 Task: Update your LinkedIn profile with your latest job experience and a new profile photo.
Action: Mouse moved to (174, 12)
Screenshot: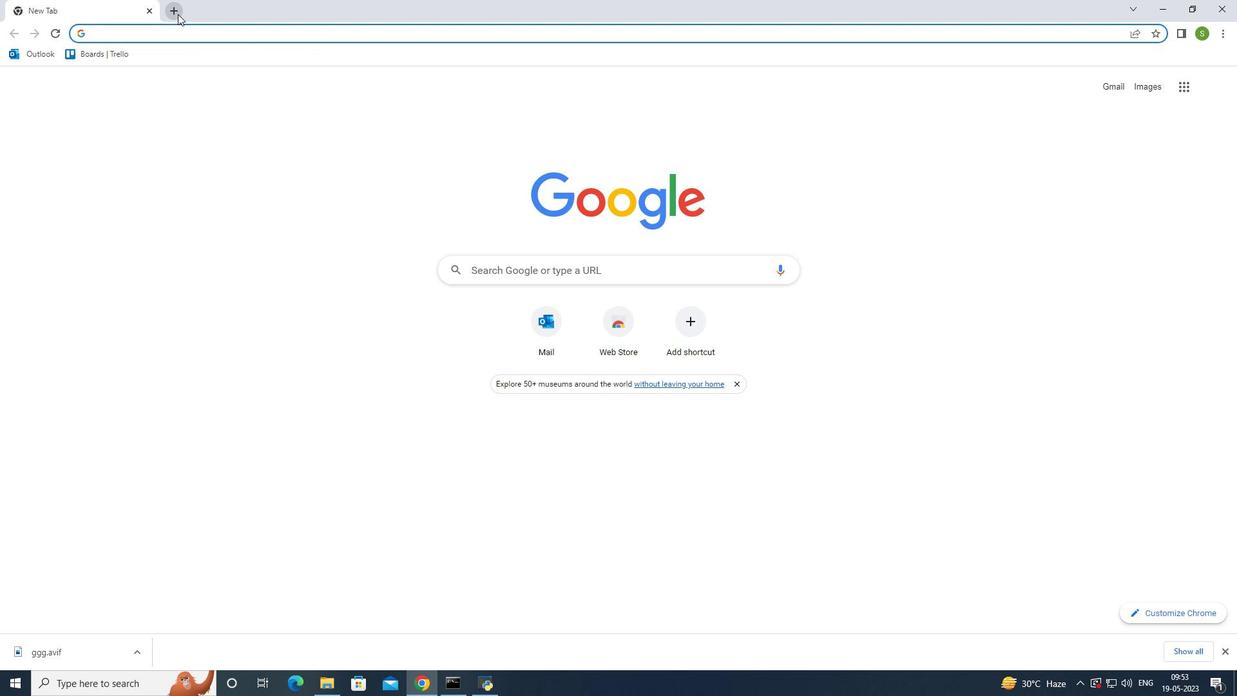 
Action: Mouse pressed left at (174, 12)
Screenshot: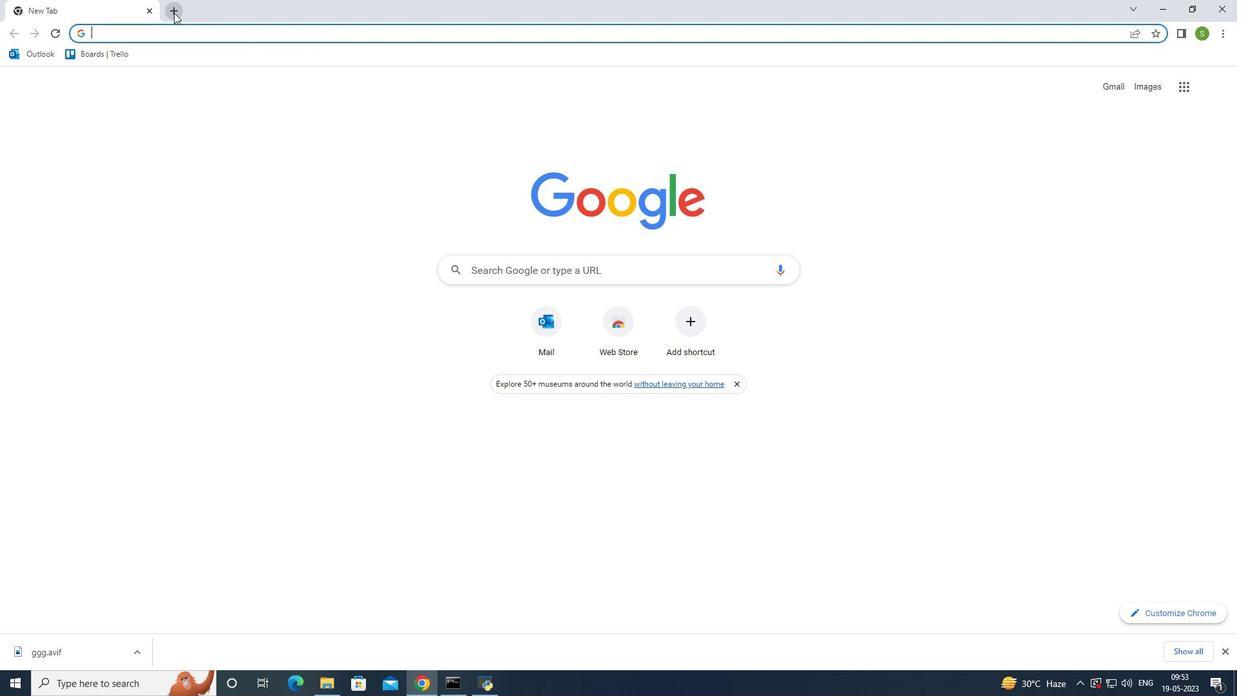 
Action: Mouse moved to (253, 34)
Screenshot: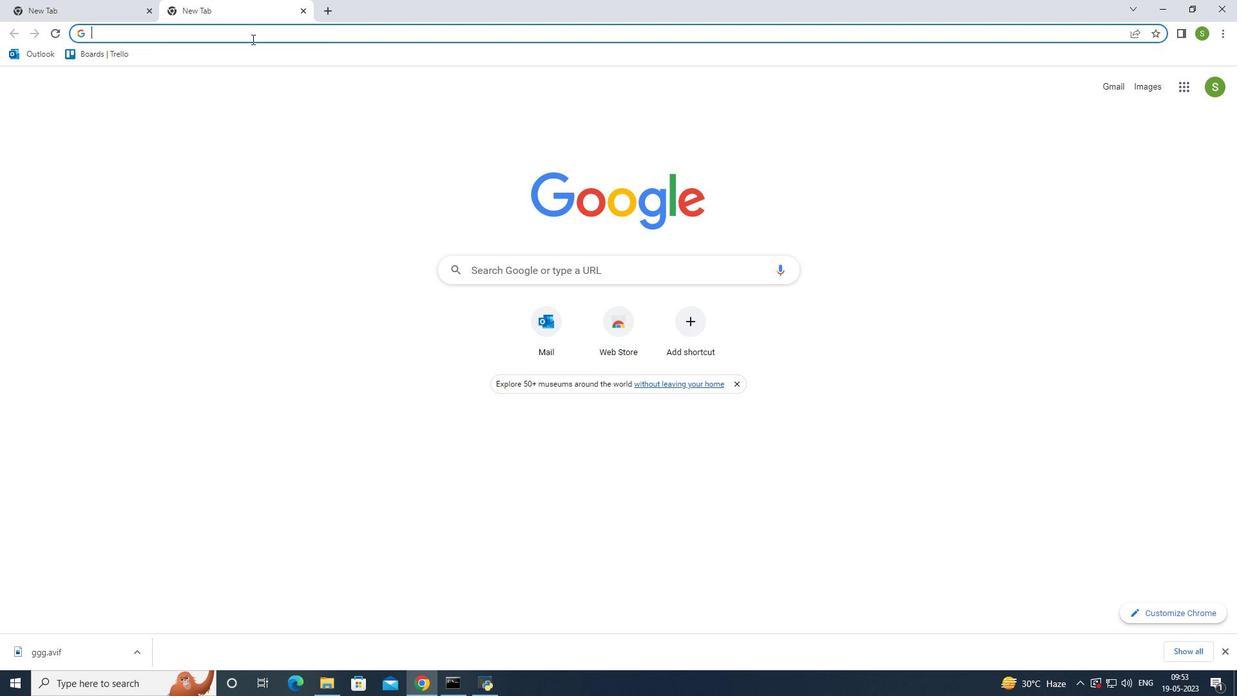 
Action: Mouse pressed left at (253, 34)
Screenshot: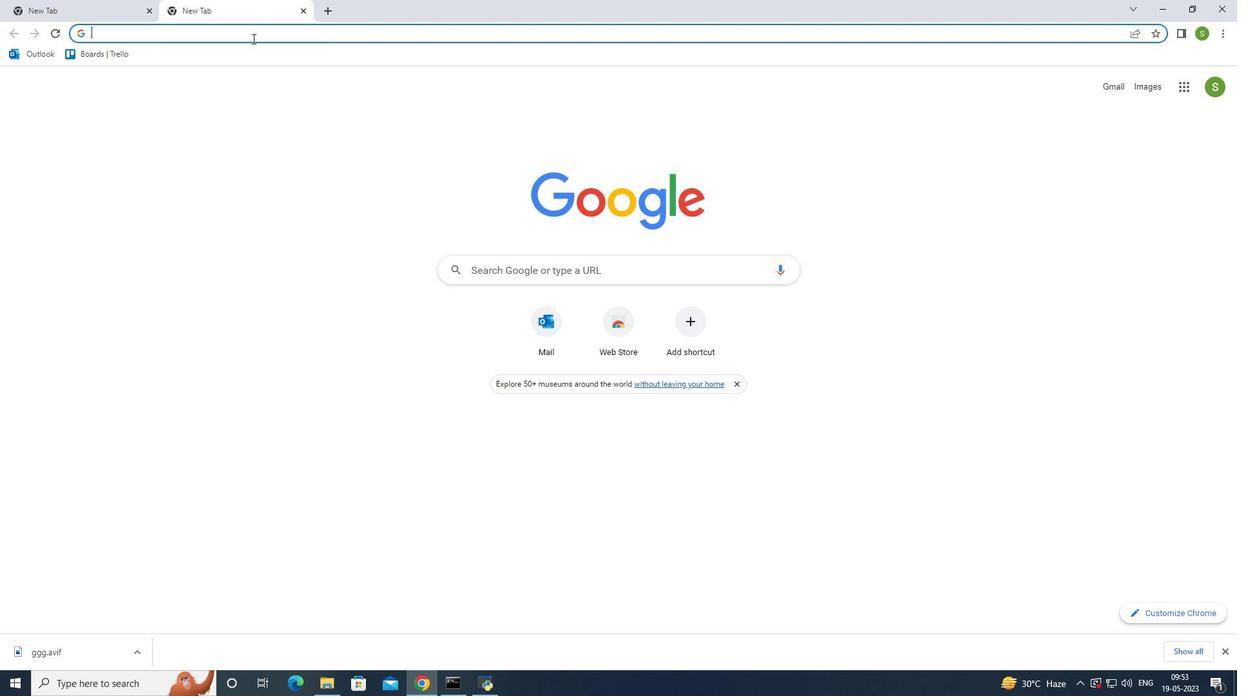 
Action: Key pressed linkedin<Key.enter>
Screenshot: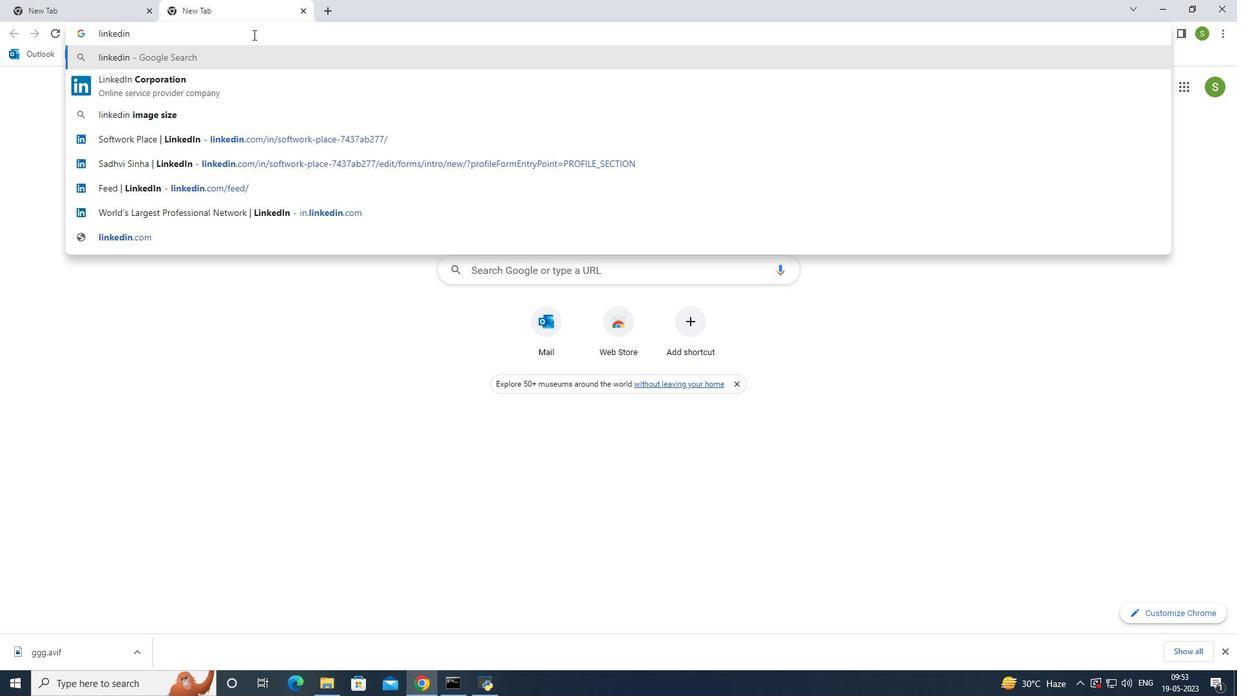 
Action: Mouse moved to (220, 200)
Screenshot: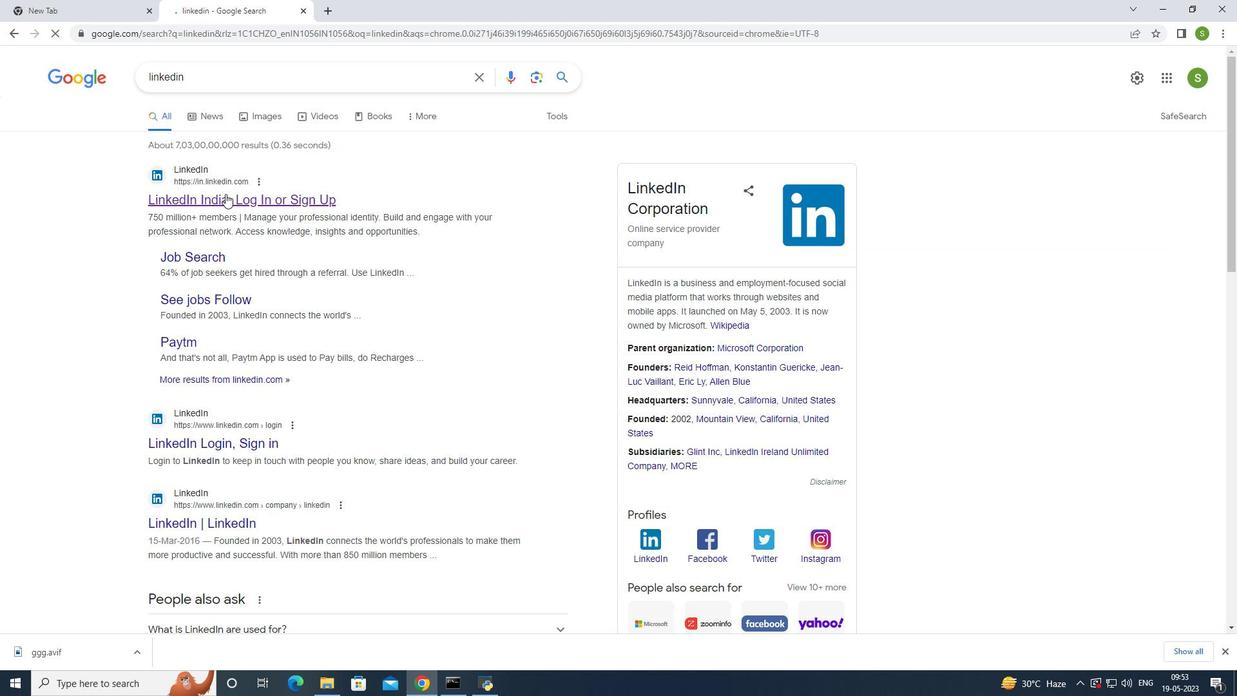 
Action: Mouse pressed left at (220, 200)
Screenshot: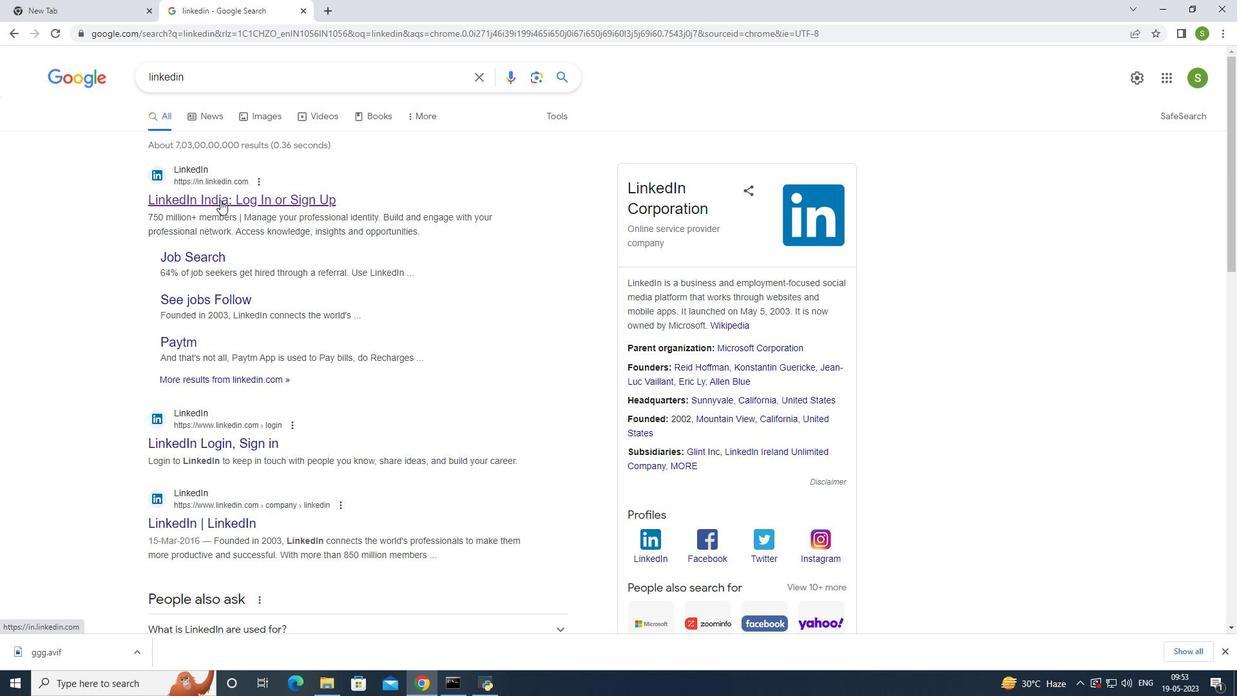 
Action: Mouse moved to (832, 63)
Screenshot: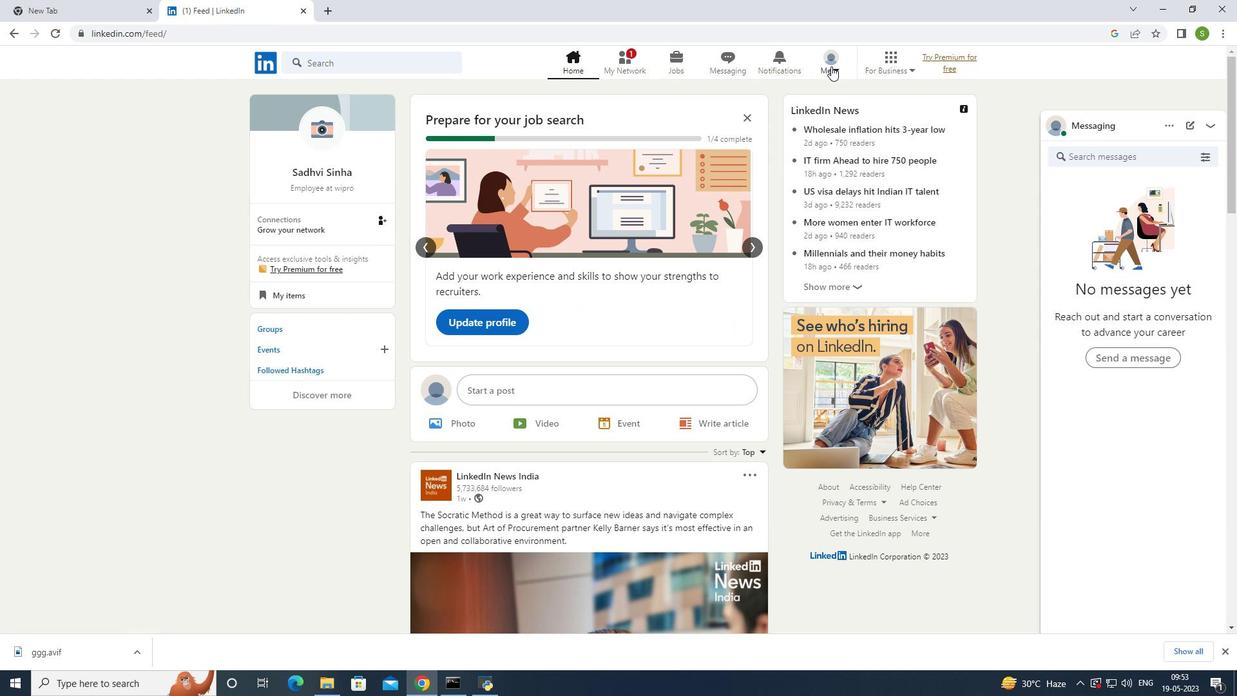 
Action: Mouse pressed left at (832, 63)
Screenshot: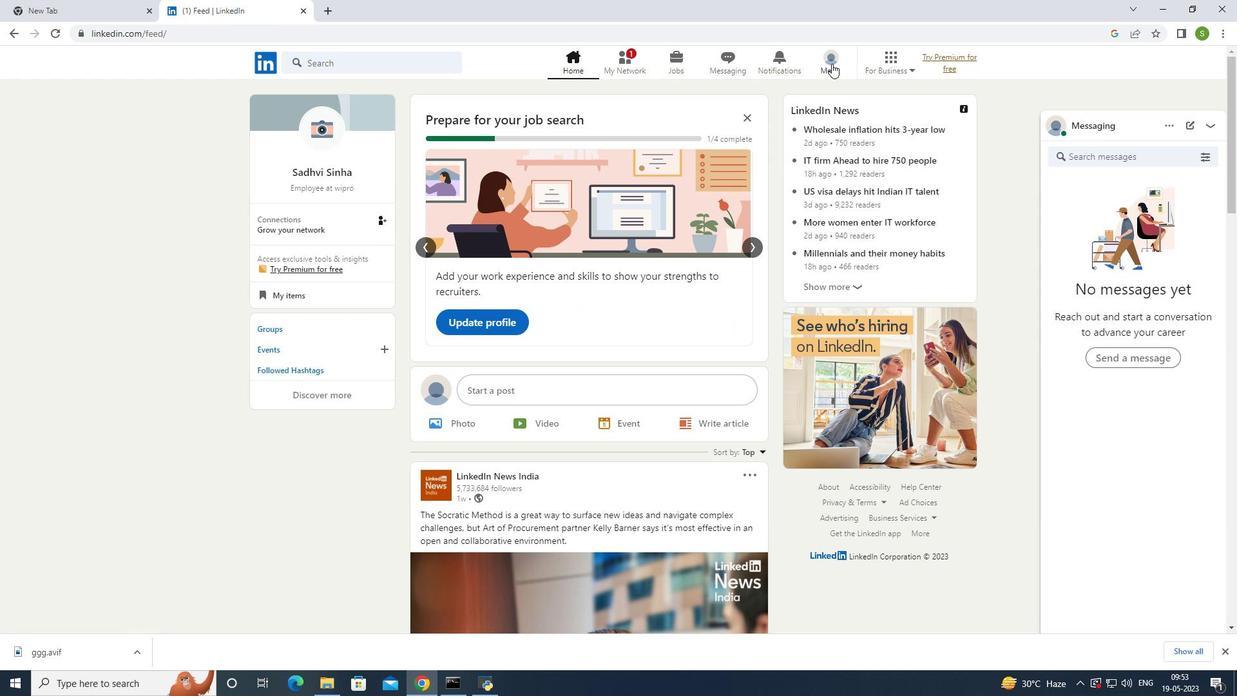 
Action: Mouse moved to (748, 136)
Screenshot: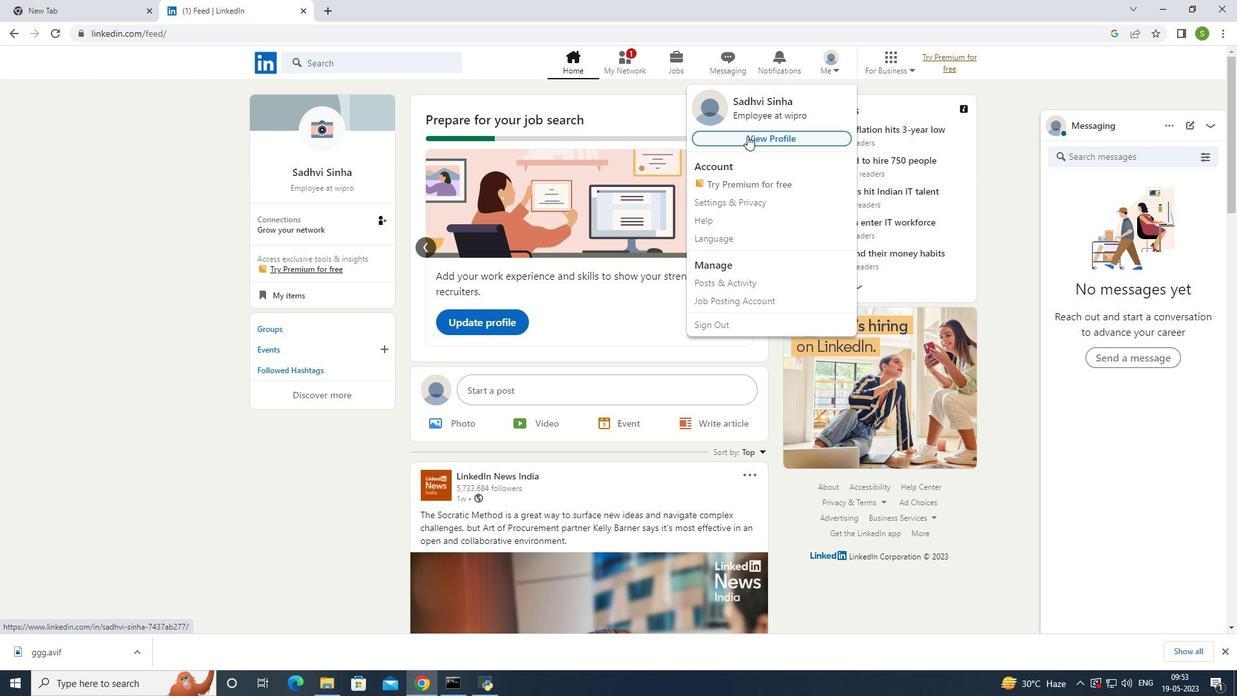 
Action: Mouse pressed left at (748, 136)
Screenshot: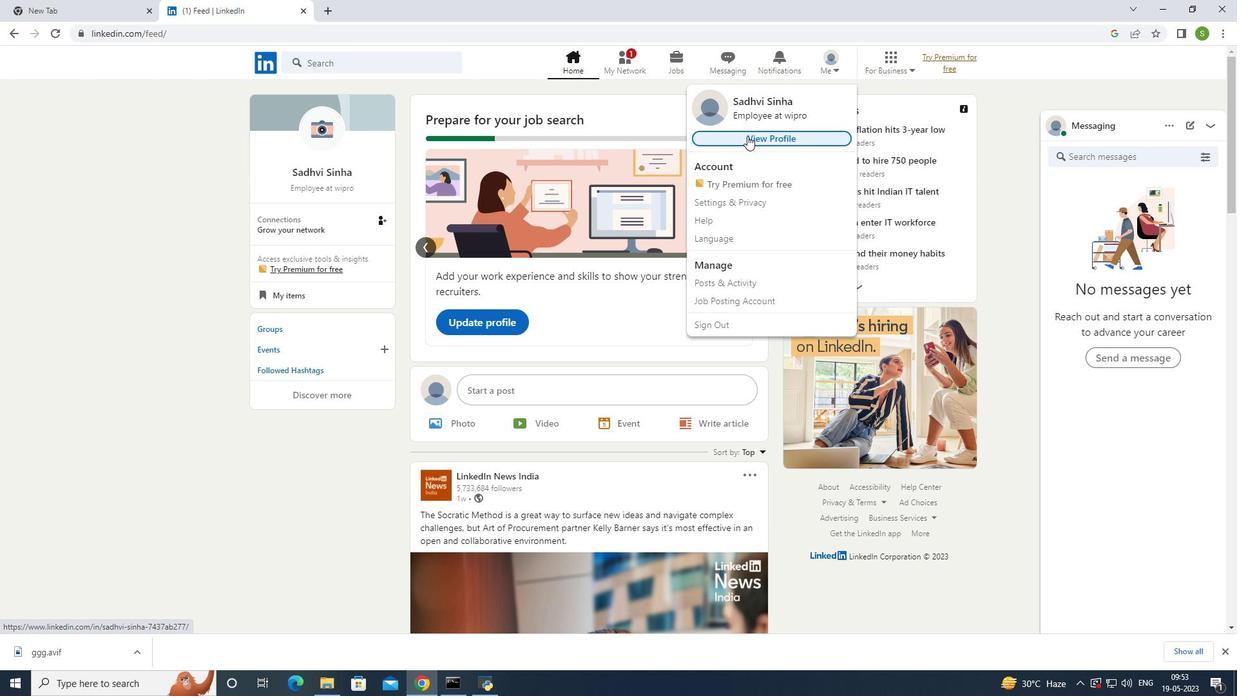
Action: Mouse moved to (319, 224)
Screenshot: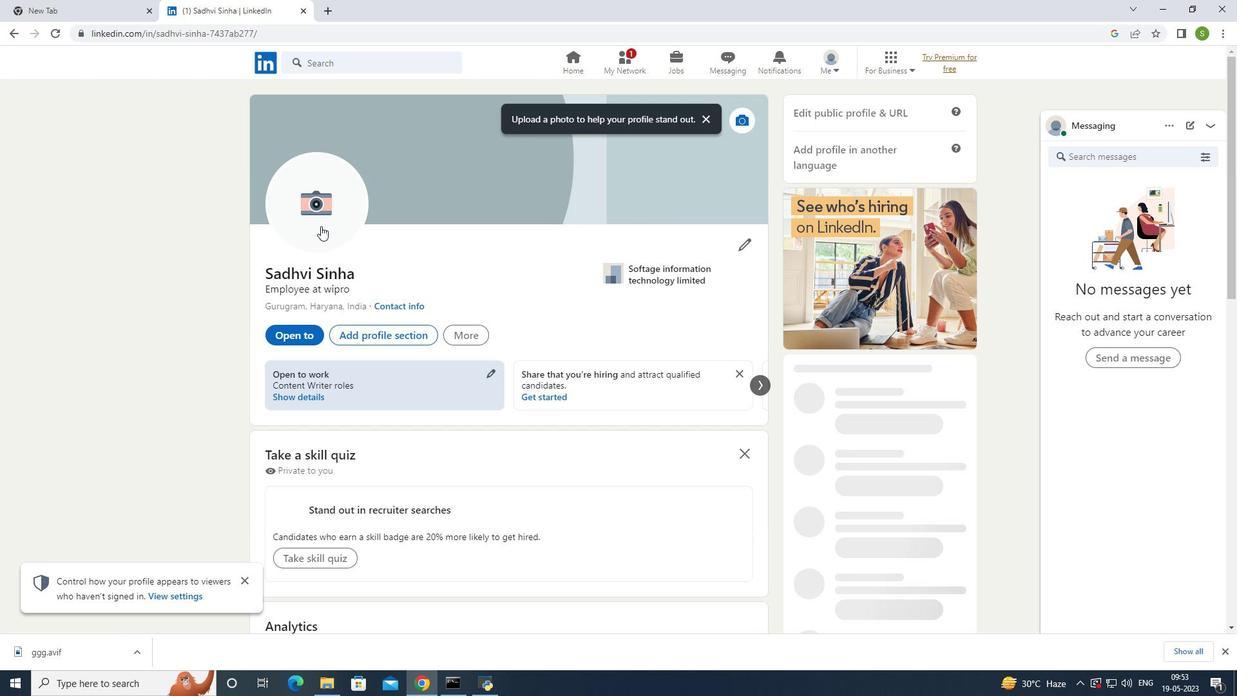 
Action: Mouse pressed left at (319, 224)
Screenshot: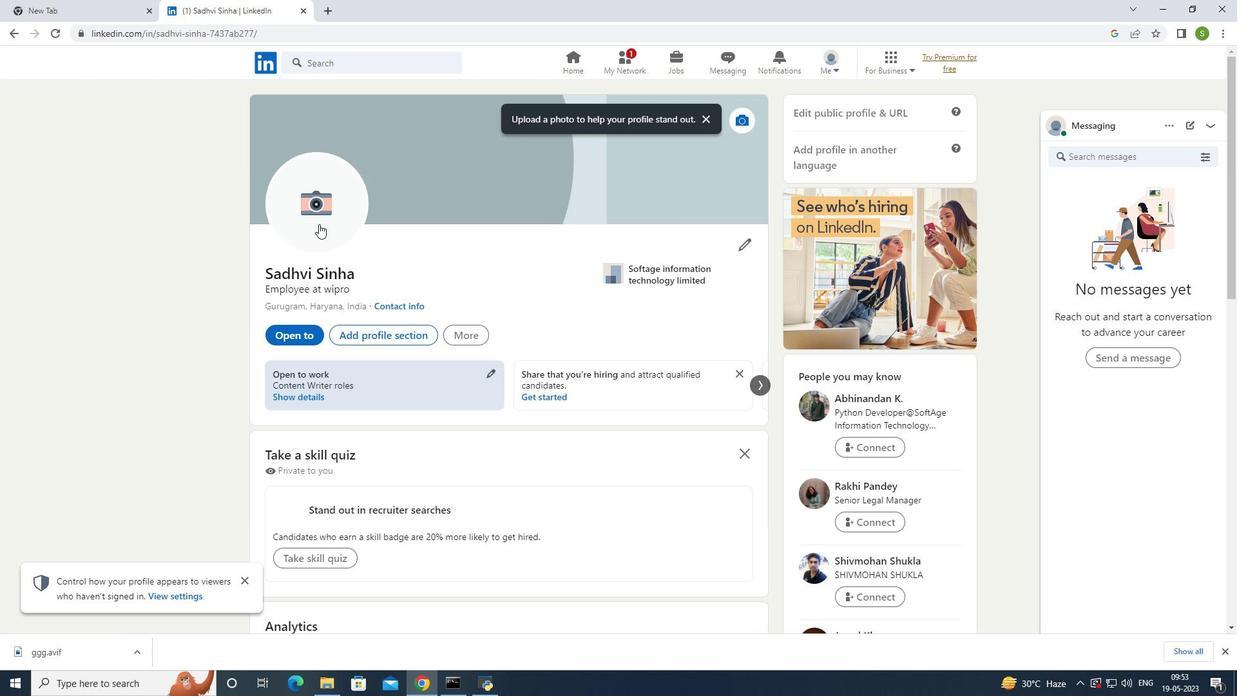 
Action: Mouse moved to (792, 361)
Screenshot: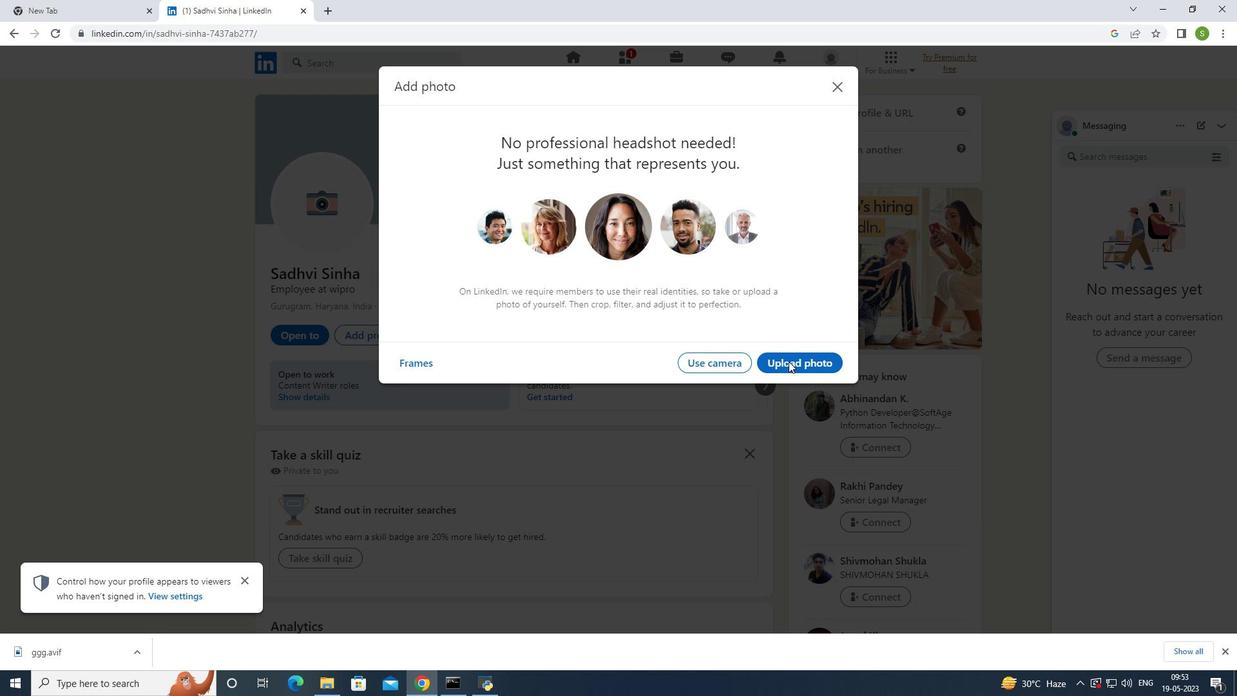 
Action: Mouse pressed left at (791, 361)
Screenshot: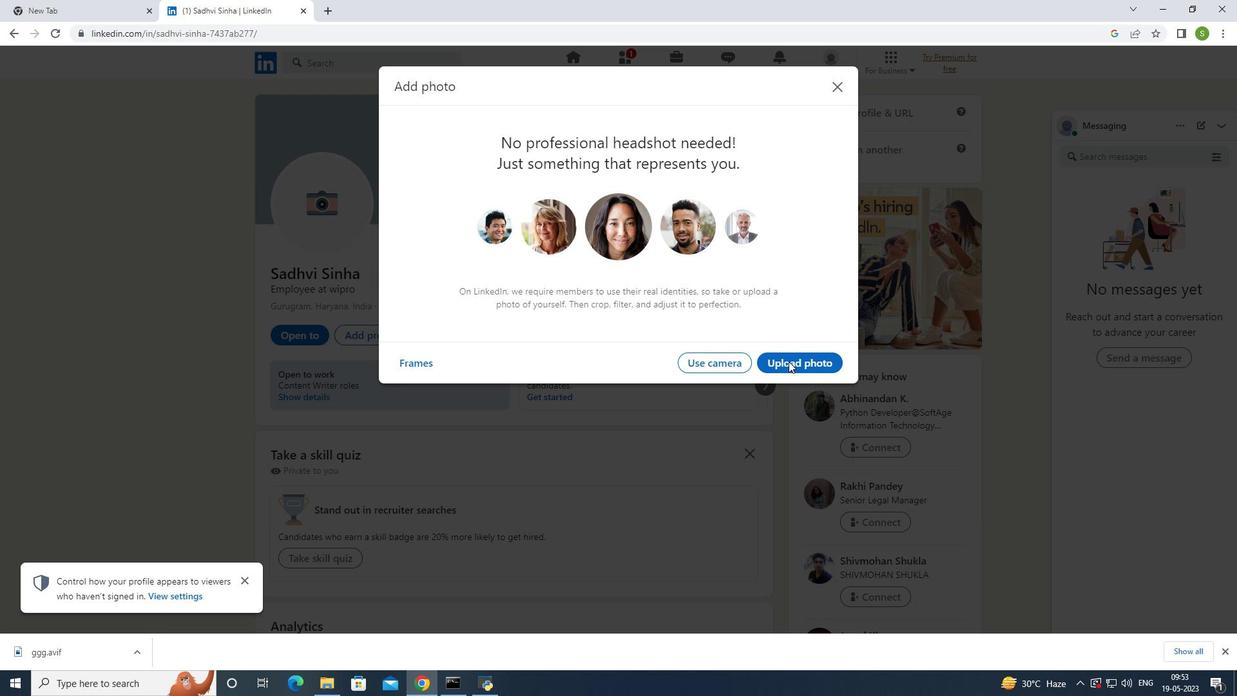 
Action: Mouse moved to (165, 117)
Screenshot: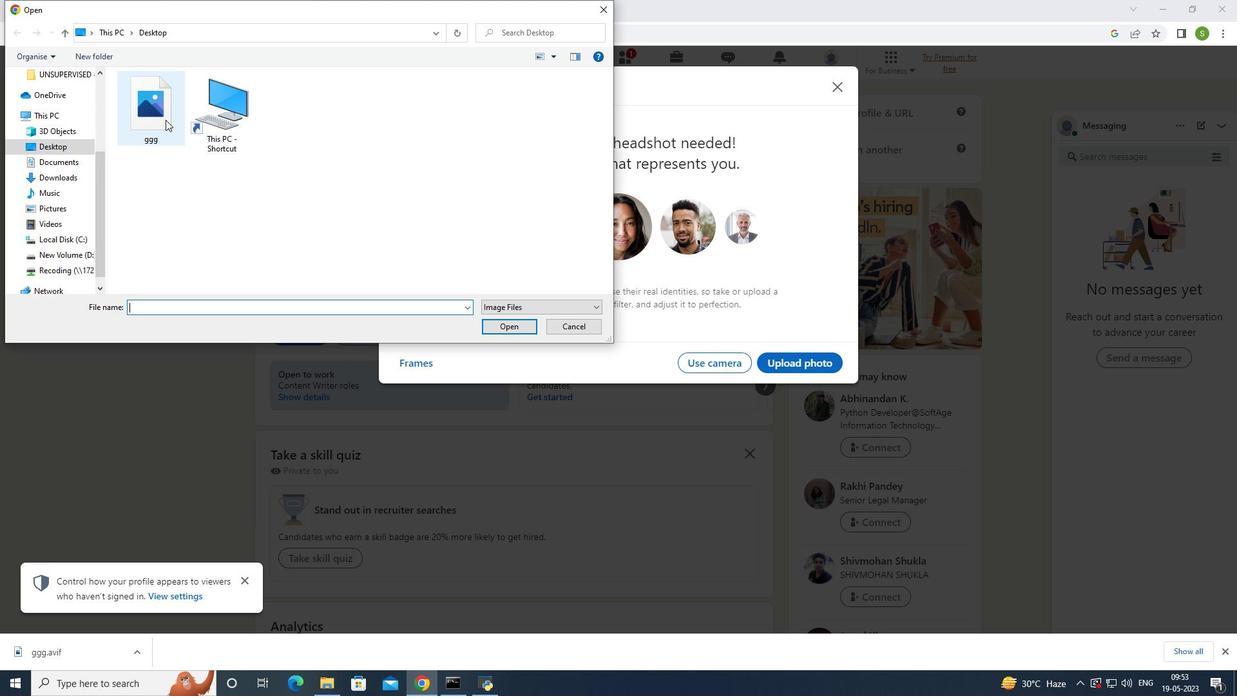 
Action: Mouse pressed left at (165, 117)
Screenshot: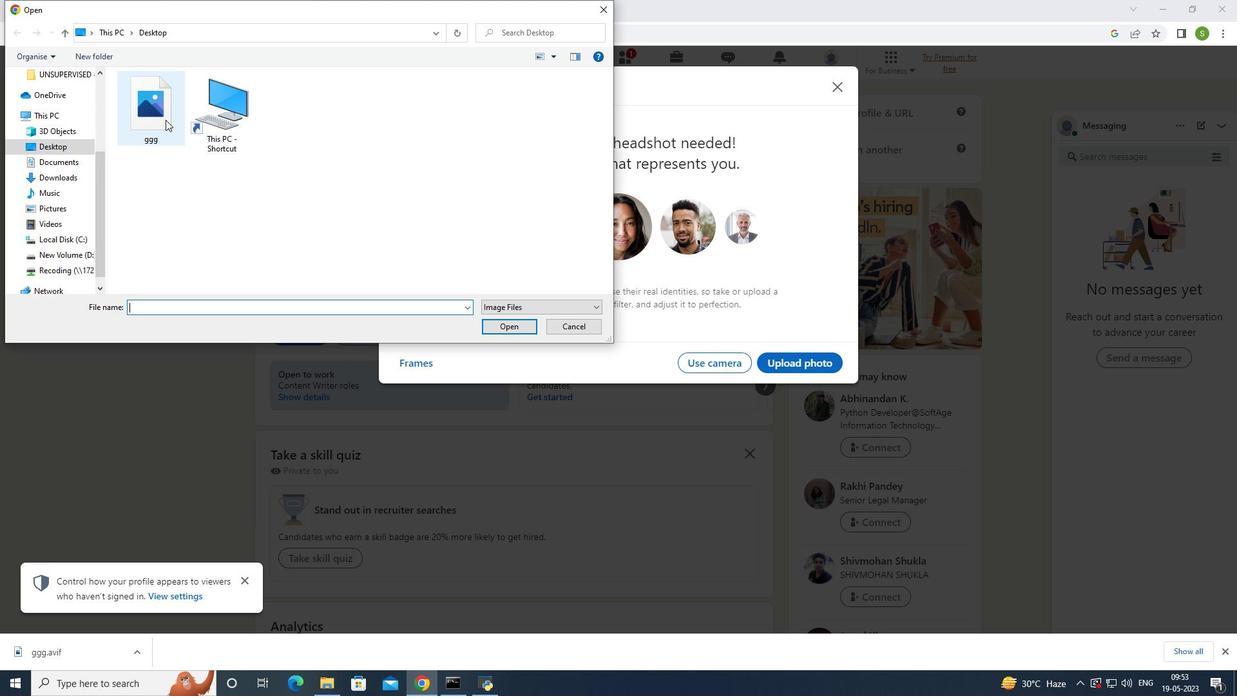 
Action: Mouse moved to (513, 331)
Screenshot: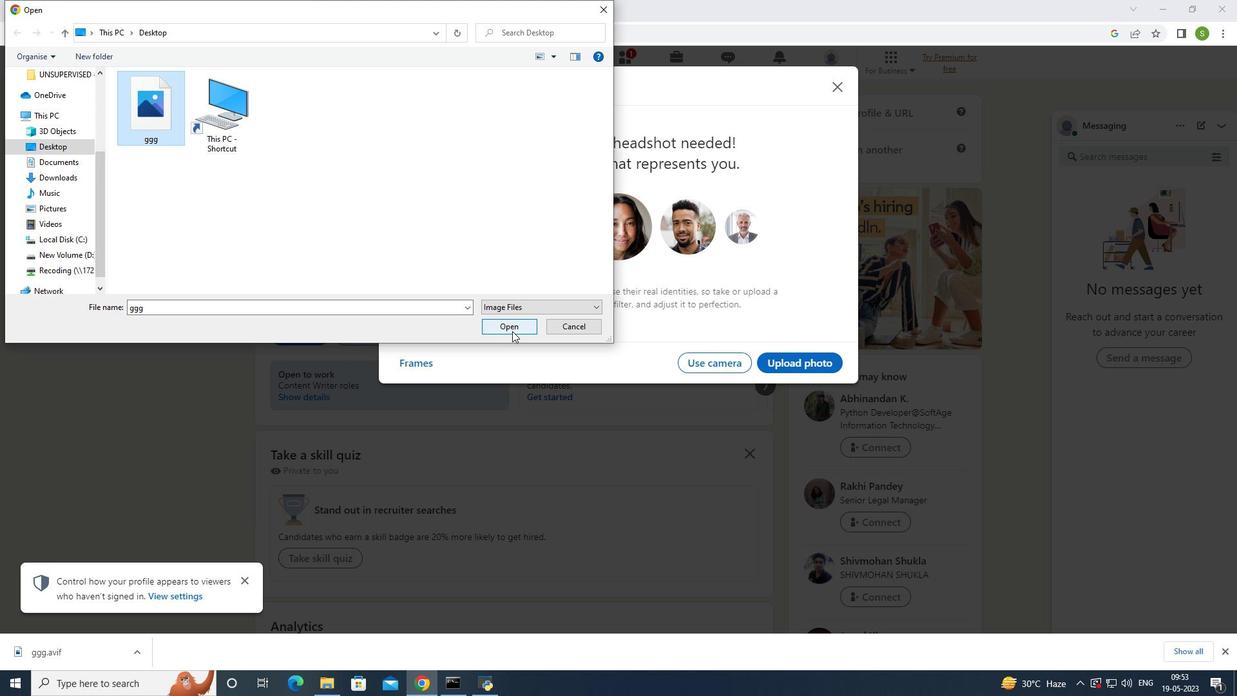 
Action: Mouse pressed left at (513, 331)
Screenshot: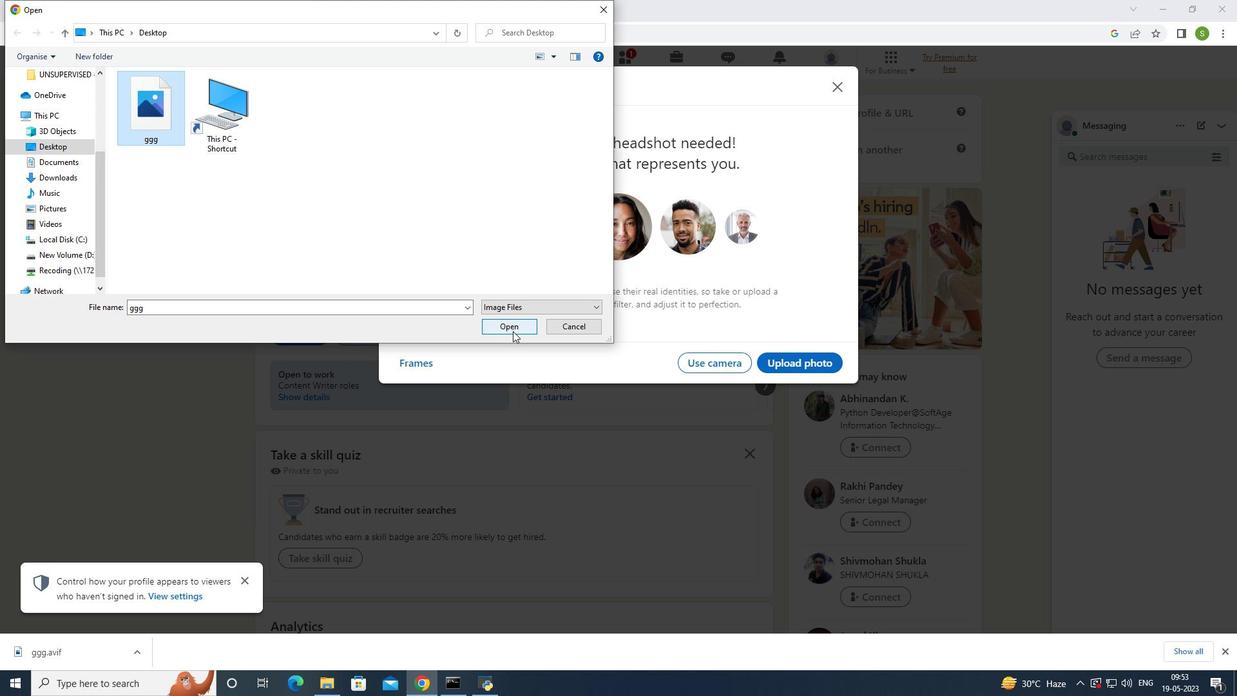 
Action: Mouse moved to (801, 495)
Screenshot: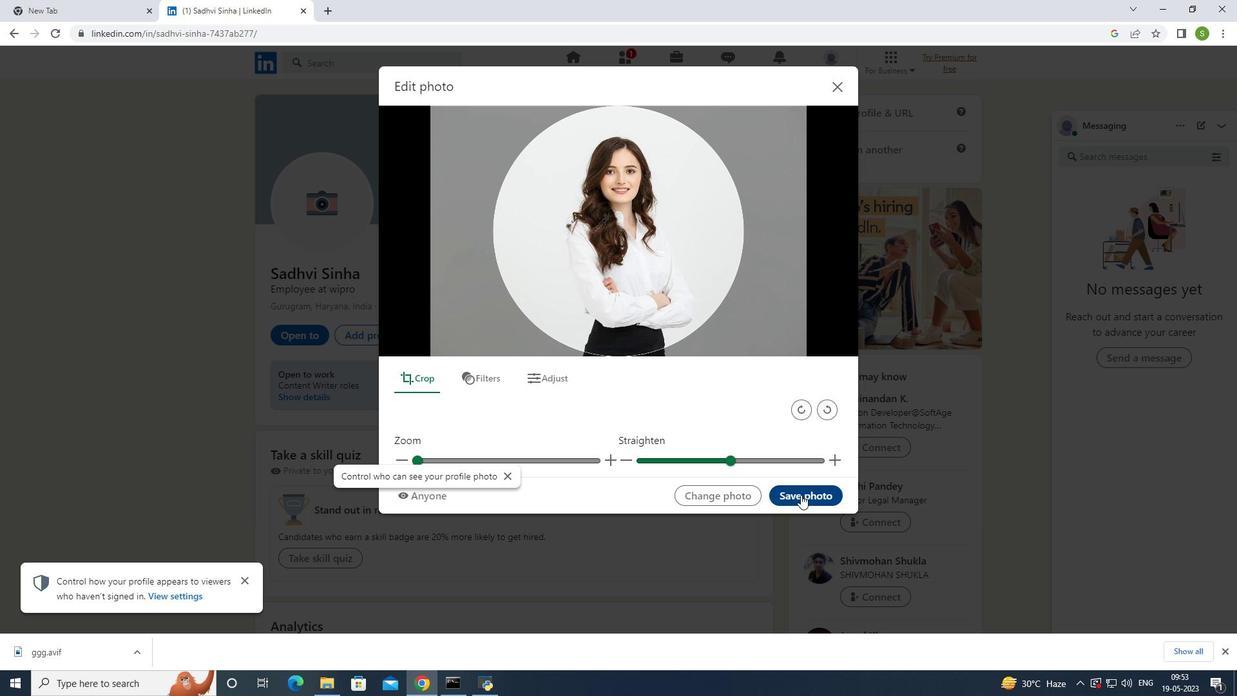 
Action: Mouse pressed left at (801, 495)
Screenshot: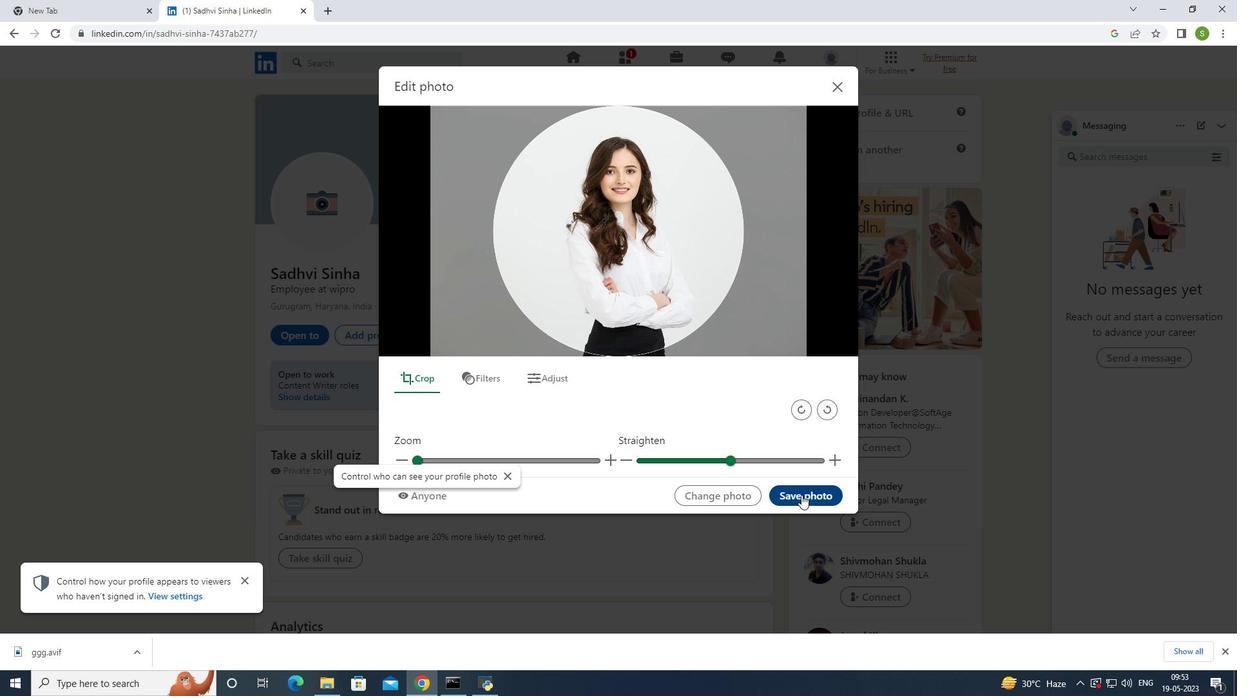 
Action: Mouse moved to (804, 491)
Screenshot: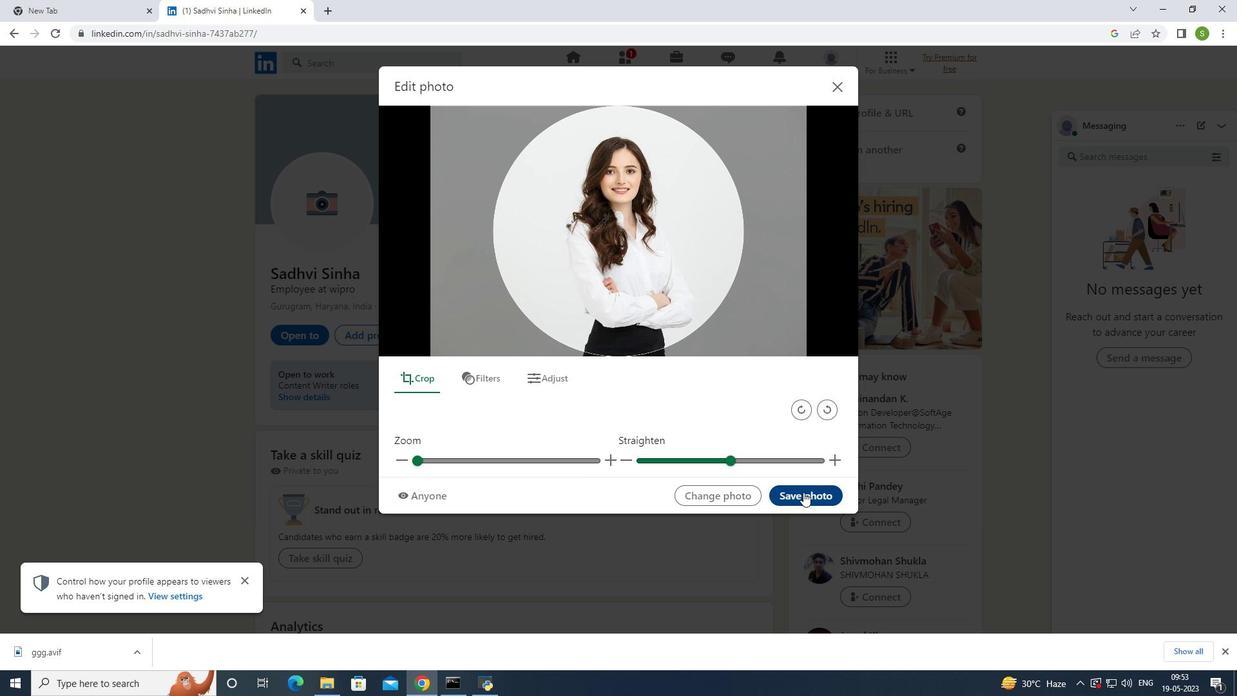 
Action: Mouse pressed left at (804, 491)
Screenshot: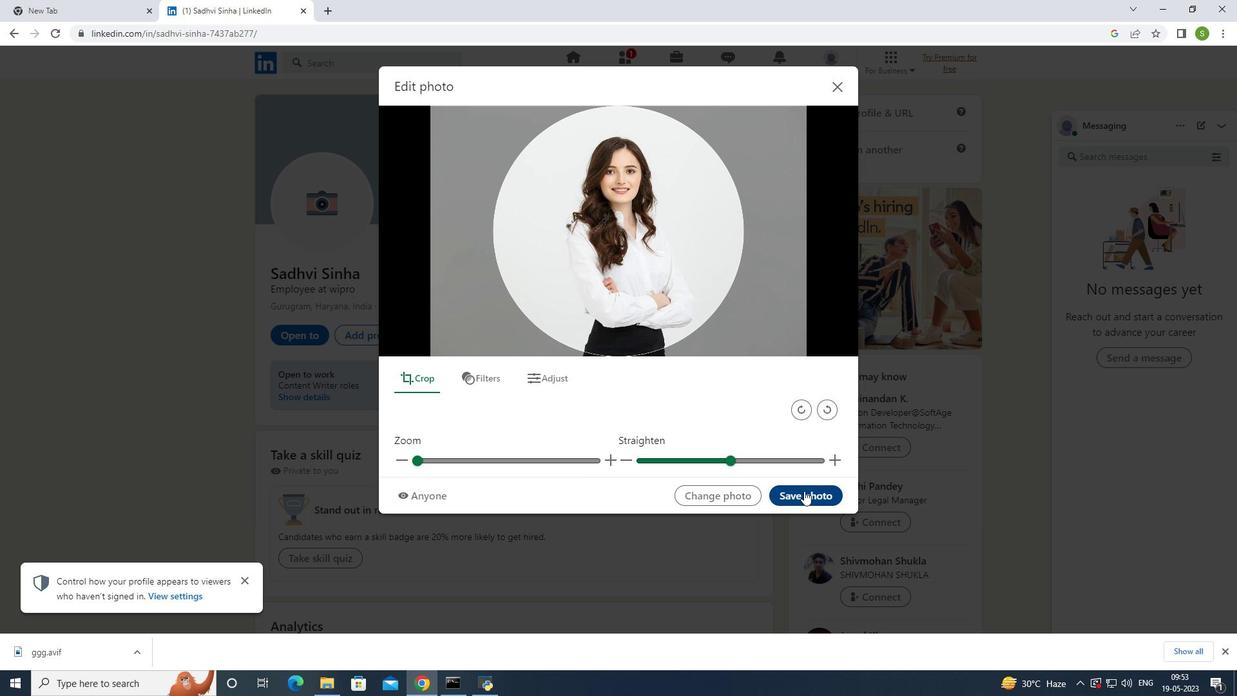 
Action: Mouse moved to (804, 497)
Screenshot: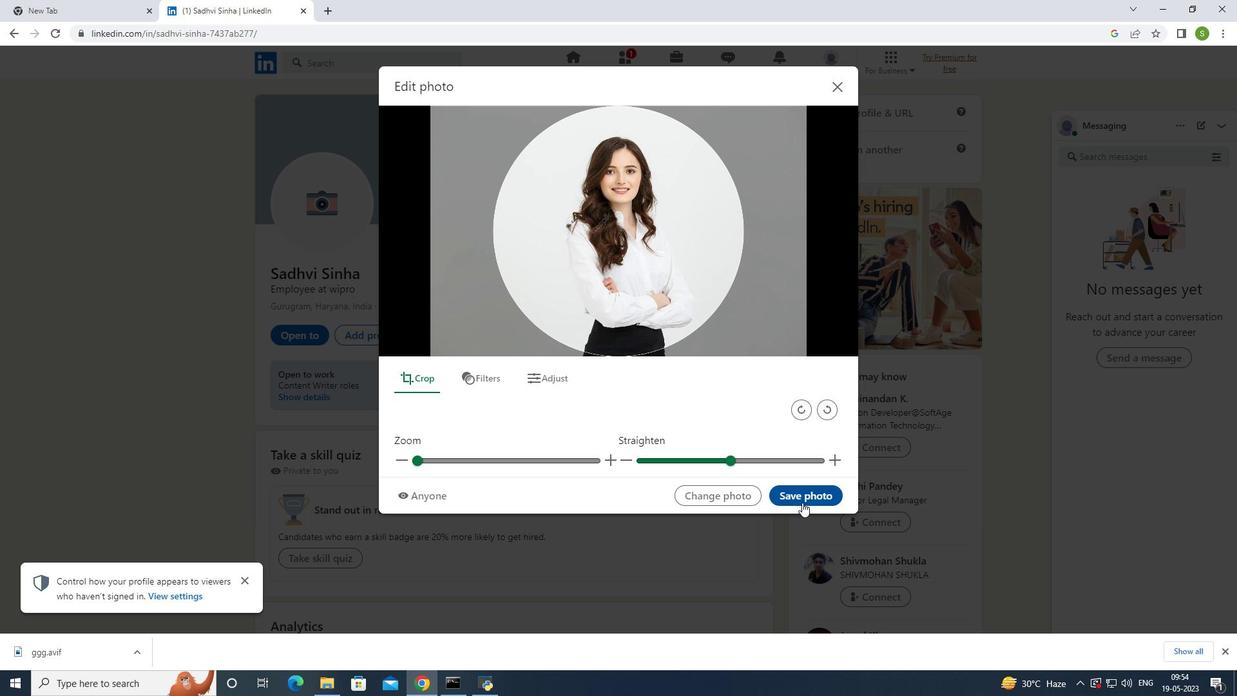 
Action: Mouse pressed left at (804, 497)
Screenshot: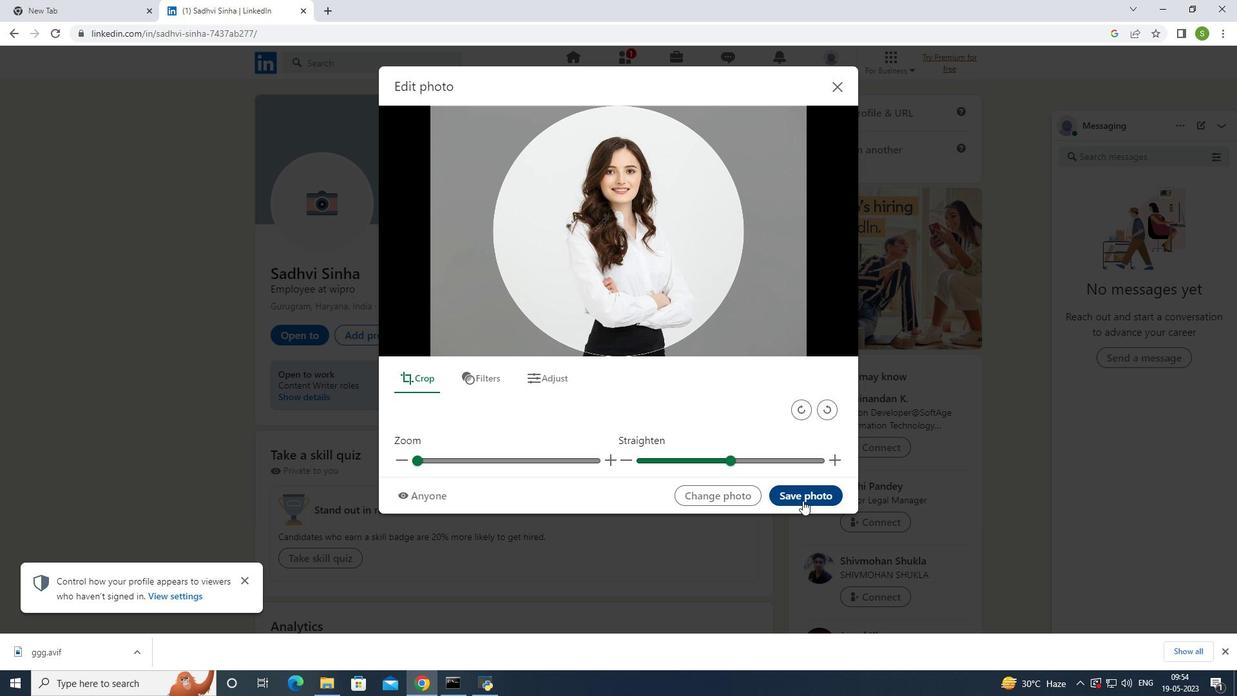 
Action: Mouse moved to (804, 495)
Screenshot: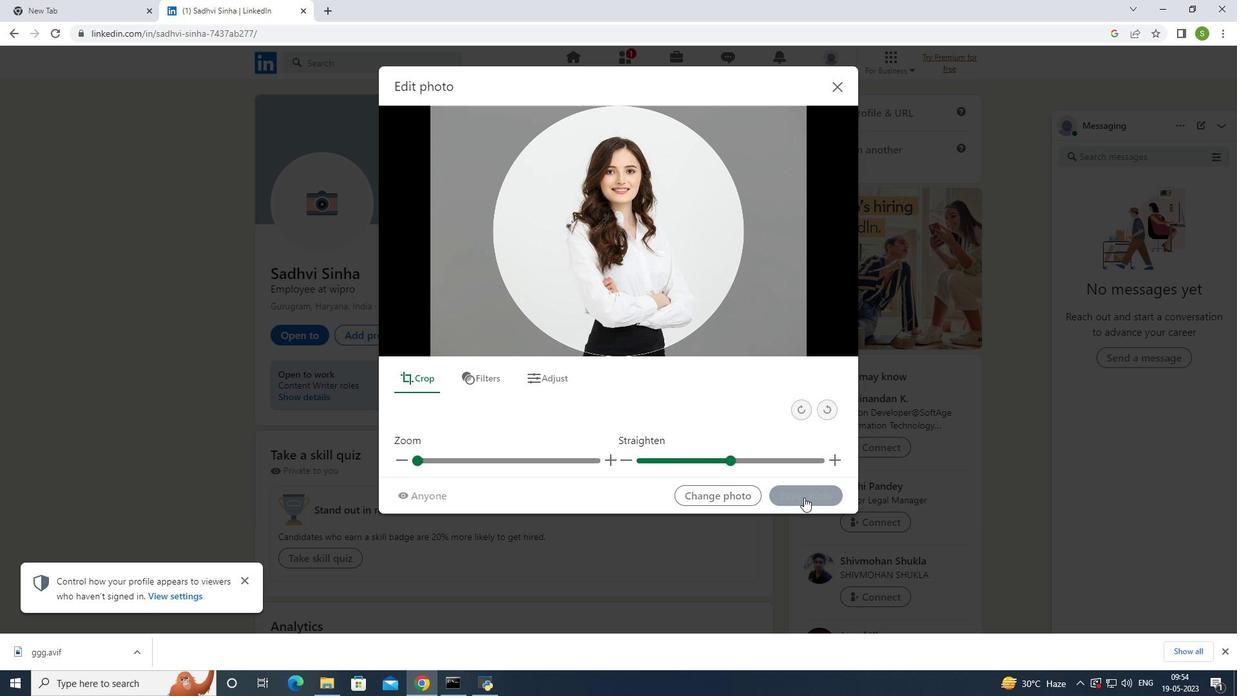 
Action: Mouse pressed left at (804, 495)
Screenshot: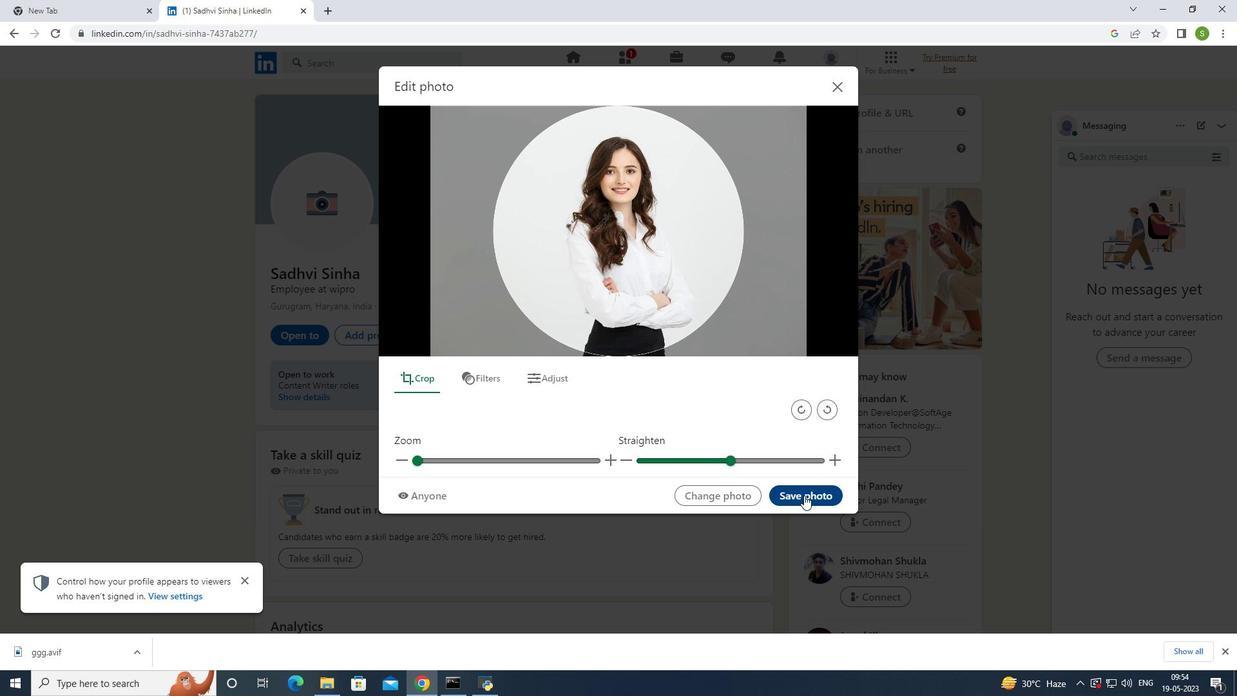 
Action: Mouse pressed left at (804, 495)
Screenshot: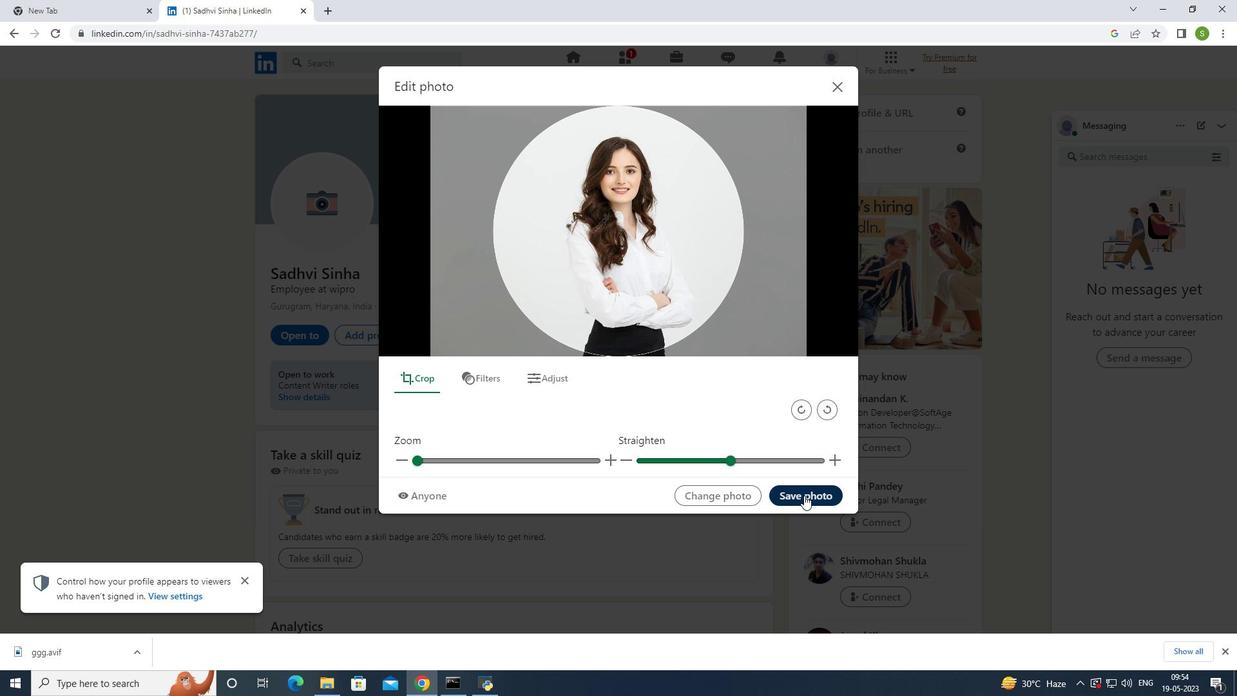 
Action: Mouse pressed left at (804, 495)
Screenshot: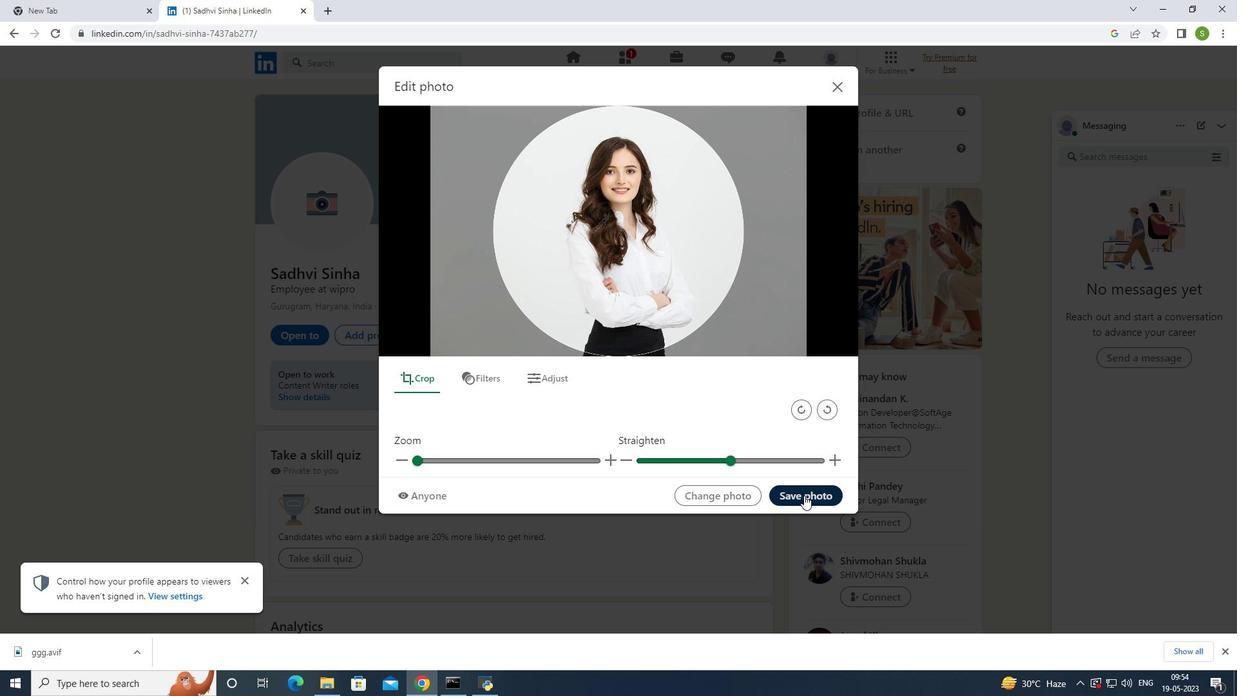 
Action: Mouse moved to (731, 462)
Screenshot: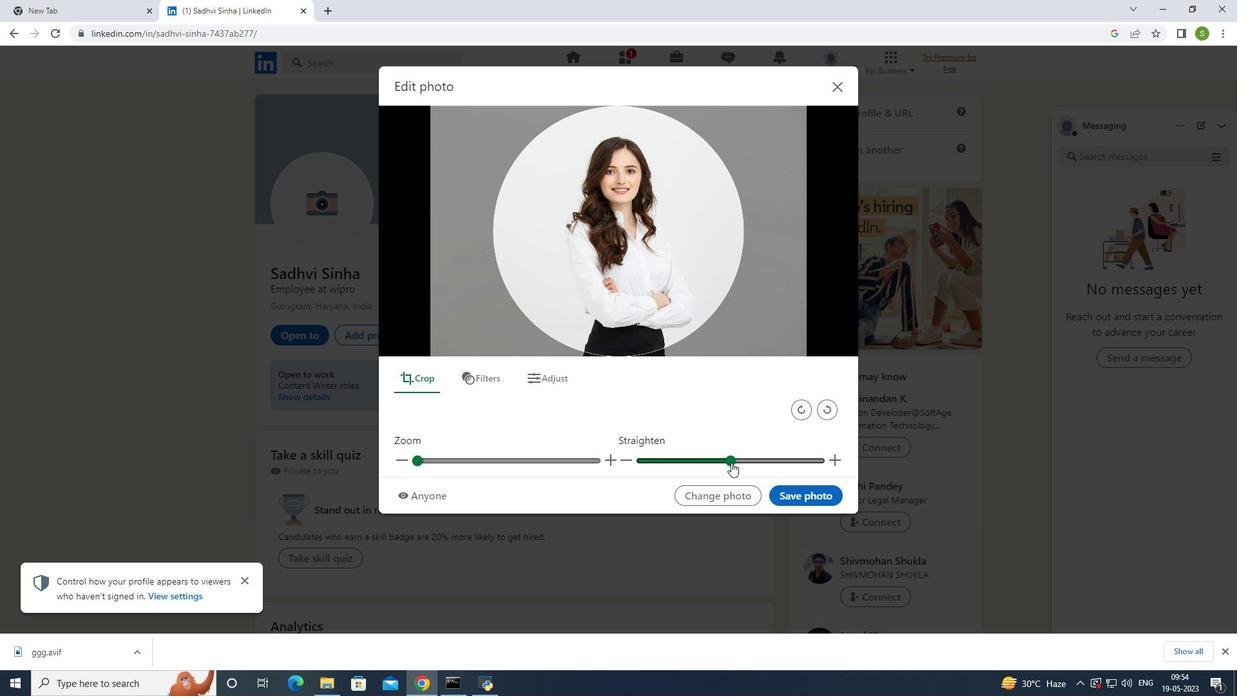 
Action: Mouse pressed left at (731, 462)
Screenshot: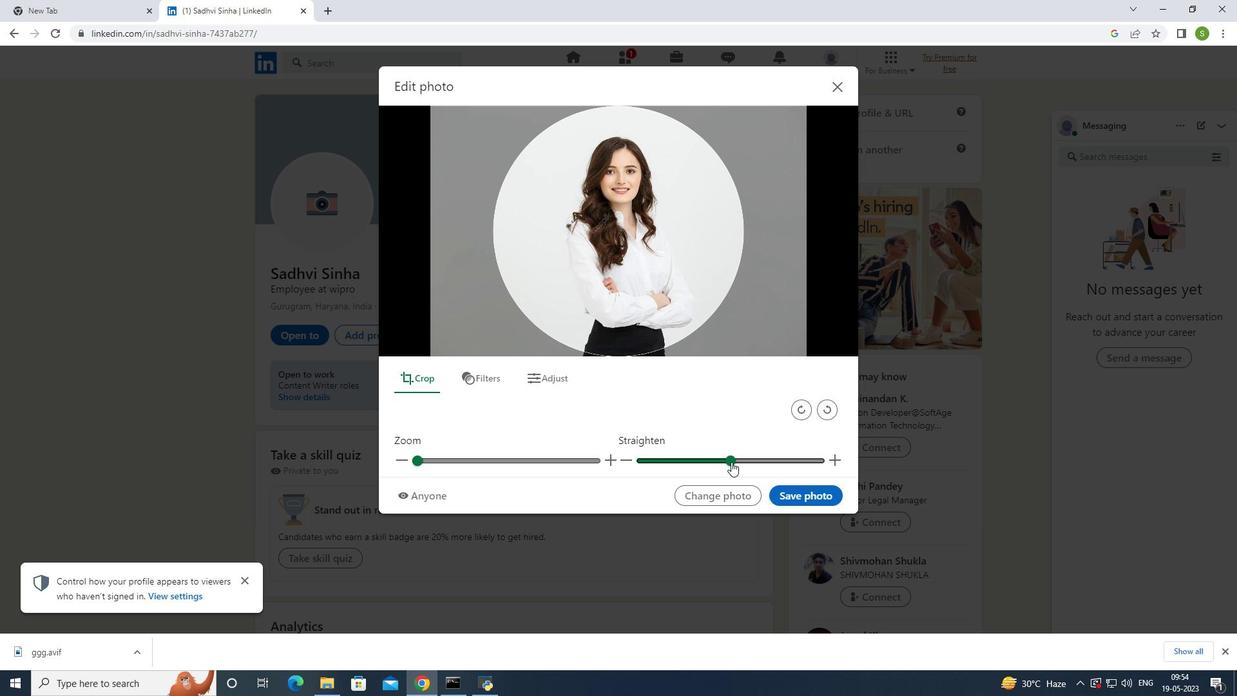 
Action: Mouse moved to (728, 457)
Screenshot: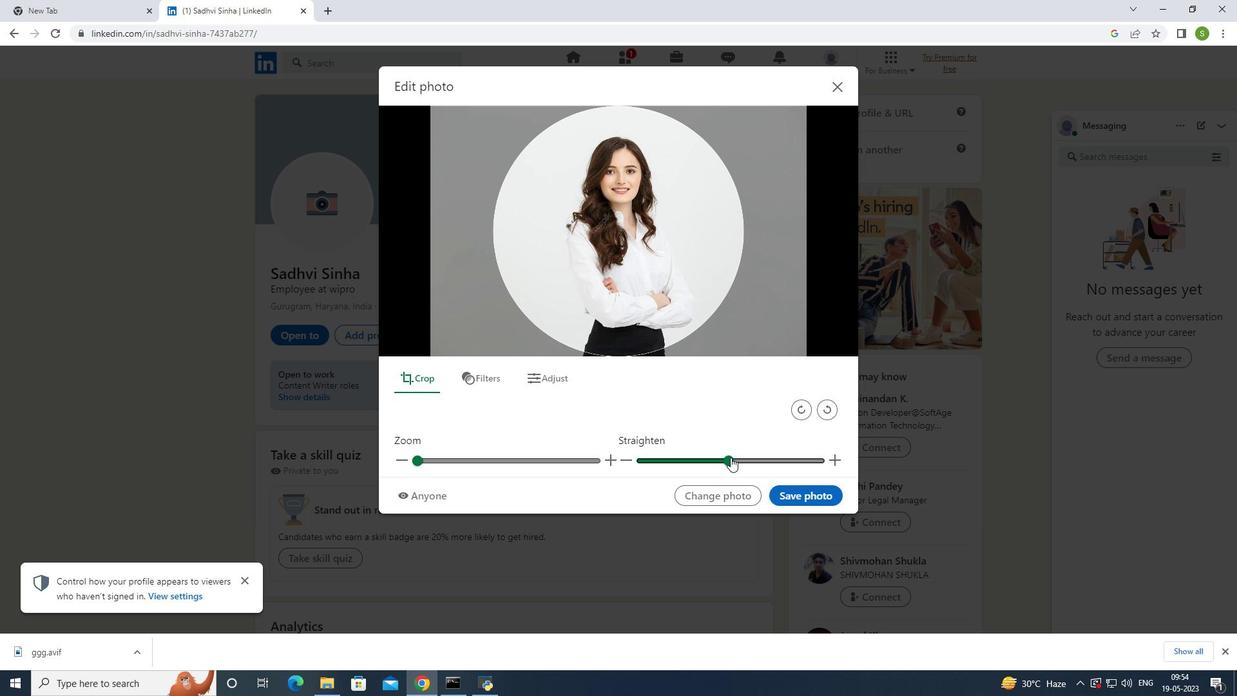 
Action: Mouse pressed left at (728, 457)
Screenshot: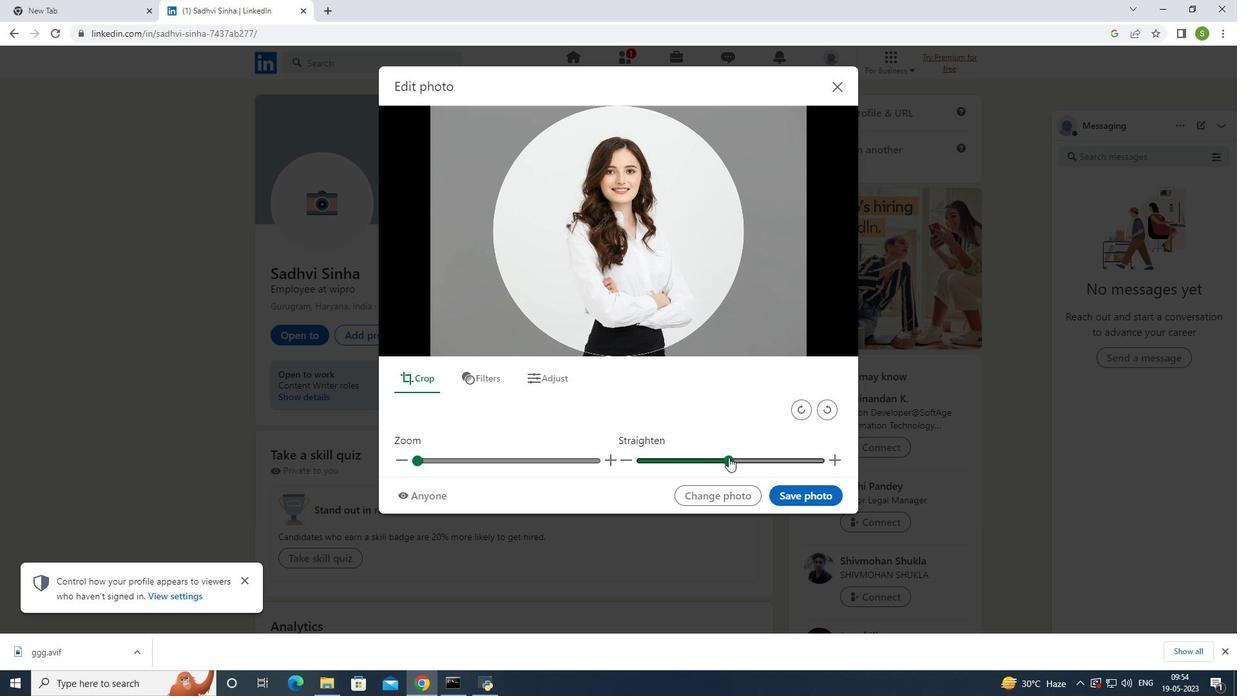 
Action: Mouse moved to (794, 493)
Screenshot: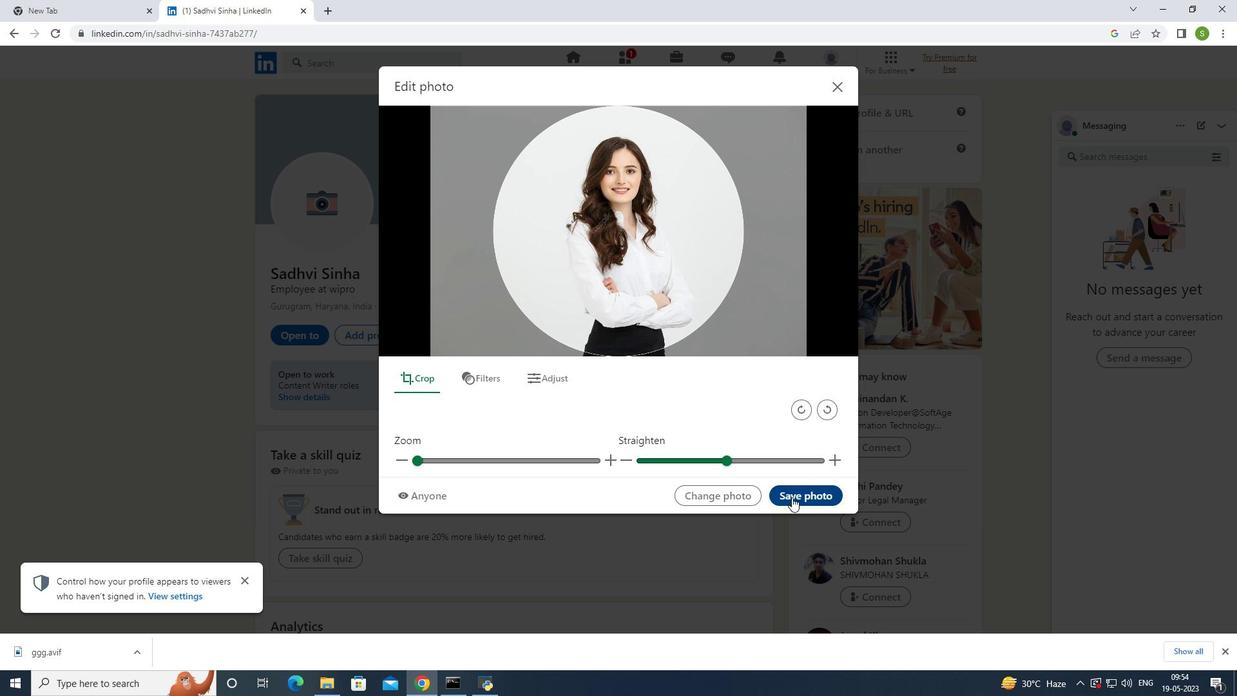 
Action: Mouse pressed left at (794, 493)
Screenshot: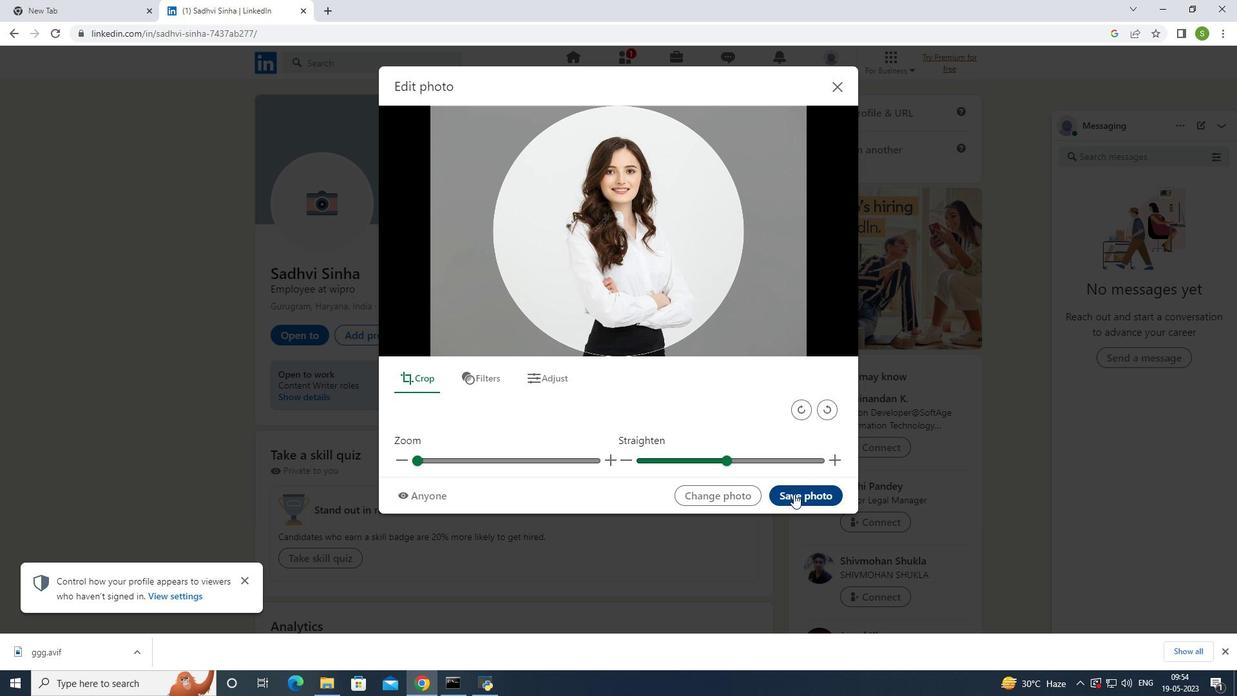 
Action: Mouse moved to (499, 377)
Screenshot: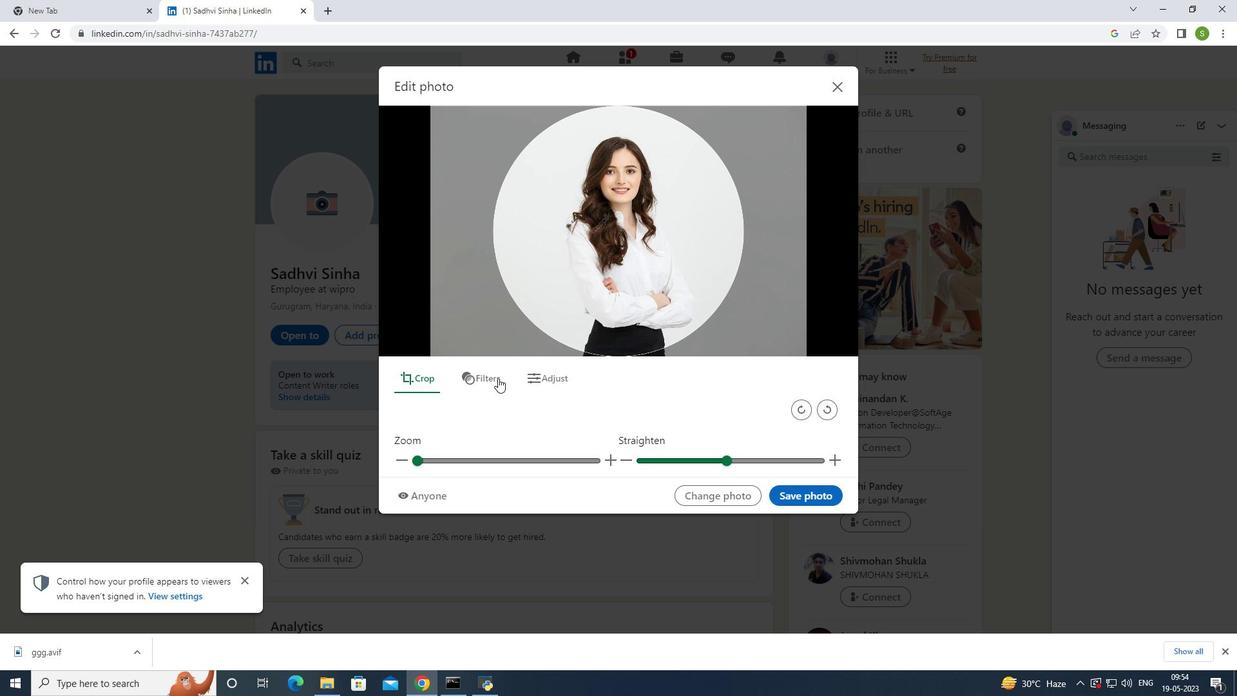 
Action: Mouse pressed left at (499, 377)
Screenshot: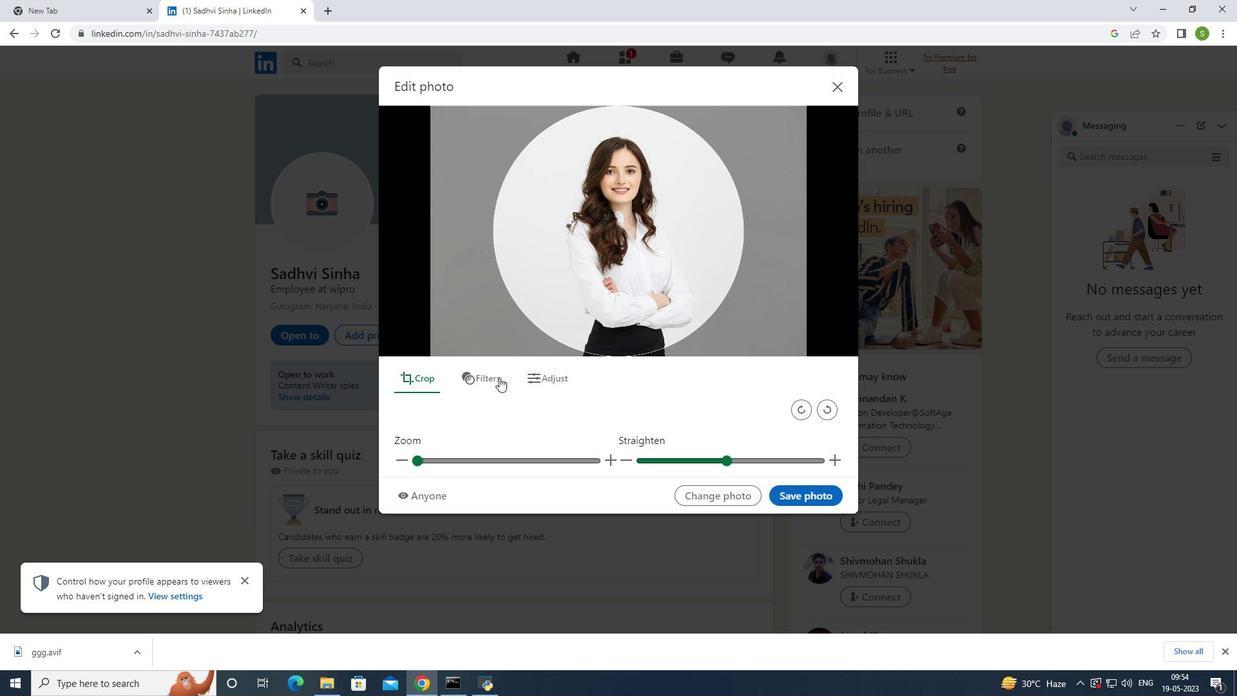 
Action: Mouse moved to (467, 415)
Screenshot: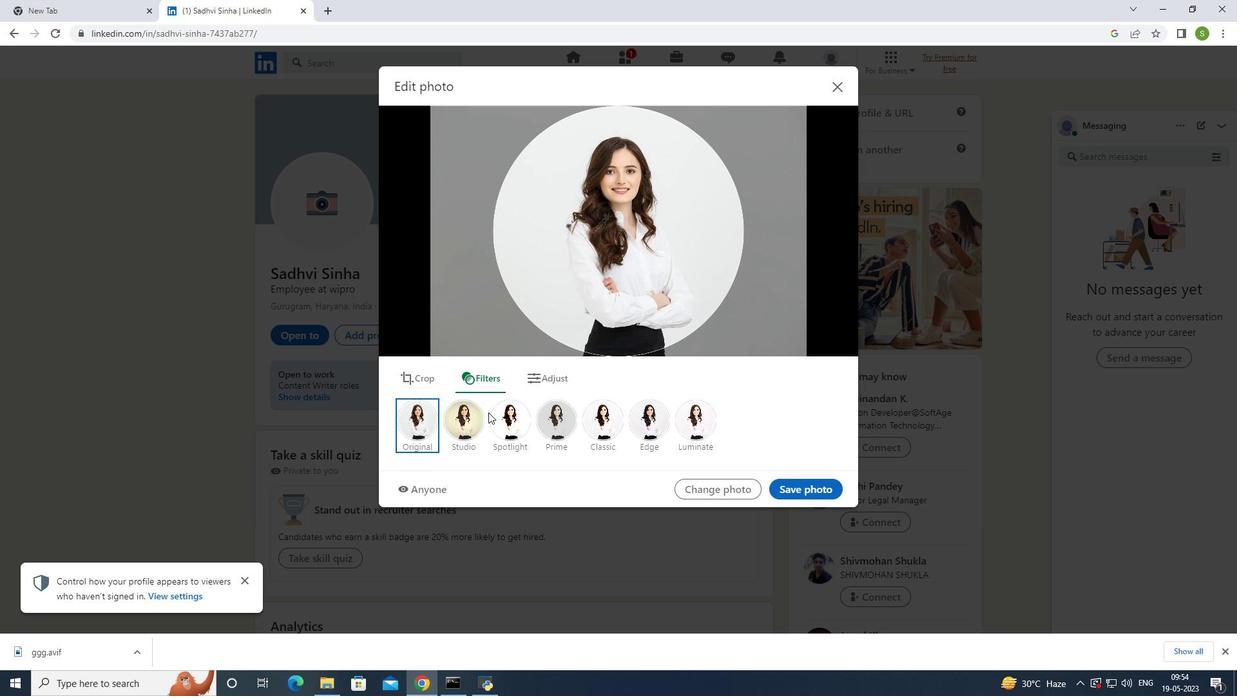 
Action: Mouse pressed left at (467, 415)
Screenshot: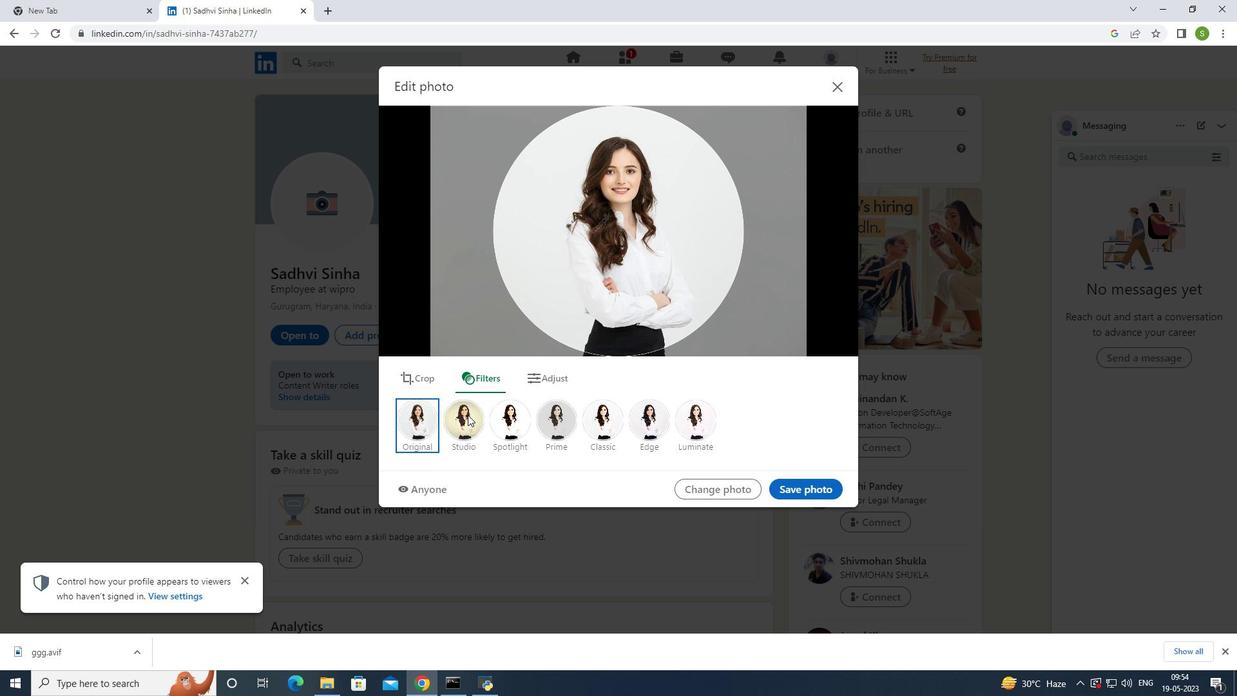 
Action: Mouse moved to (502, 420)
Screenshot: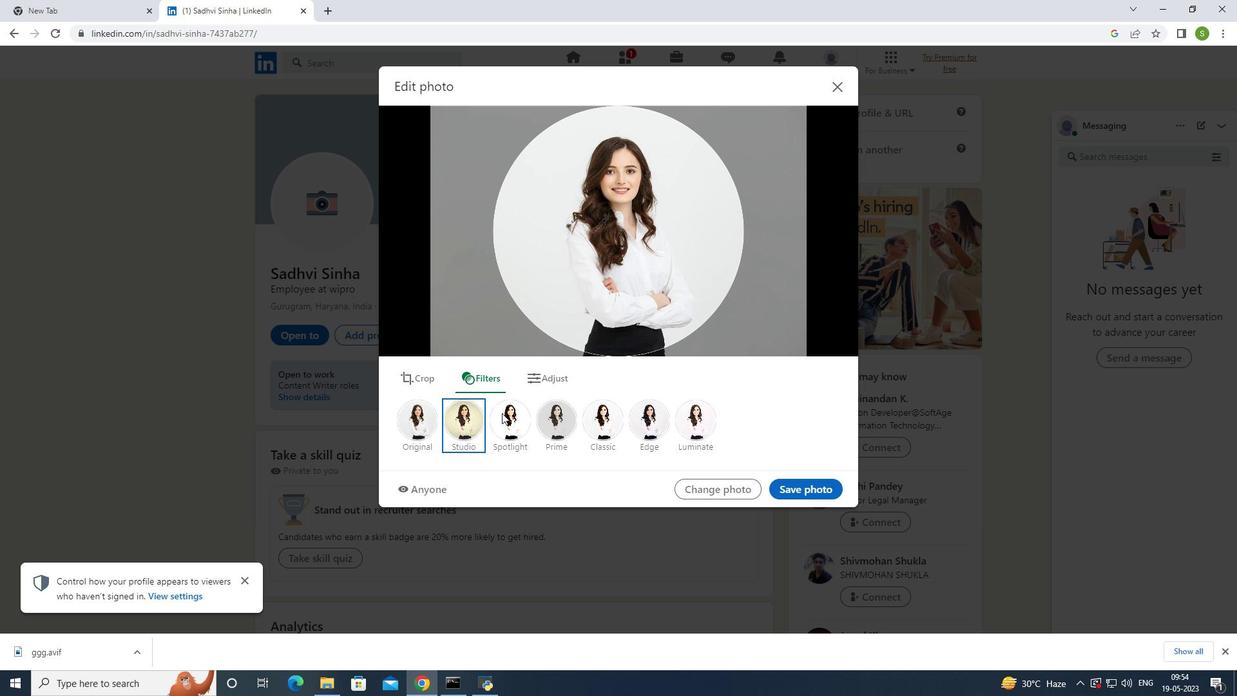 
Action: Mouse pressed left at (502, 420)
Screenshot: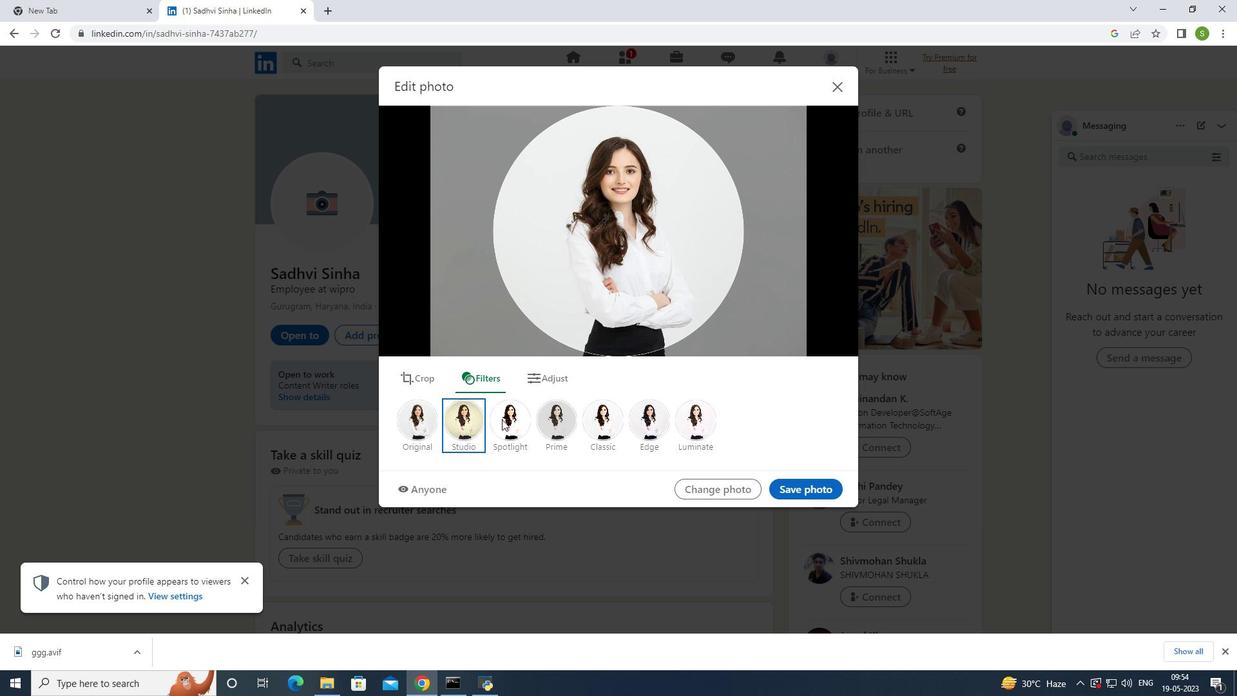 
Action: Mouse moved to (554, 422)
Screenshot: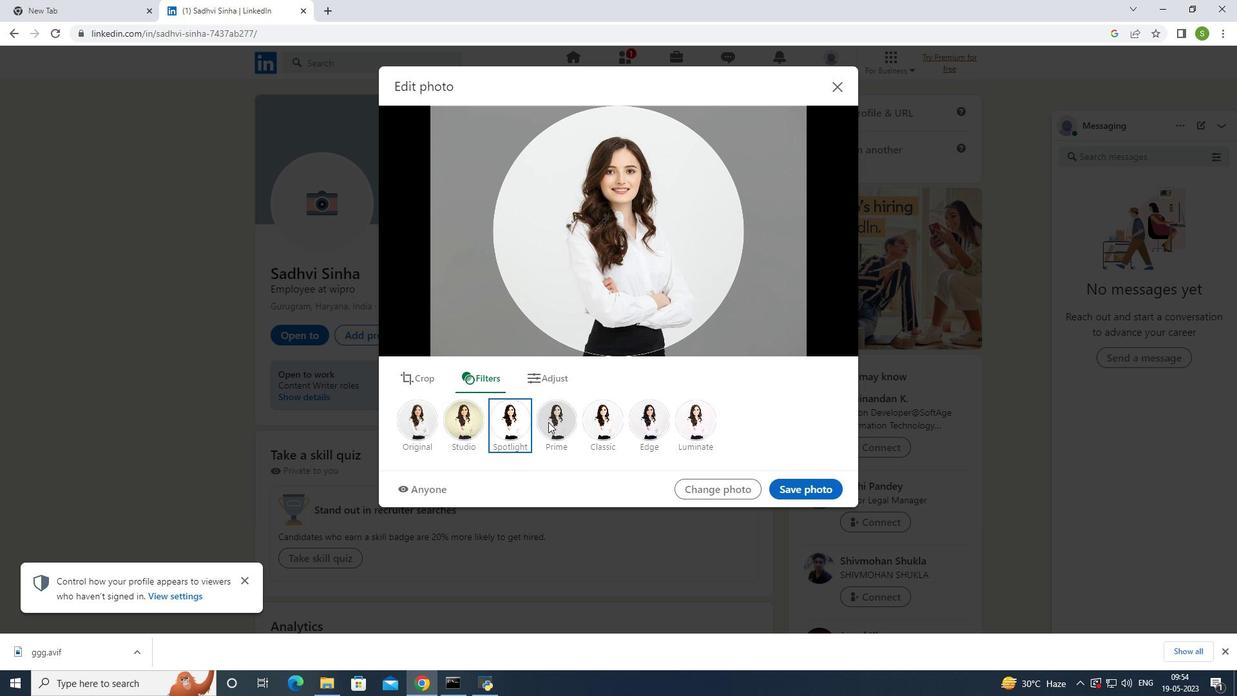 
Action: Mouse pressed left at (554, 422)
Screenshot: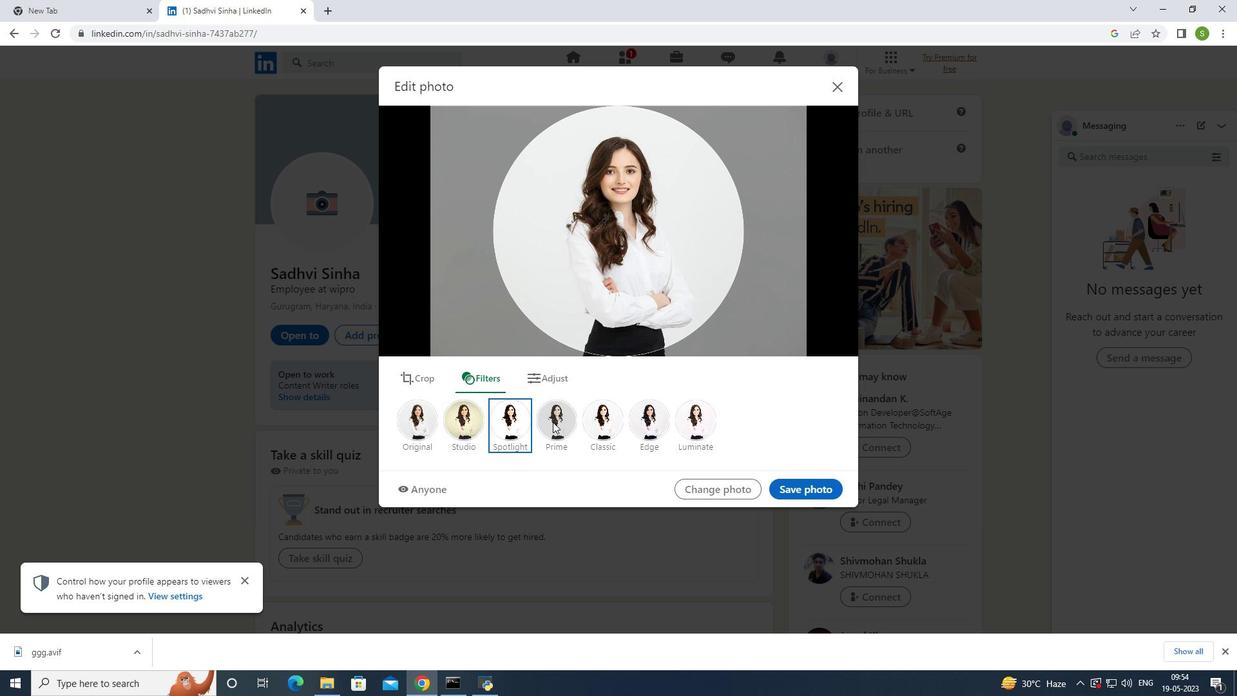 
Action: Mouse moved to (416, 424)
Screenshot: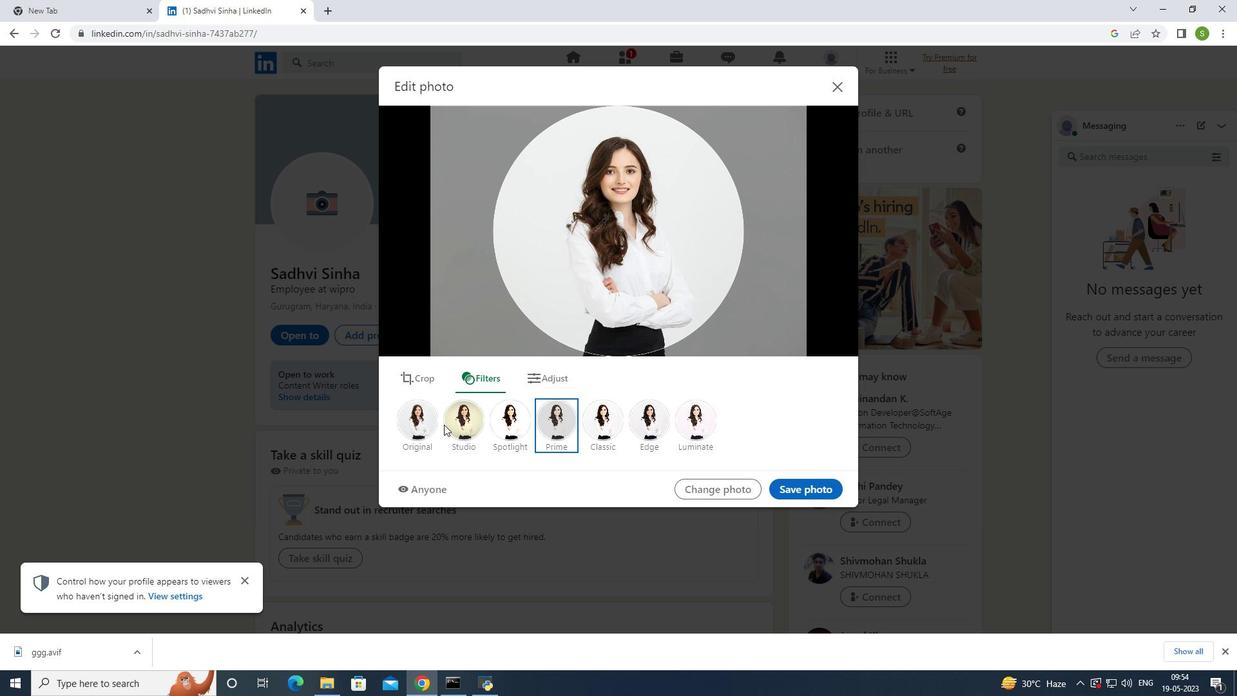 
Action: Mouse pressed left at (416, 424)
Screenshot: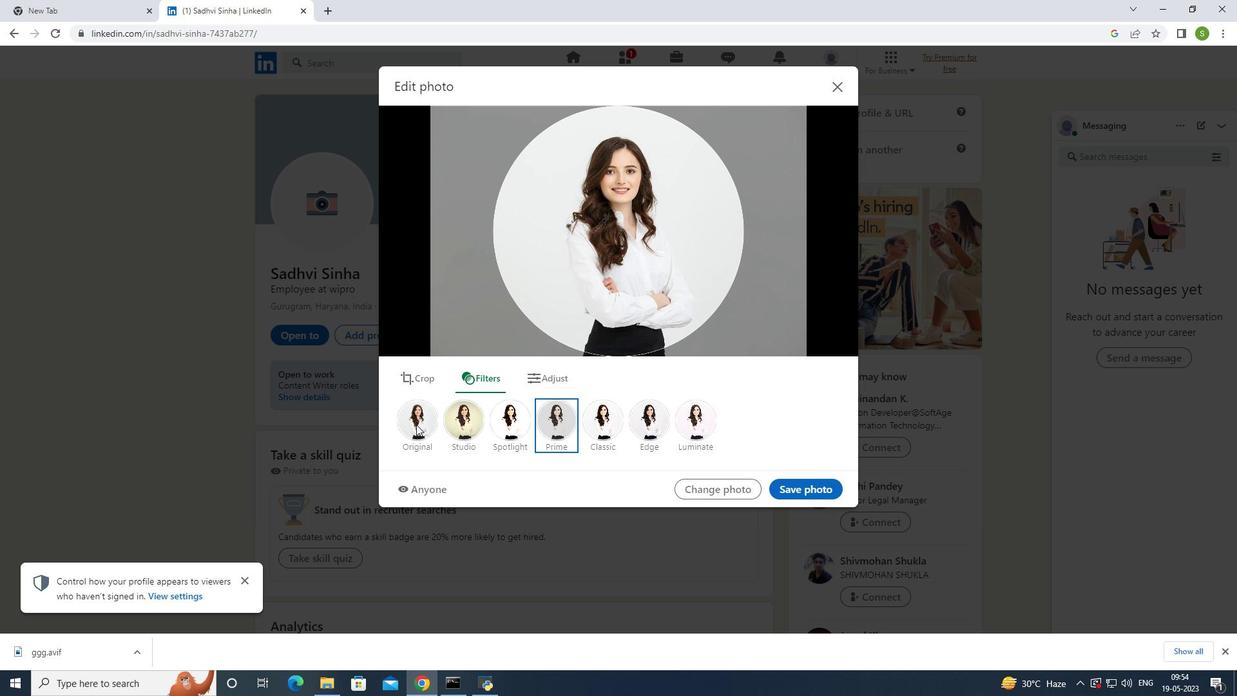 
Action: Mouse moved to (793, 491)
Screenshot: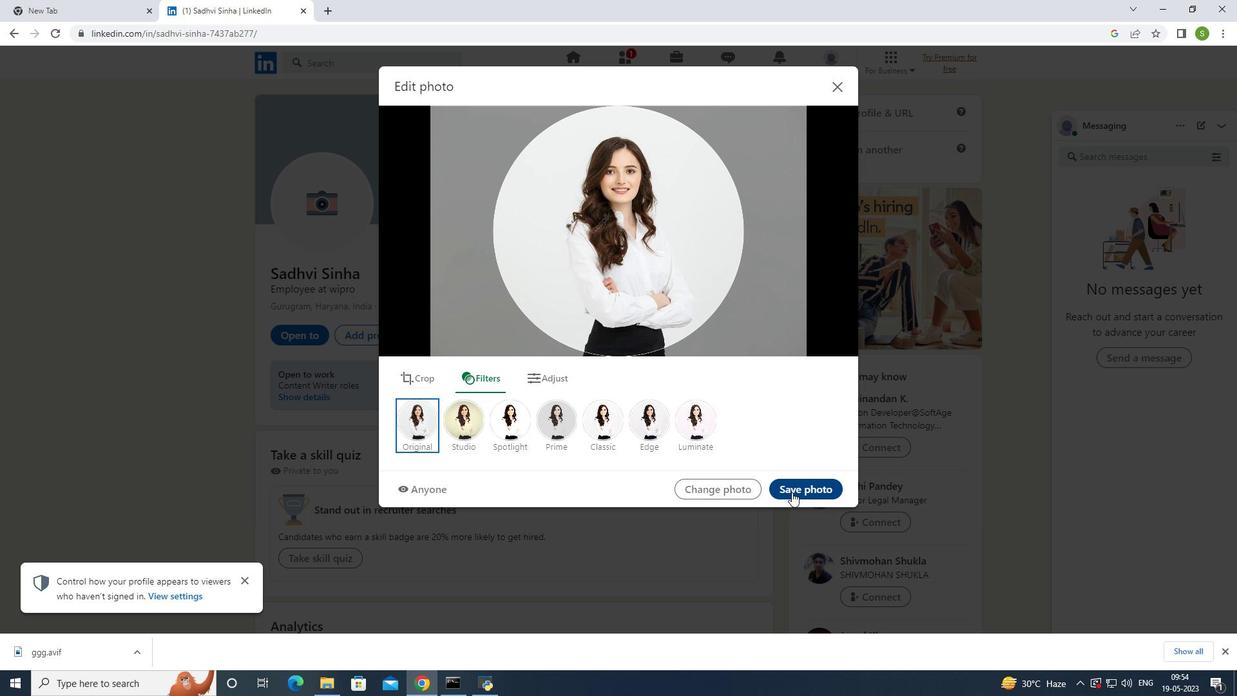 
Action: Mouse pressed left at (793, 491)
Screenshot: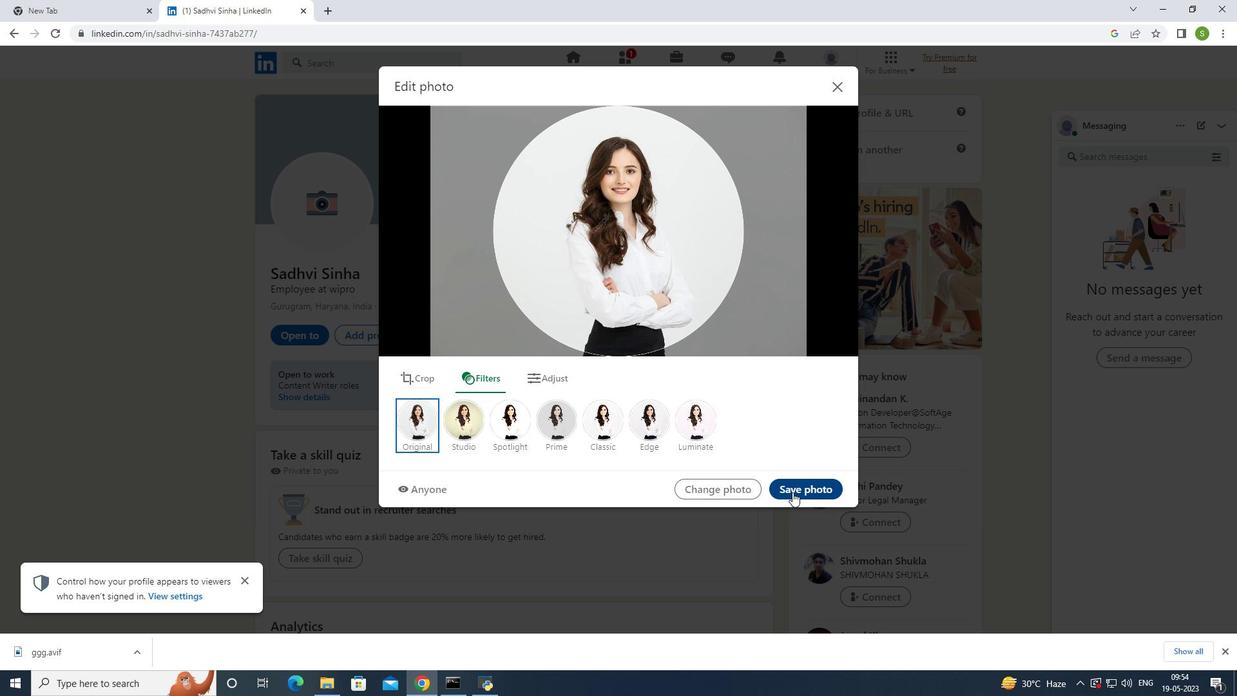 
Action: Mouse moved to (842, 85)
Screenshot: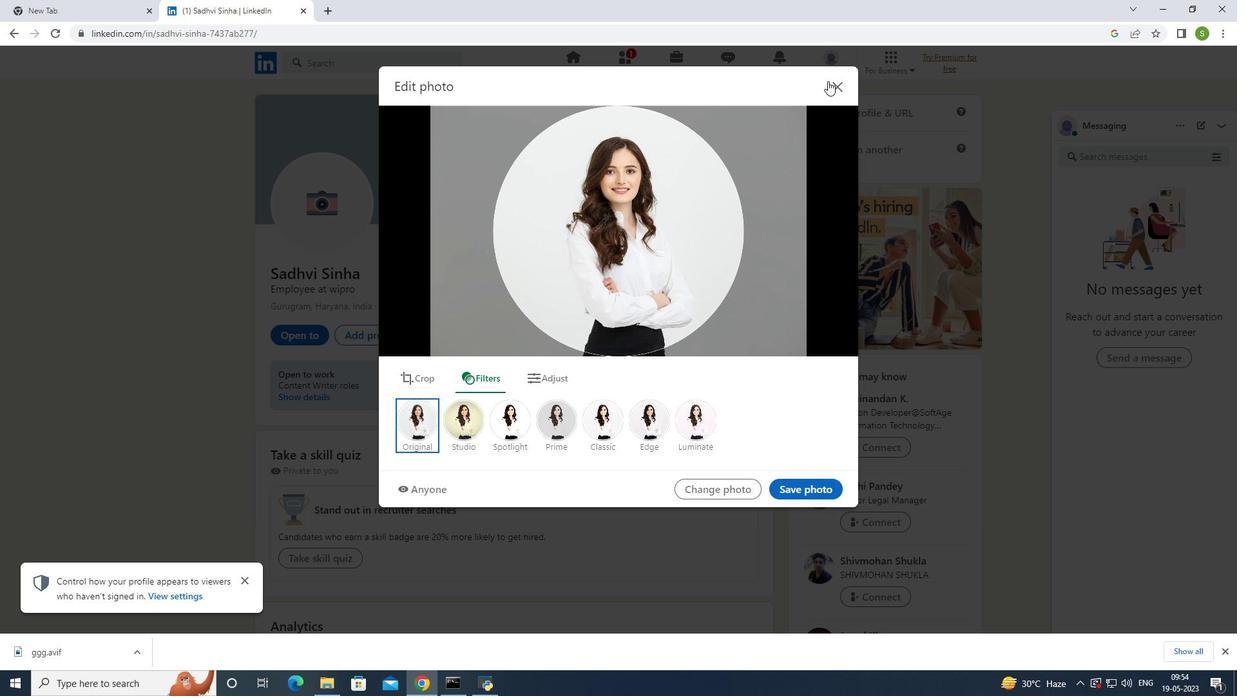 
Action: Mouse pressed left at (842, 85)
Screenshot: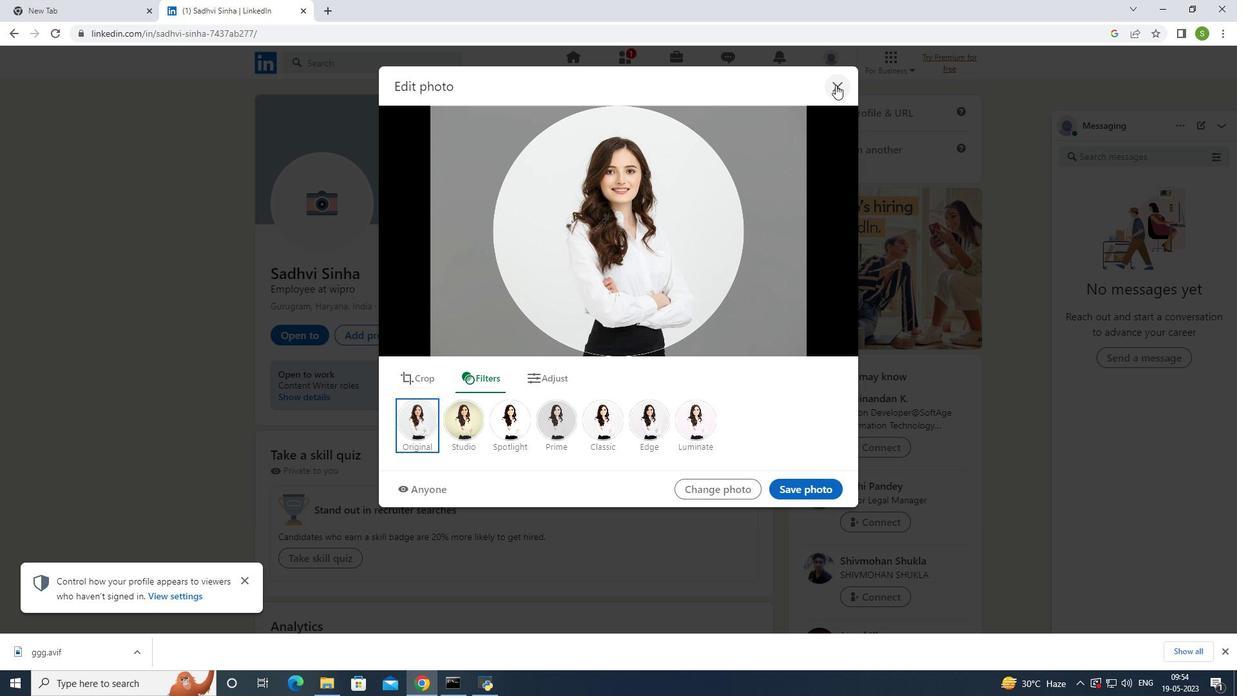 
Action: Mouse moved to (690, 264)
Screenshot: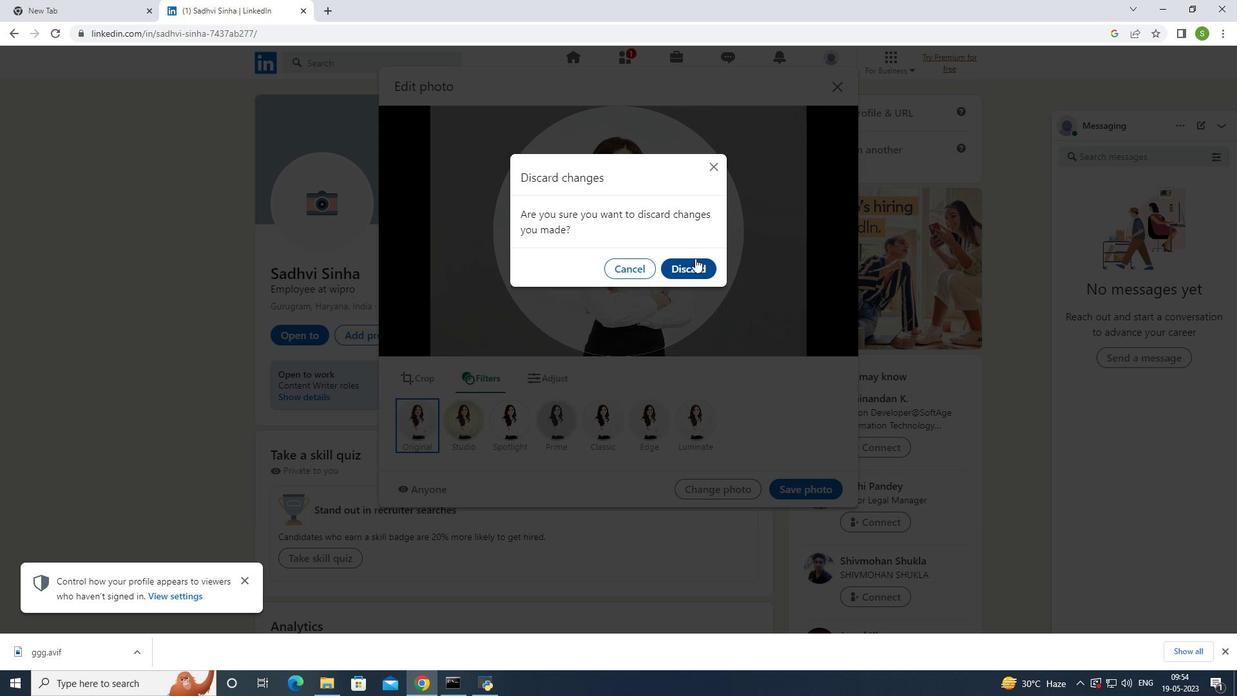 
Action: Mouse pressed left at (690, 264)
Screenshot: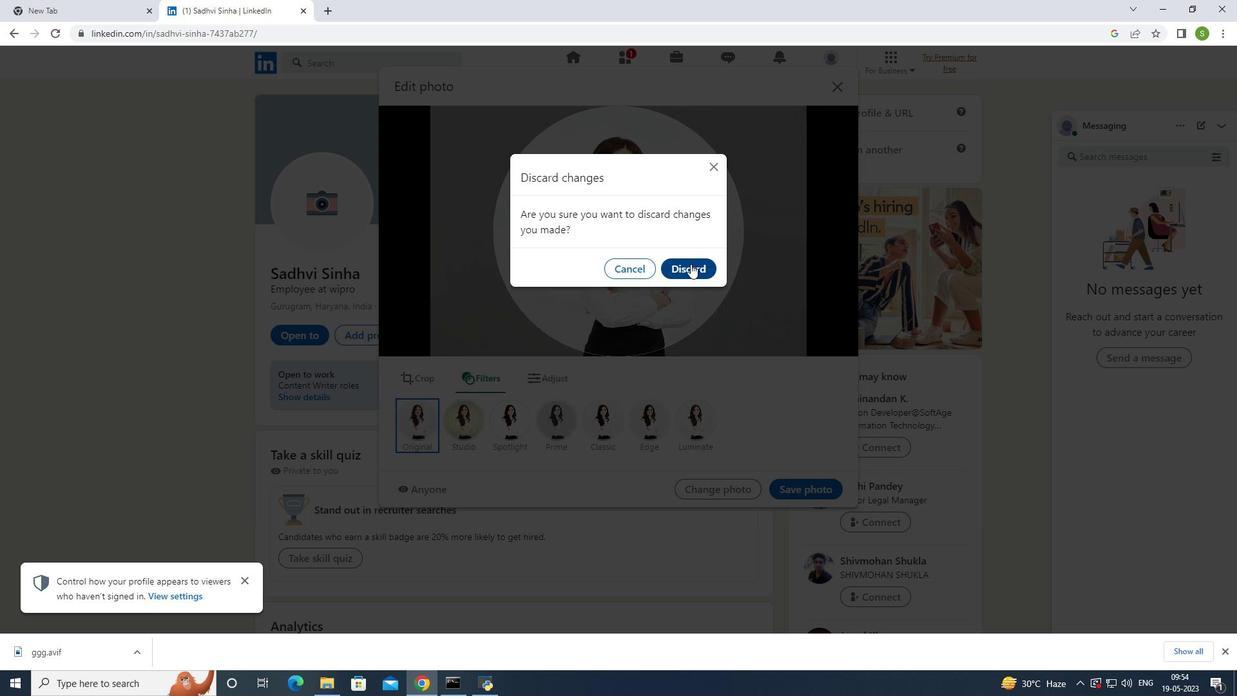 
Action: Mouse moved to (800, 360)
Screenshot: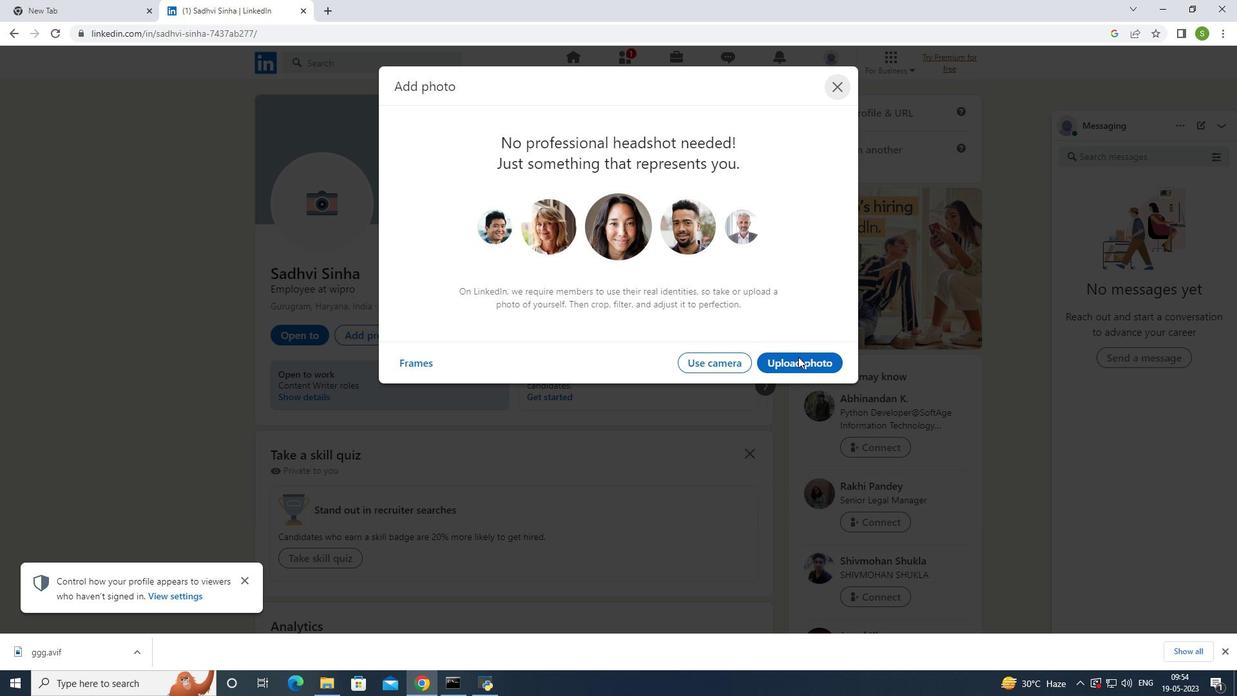
Action: Mouse pressed left at (800, 360)
Screenshot: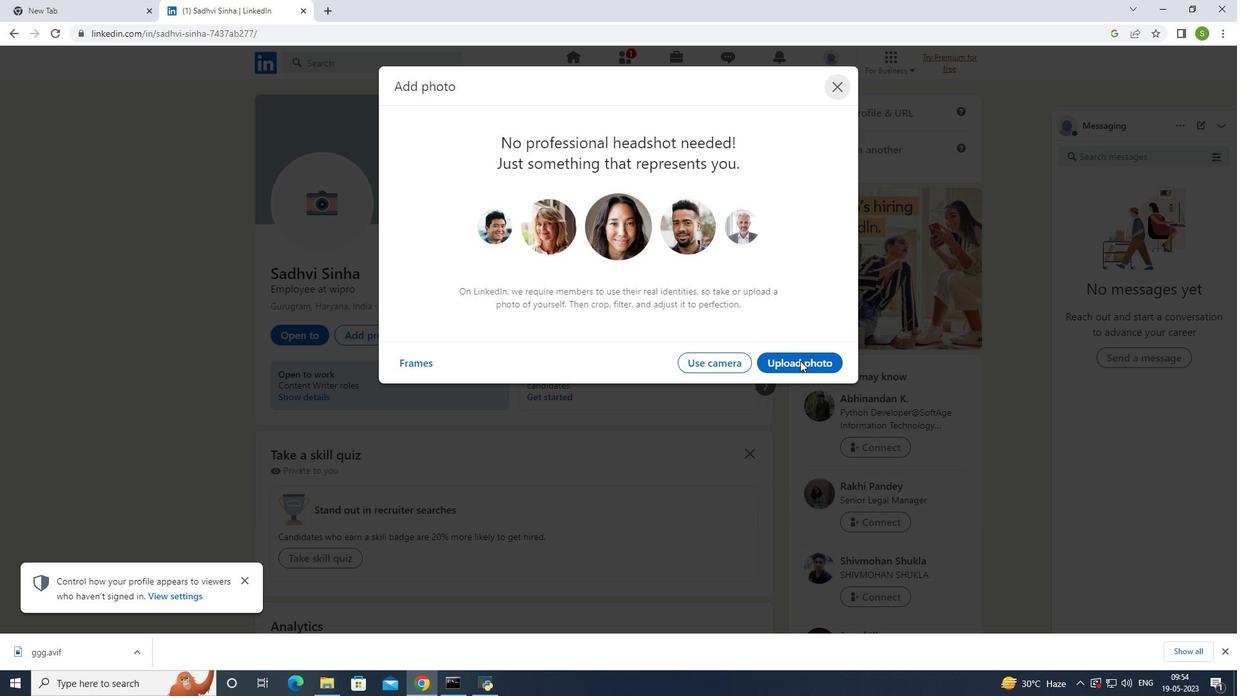
Action: Mouse moved to (143, 125)
Screenshot: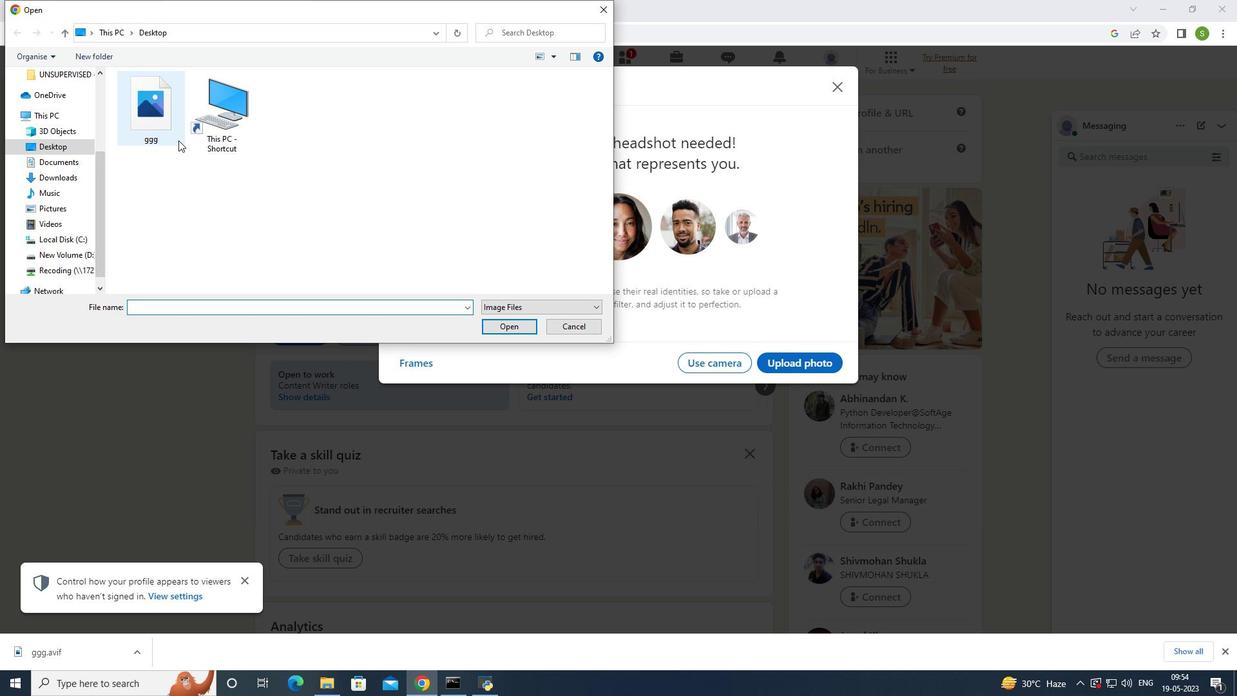
Action: Mouse pressed left at (143, 125)
Screenshot: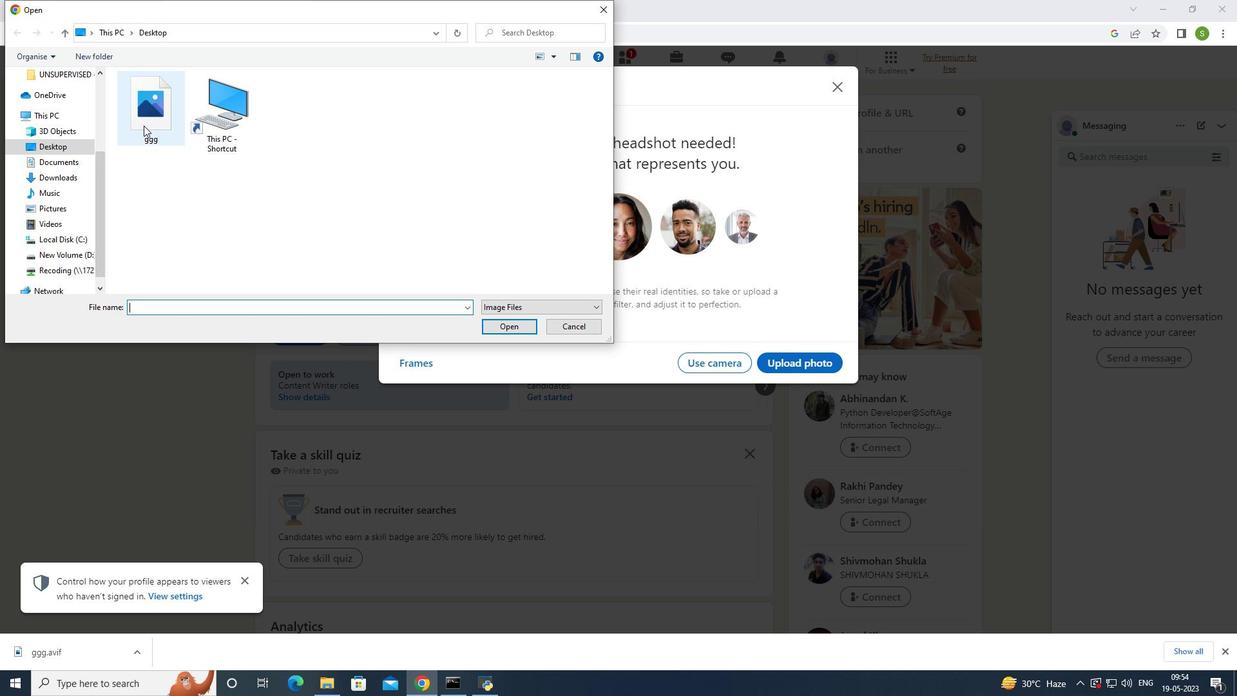
Action: Mouse moved to (514, 325)
Screenshot: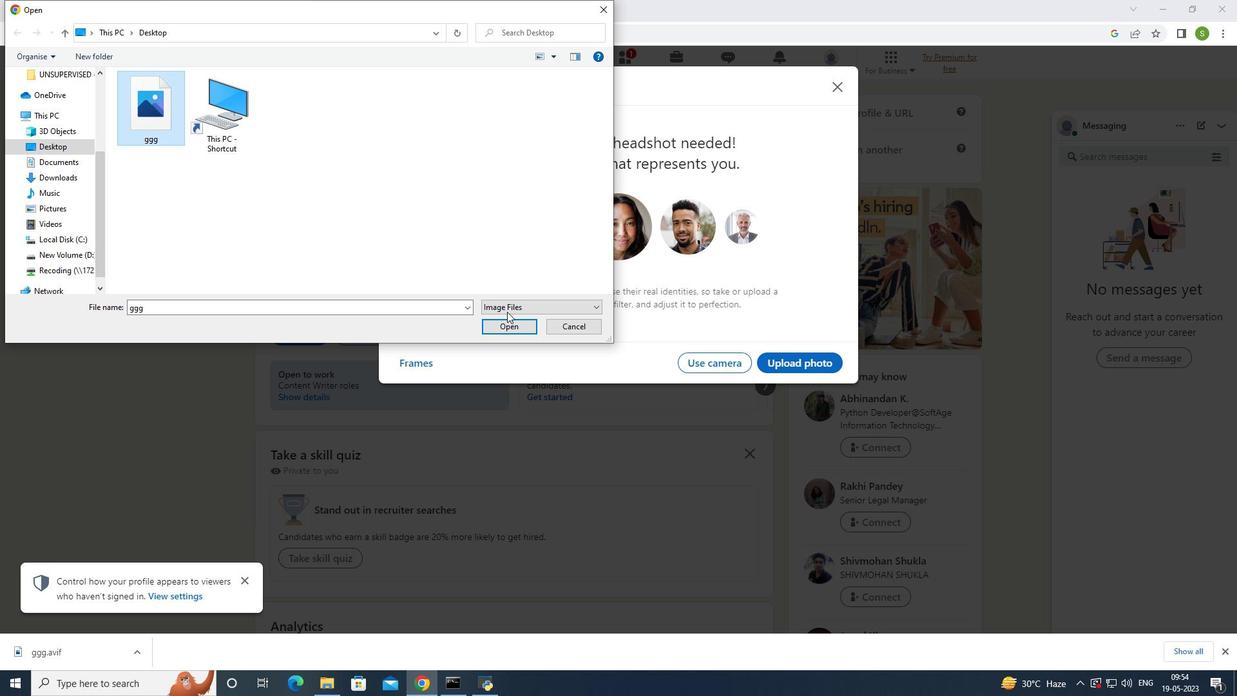 
Action: Mouse pressed left at (514, 325)
Screenshot: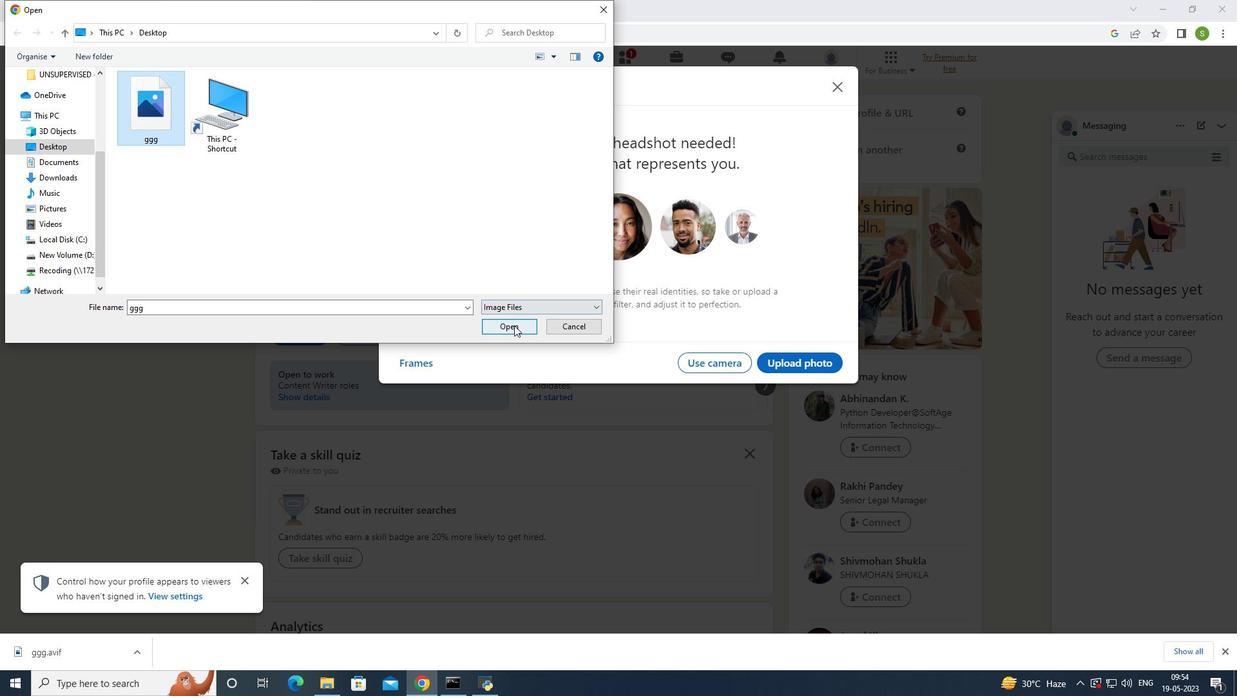 
Action: Mouse moved to (799, 491)
Screenshot: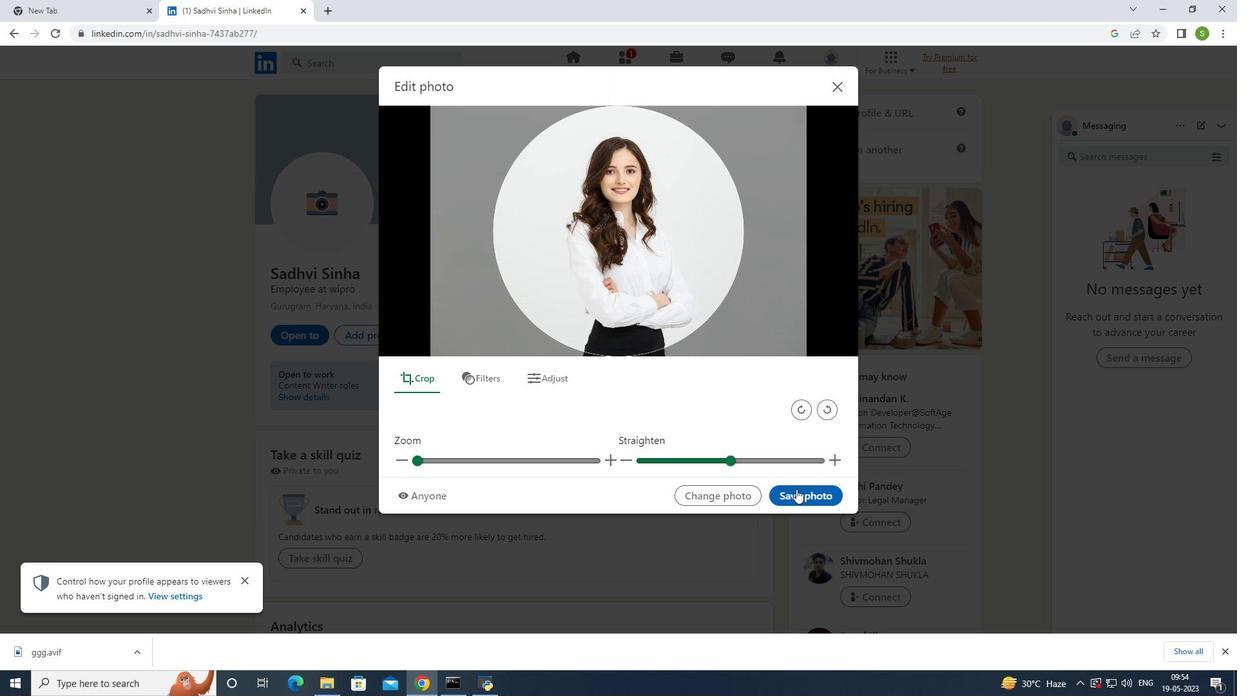 
Action: Mouse pressed left at (799, 491)
Screenshot: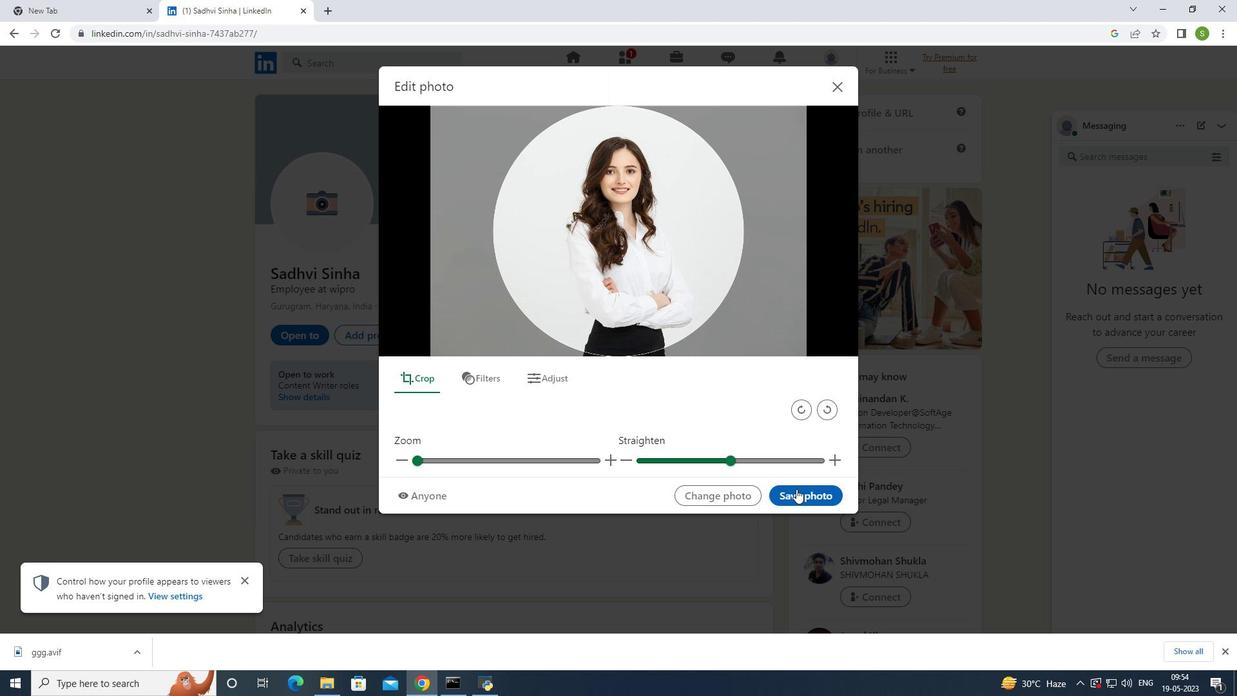 
Action: Mouse pressed left at (799, 491)
Screenshot: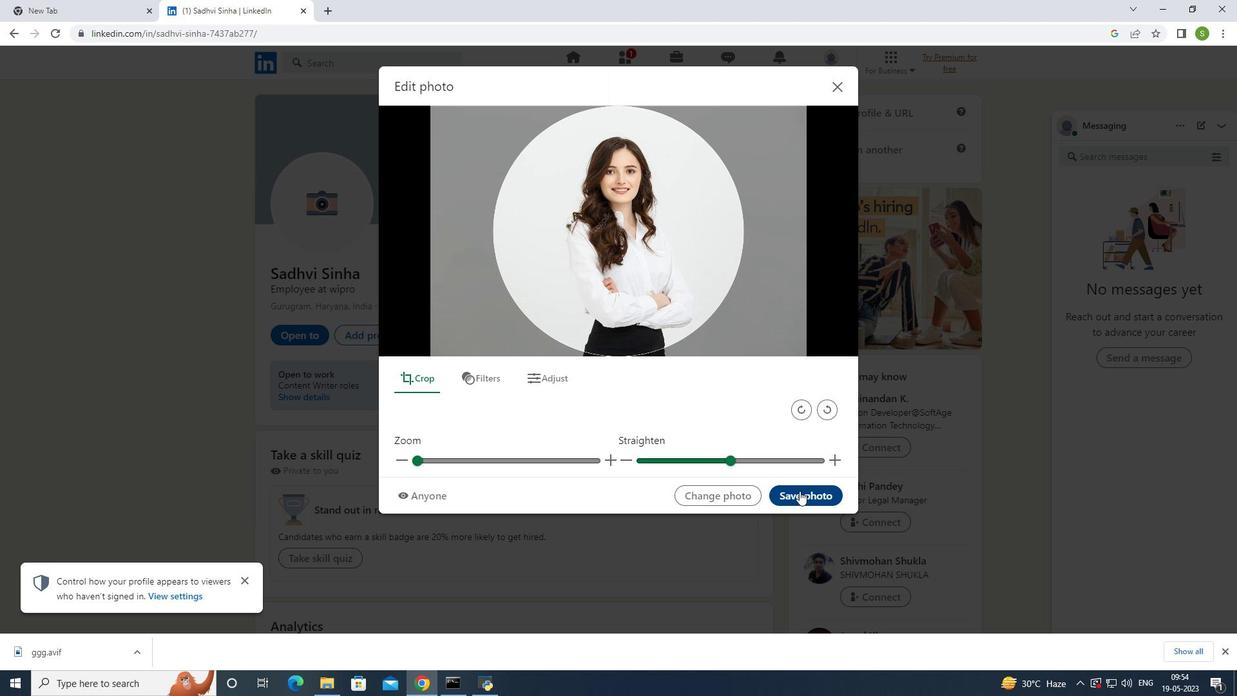 
Action: Mouse pressed left at (799, 491)
Screenshot: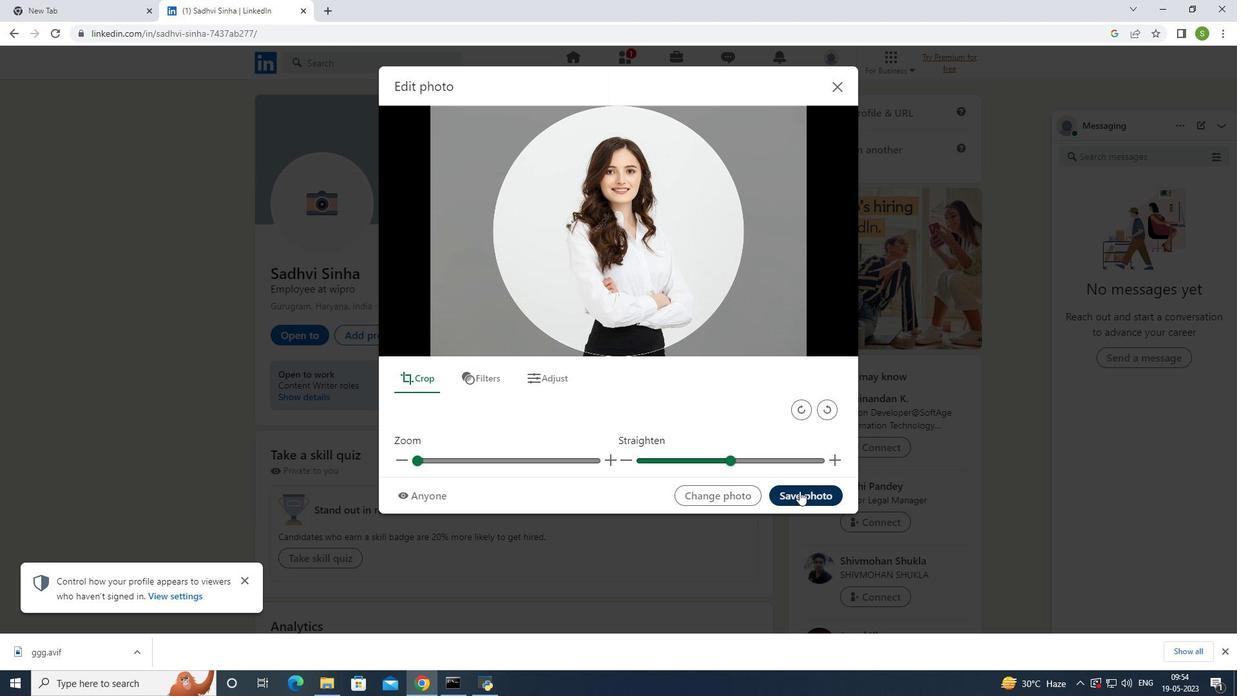 
Action: Mouse pressed left at (799, 491)
Screenshot: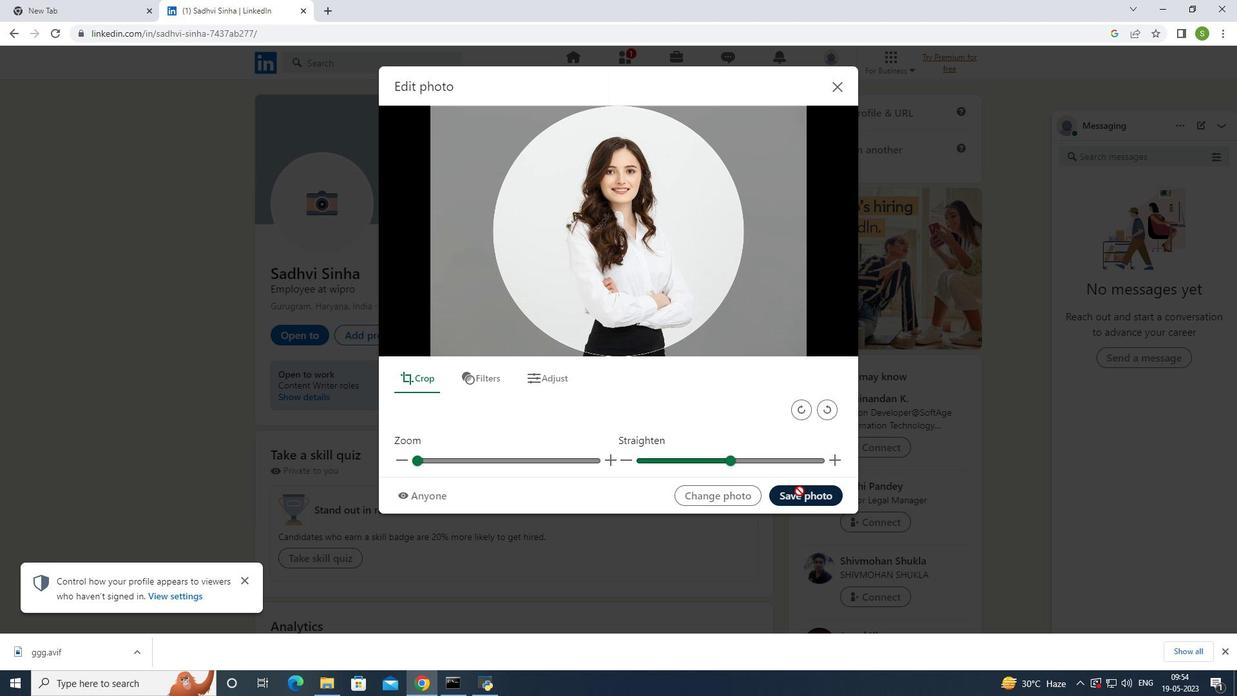 
Action: Mouse moved to (800, 491)
Screenshot: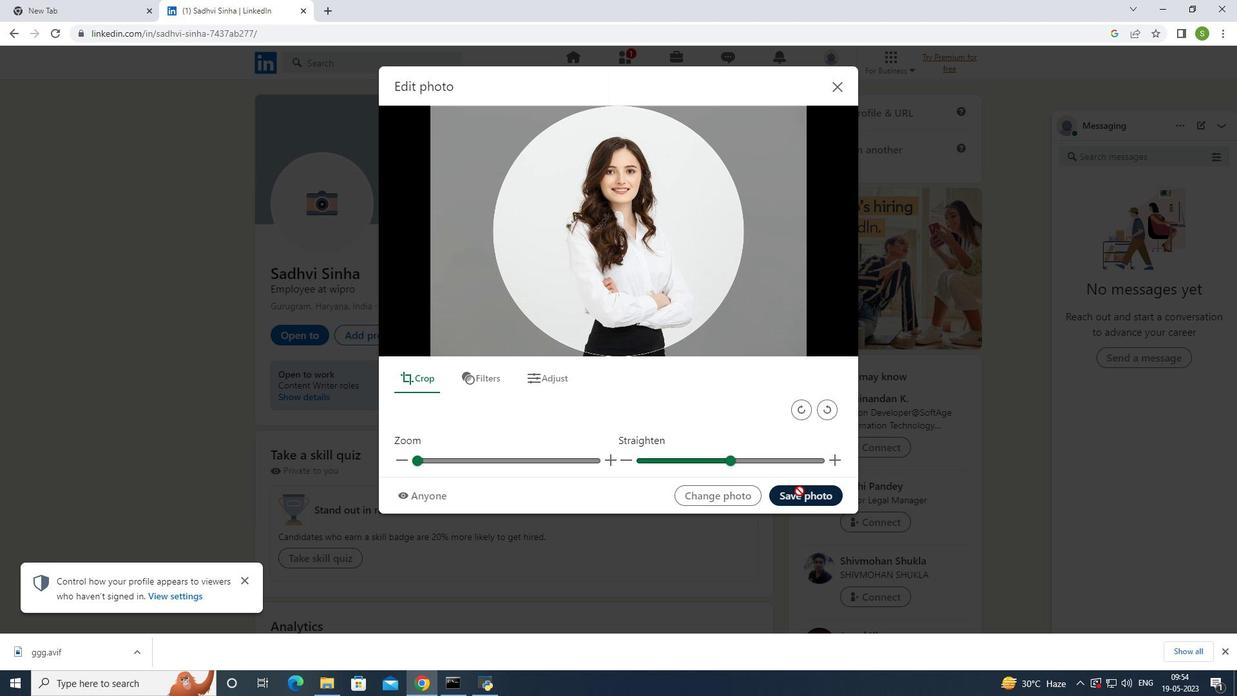 
Action: Mouse pressed left at (800, 491)
Screenshot: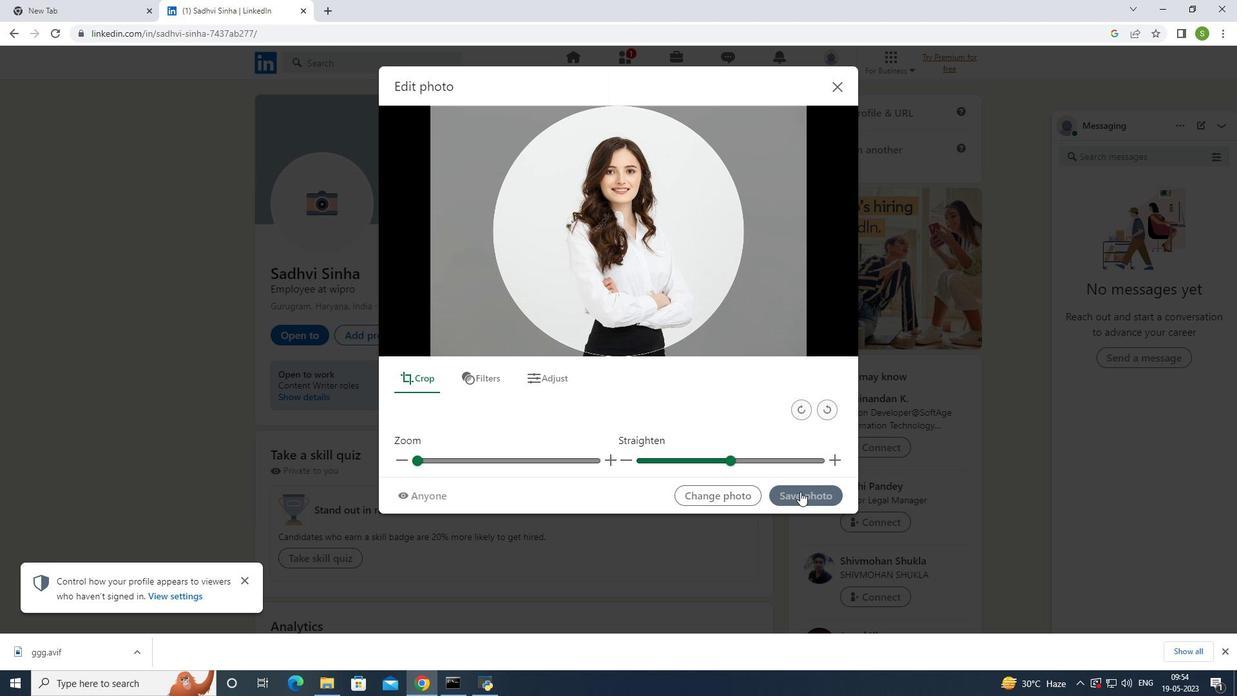 
Action: Mouse pressed left at (800, 491)
Screenshot: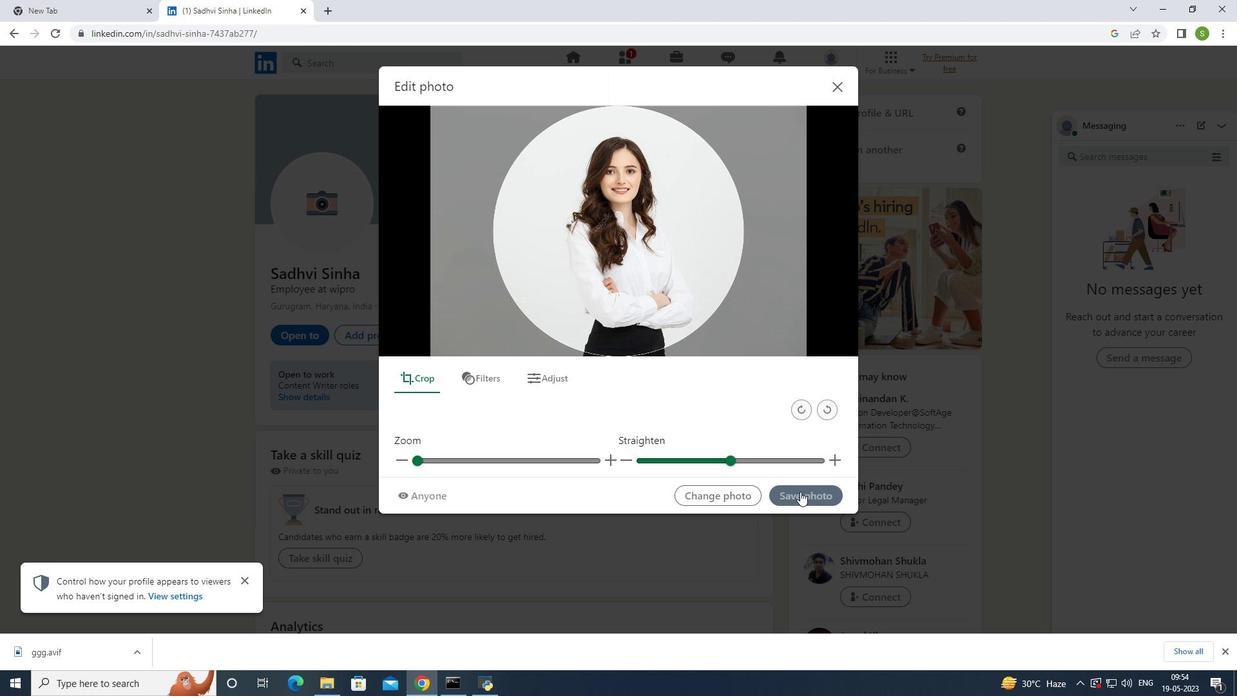 
Action: Mouse moved to (839, 74)
Screenshot: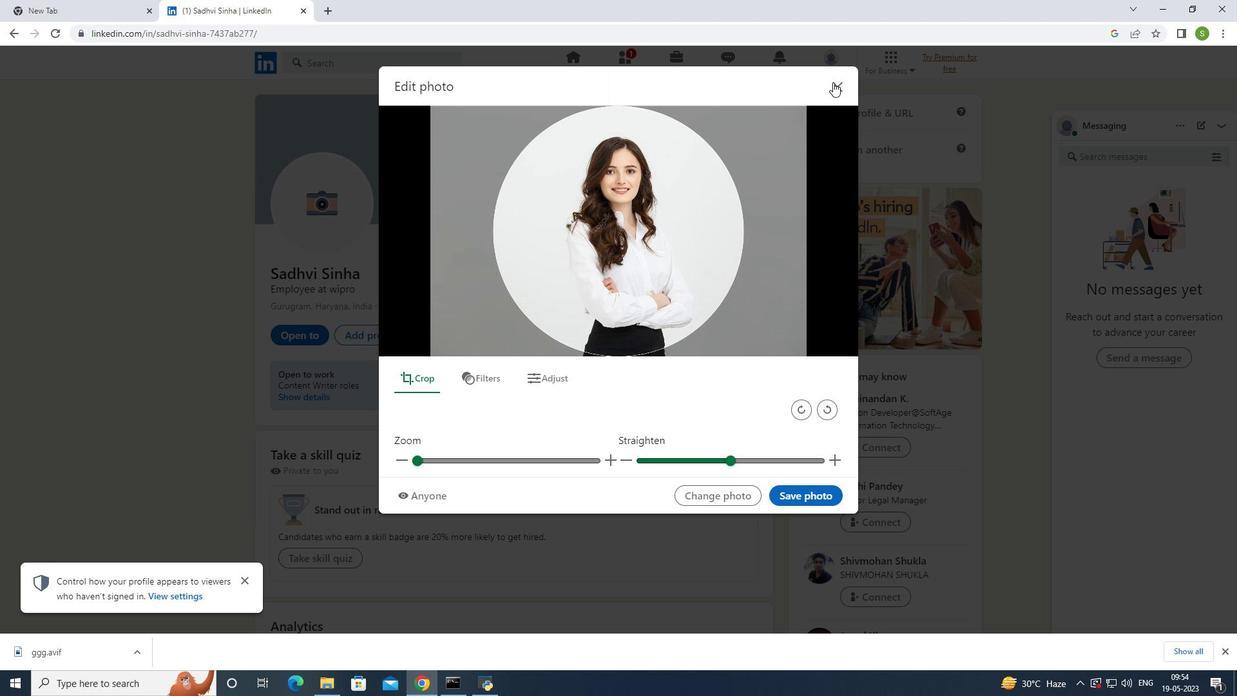 
Action: Mouse pressed left at (839, 74)
Screenshot: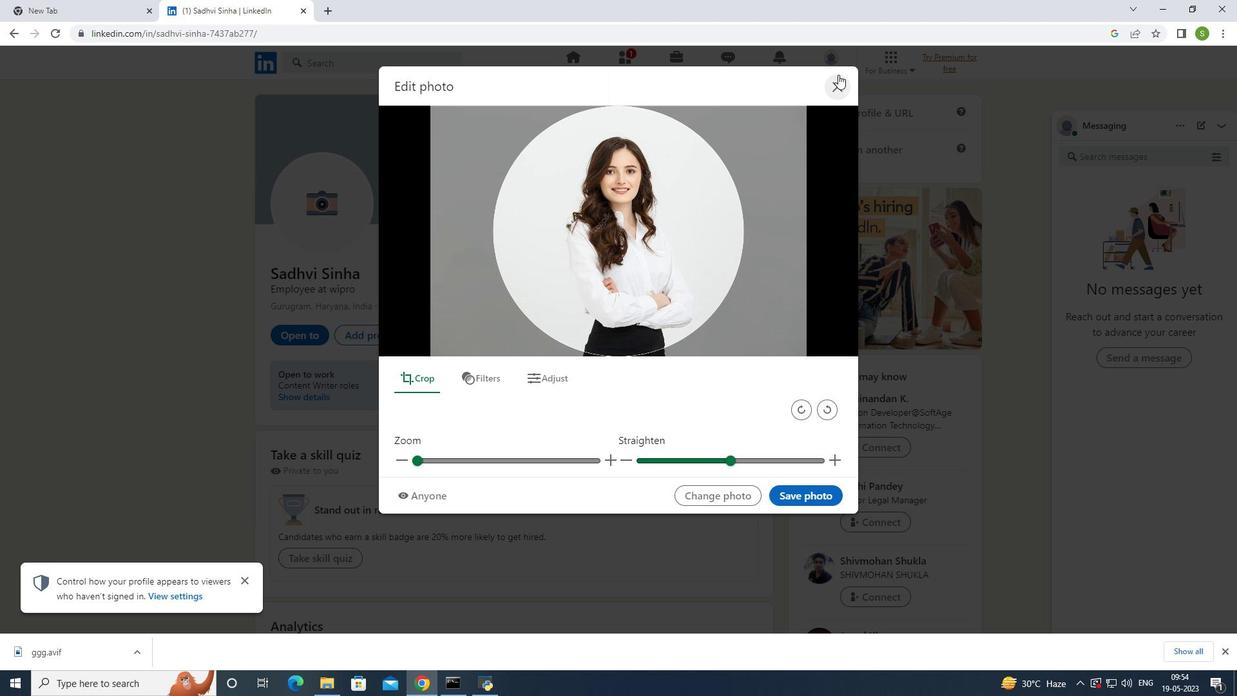 
Action: Mouse moved to (637, 268)
Screenshot: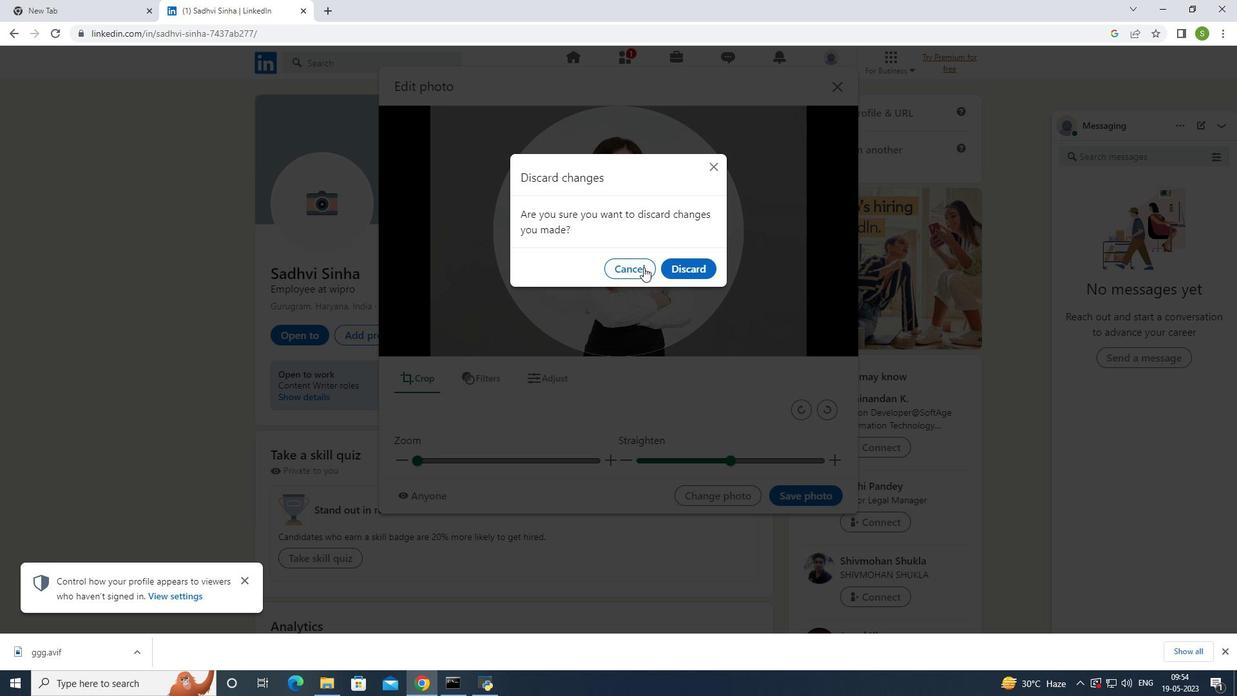 
Action: Mouse pressed left at (637, 268)
Screenshot: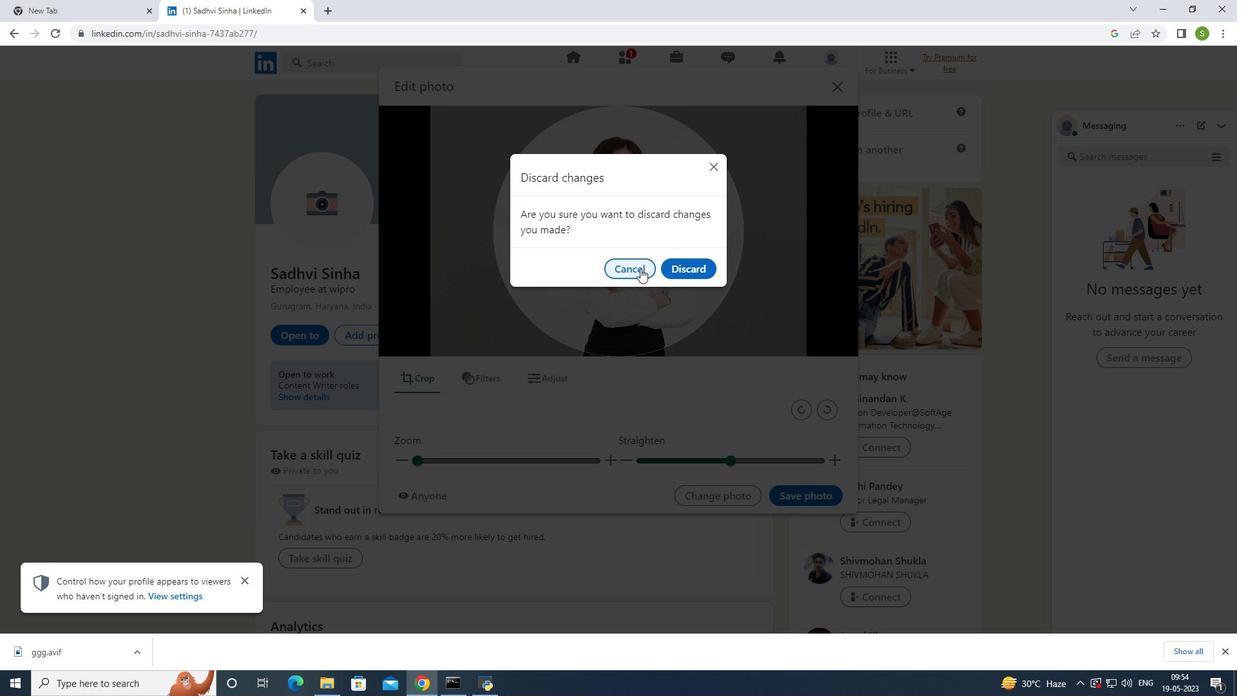 
Action: Mouse moved to (843, 81)
Screenshot: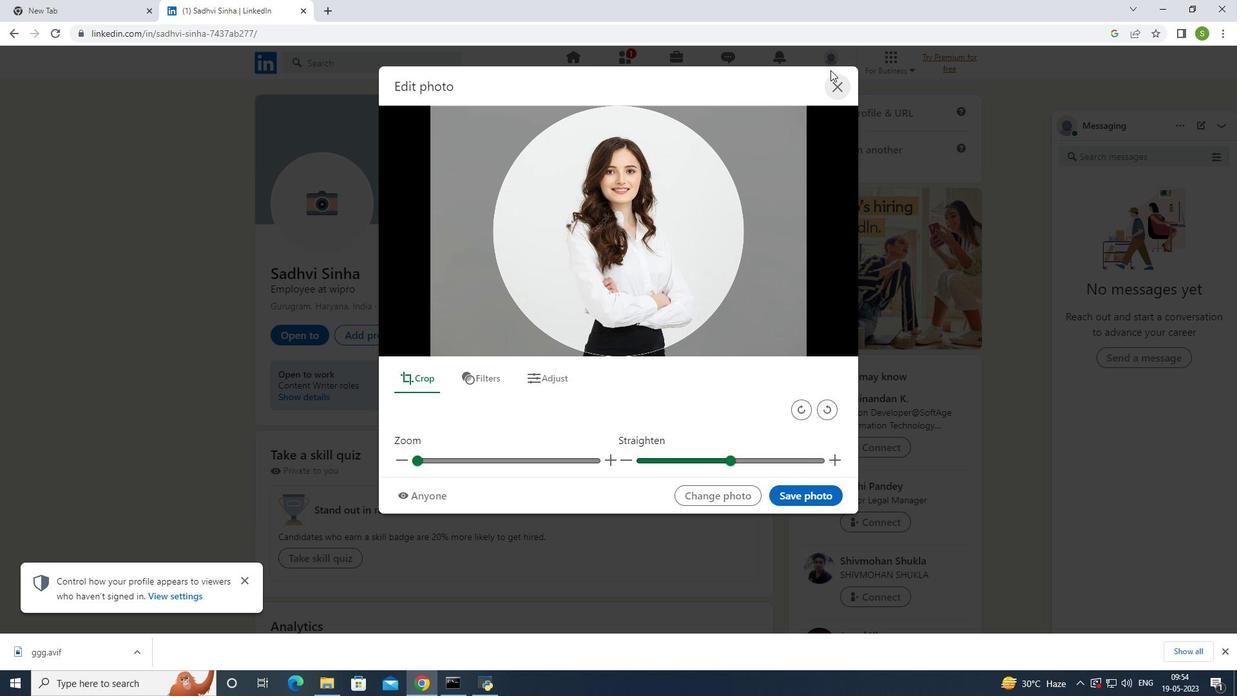 
Action: Mouse pressed left at (843, 81)
Screenshot: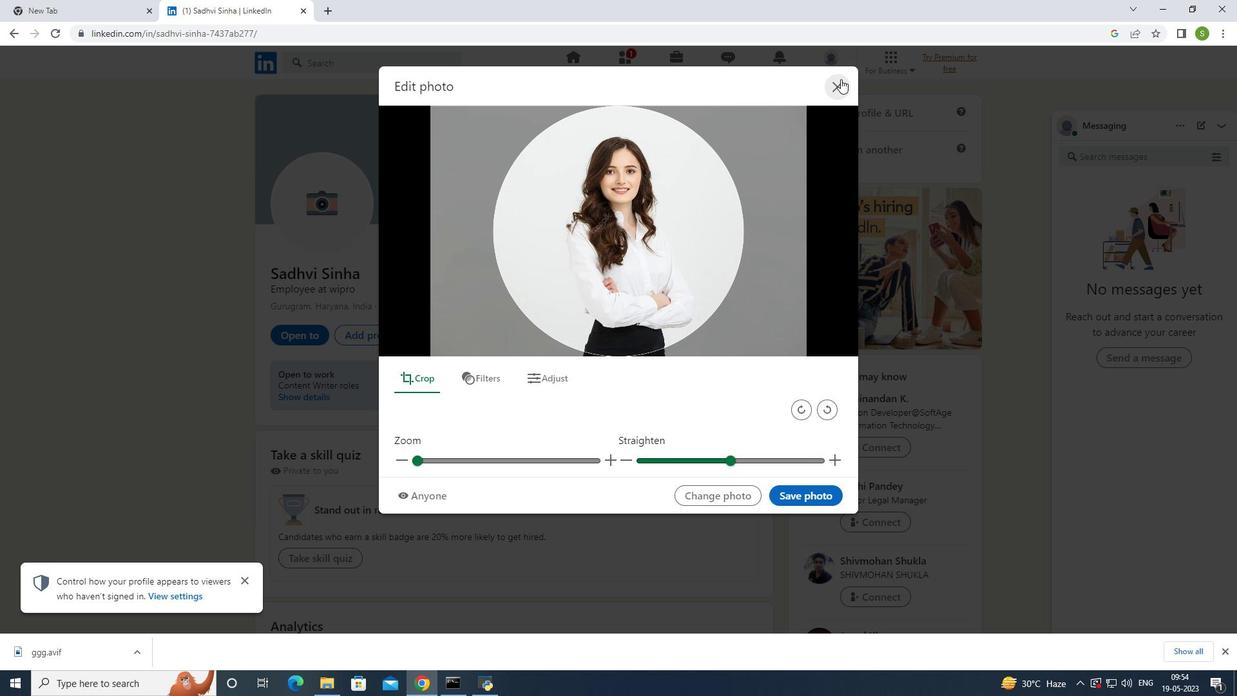 
Action: Mouse moved to (672, 271)
Screenshot: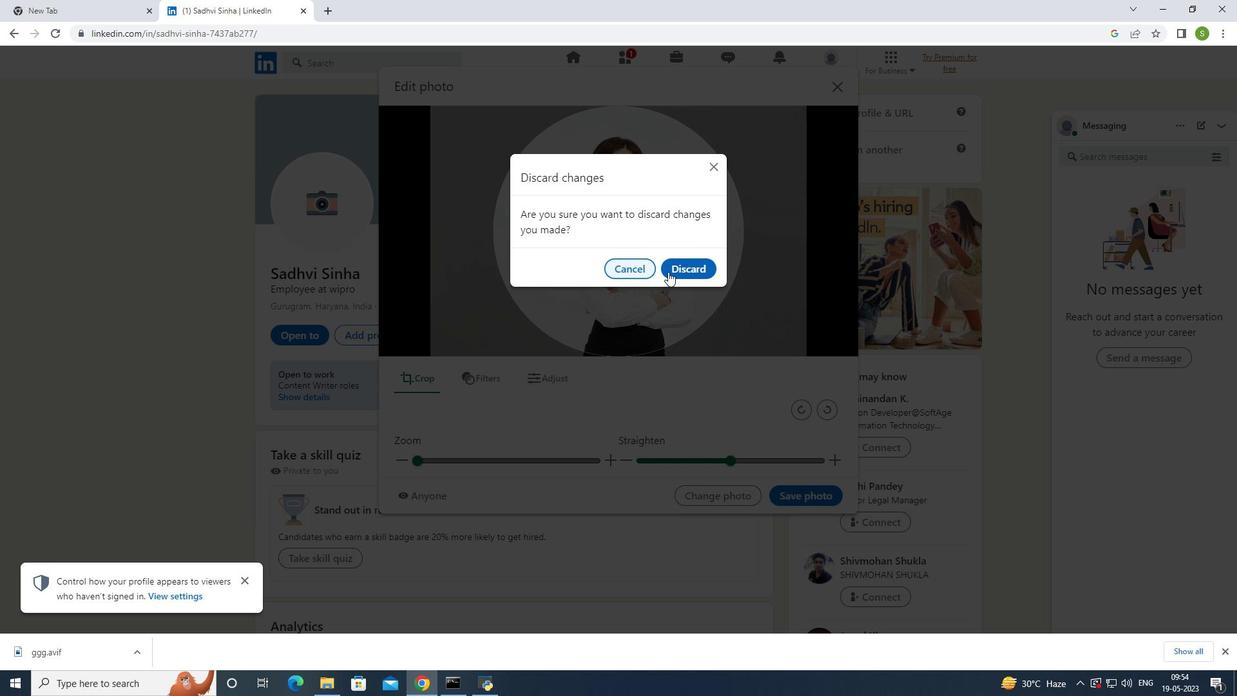 
Action: Mouse pressed left at (672, 271)
Screenshot: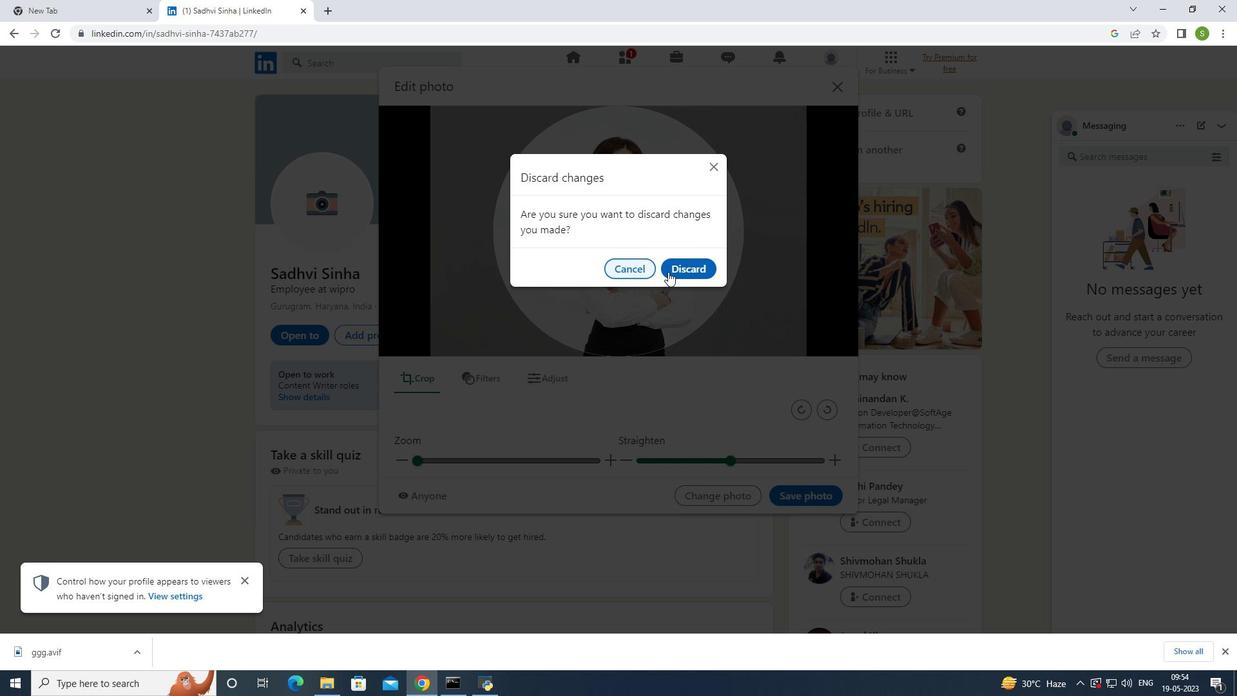 
Action: Mouse moved to (837, 89)
Screenshot: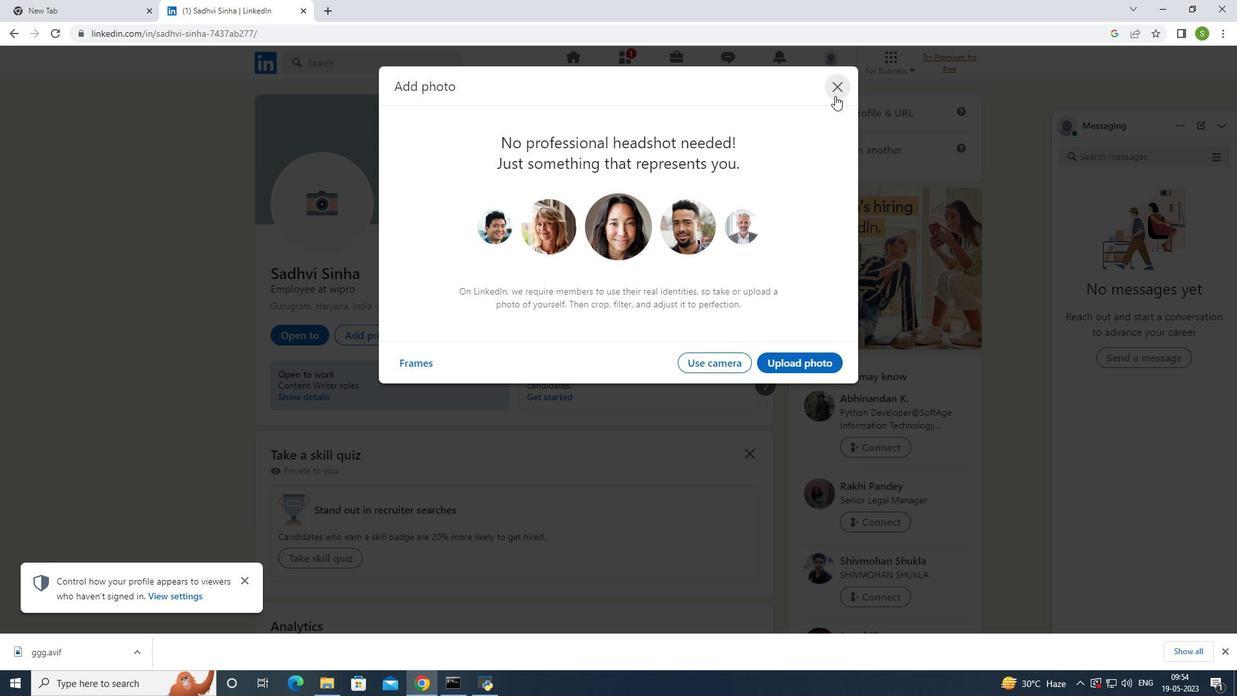 
Action: Mouse pressed left at (837, 89)
Screenshot: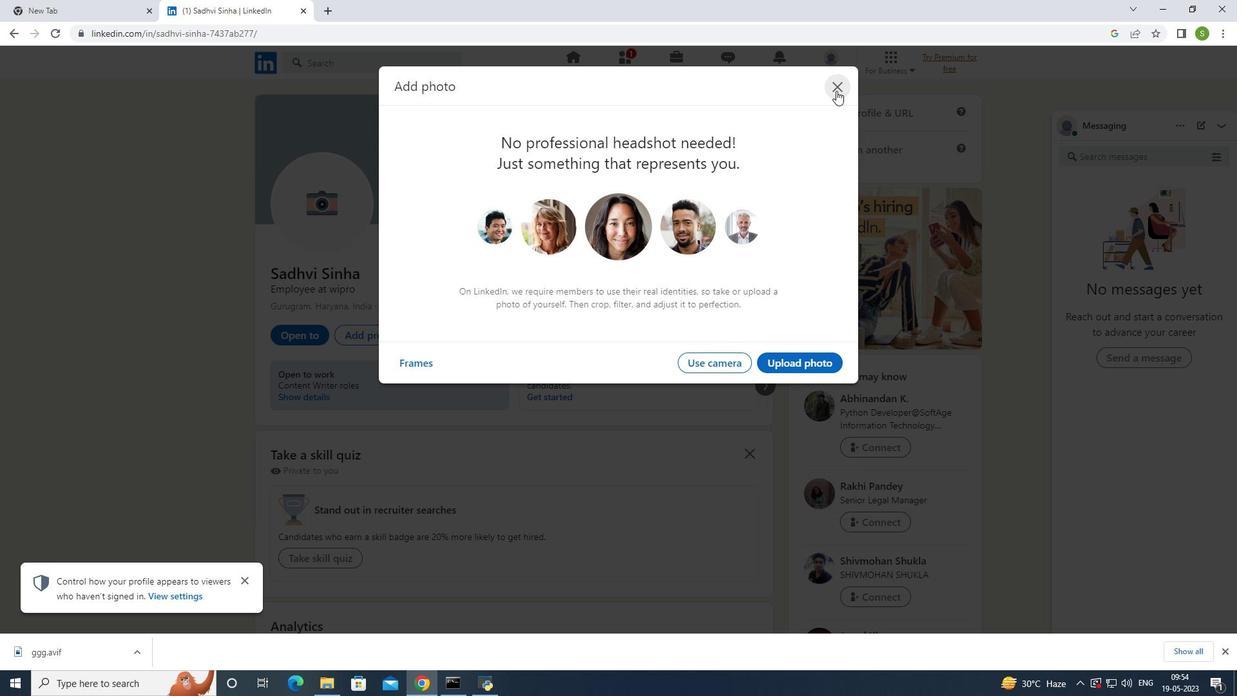 
Action: Mouse moved to (52, 32)
Screenshot: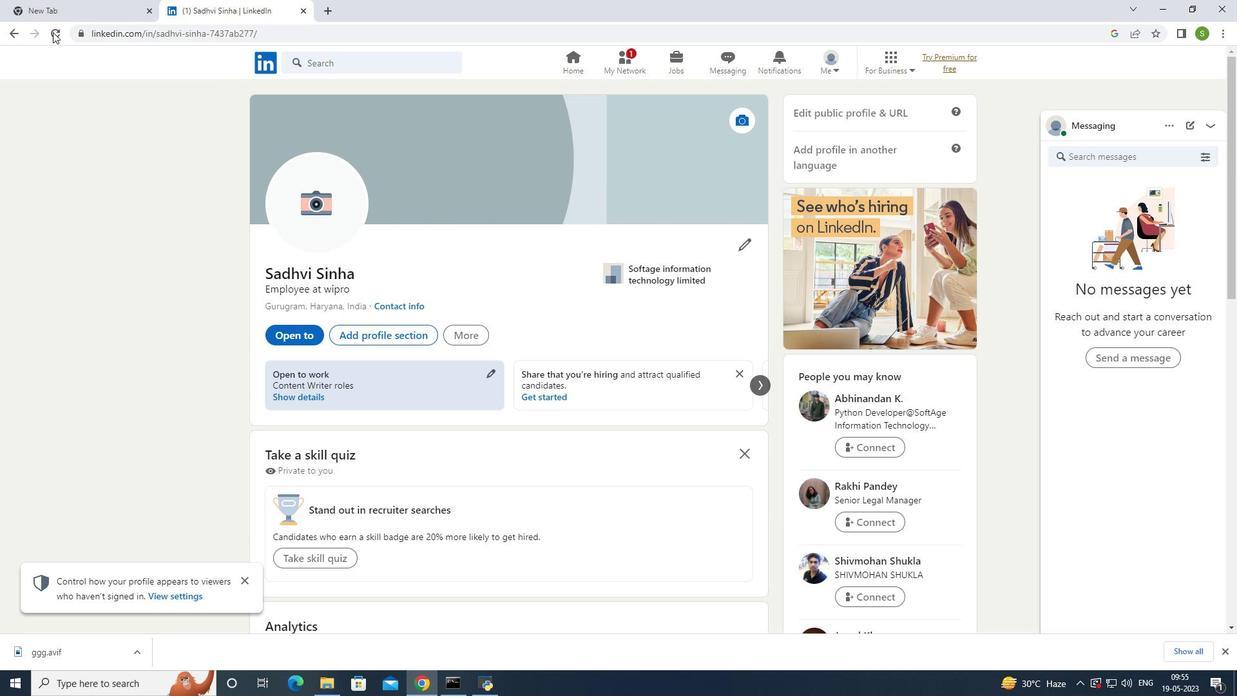 
Action: Mouse pressed left at (52, 32)
Screenshot: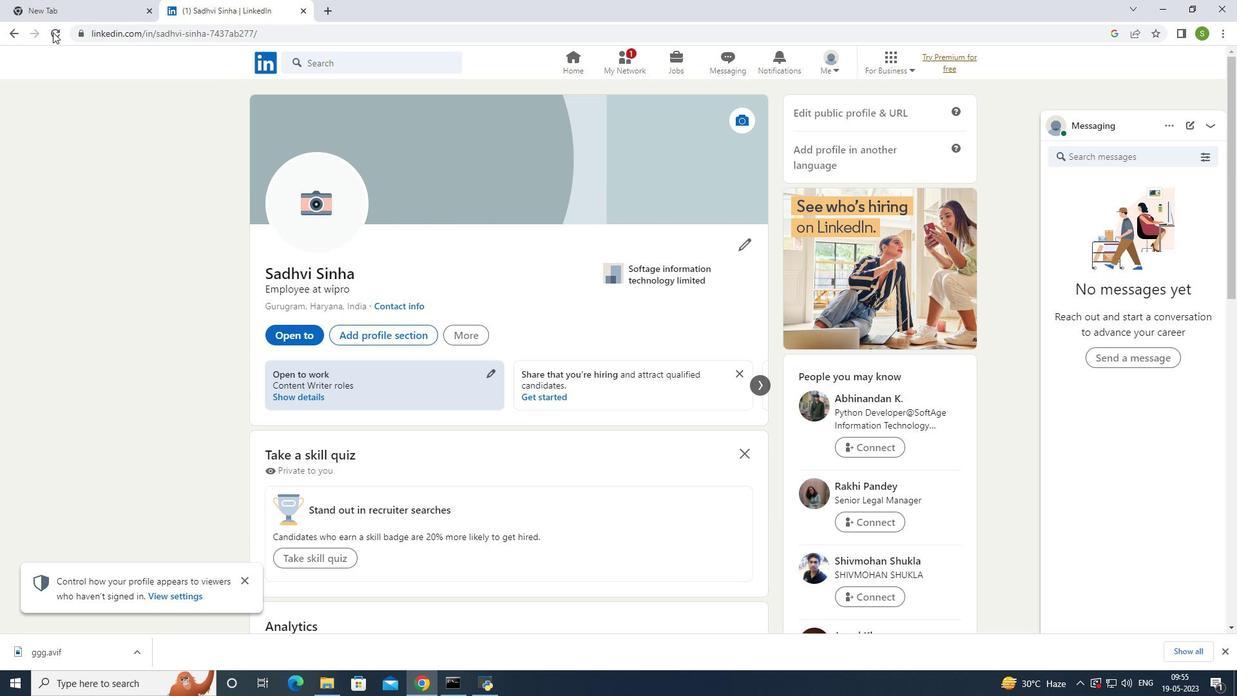 
Action: Mouse pressed left at (52, 32)
Screenshot: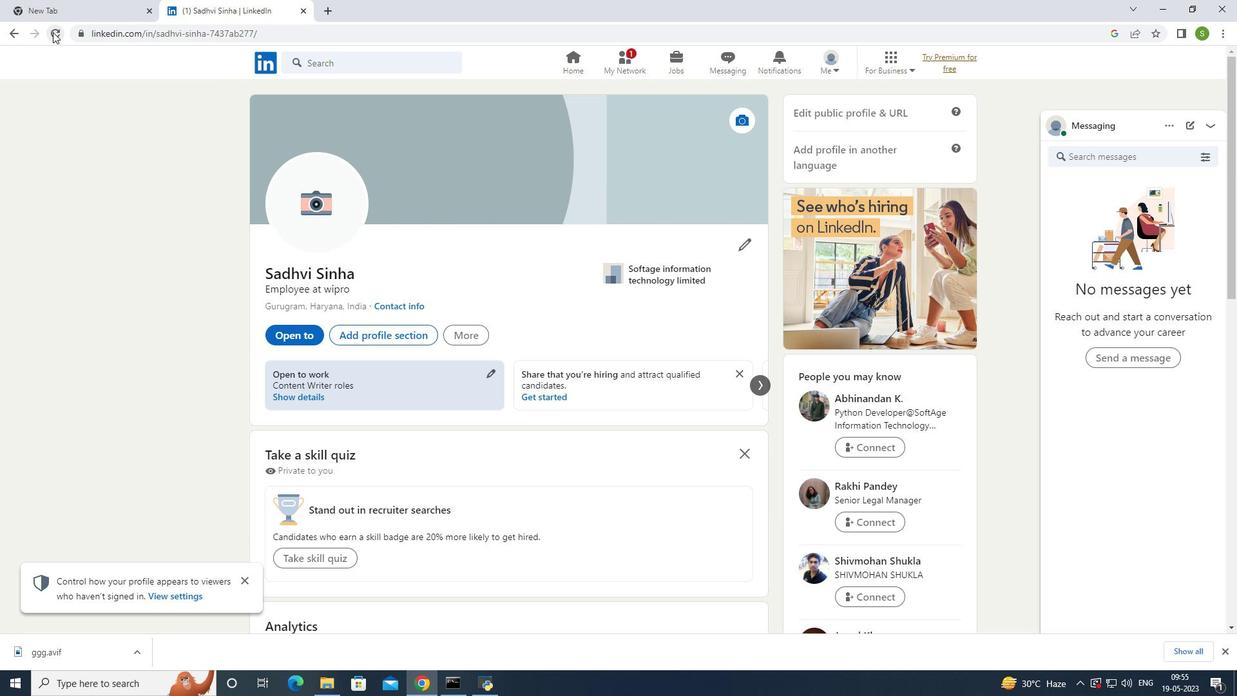 
Action: Mouse pressed left at (52, 32)
Screenshot: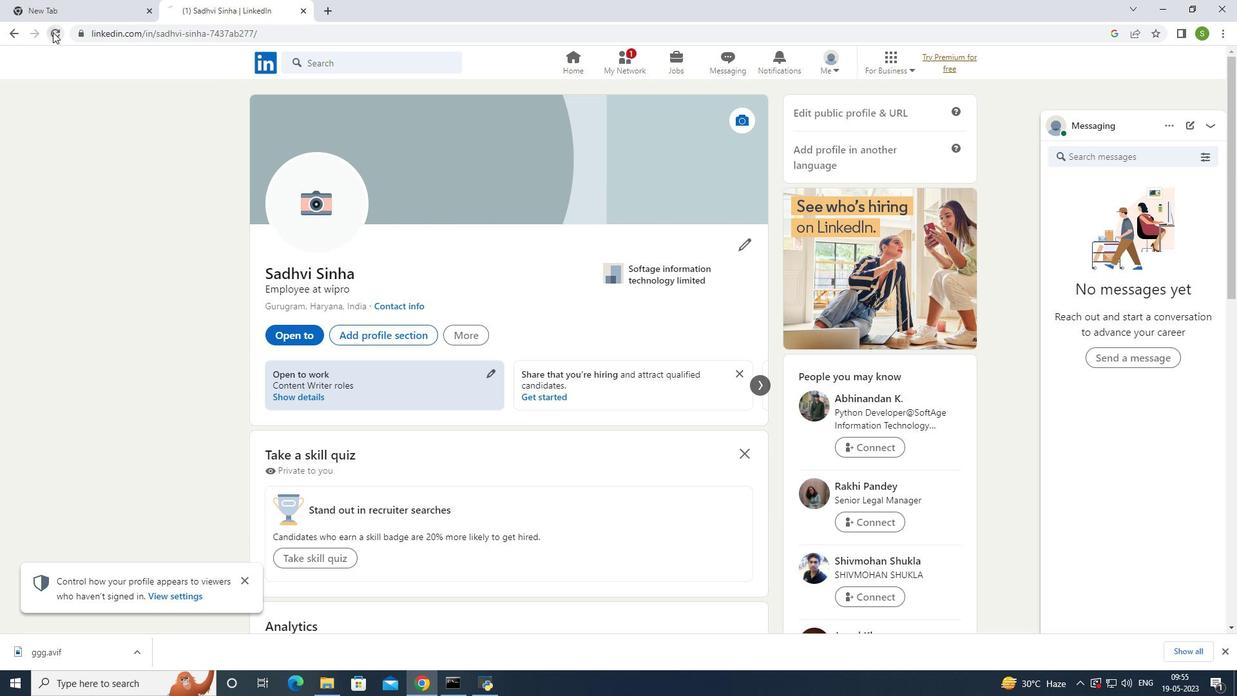 
Action: Mouse pressed left at (52, 32)
Screenshot: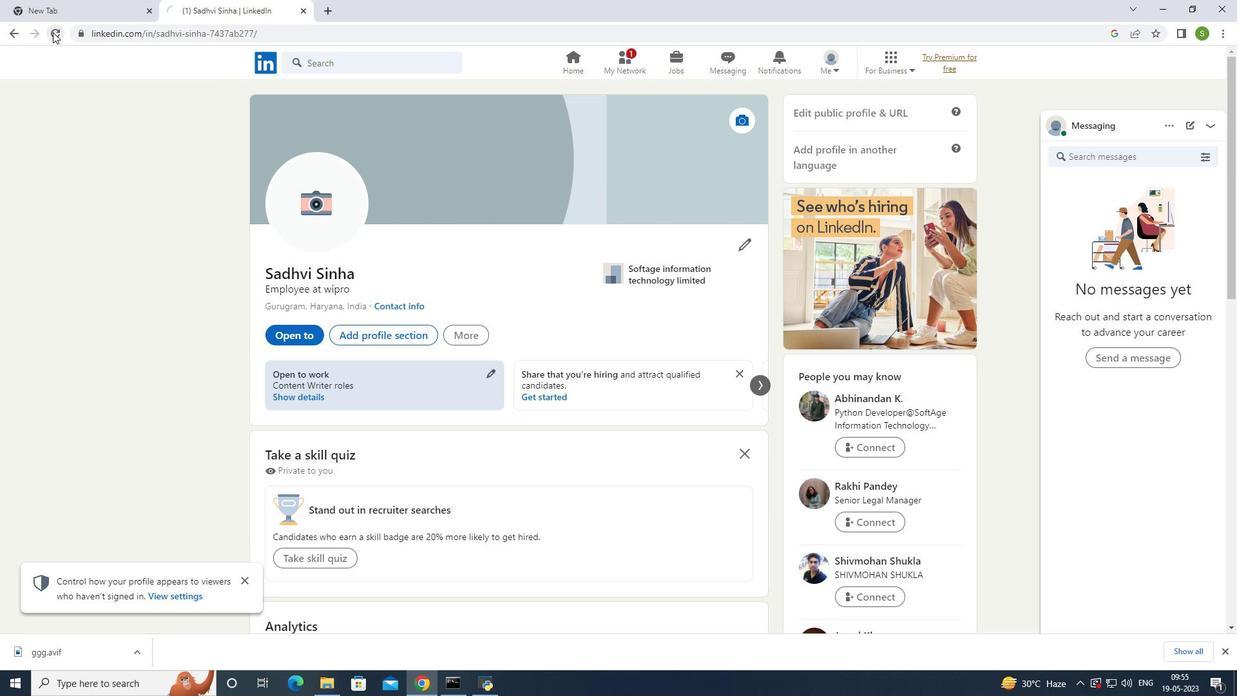 
Action: Mouse pressed left at (52, 32)
Screenshot: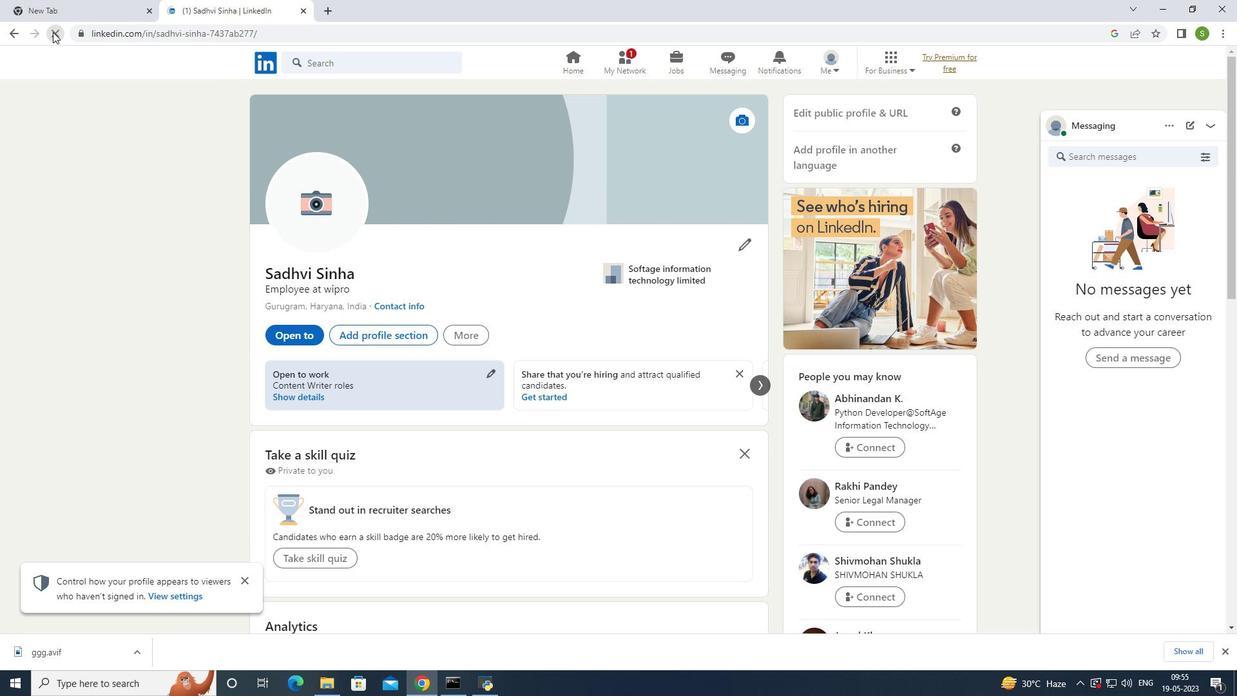 
Action: Mouse pressed left at (52, 32)
Screenshot: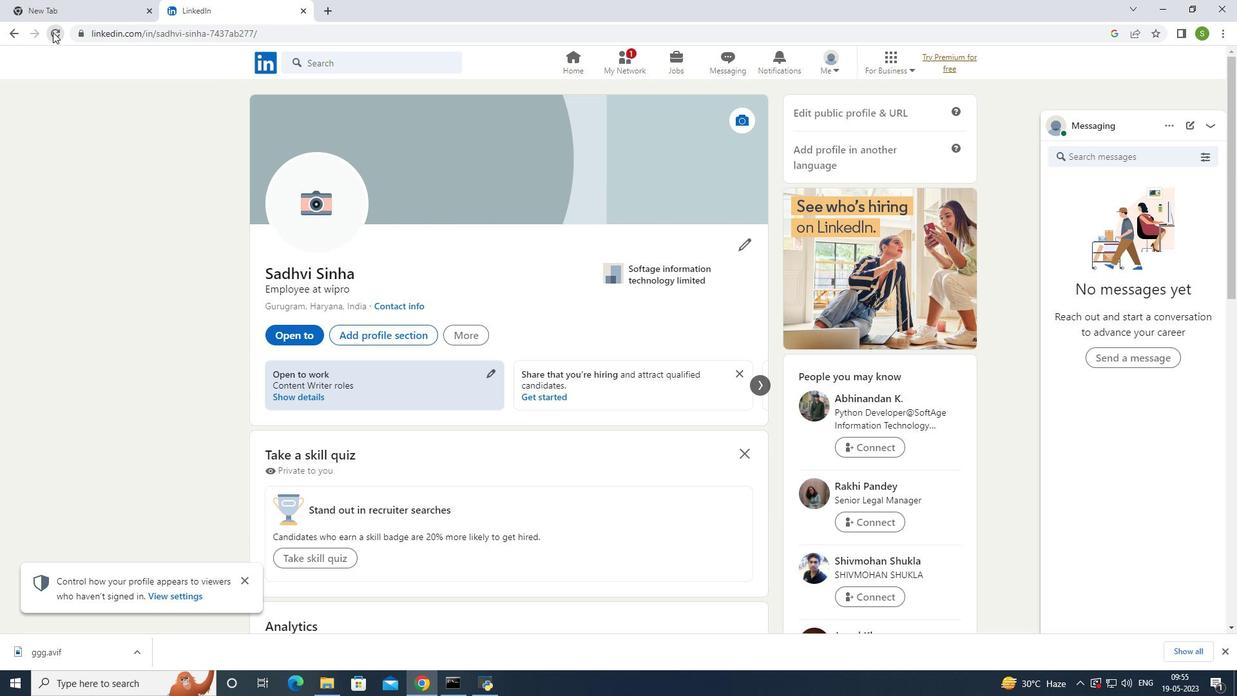 
Action: Mouse pressed left at (52, 32)
Screenshot: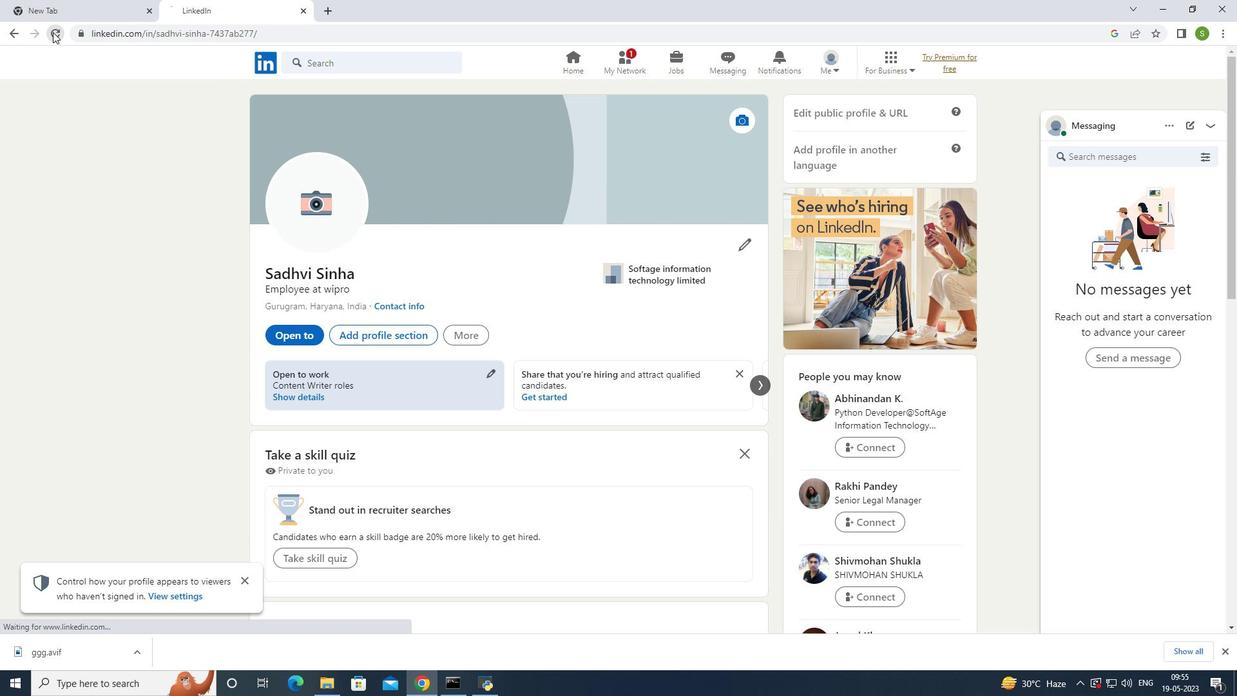 
Action: Mouse pressed left at (52, 32)
Screenshot: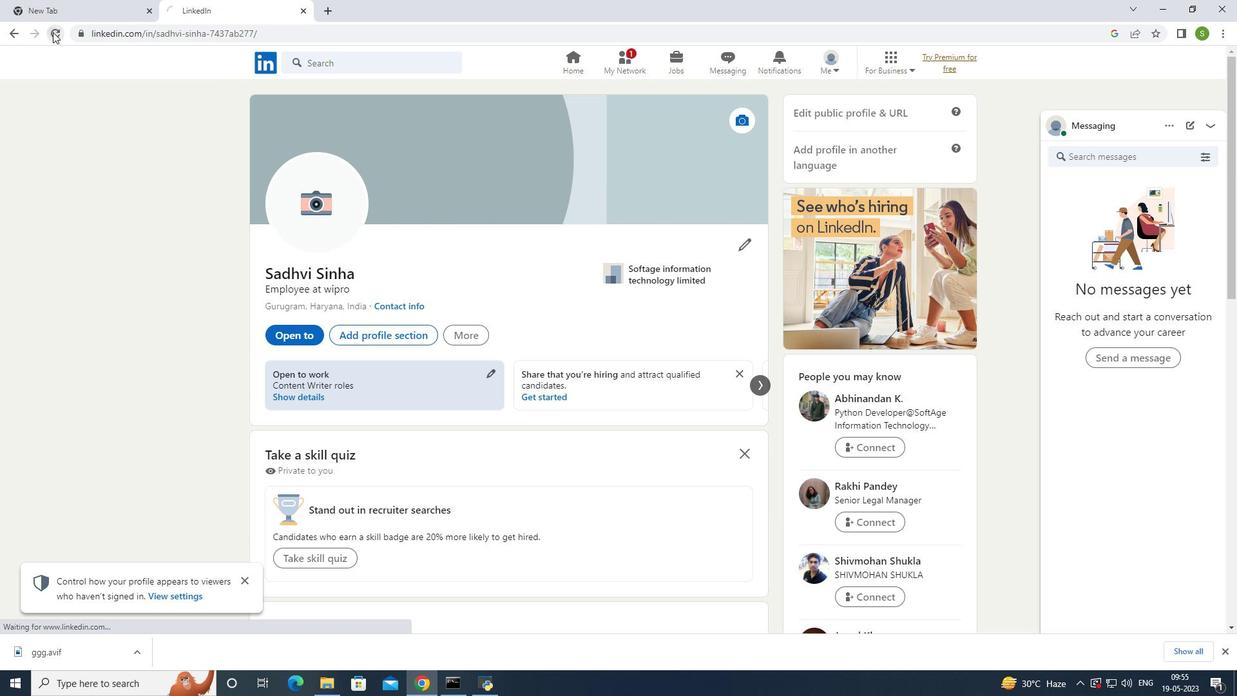 
Action: Mouse pressed left at (52, 32)
Screenshot: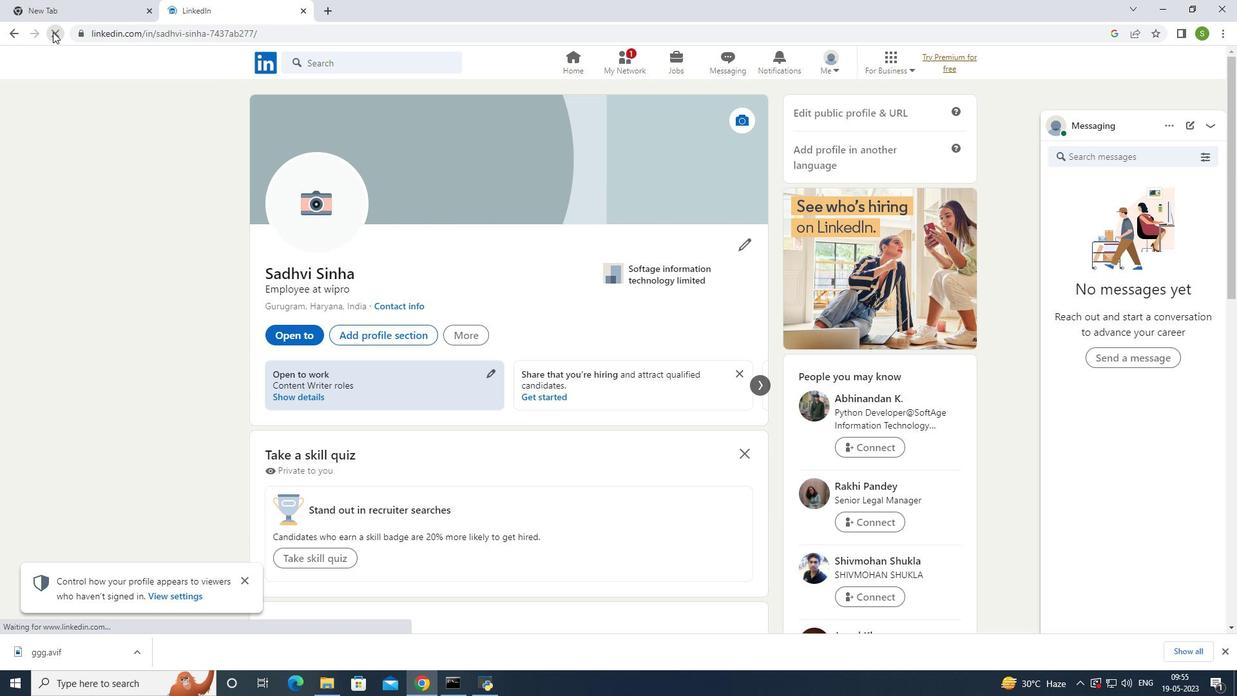 
Action: Mouse moved to (330, 8)
Screenshot: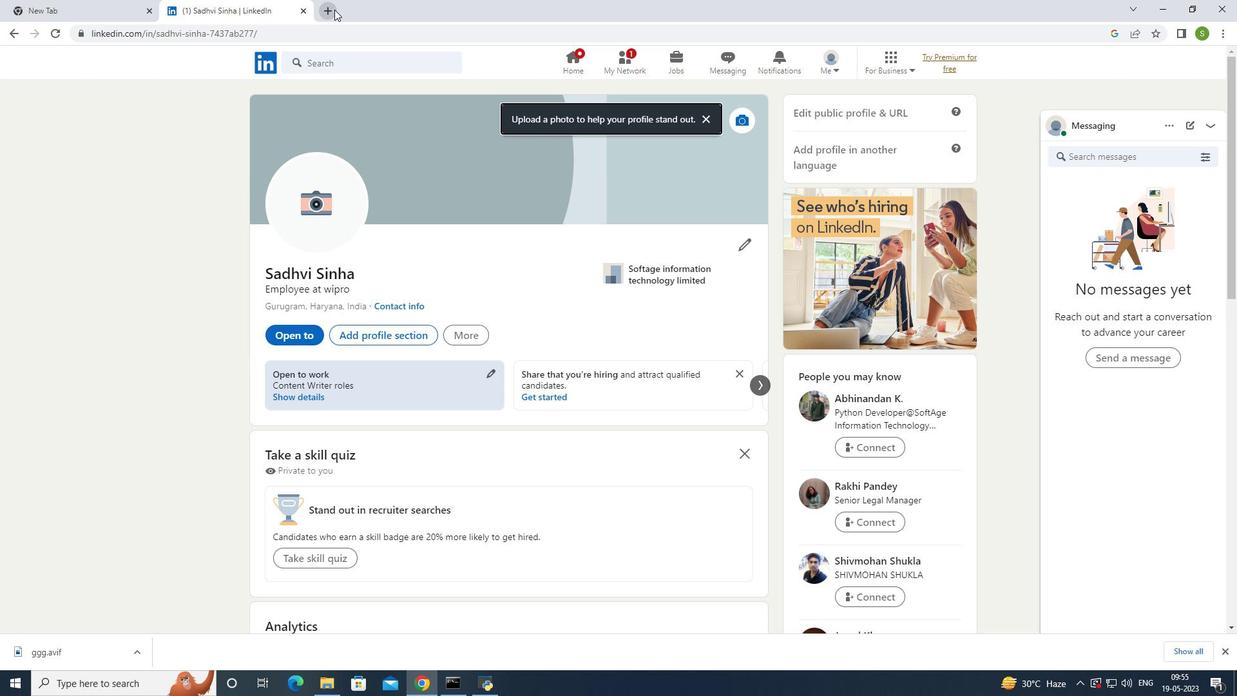 
Action: Mouse pressed left at (330, 8)
Screenshot: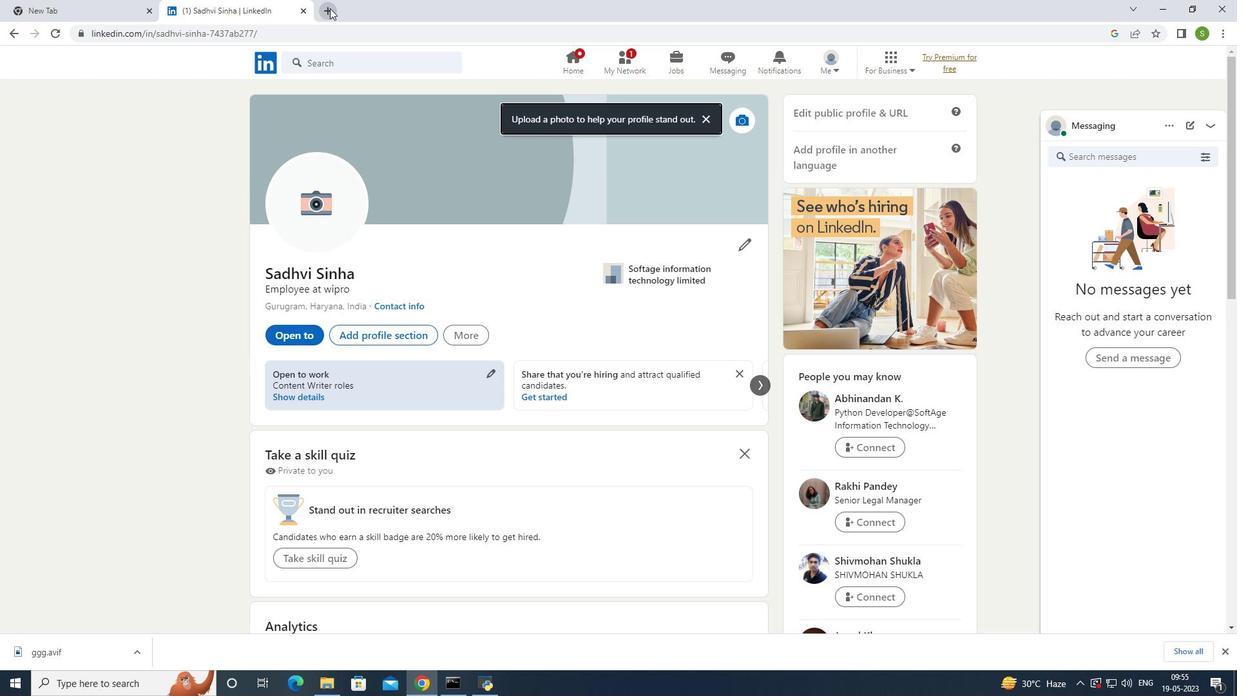 
Action: Mouse moved to (317, 36)
Screenshot: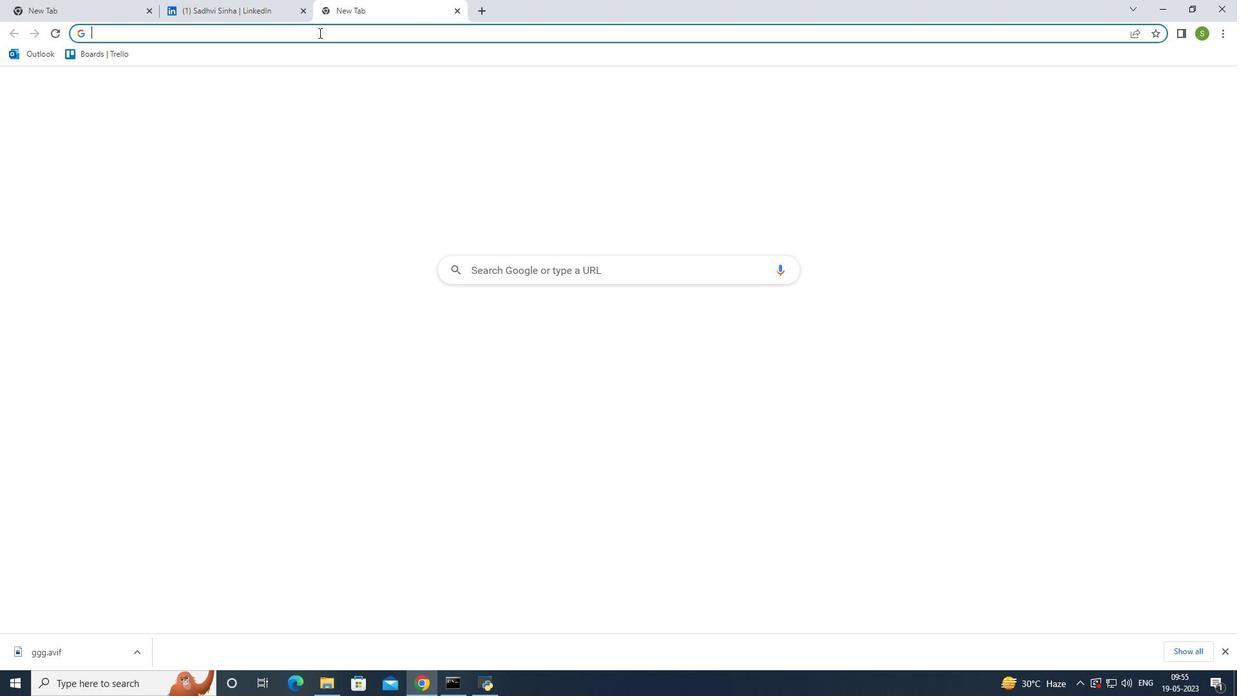 
Action: Mouse pressed left at (317, 36)
Screenshot: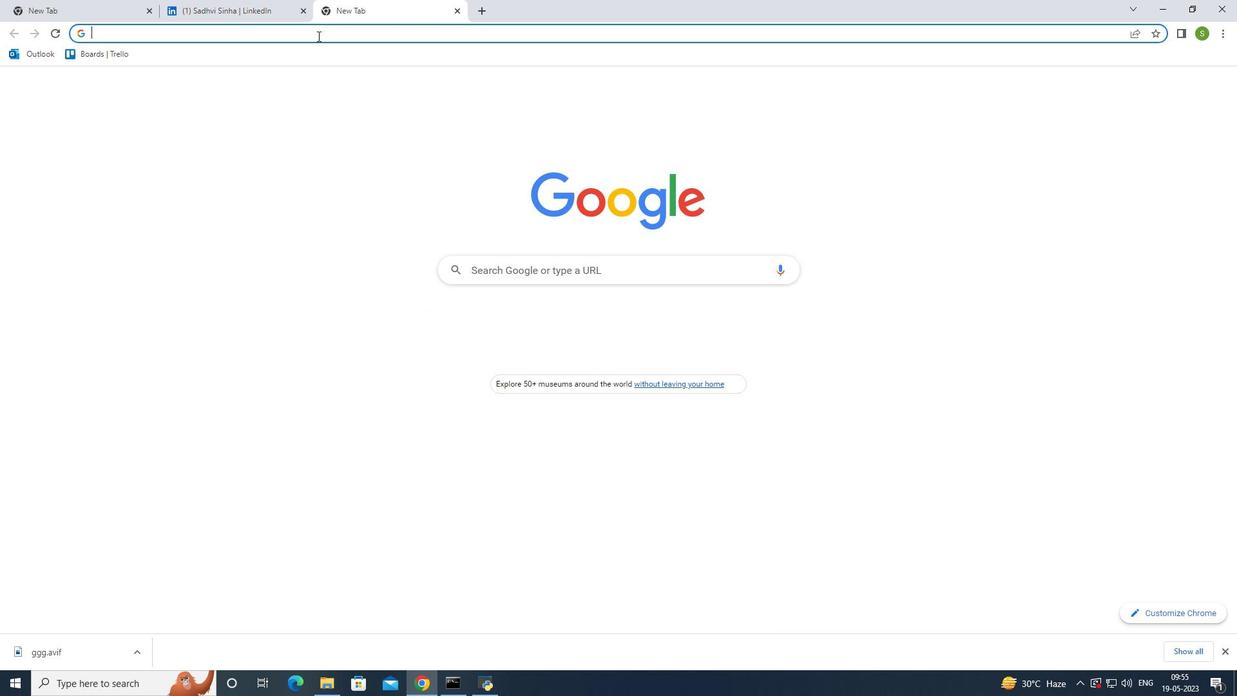 
Action: Mouse moved to (330, 37)
Screenshot: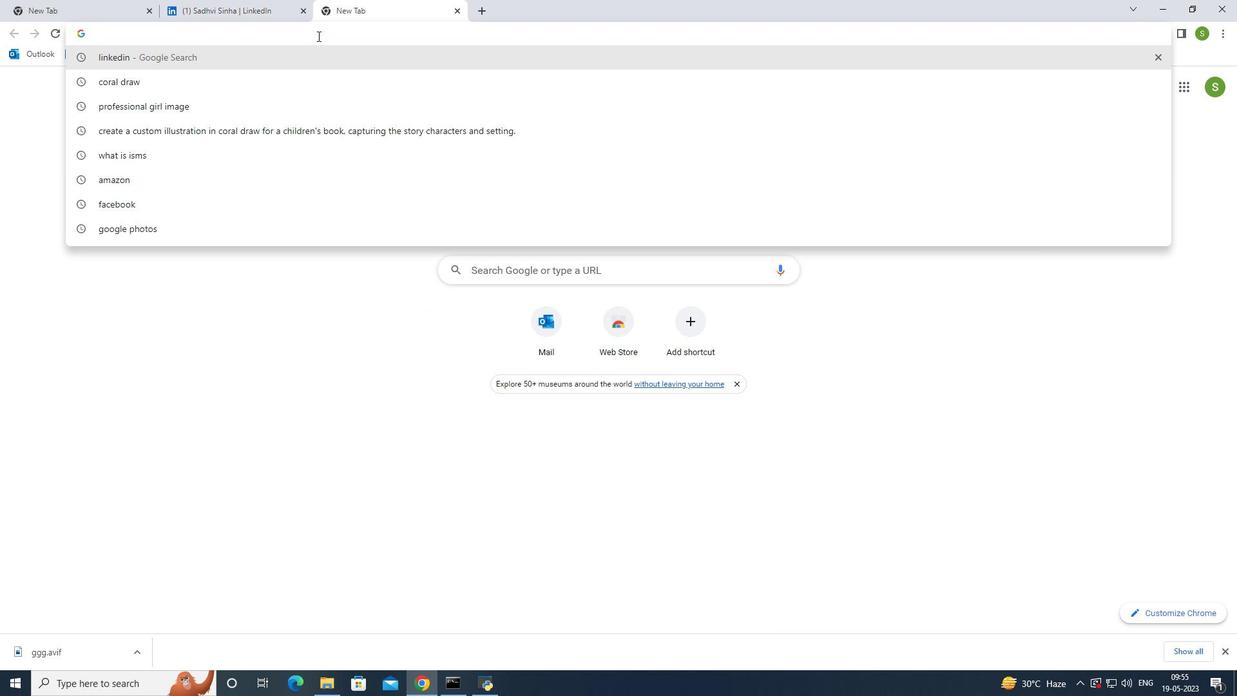 
Action: Key pressed proff<Key.backspace>essional<Key.space>girl<Key.space>image<Key.enter>
Screenshot: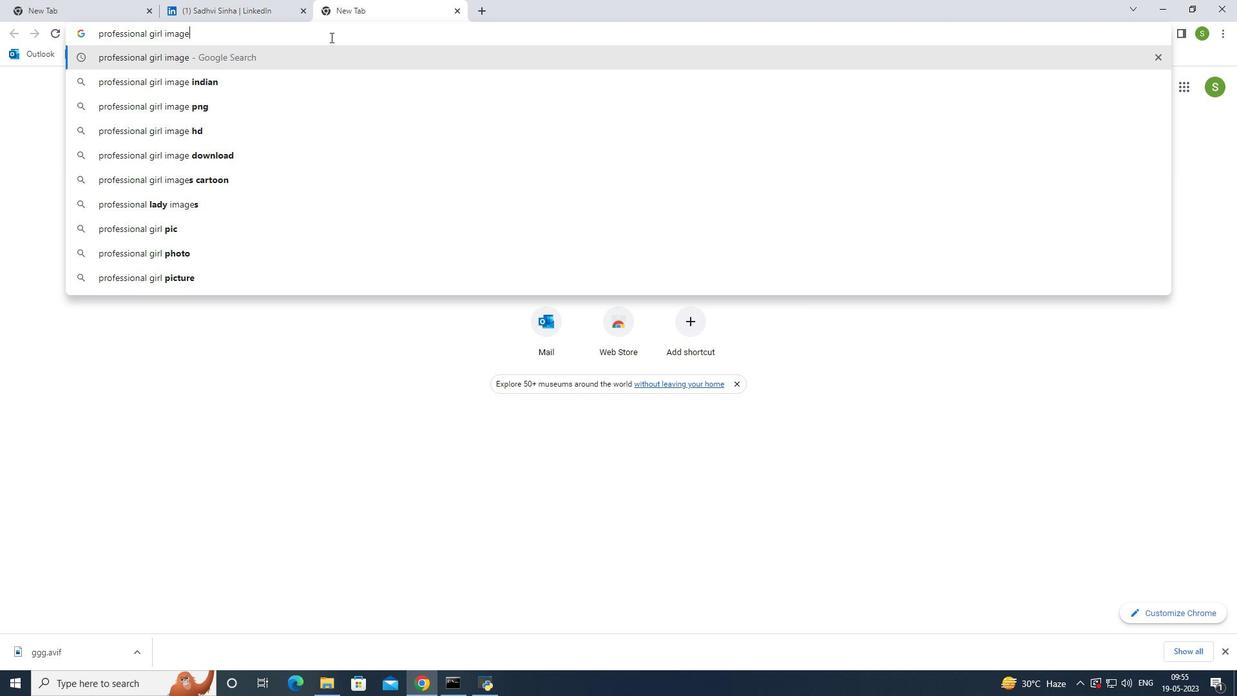 
Action: Mouse moved to (216, 108)
Screenshot: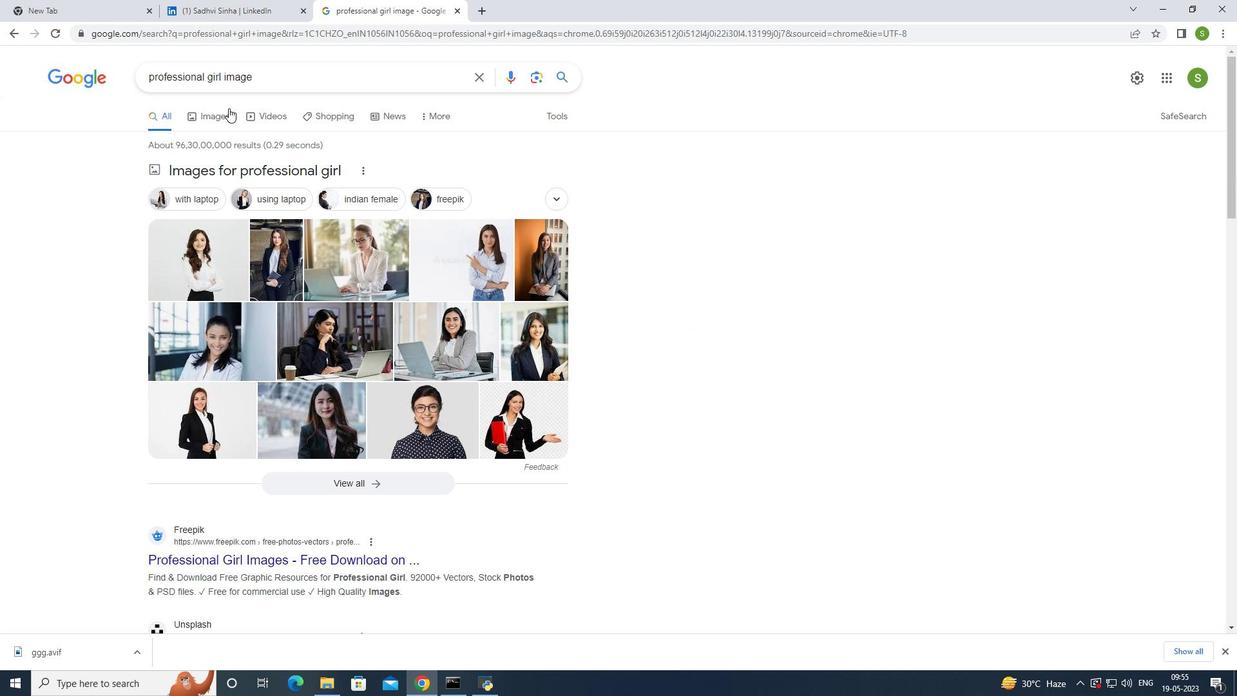 
Action: Mouse pressed left at (216, 108)
Screenshot: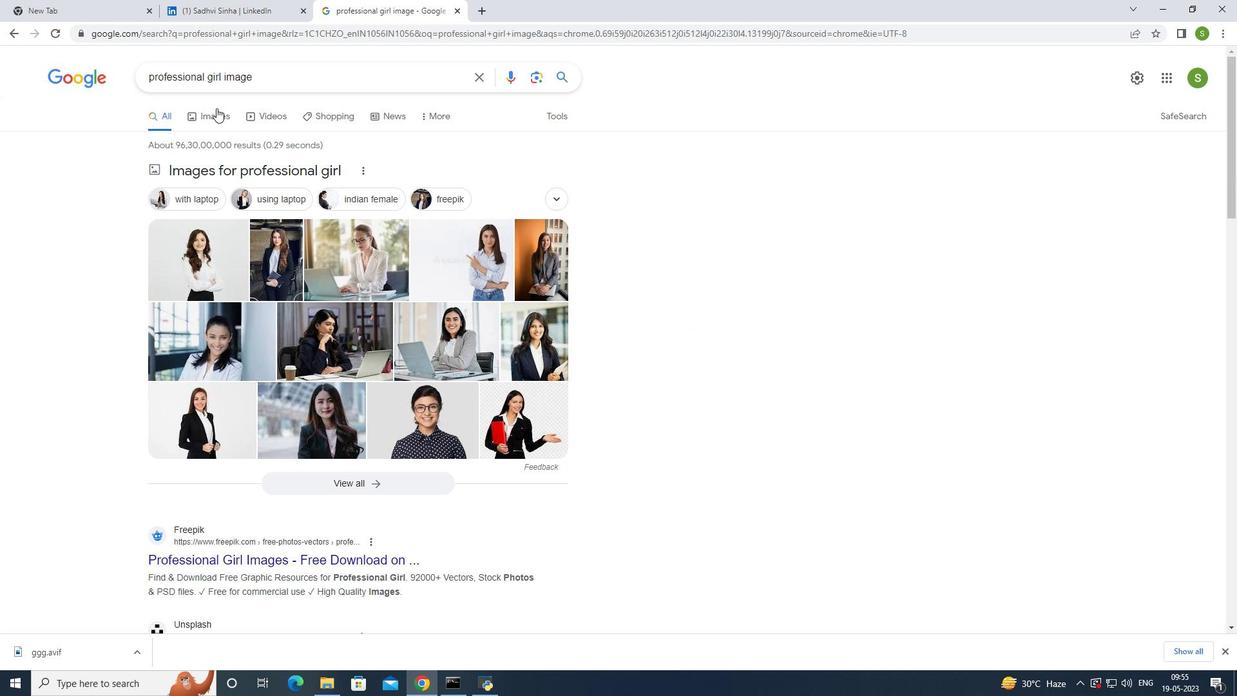 
Action: Mouse moved to (505, 330)
Screenshot: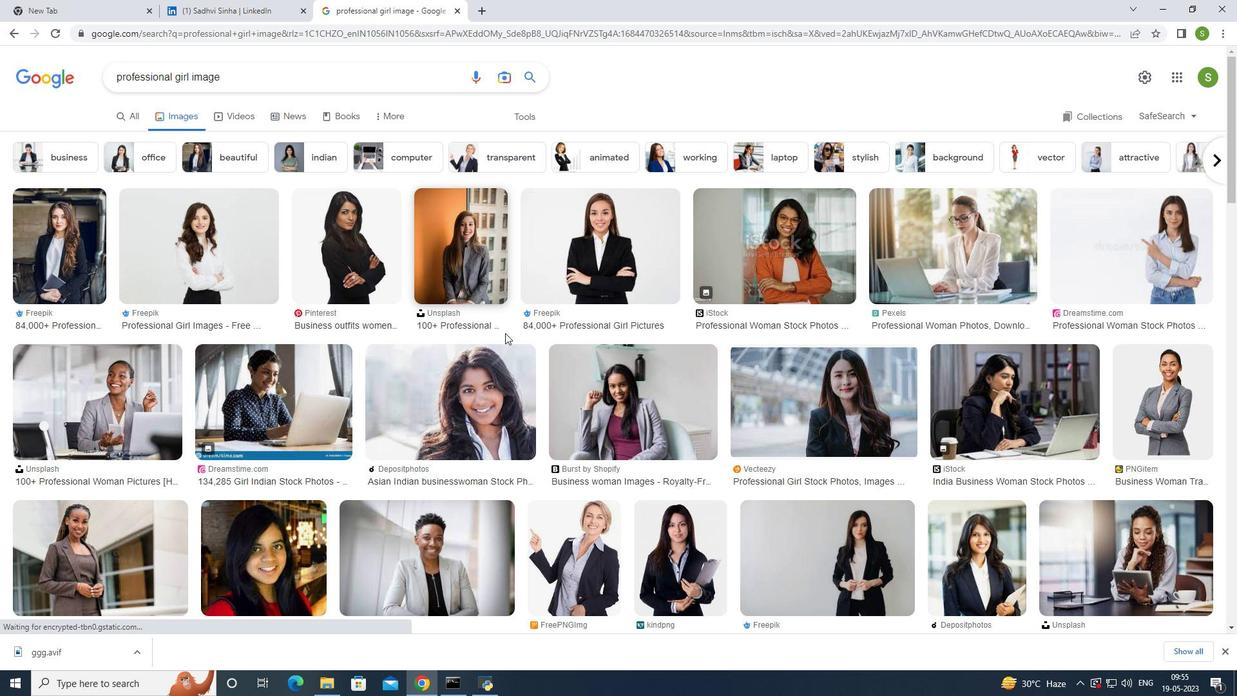 
Action: Mouse scrolled (505, 329) with delta (0, 0)
Screenshot: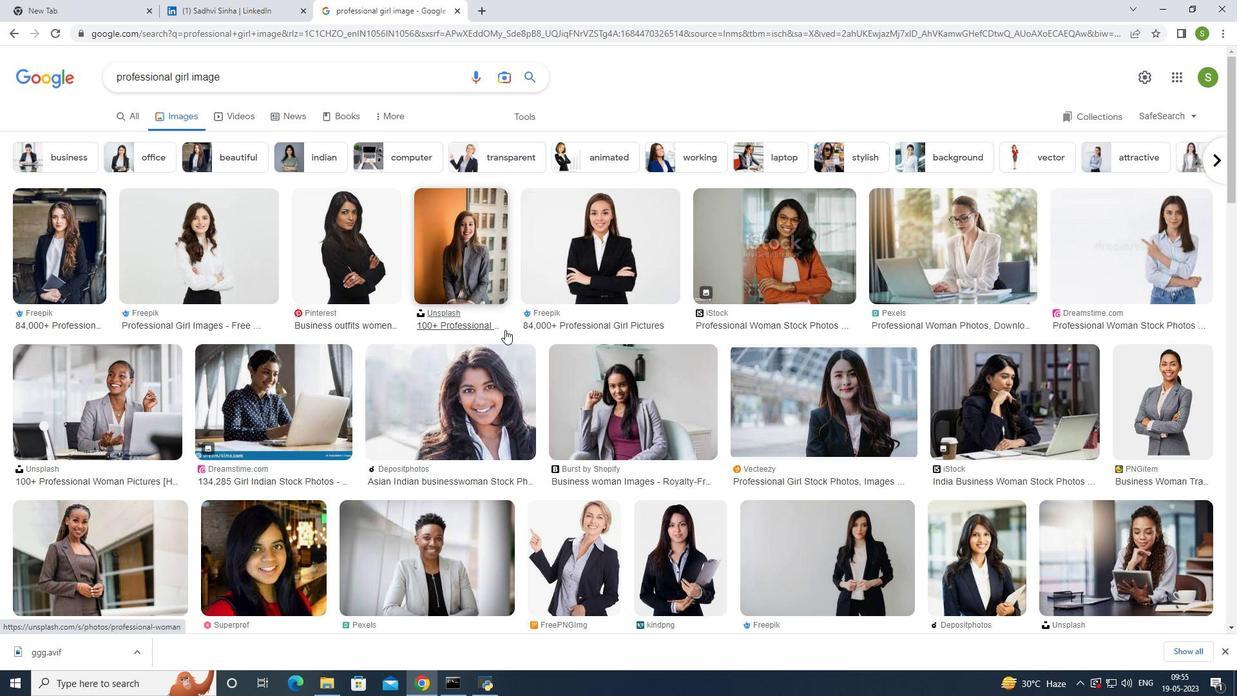 
Action: Mouse moved to (721, 289)
Screenshot: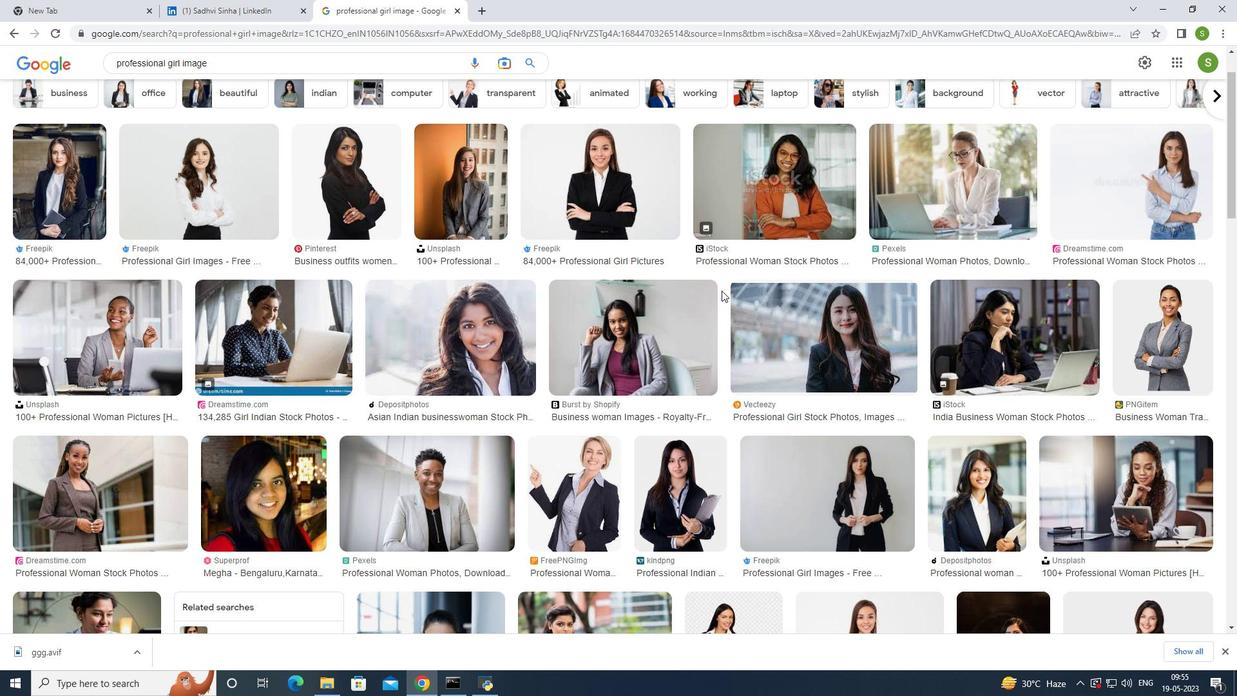 
Action: Mouse scrolled (721, 288) with delta (0, 0)
Screenshot: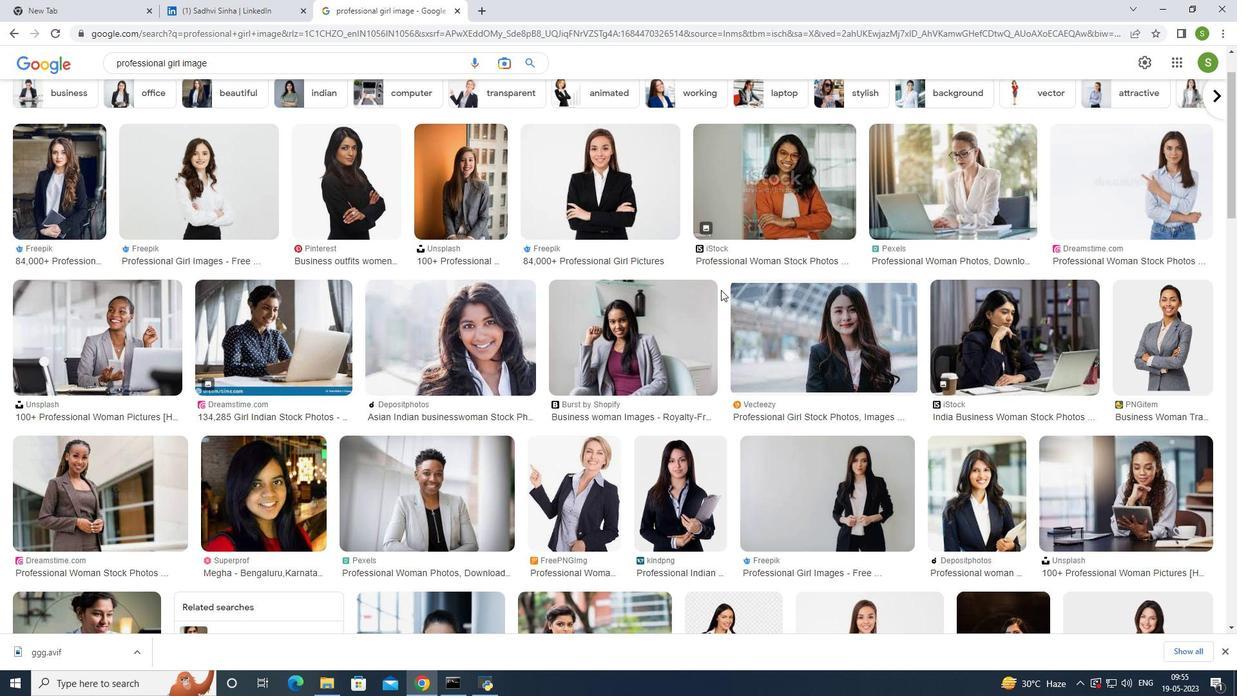 
Action: Mouse scrolled (721, 288) with delta (0, 0)
Screenshot: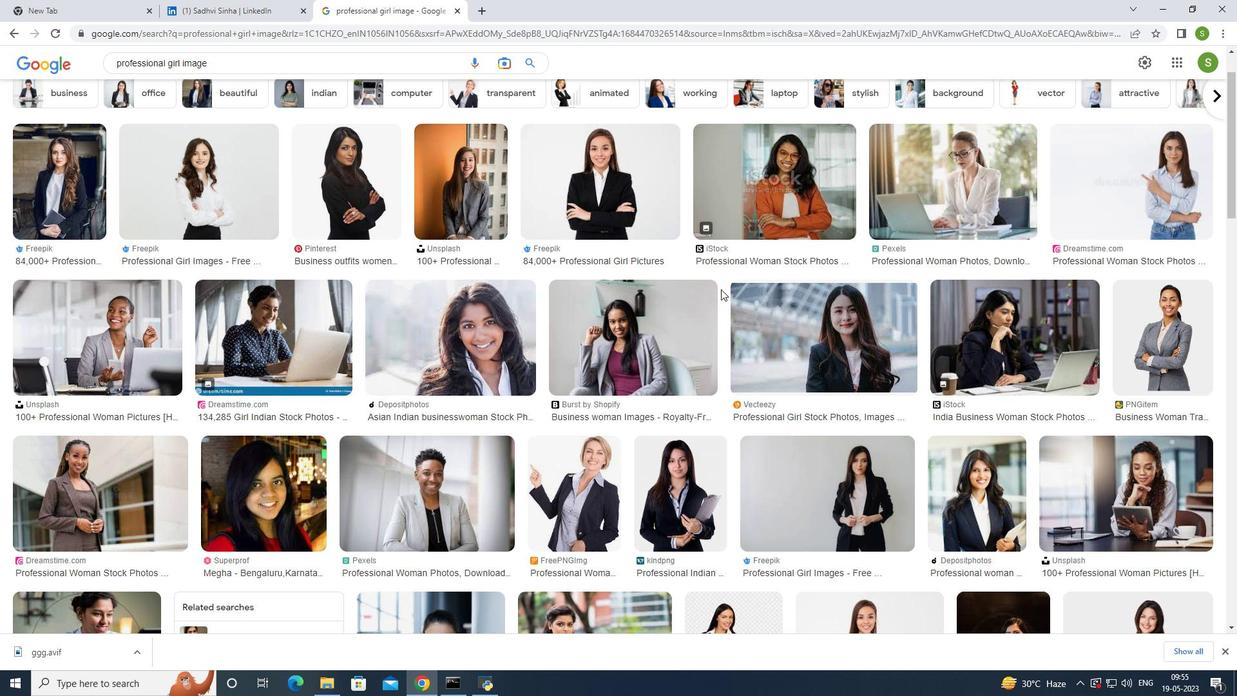 
Action: Mouse scrolled (721, 288) with delta (0, 0)
Screenshot: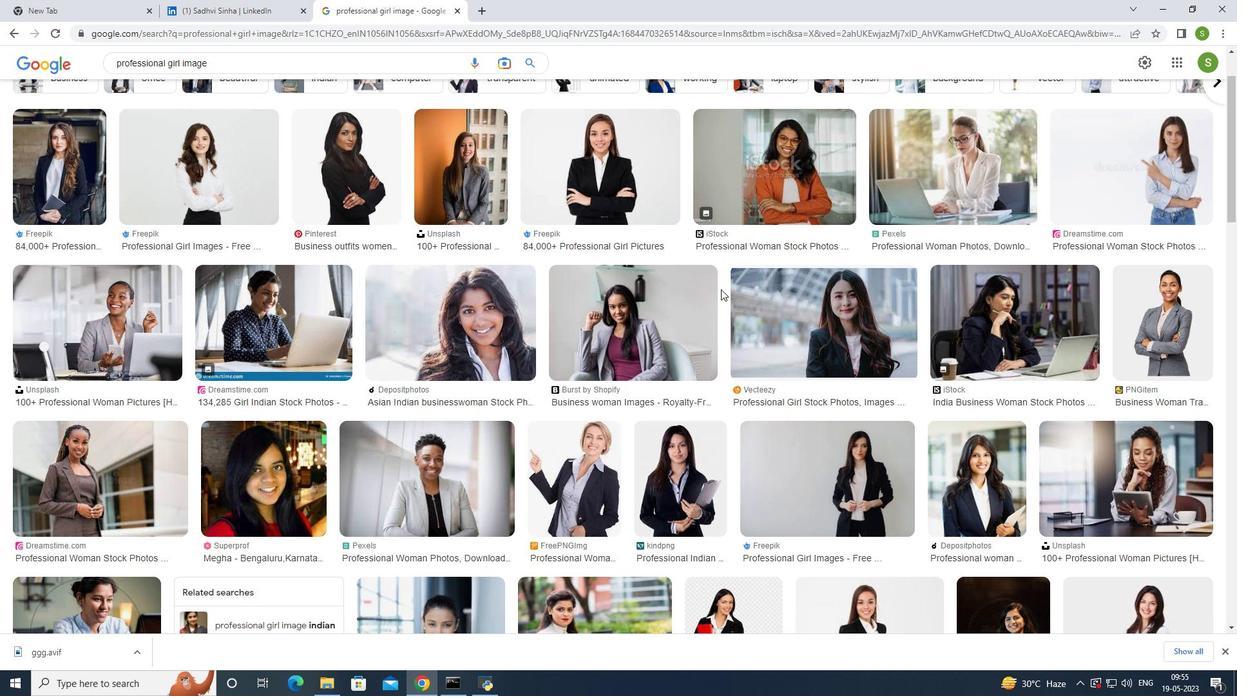 
Action: Mouse moved to (741, 297)
Screenshot: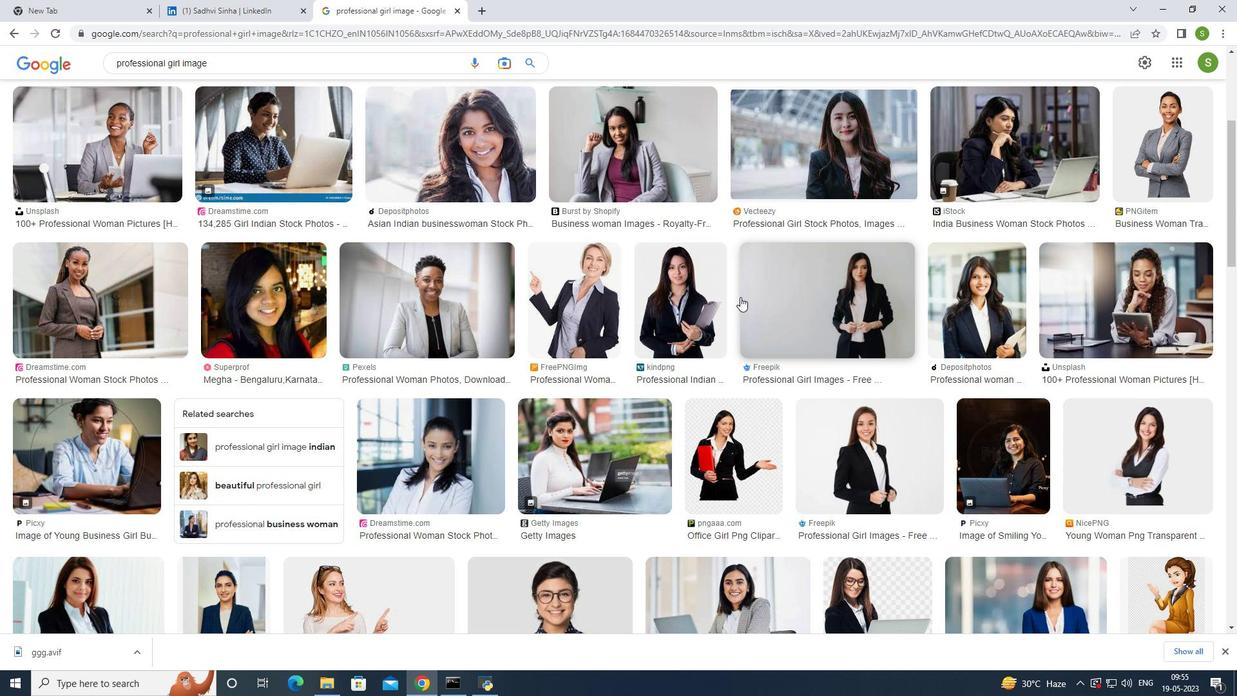 
Action: Mouse scrolled (741, 296) with delta (0, 0)
Screenshot: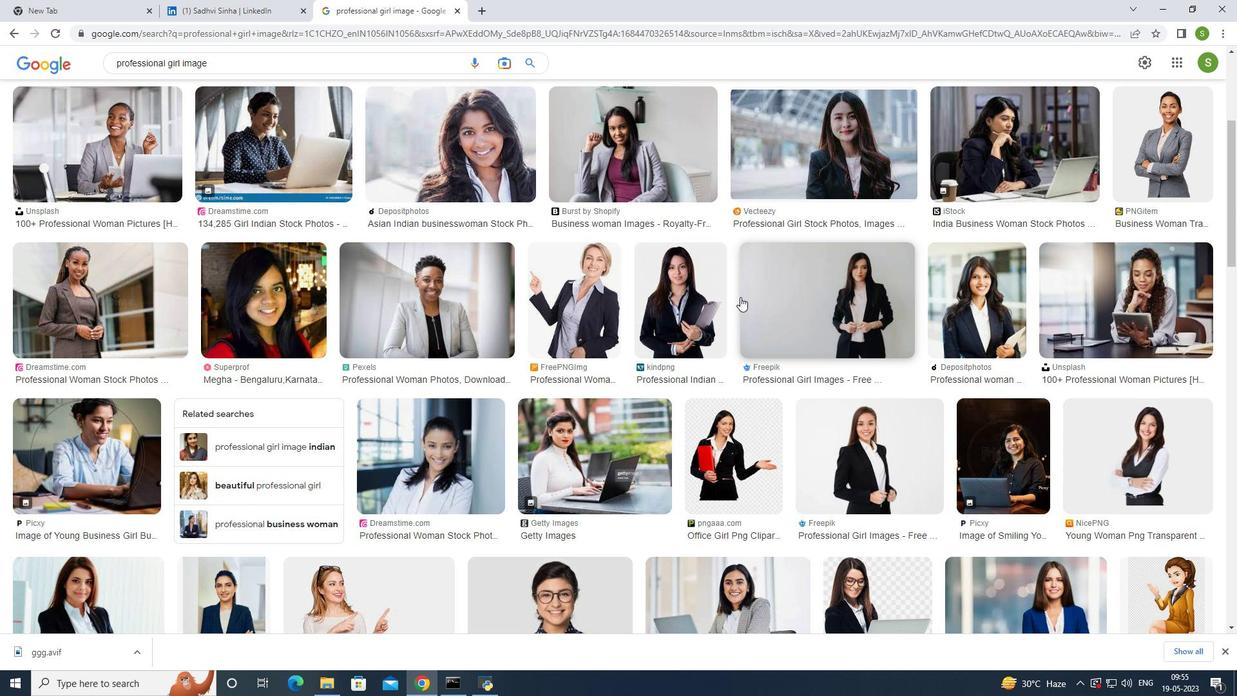 
Action: Mouse moved to (741, 290)
Screenshot: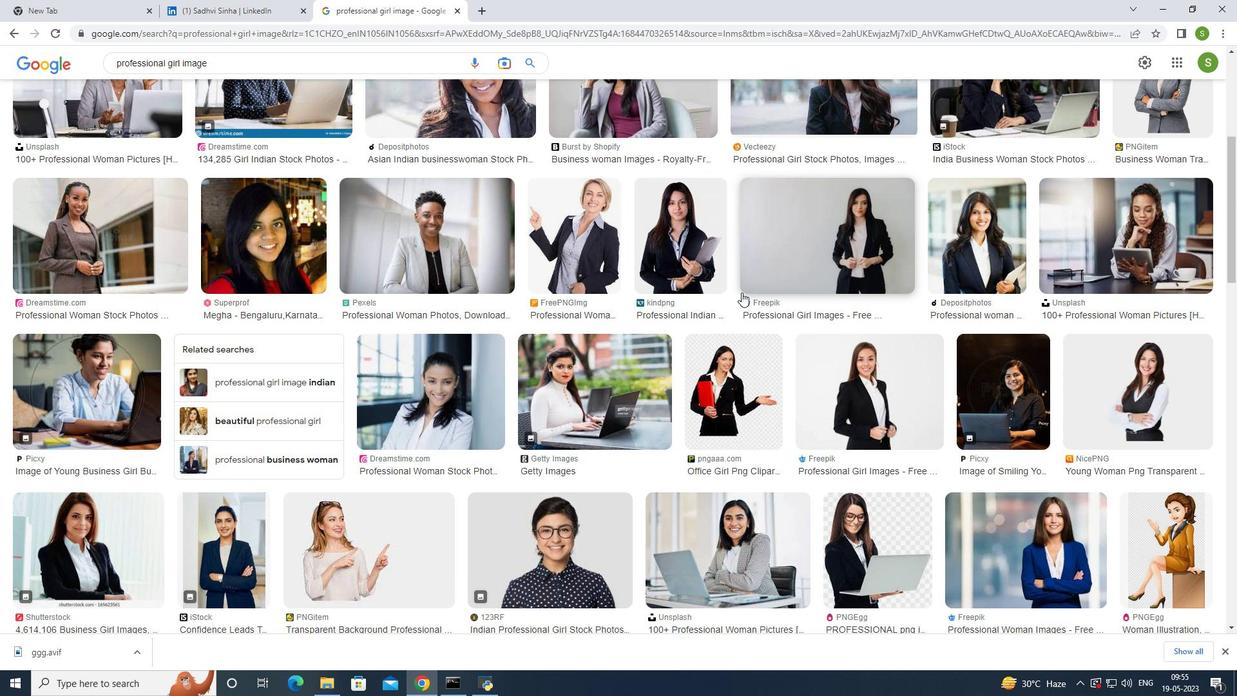 
Action: Mouse scrolled (741, 290) with delta (0, 0)
Screenshot: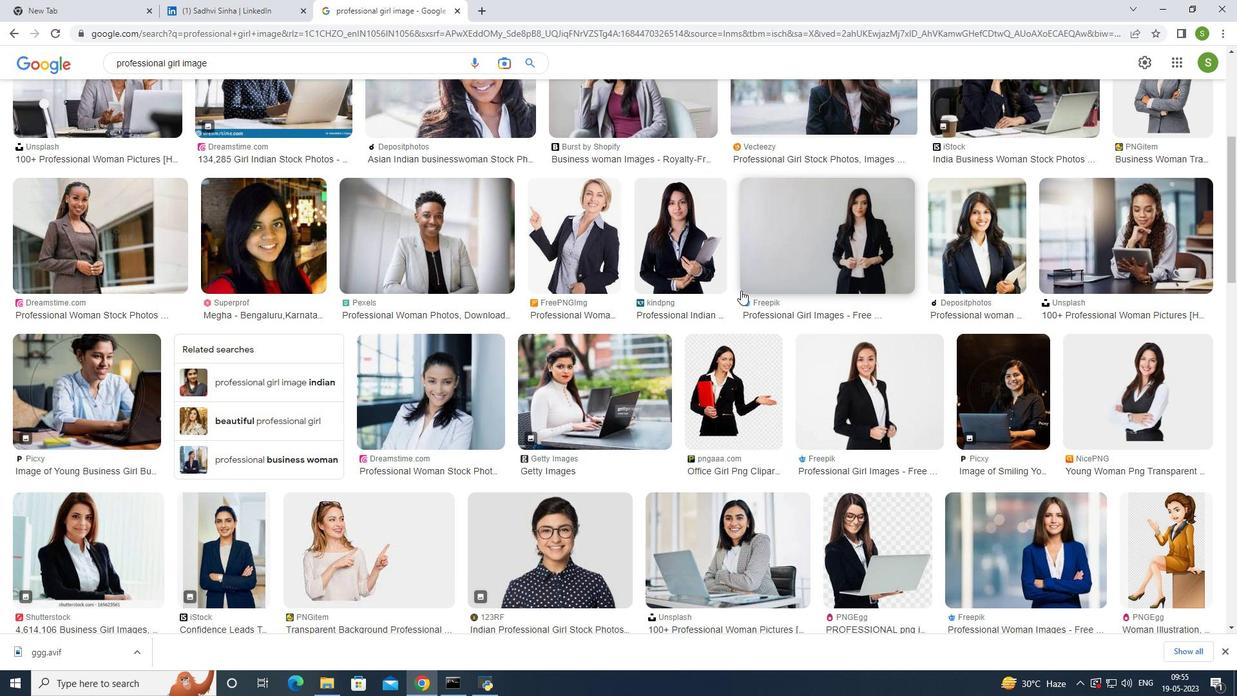 
Action: Mouse scrolled (741, 290) with delta (0, 0)
Screenshot: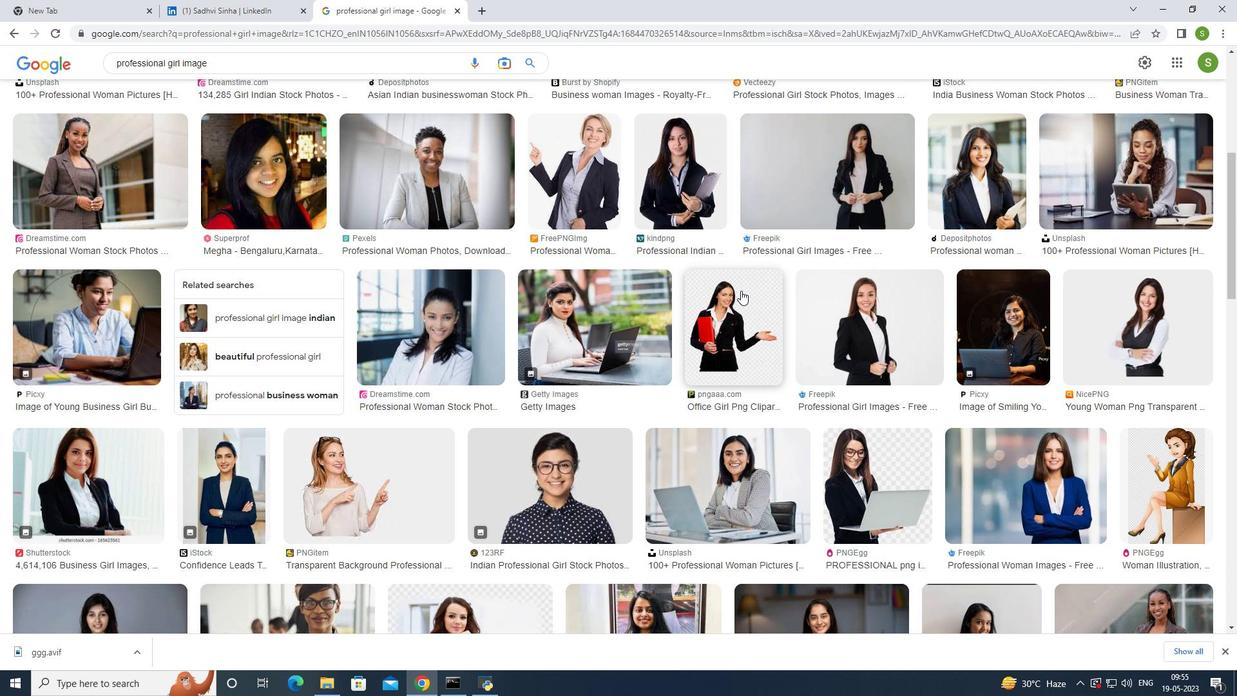 
Action: Mouse scrolled (741, 290) with delta (0, 0)
Screenshot: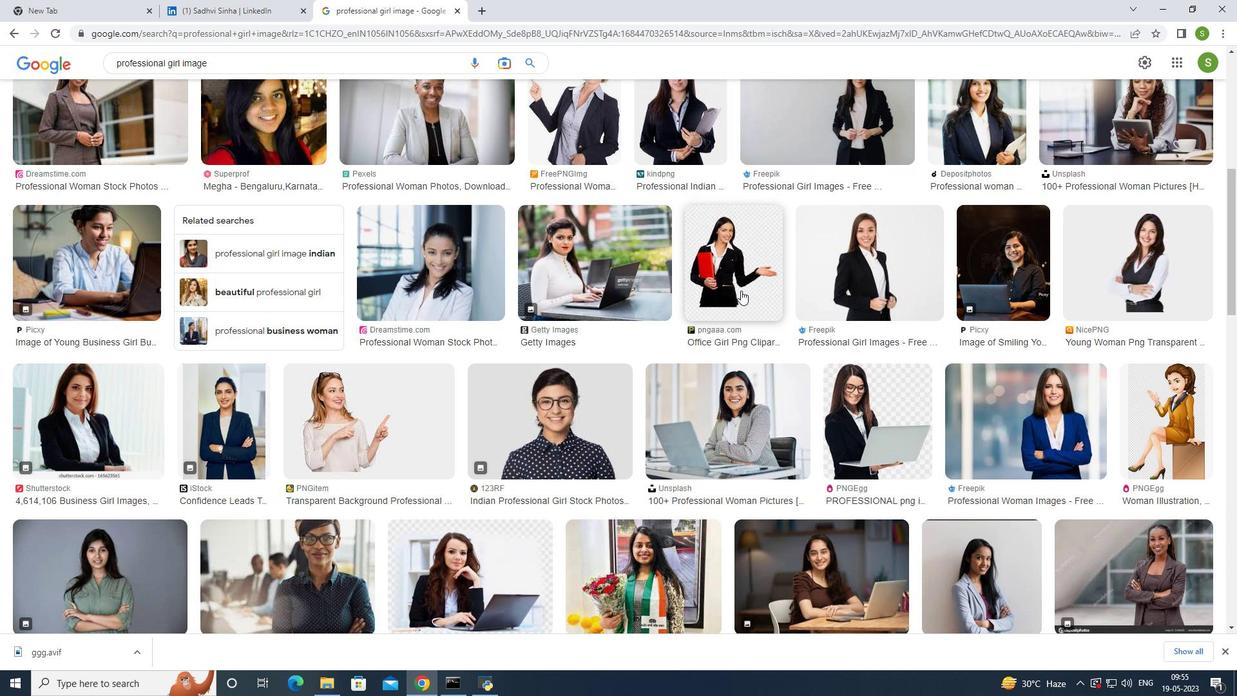 
Action: Mouse scrolled (741, 290) with delta (0, 0)
Screenshot: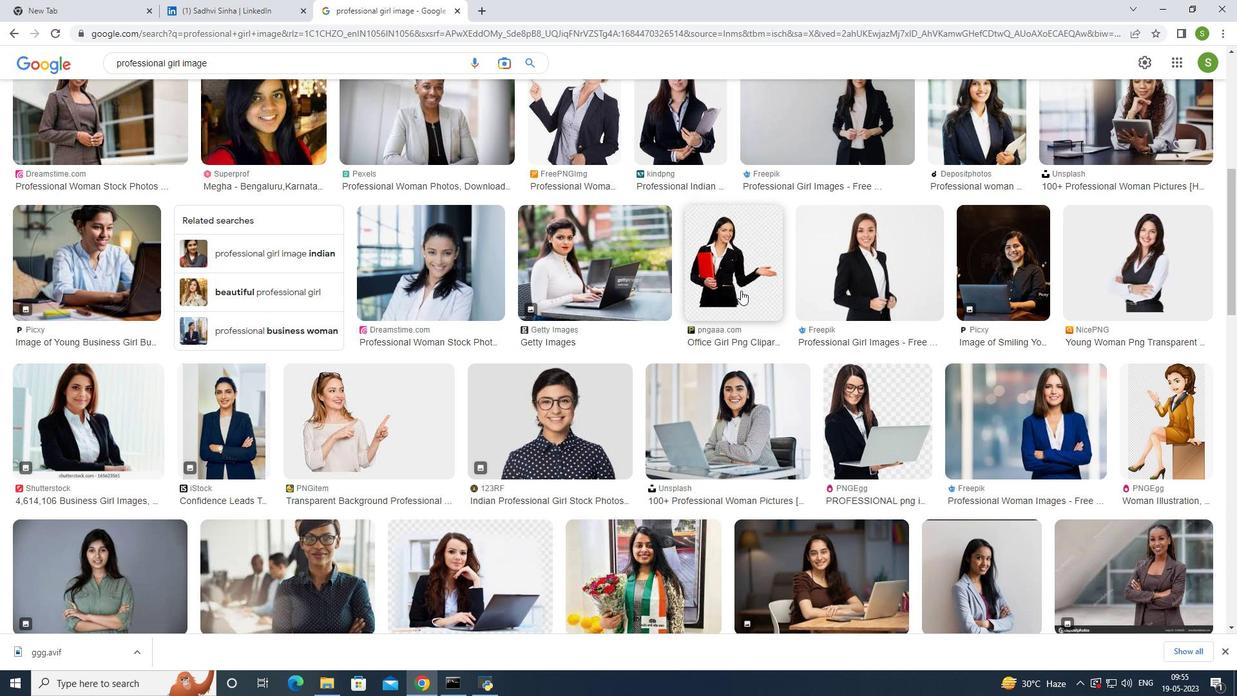 
Action: Mouse moved to (740, 286)
Screenshot: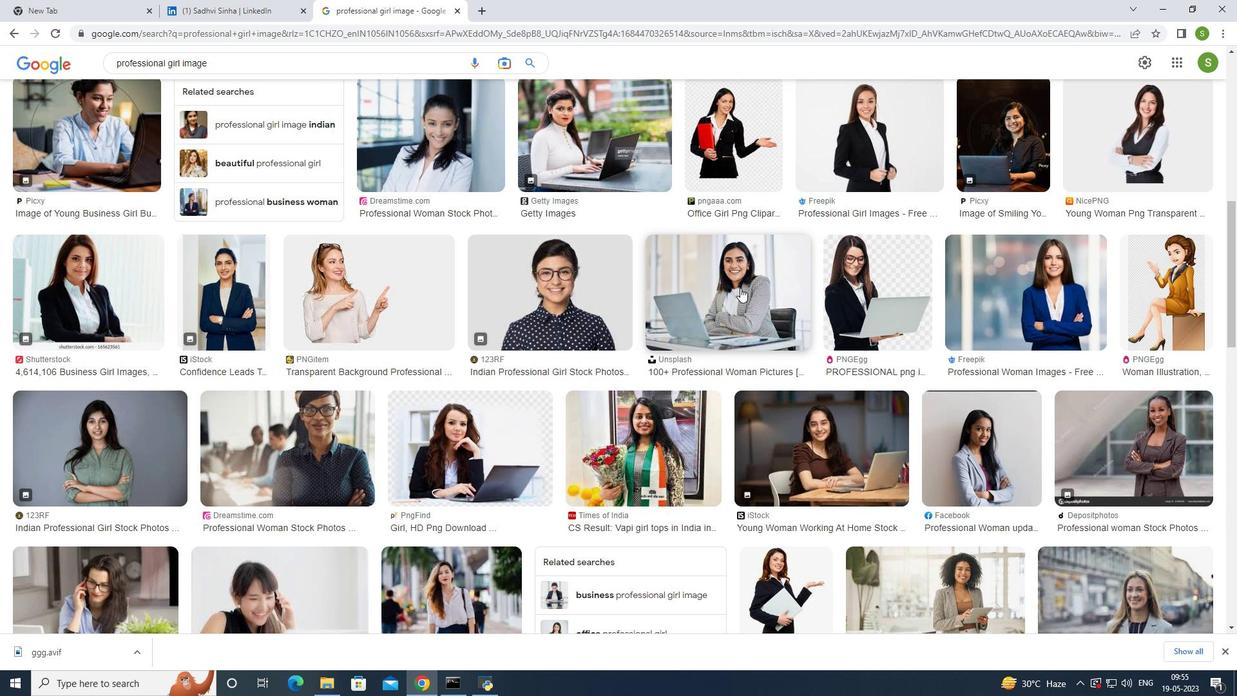 
Action: Mouse scrolled (740, 286) with delta (0, 0)
Screenshot: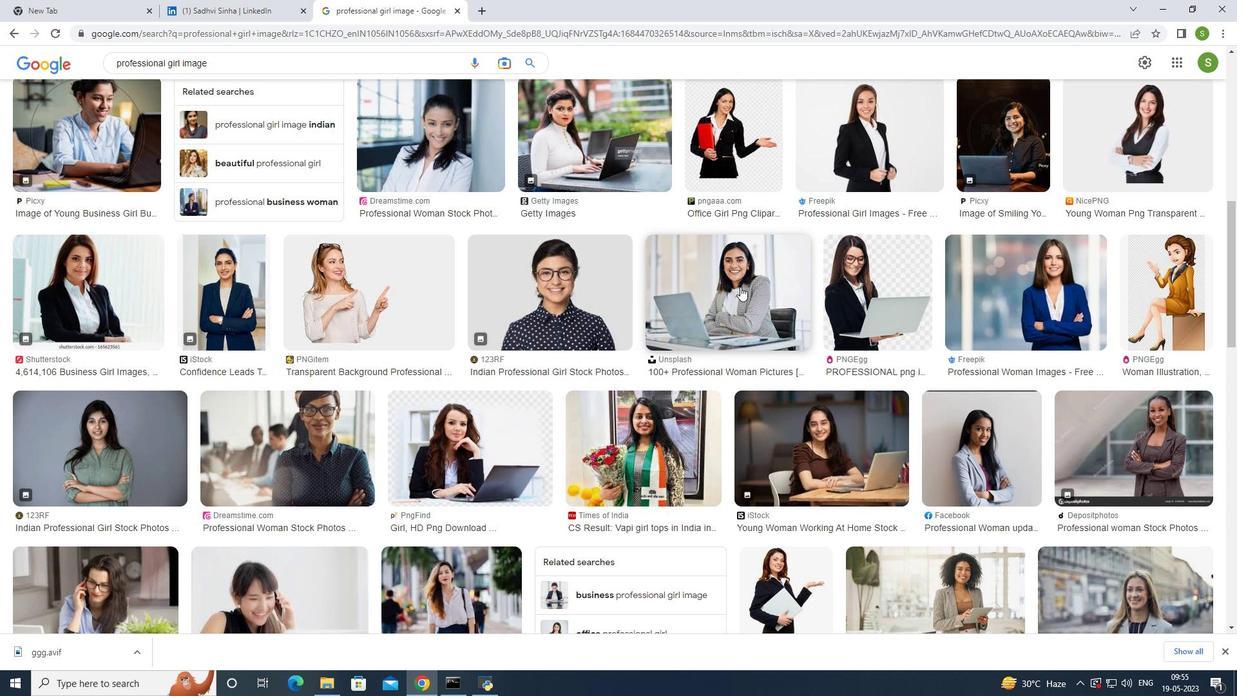 
Action: Mouse moved to (106, 227)
Screenshot: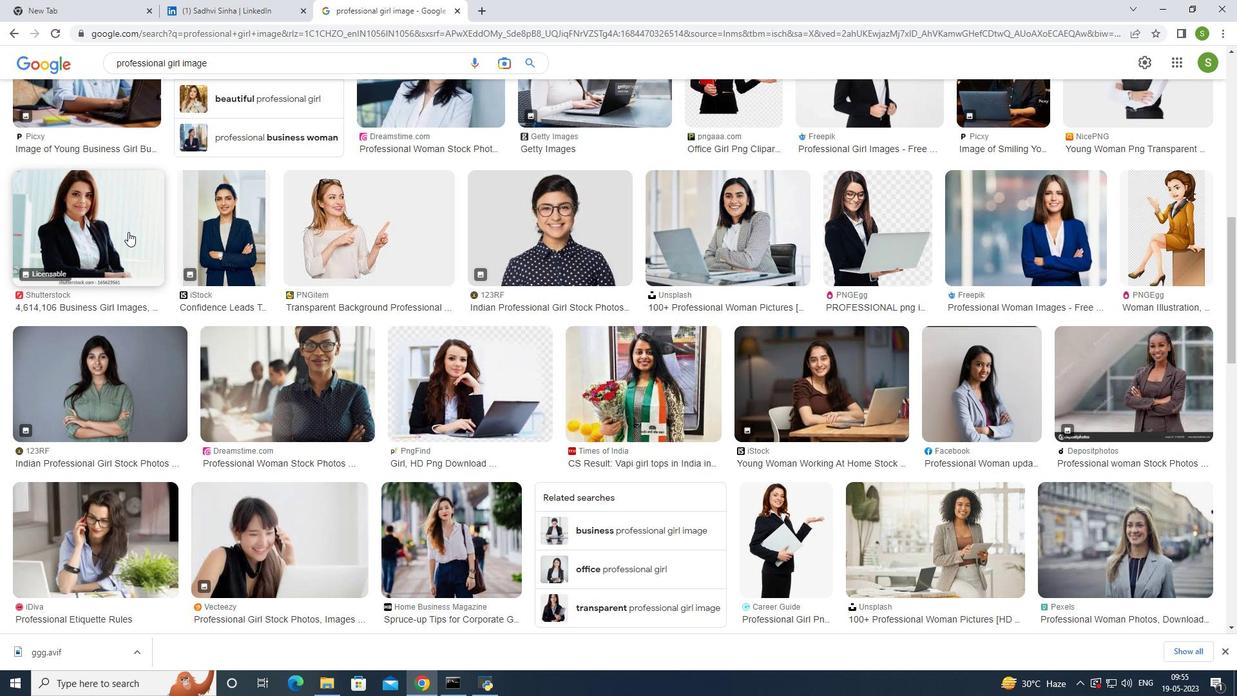 
Action: Mouse pressed left at (106, 227)
Screenshot: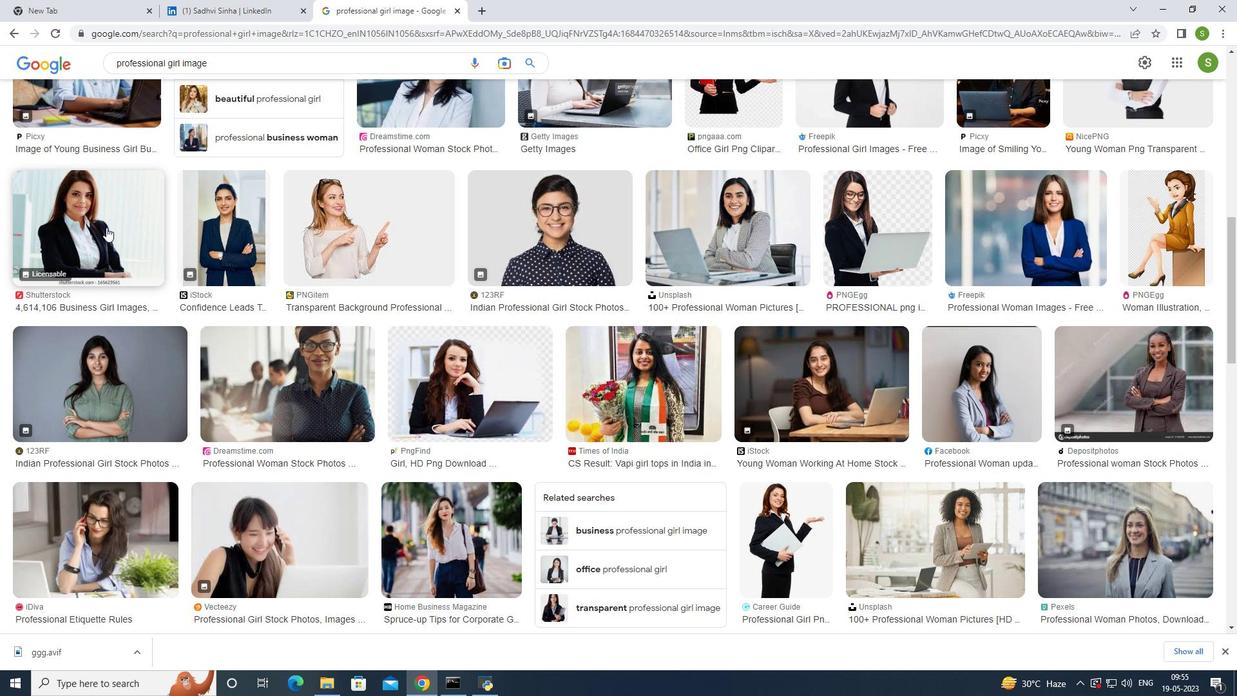 
Action: Mouse moved to (950, 208)
Screenshot: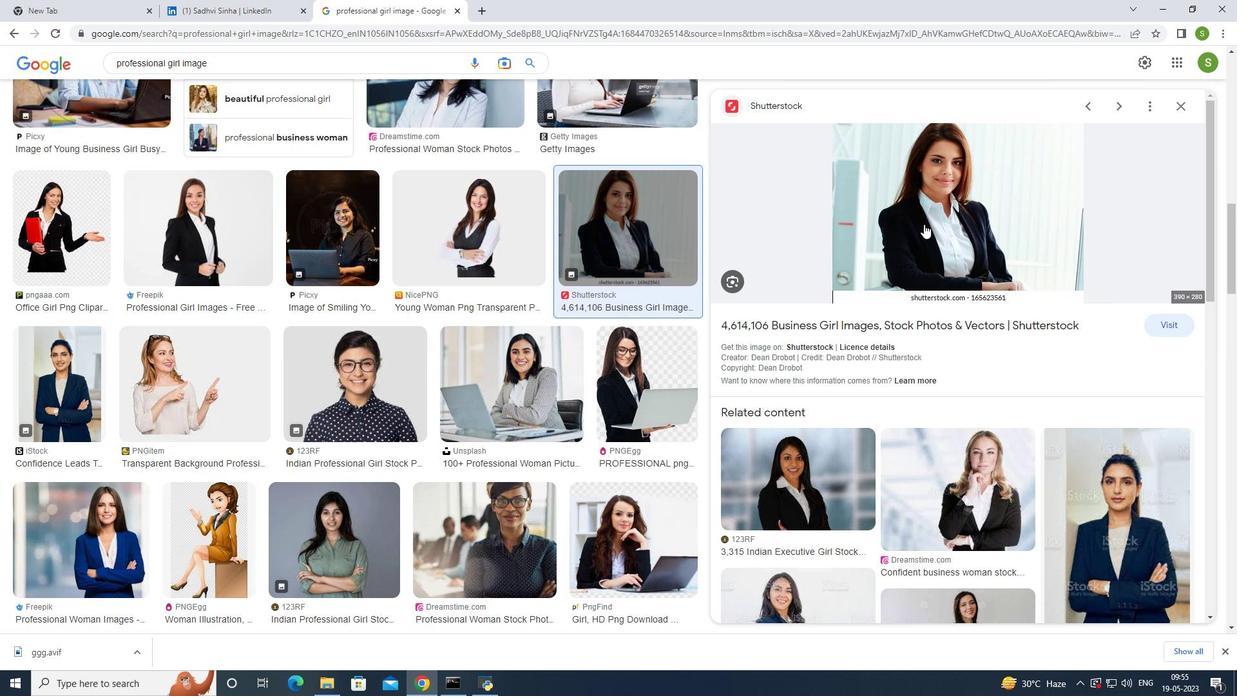 
Action: Mouse pressed right at (950, 208)
Screenshot: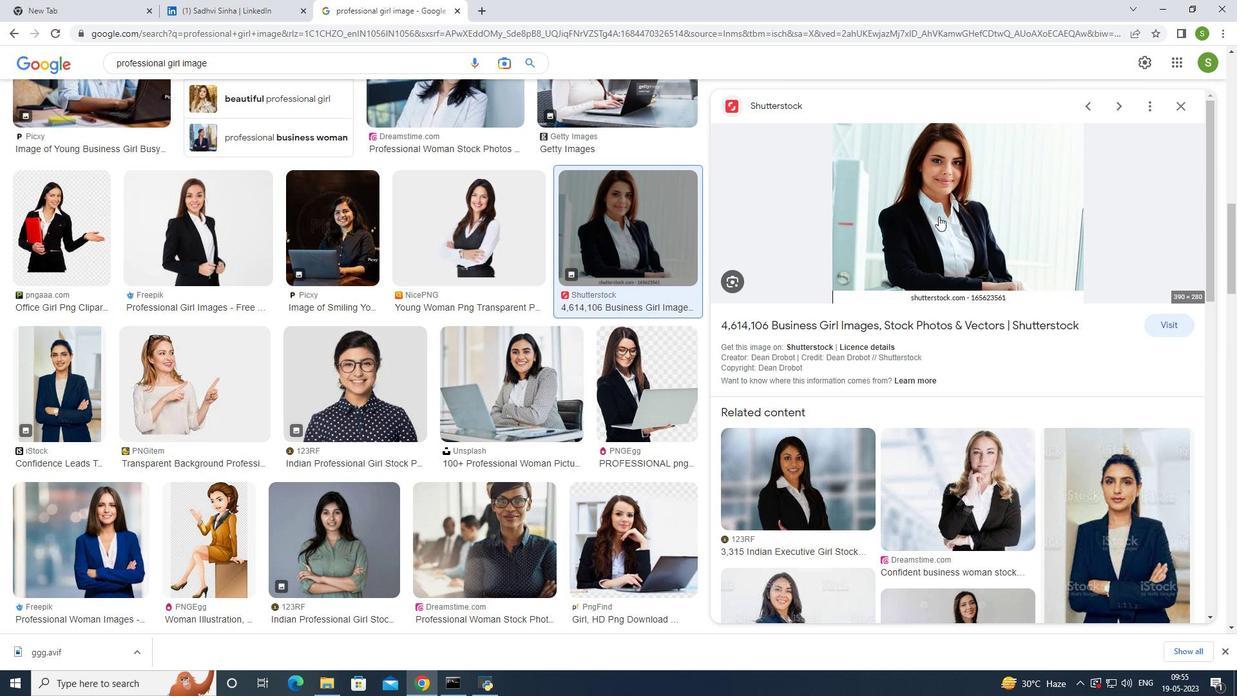 
Action: Mouse moved to (988, 348)
Screenshot: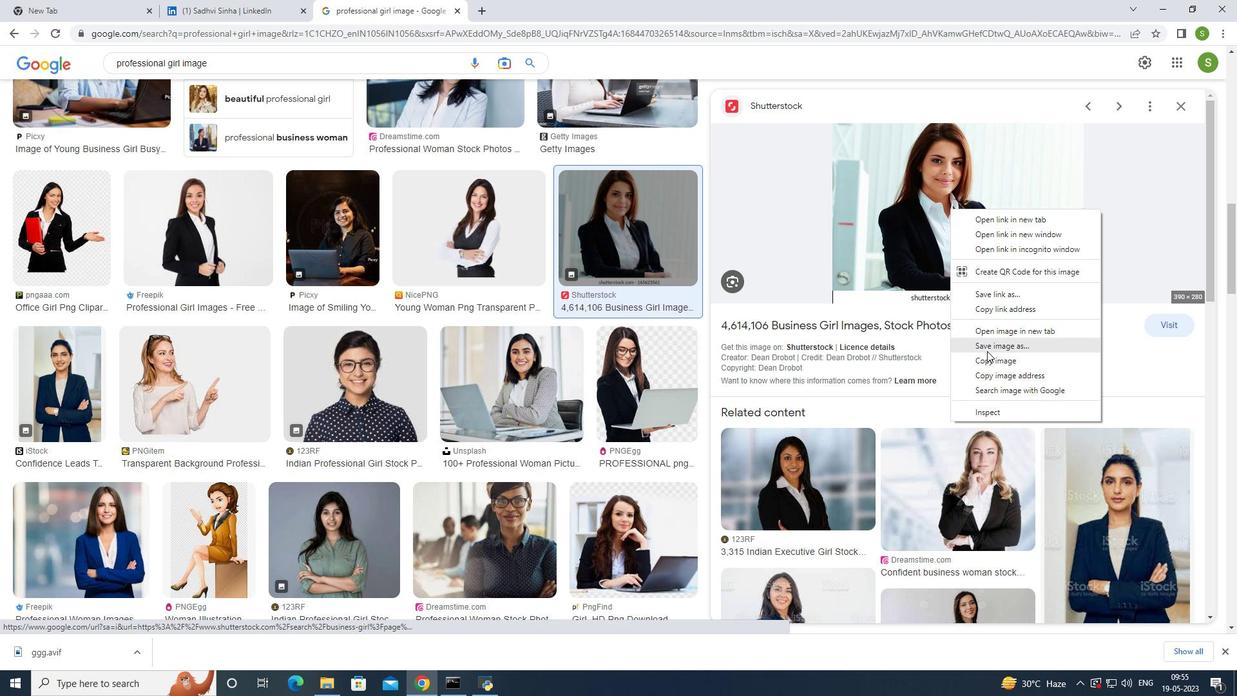 
Action: Mouse pressed left at (988, 348)
Screenshot: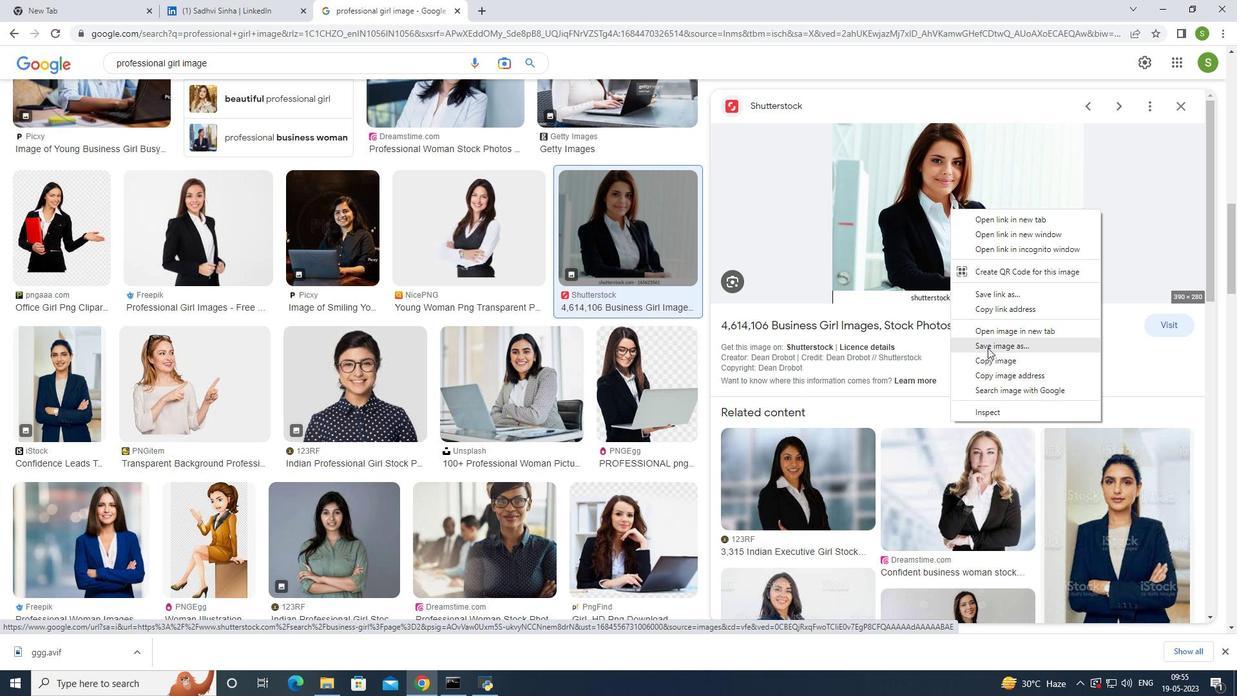 
Action: Mouse moved to (991, 344)
Screenshot: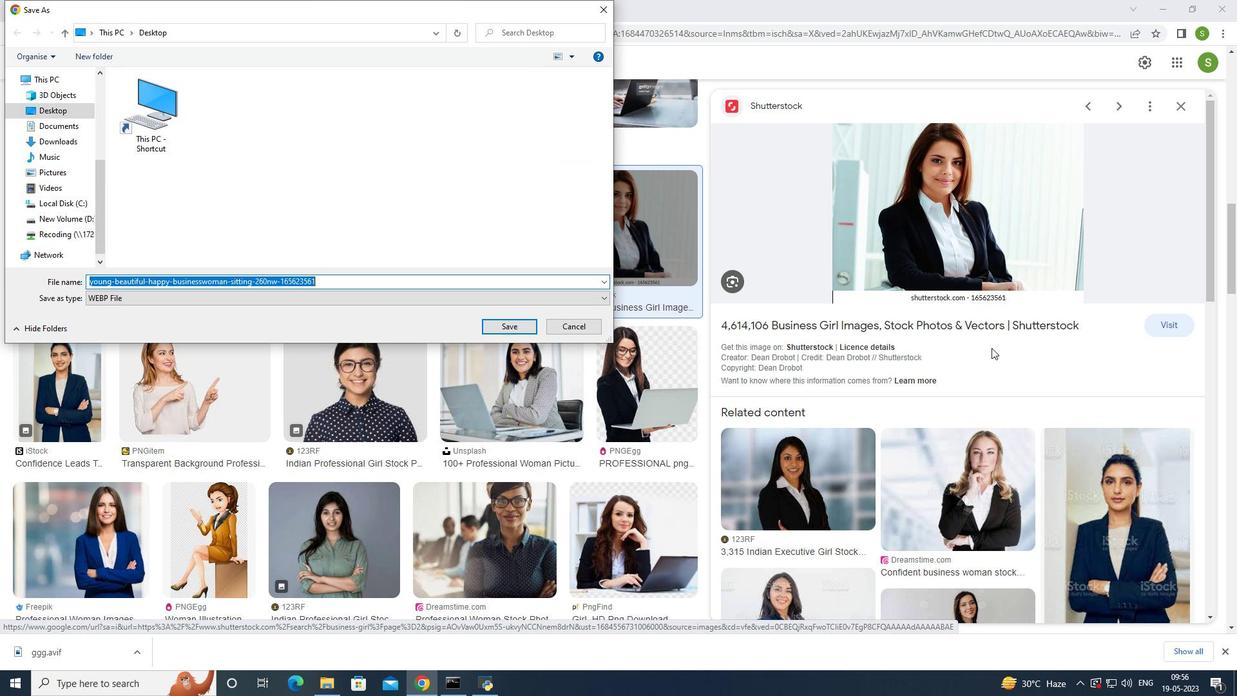 
Action: Key pressed i
Screenshot: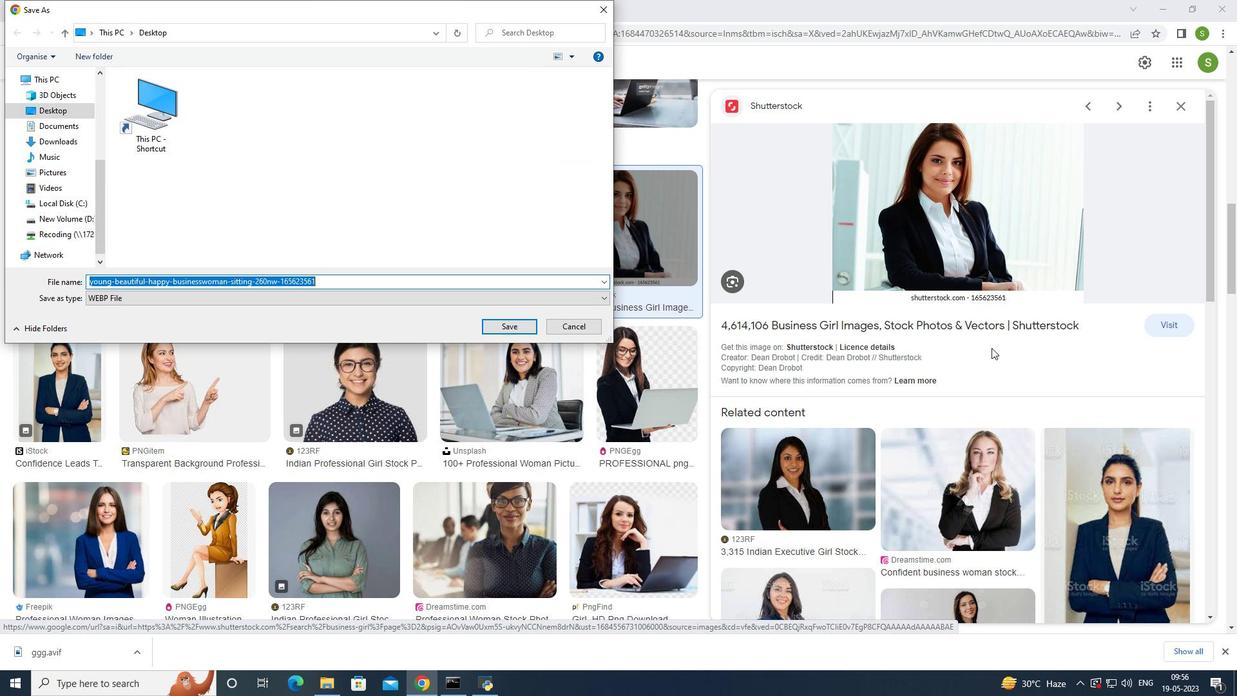 
Action: Mouse moved to (991, 343)
Screenshot: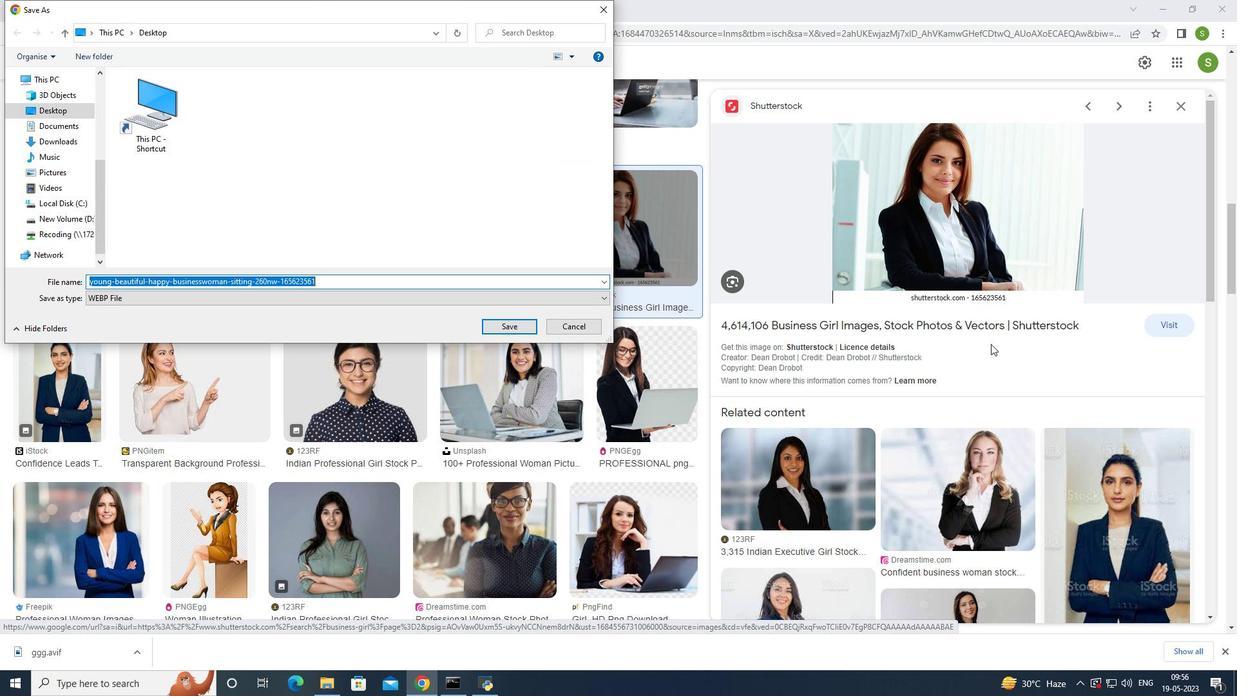 
Action: Key pressed iiii
Screenshot: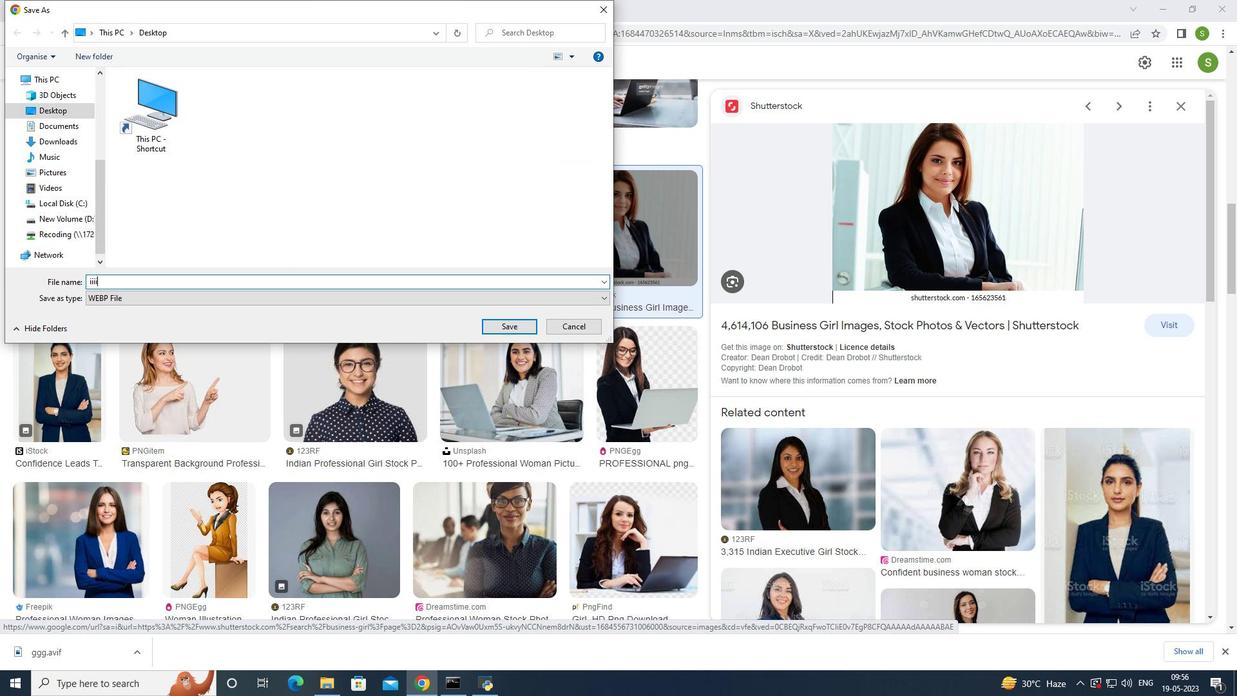
Action: Mouse moved to (988, 338)
Screenshot: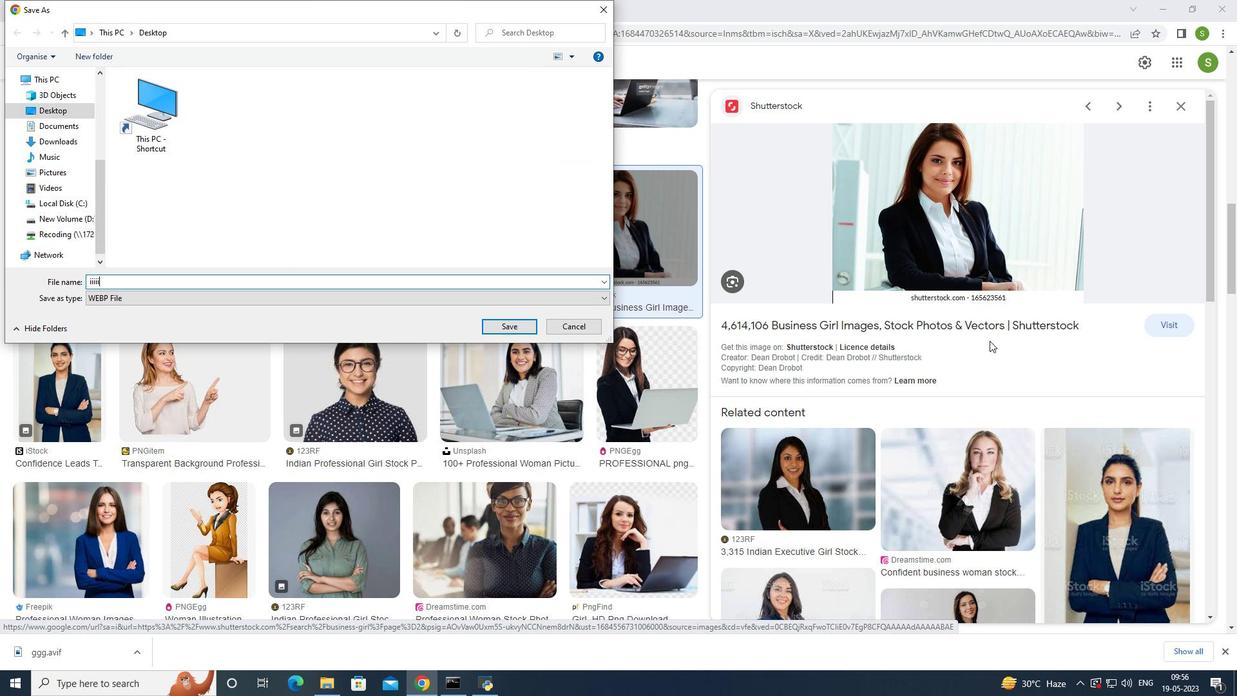 
Action: Key pressed <Key.enter>
Screenshot: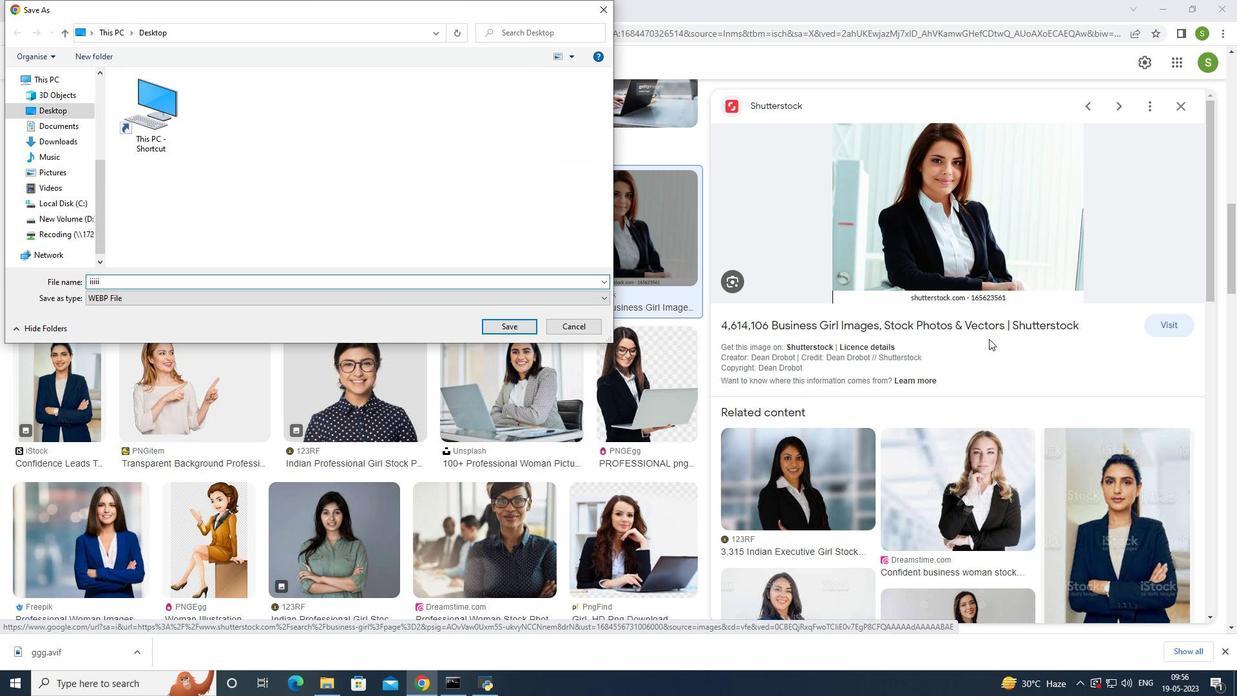 
Action: Mouse moved to (213, 15)
Screenshot: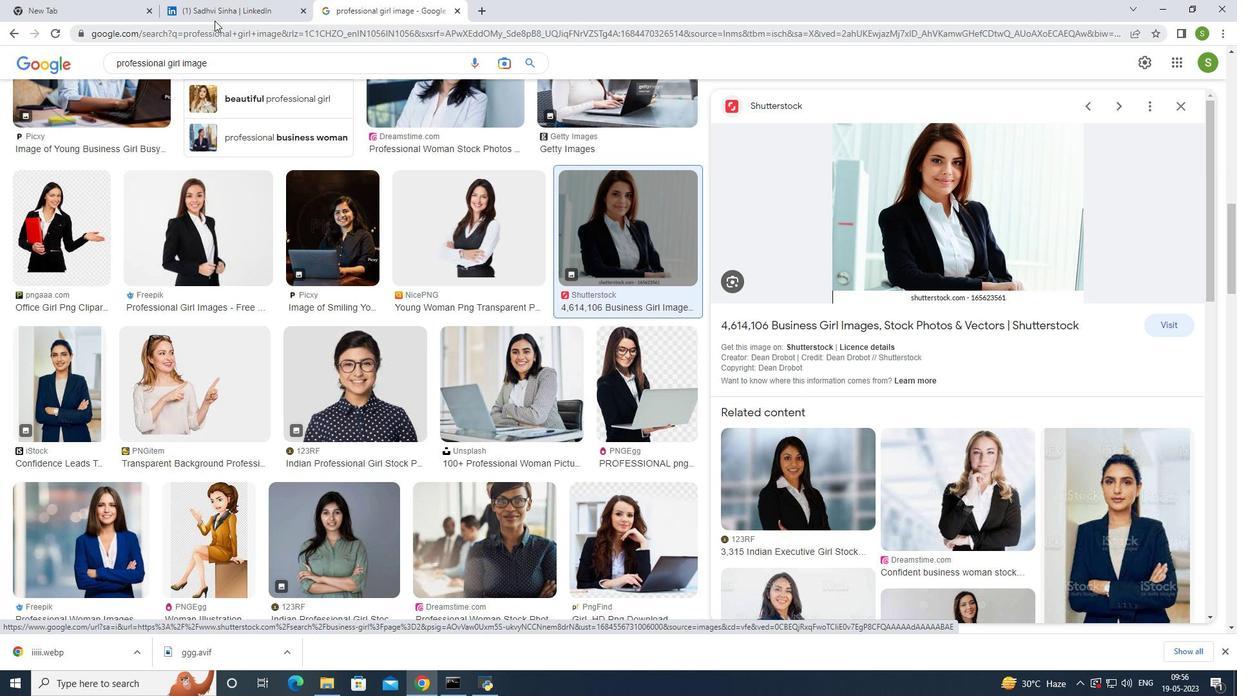 
Action: Mouse pressed left at (213, 15)
Screenshot: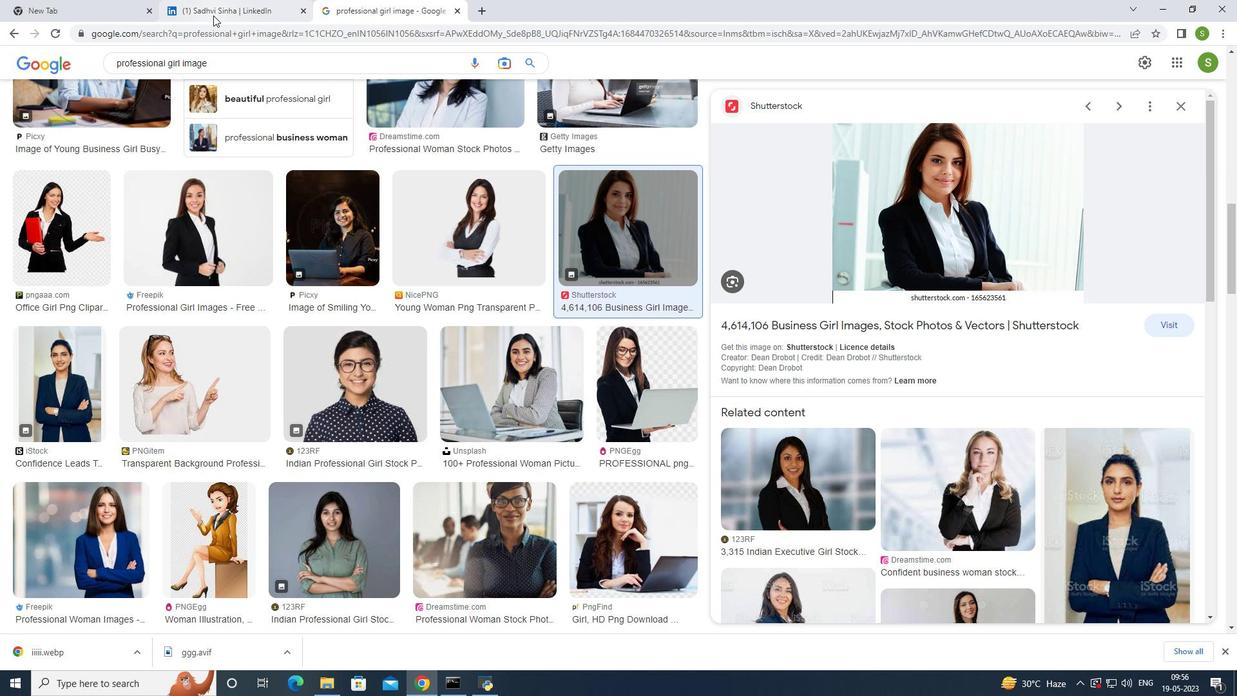 
Action: Mouse moved to (342, 183)
Screenshot: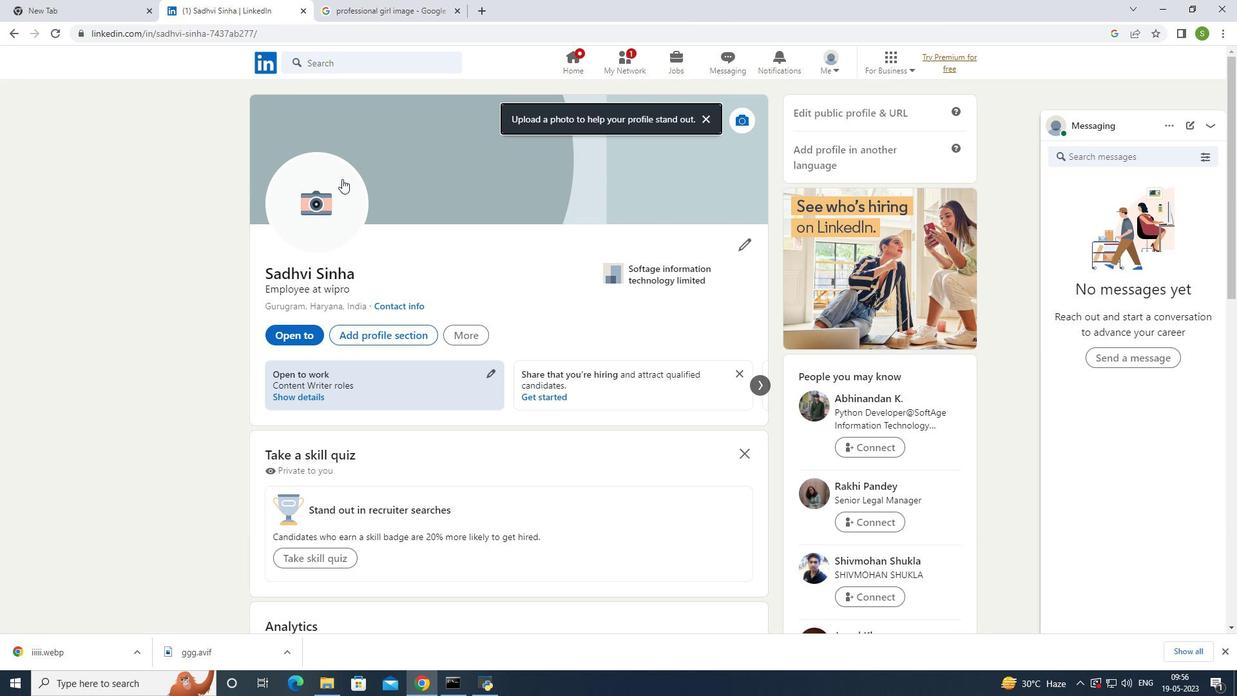 
Action: Mouse pressed left at (342, 183)
Screenshot: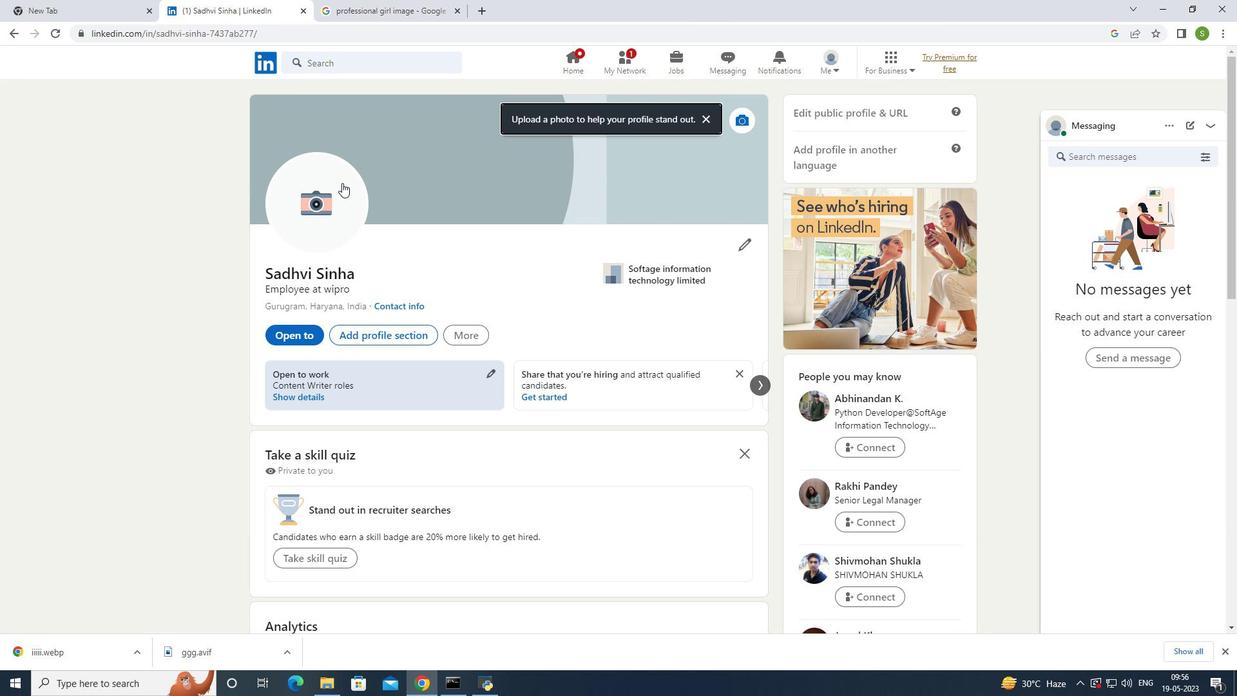 
Action: Mouse moved to (791, 366)
Screenshot: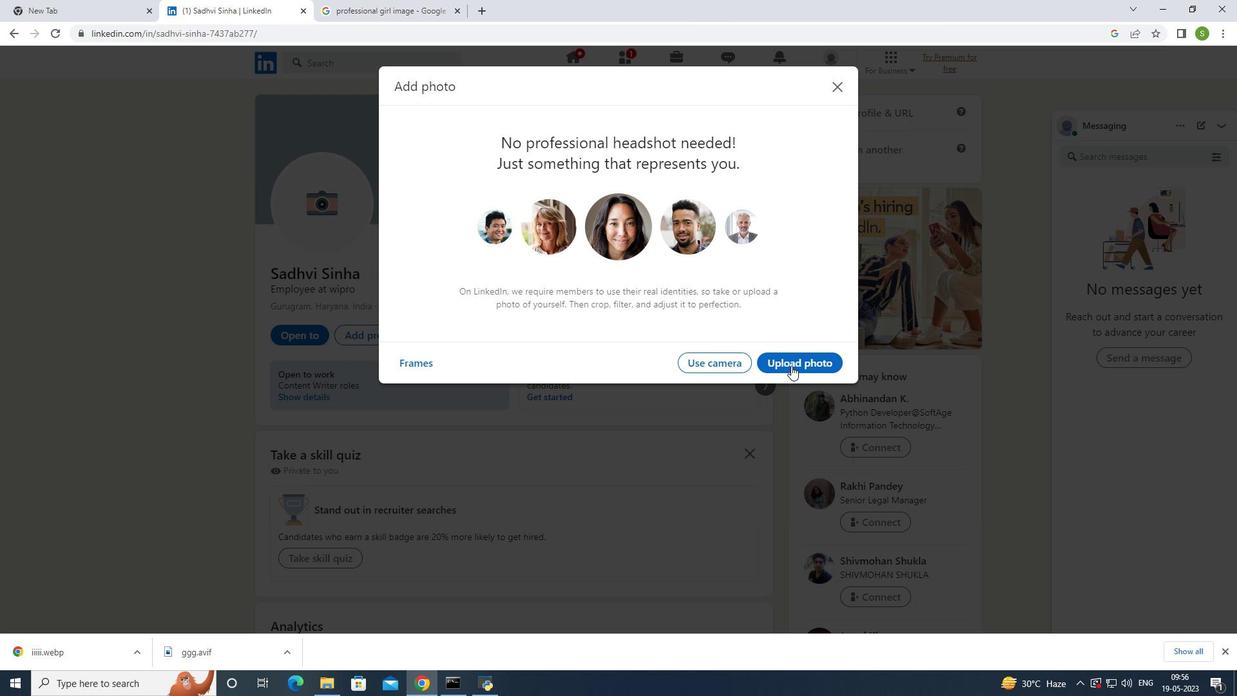 
Action: Mouse pressed left at (791, 366)
Screenshot: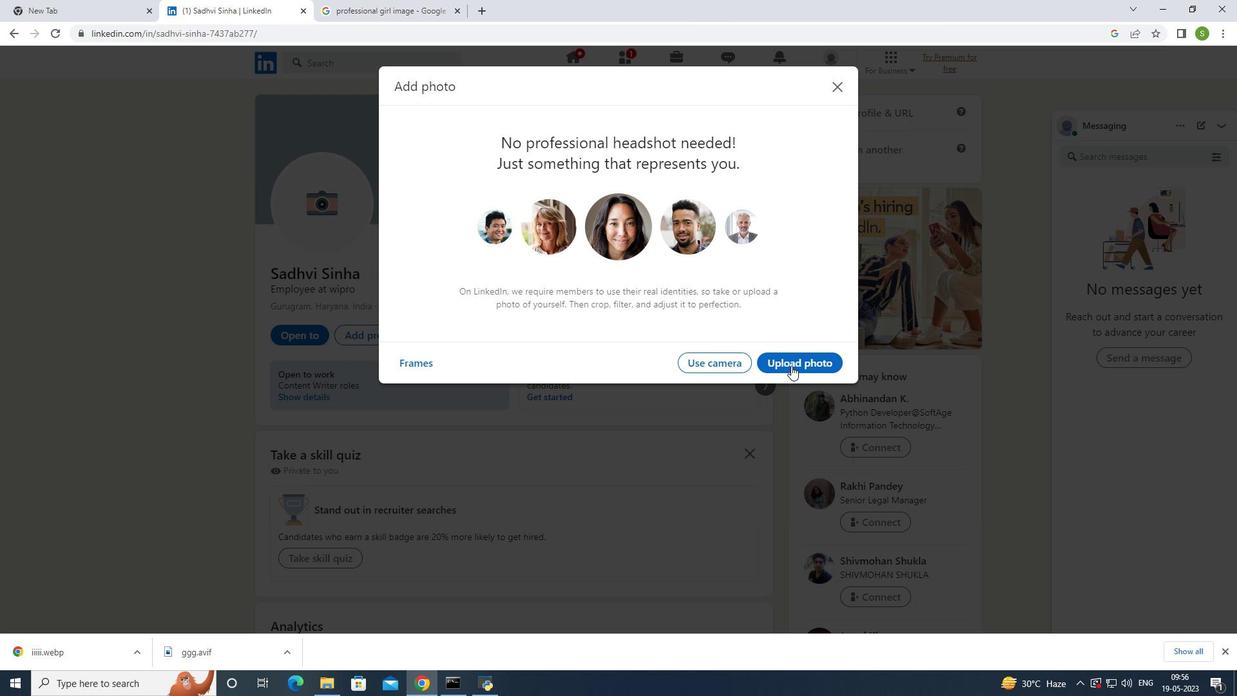 
Action: Mouse moved to (215, 117)
Screenshot: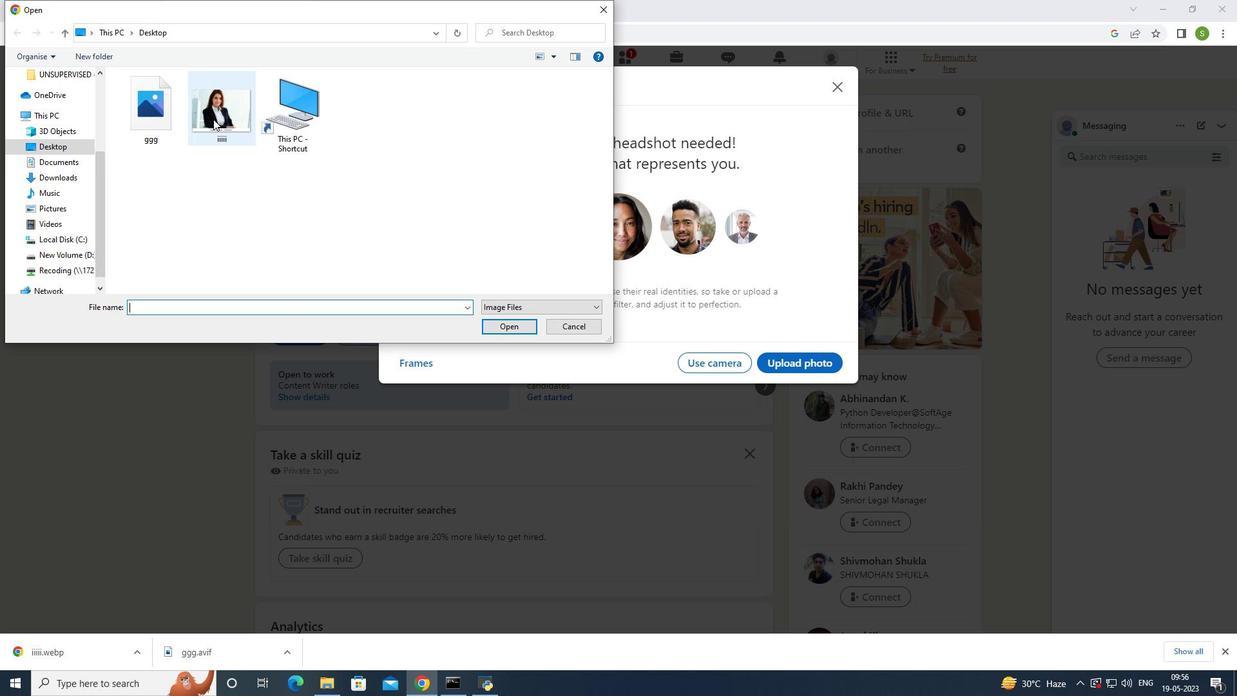 
Action: Mouse pressed left at (215, 117)
Screenshot: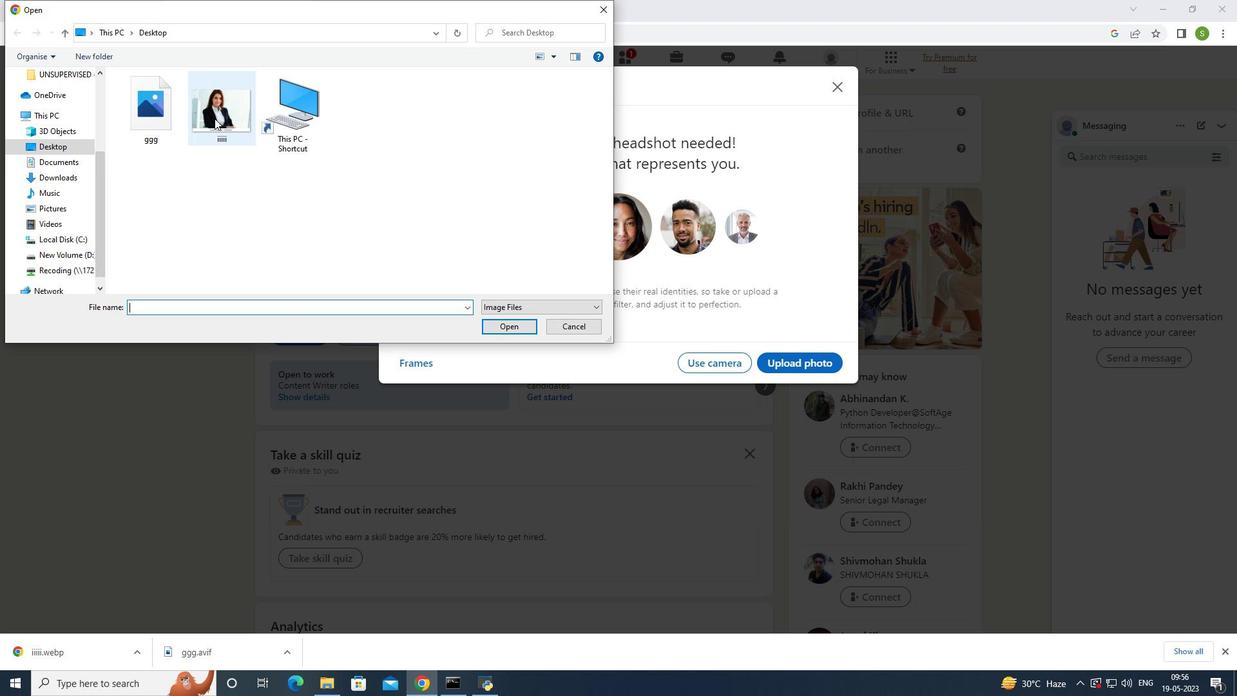 
Action: Mouse moved to (529, 330)
Screenshot: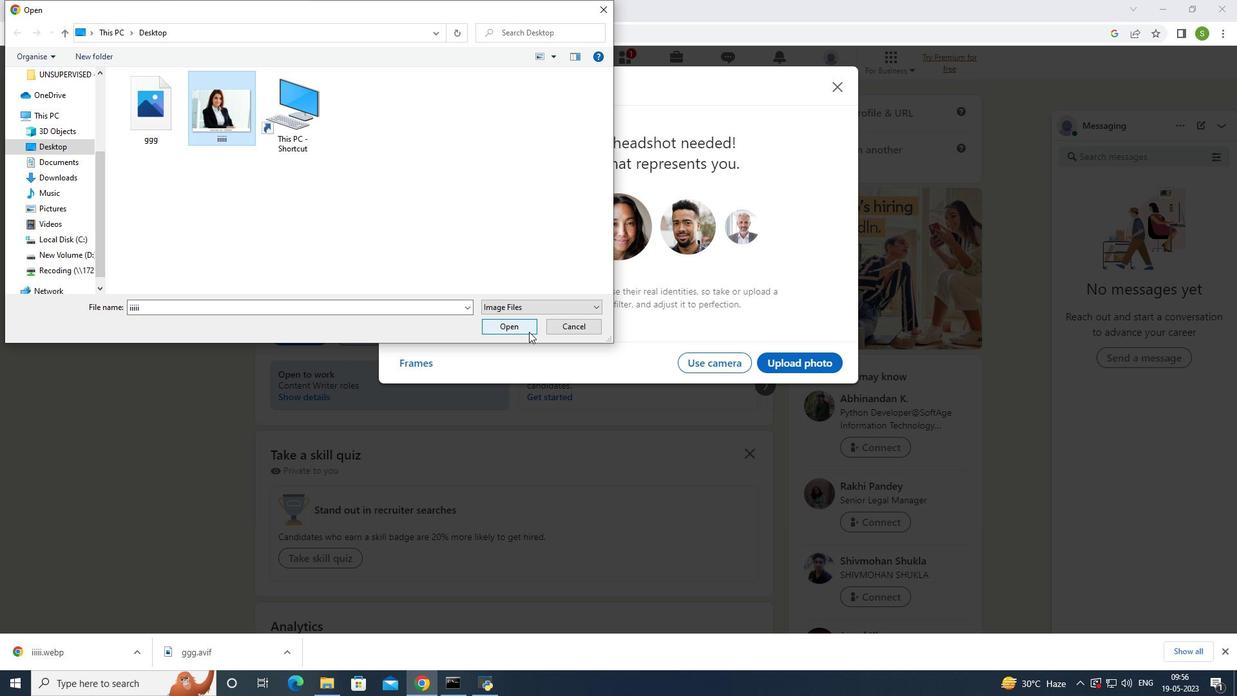 
Action: Mouse pressed left at (529, 330)
Screenshot: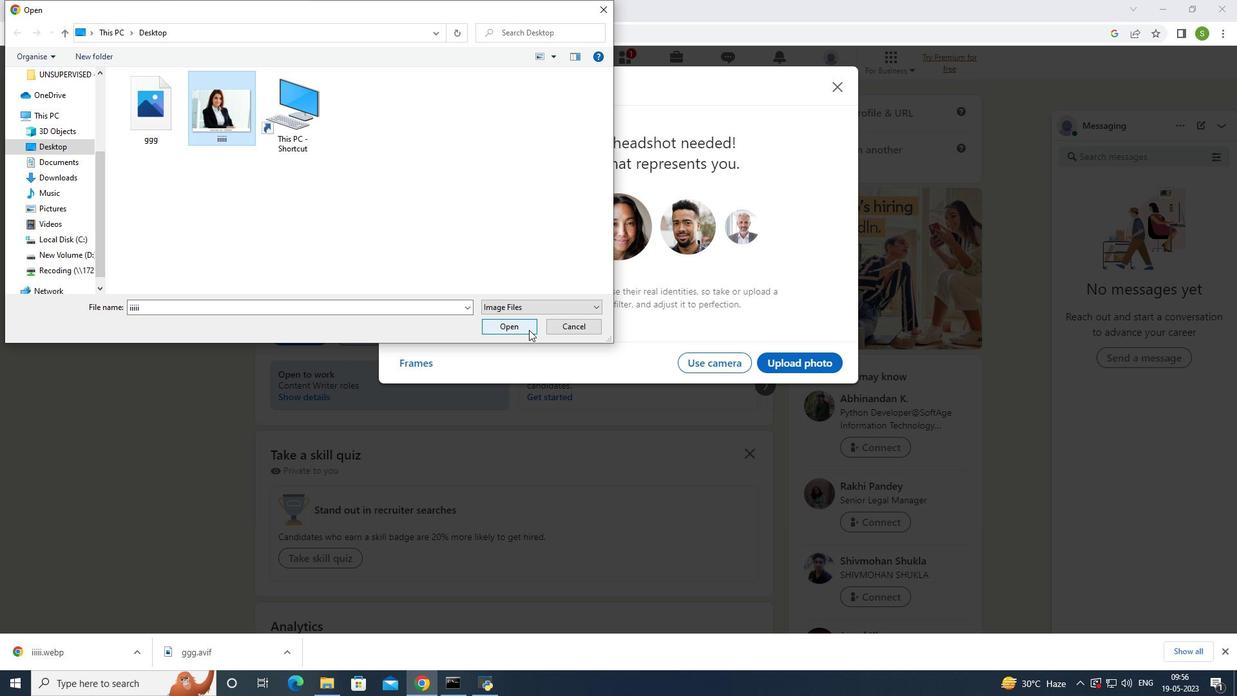 
Action: Mouse moved to (585, 238)
Screenshot: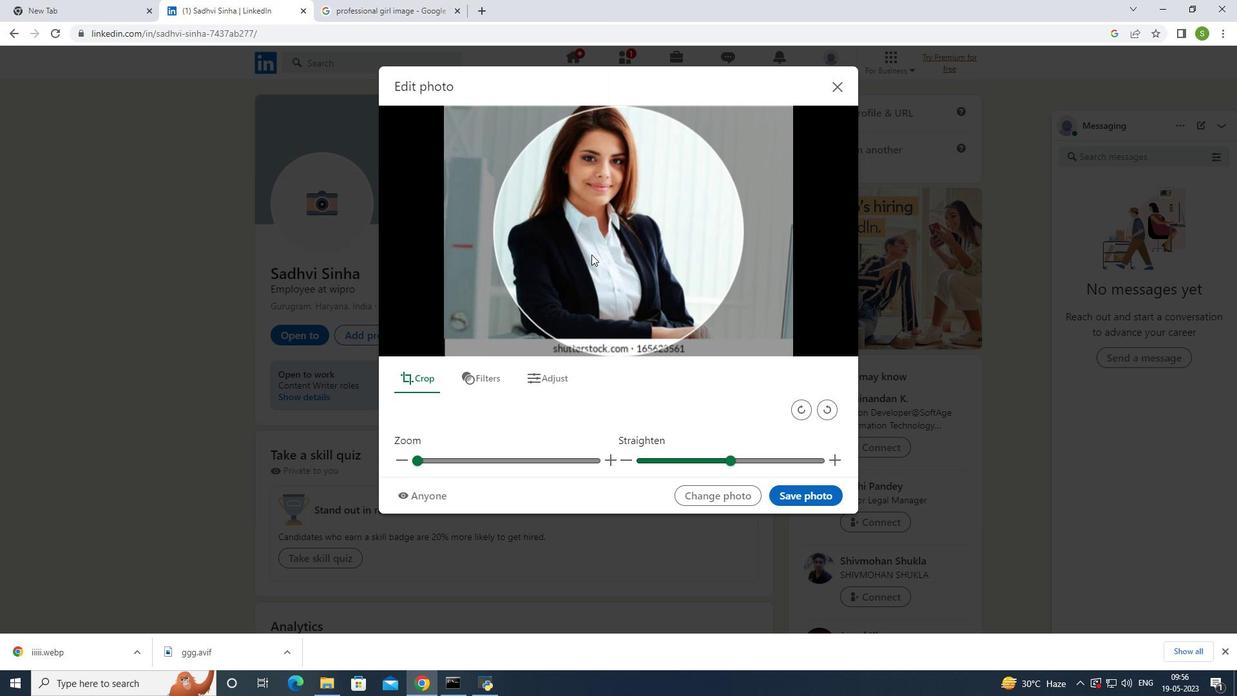 
Action: Mouse pressed left at (585, 238)
Screenshot: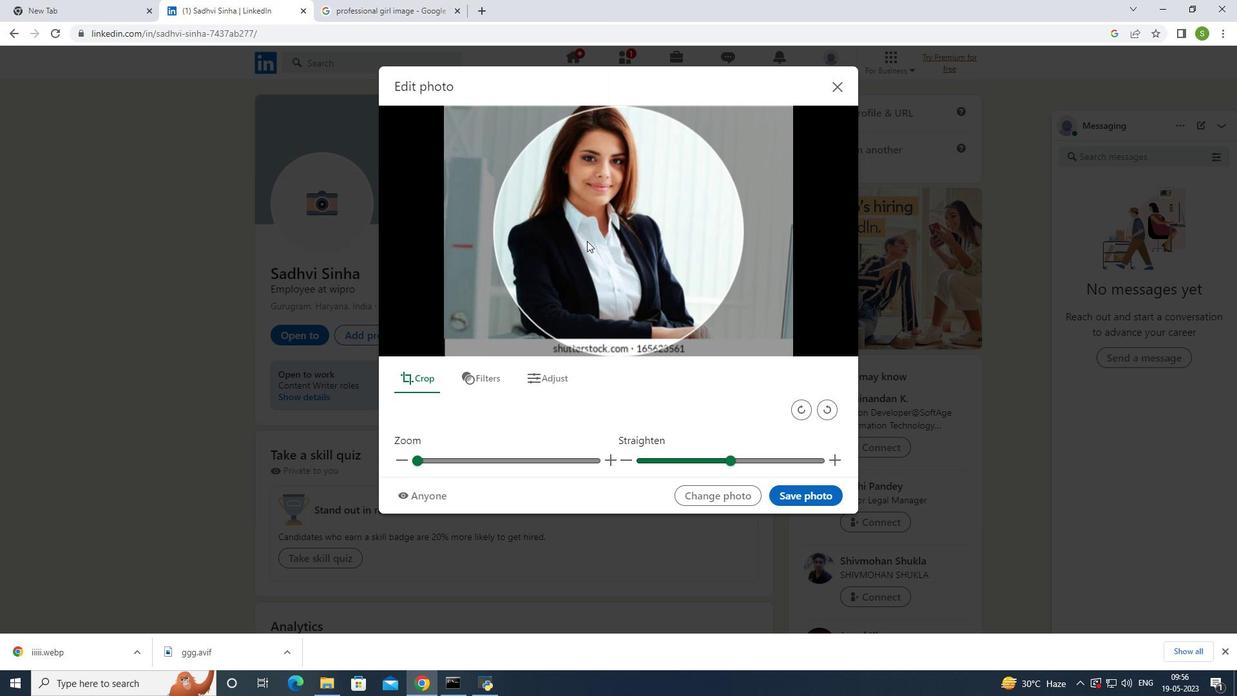 
Action: Mouse moved to (598, 264)
Screenshot: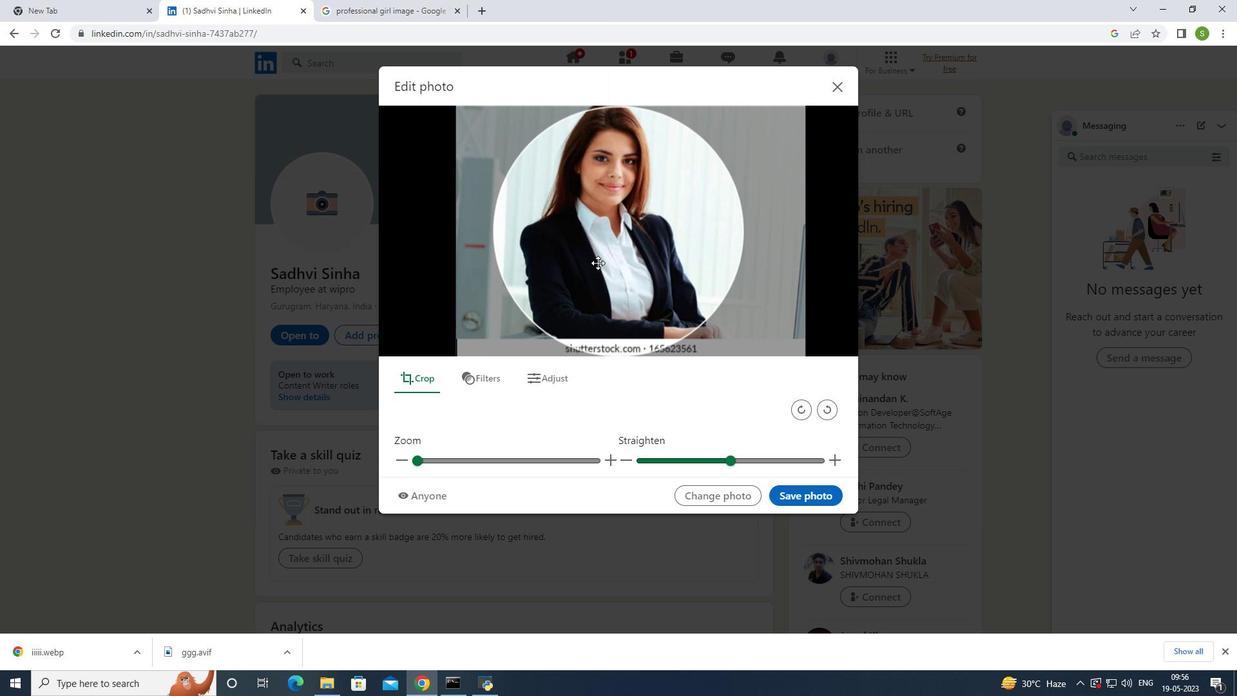 
Action: Mouse pressed left at (598, 264)
Screenshot: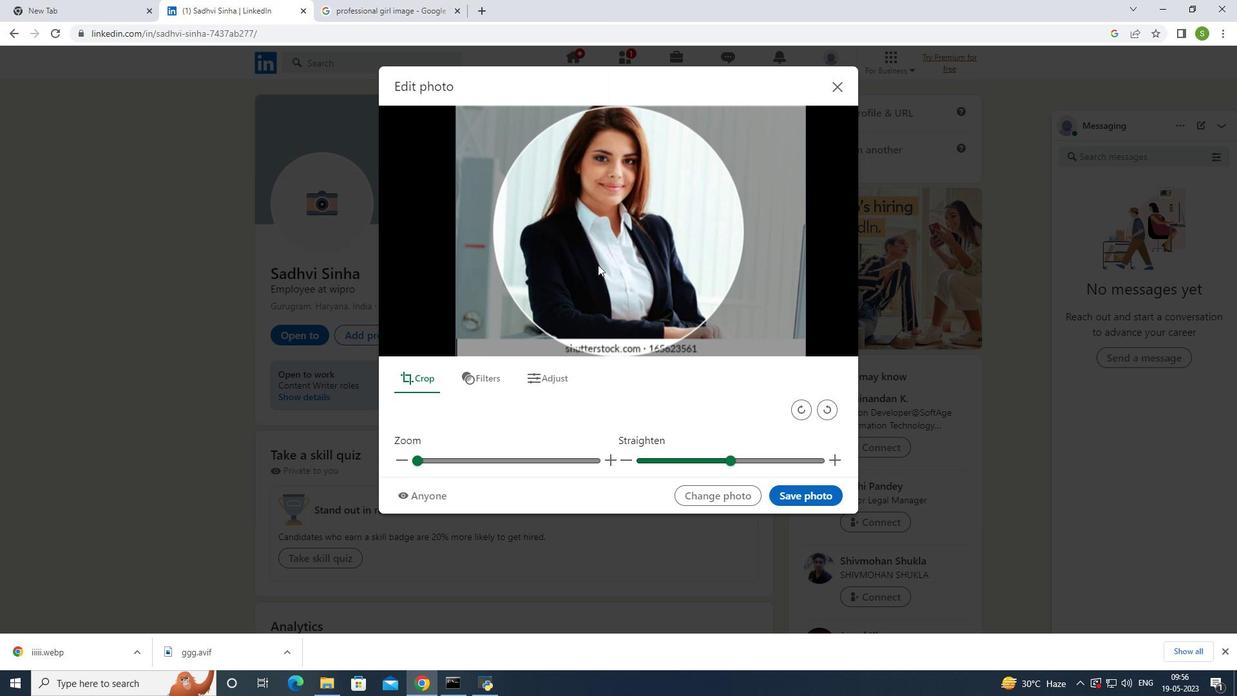 
Action: Mouse moved to (413, 386)
Screenshot: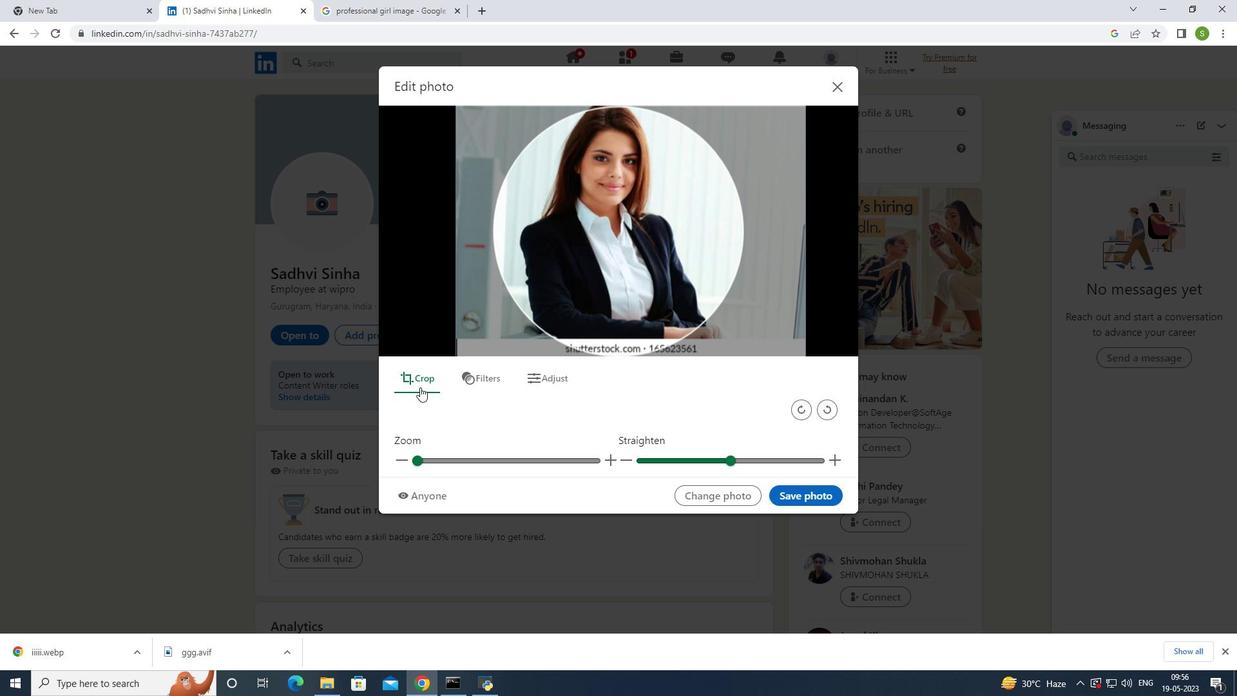 
Action: Mouse pressed left at (413, 386)
Screenshot: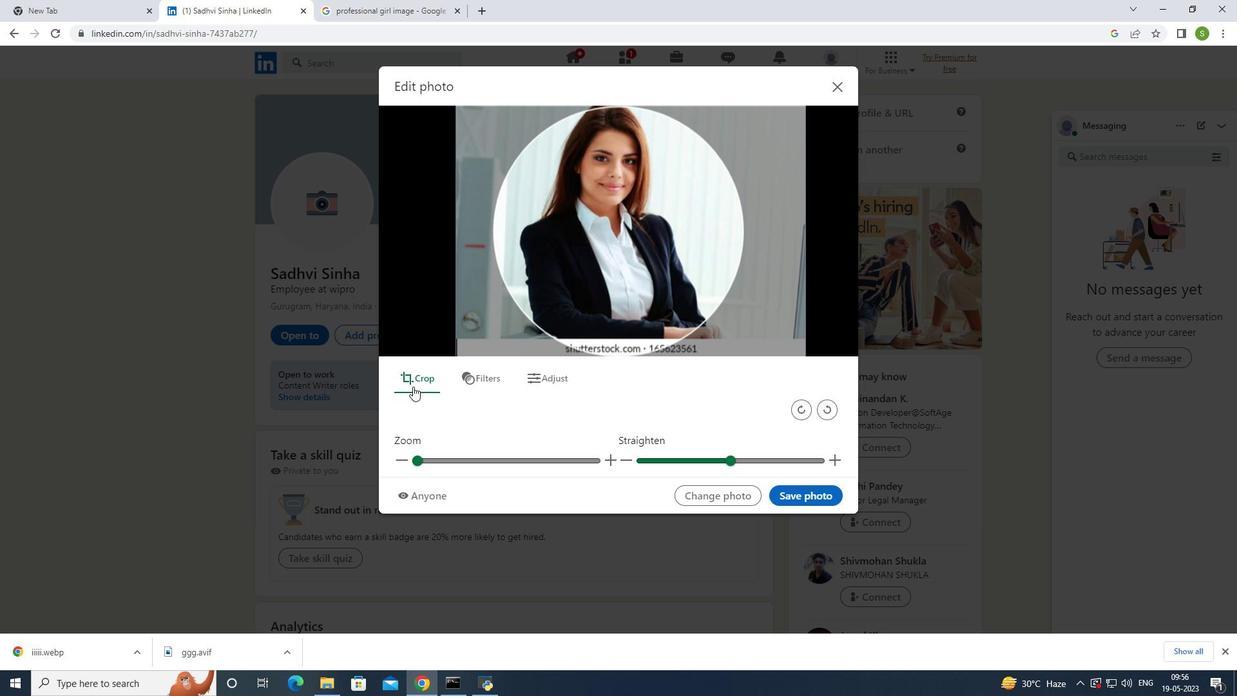 
Action: Mouse moved to (548, 384)
Screenshot: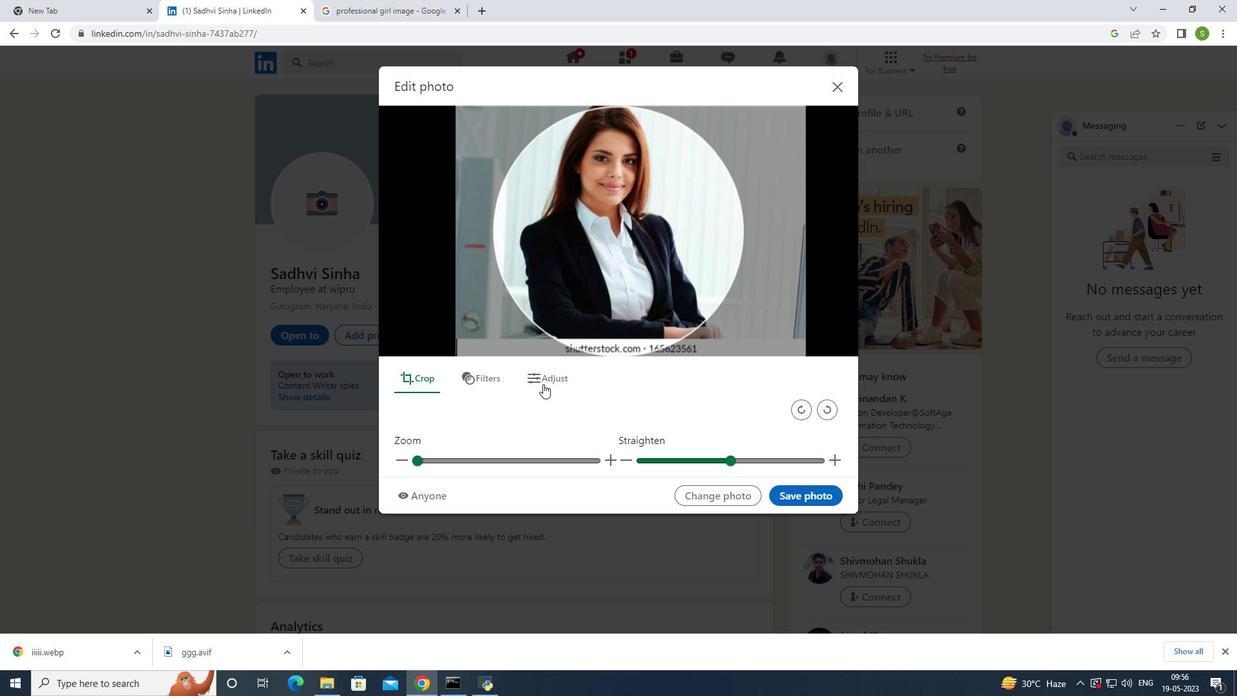 
Action: Mouse pressed left at (548, 384)
Screenshot: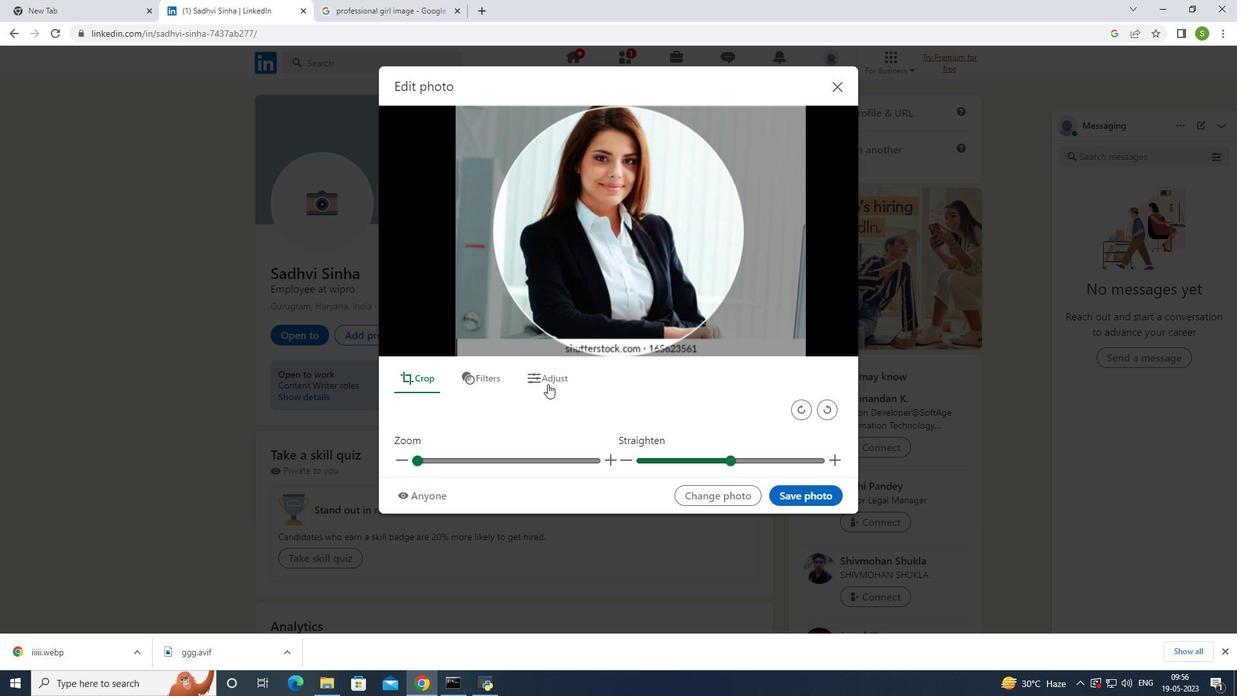 
Action: Mouse moved to (618, 435)
Screenshot: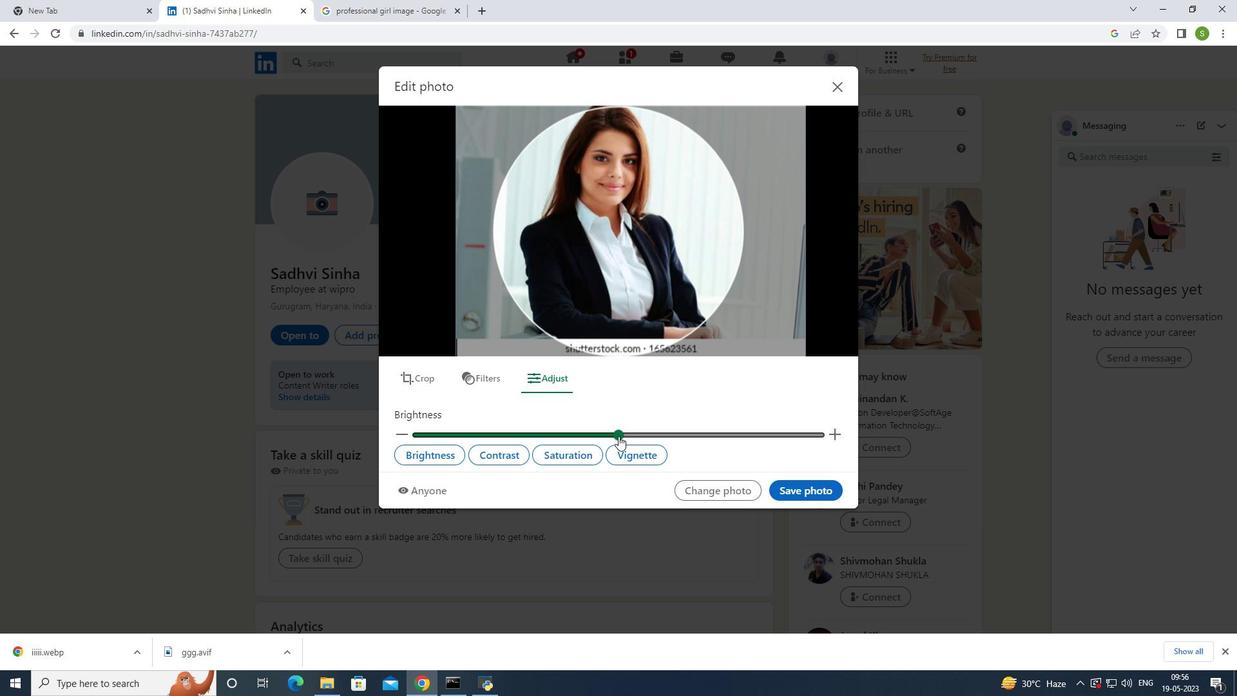 
Action: Mouse pressed left at (618, 435)
Screenshot: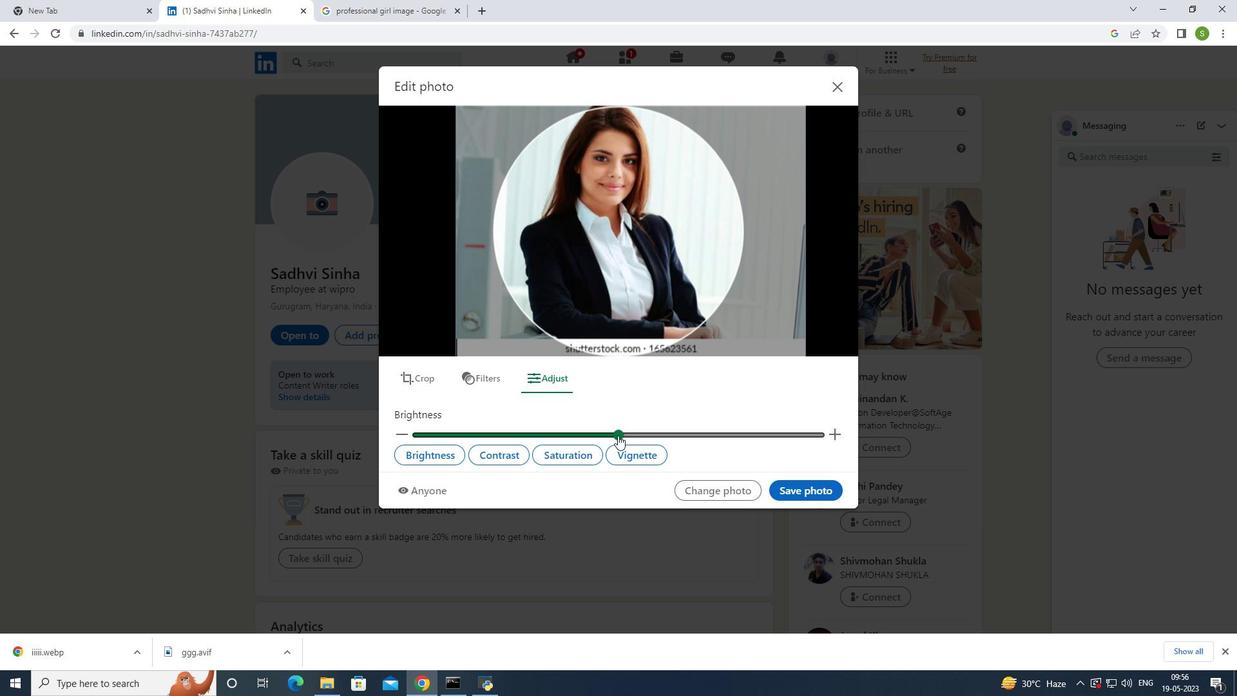 
Action: Mouse moved to (690, 427)
Screenshot: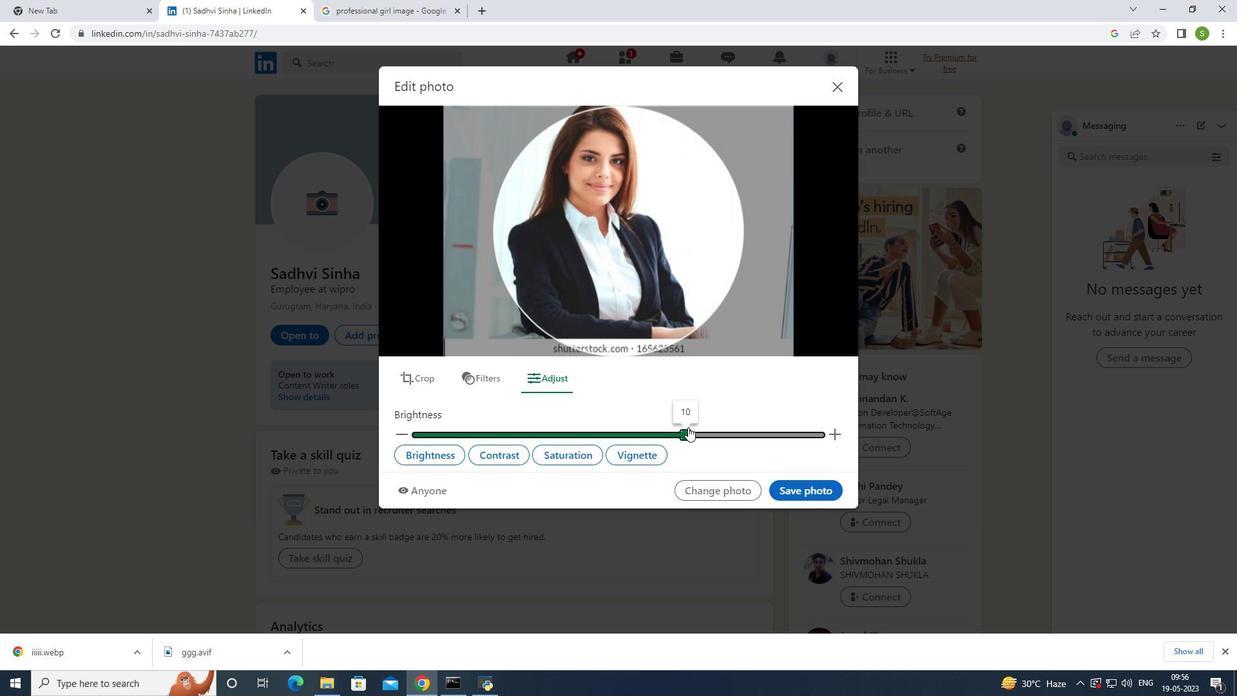 
Action: Mouse pressed left at (690, 427)
Screenshot: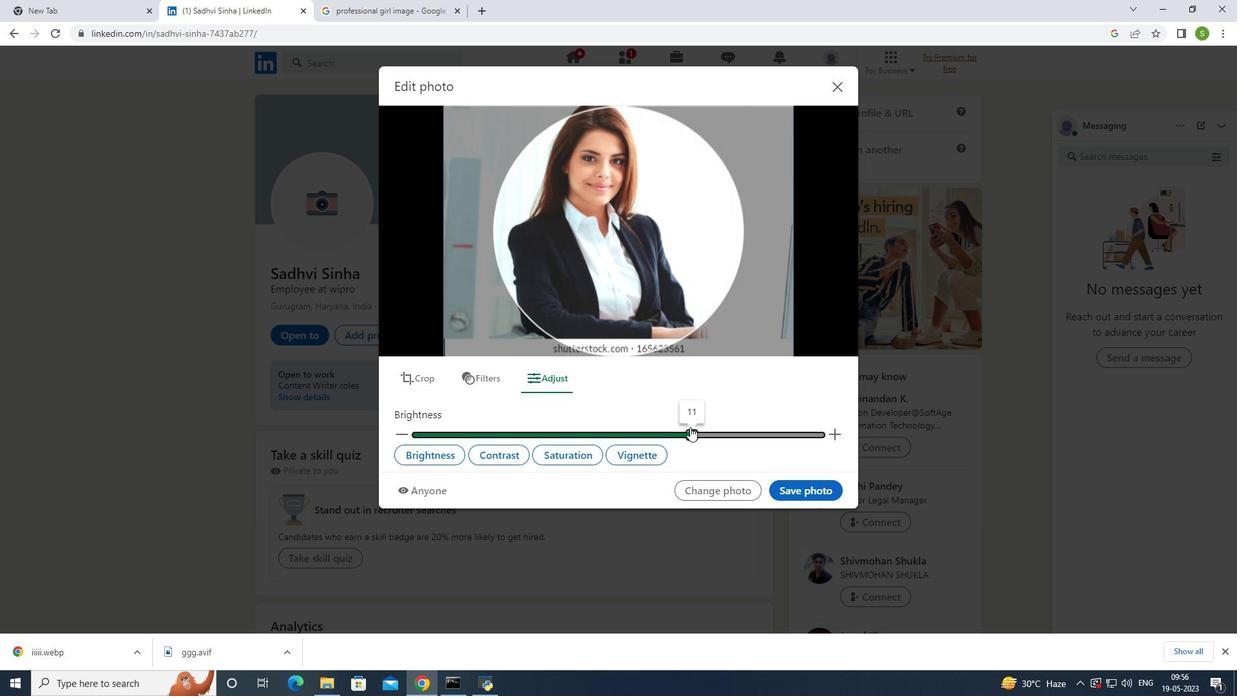 
Action: Mouse moved to (480, 383)
Screenshot: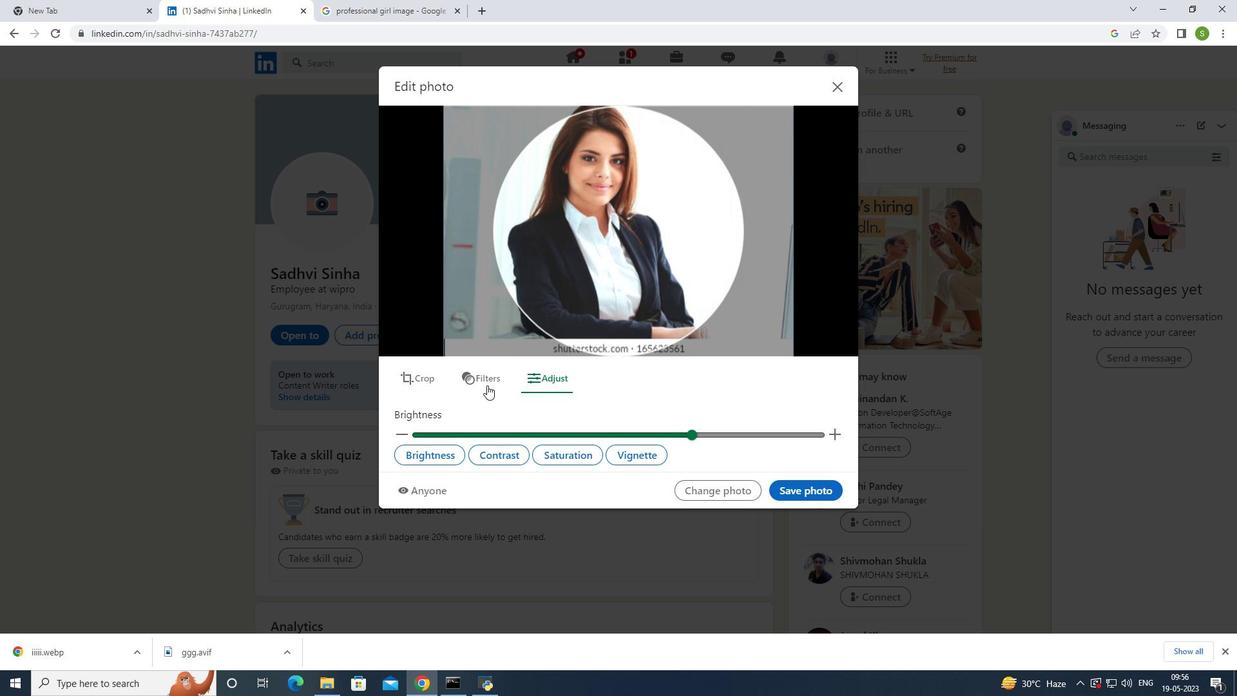 
Action: Mouse pressed left at (480, 383)
Screenshot: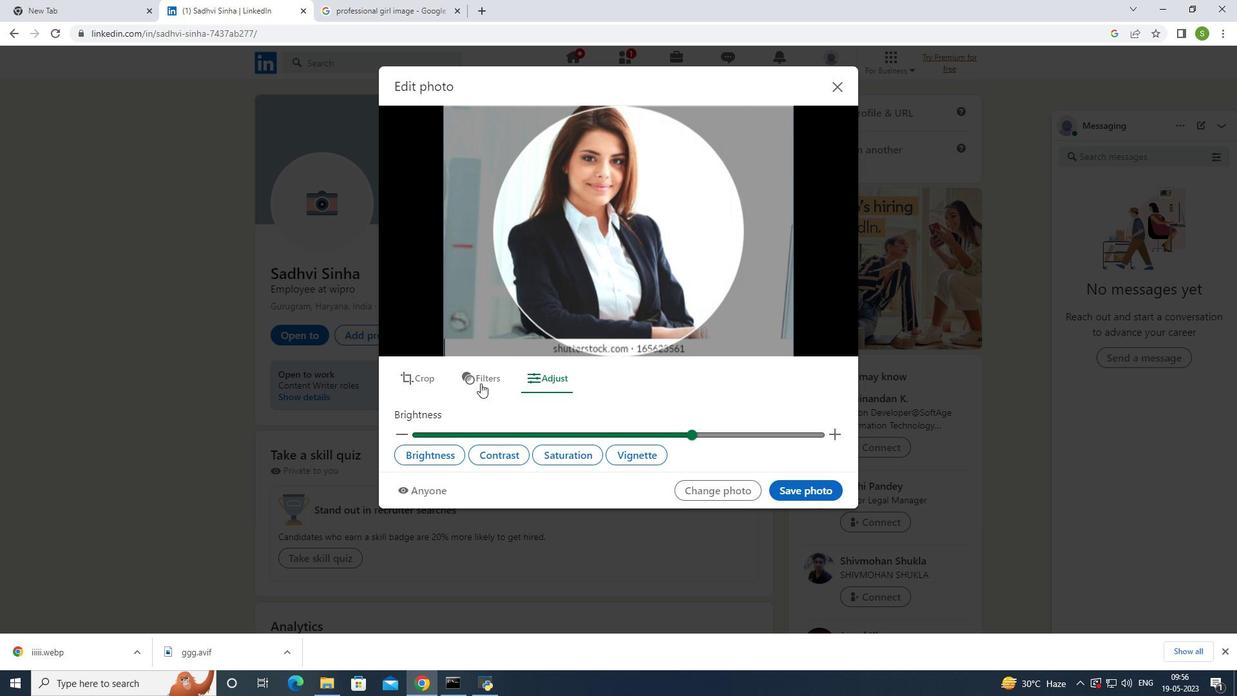 
Action: Mouse moved to (617, 272)
Screenshot: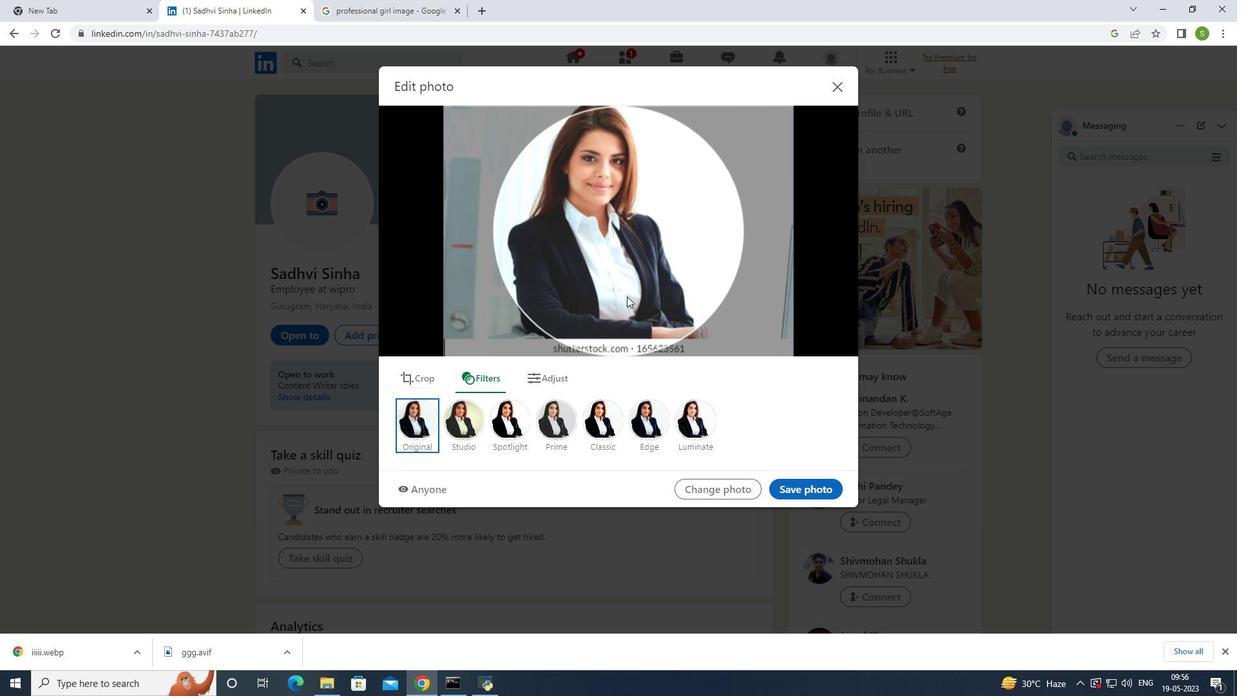 
Action: Mouse pressed left at (617, 272)
Screenshot: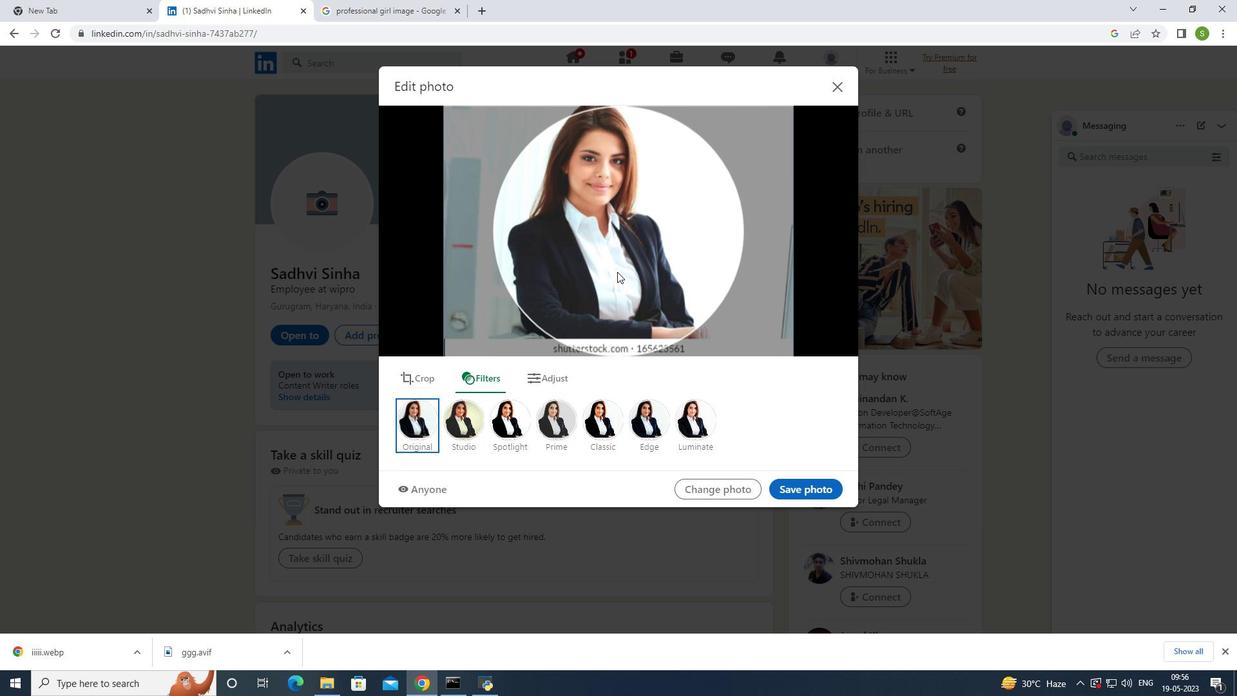 
Action: Mouse moved to (803, 485)
Screenshot: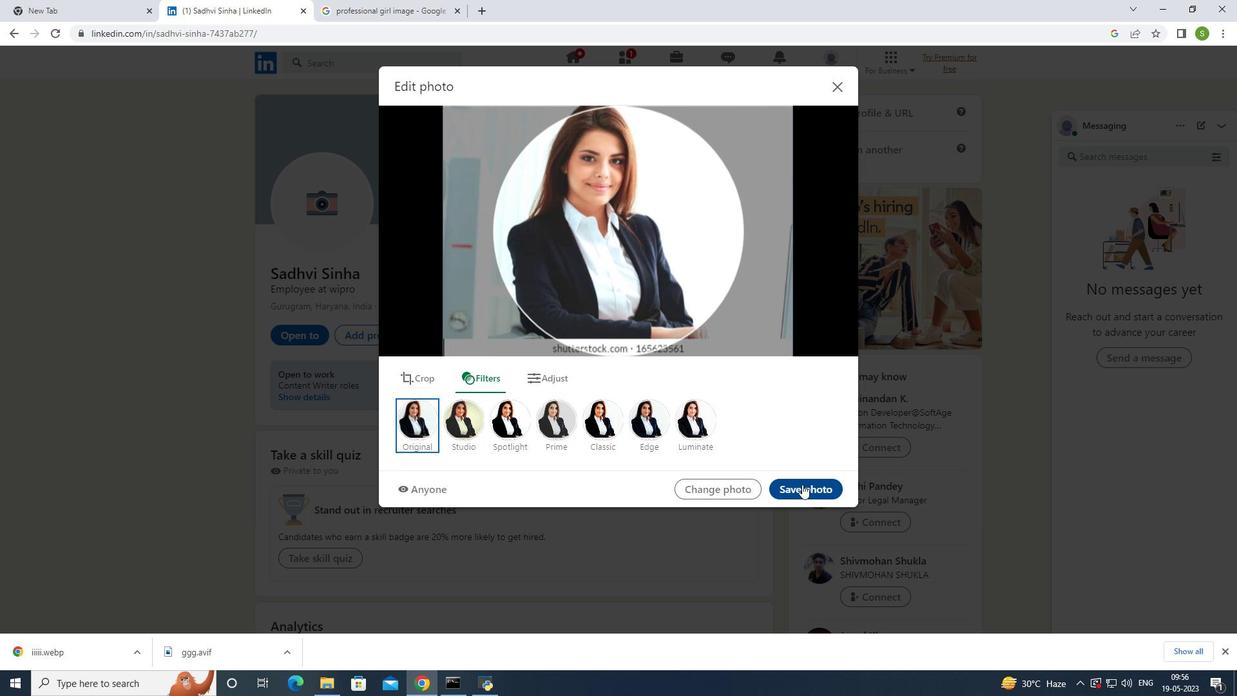 
Action: Mouse pressed left at (803, 485)
Screenshot: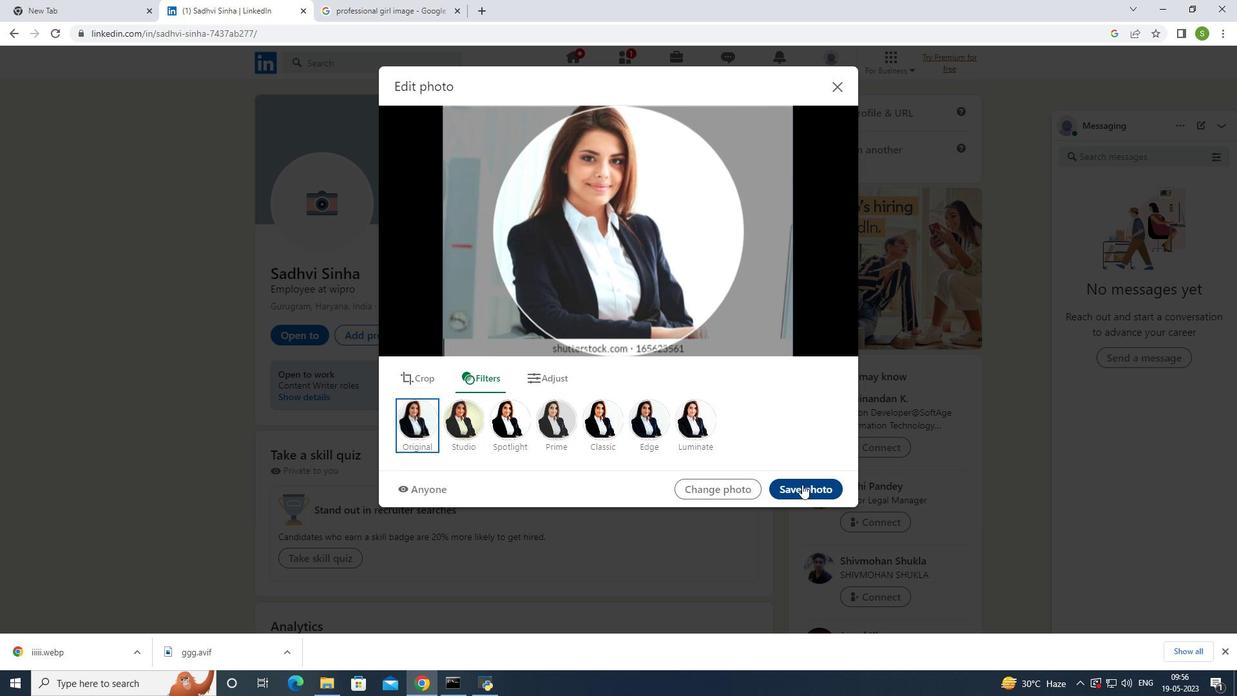 
Action: Mouse moved to (627, 176)
Screenshot: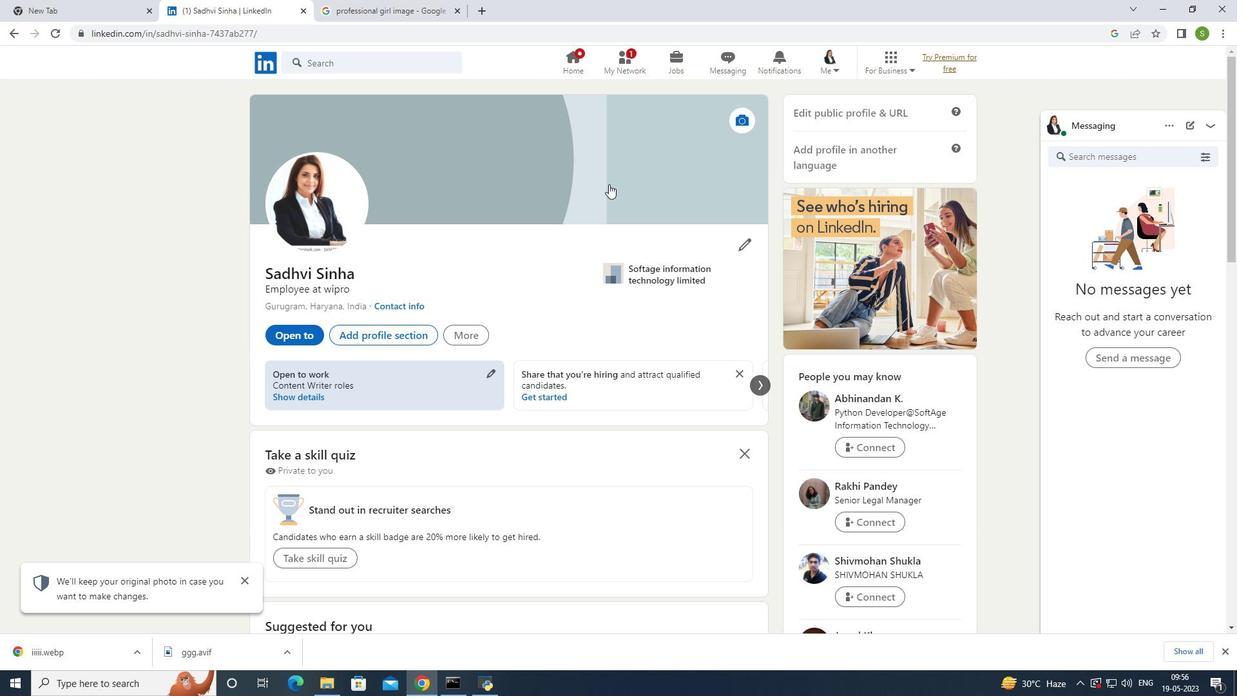 
Action: Mouse scrolled (627, 175) with delta (0, 0)
Screenshot: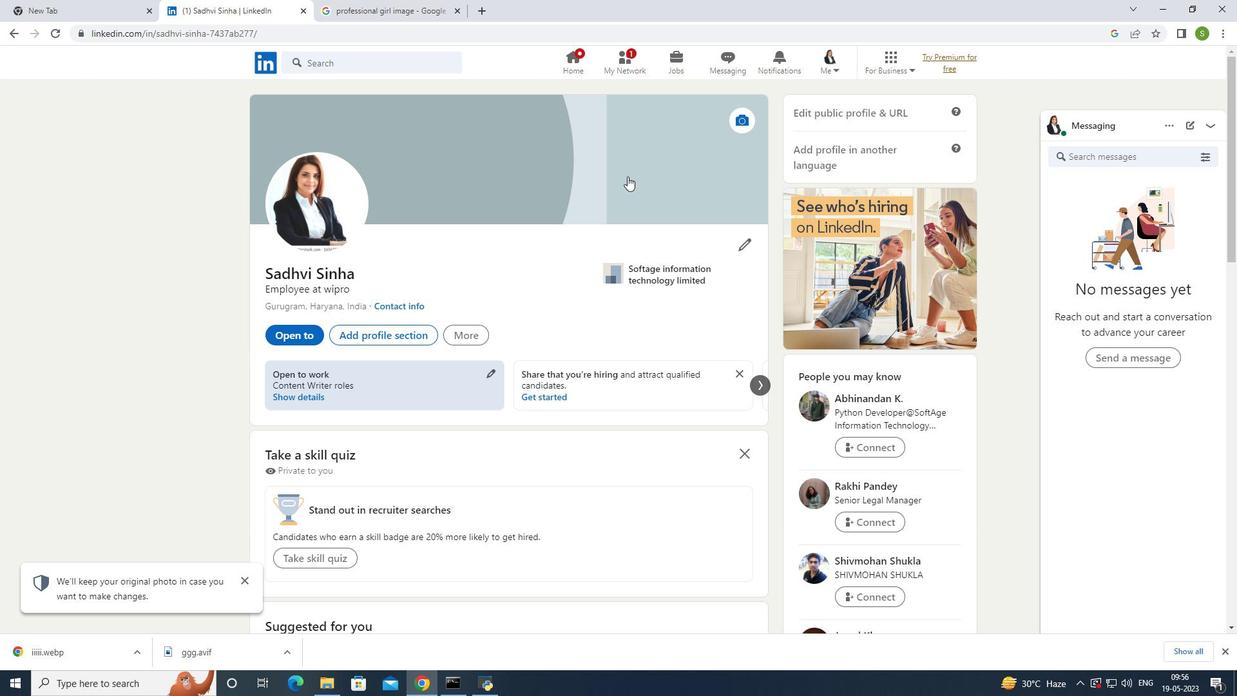 
Action: Mouse moved to (738, 179)
Screenshot: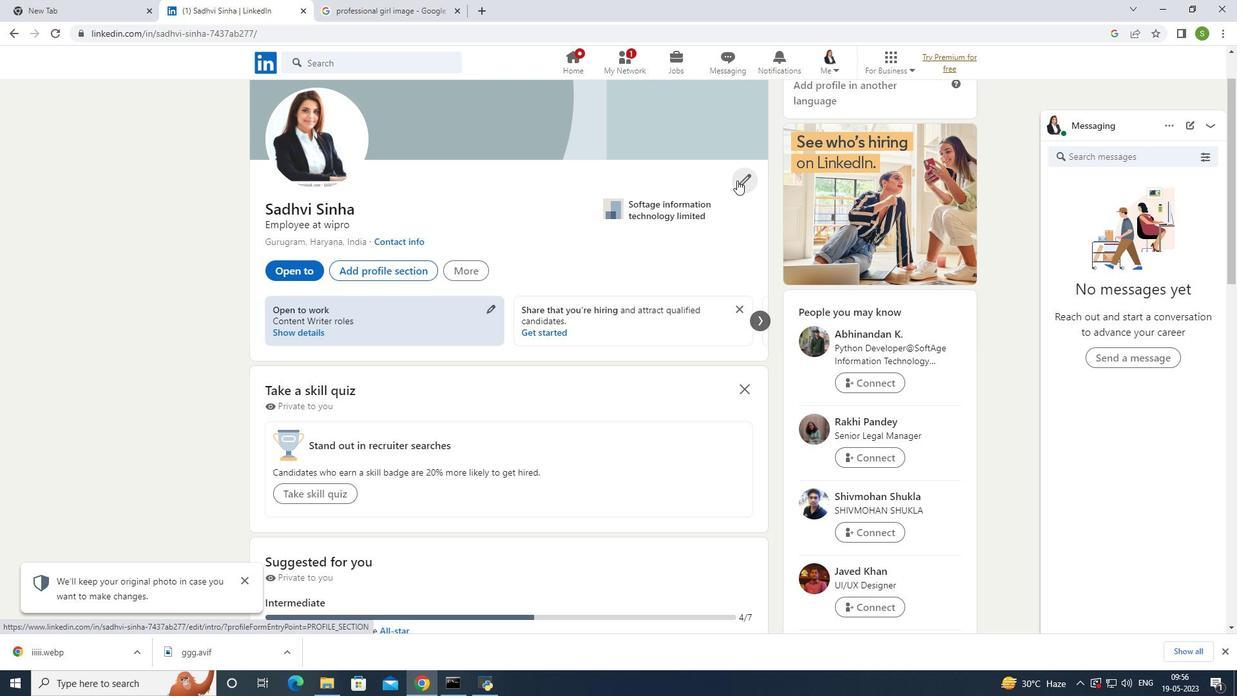
Action: Mouse pressed left at (738, 179)
Screenshot: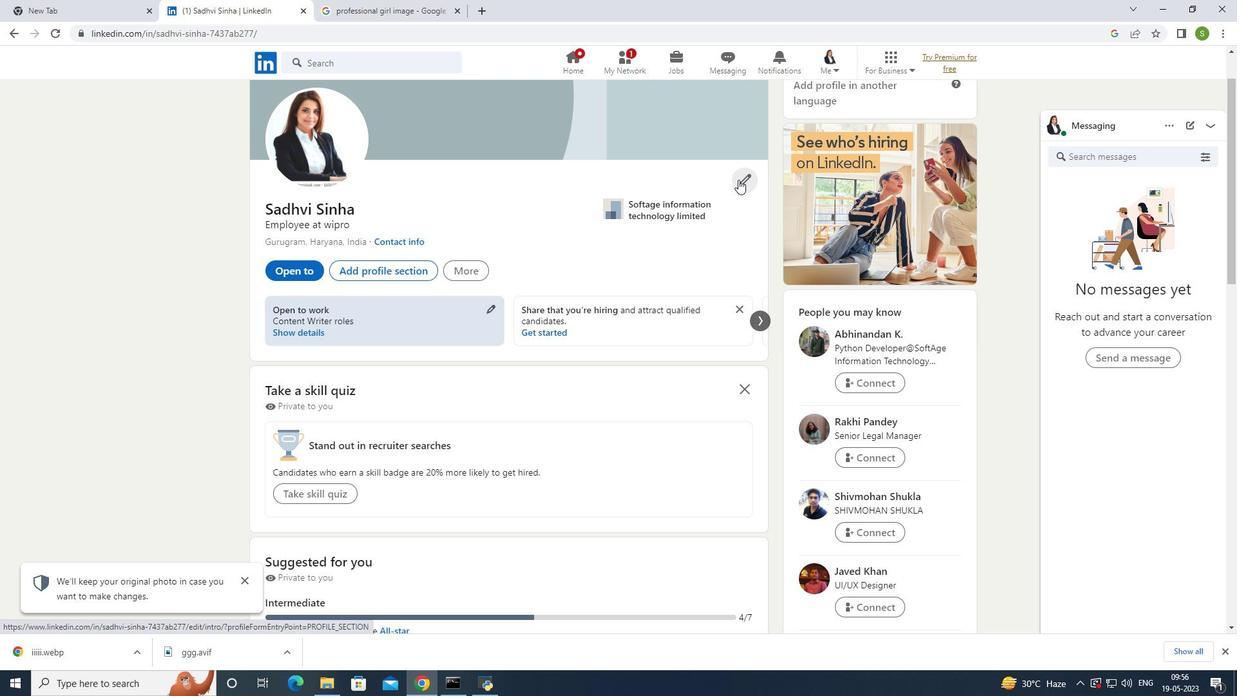 
Action: Mouse moved to (839, 81)
Screenshot: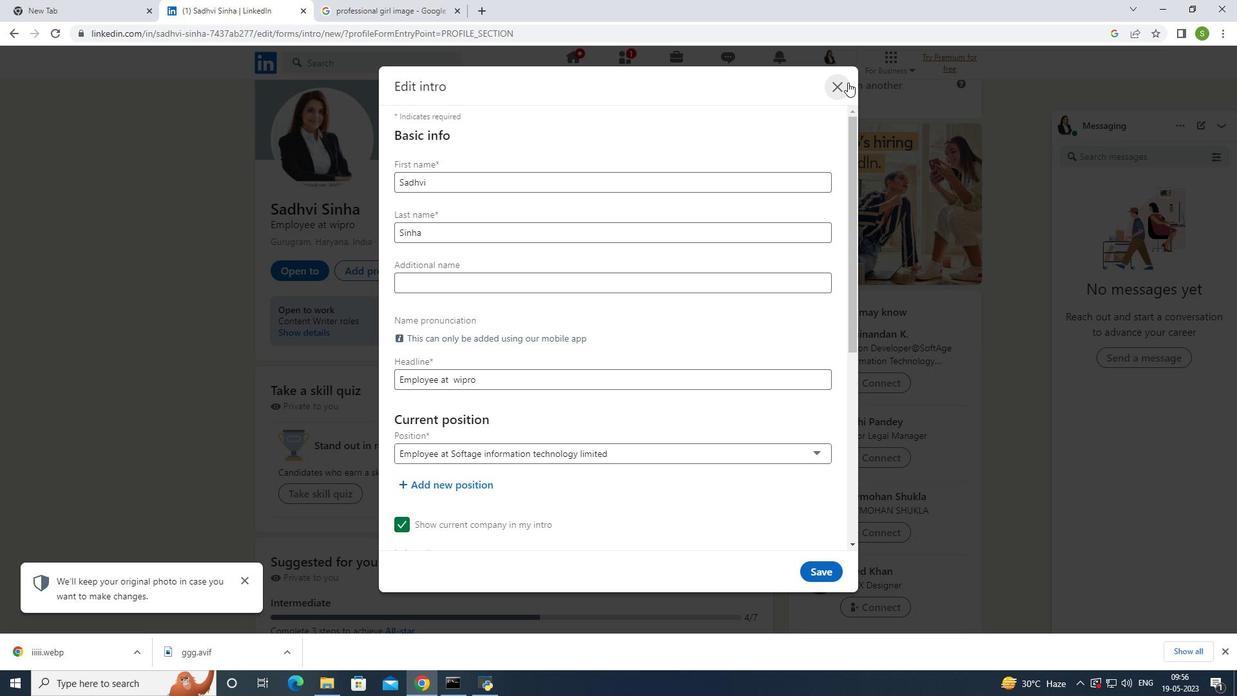 
Action: Mouse pressed left at (839, 81)
Screenshot: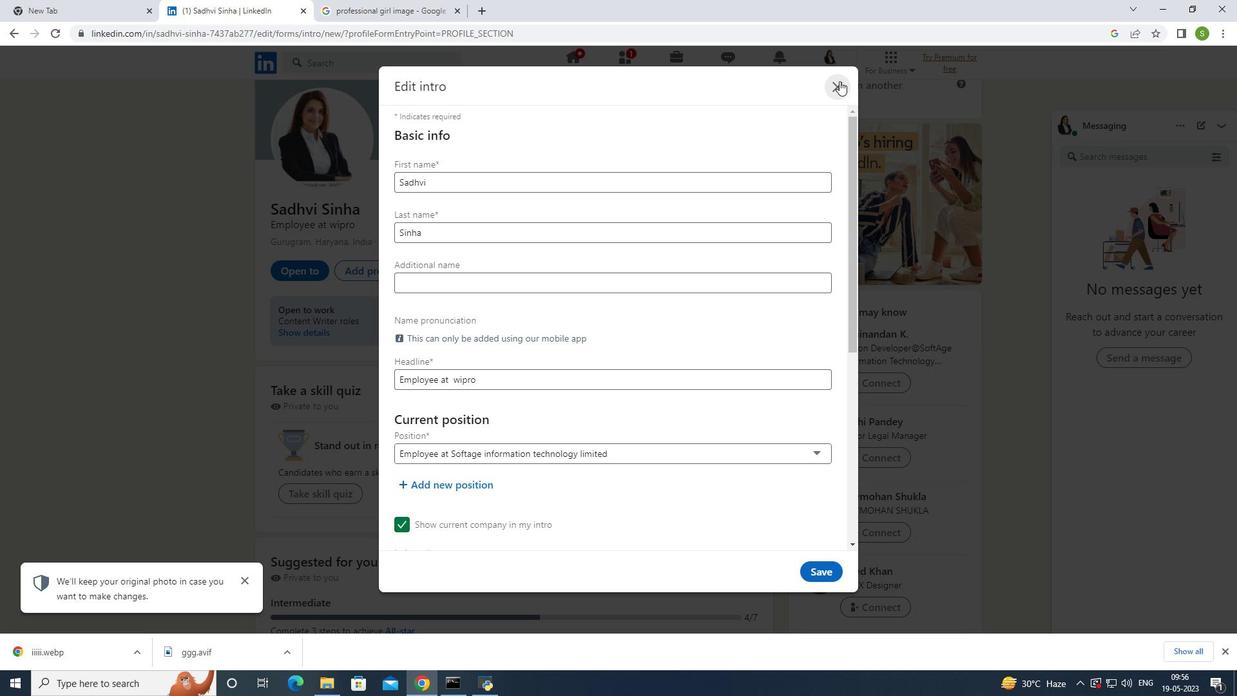 
Action: Mouse moved to (625, 213)
Screenshot: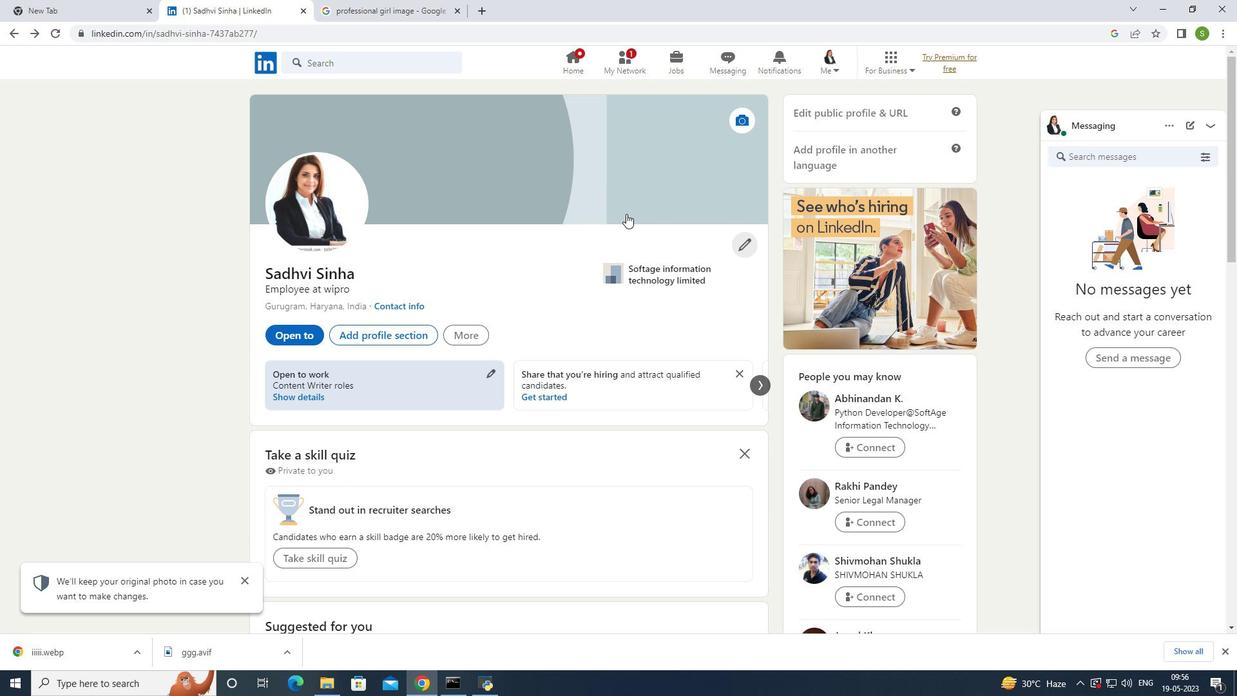 
Action: Mouse scrolled (625, 213) with delta (0, 0)
Screenshot: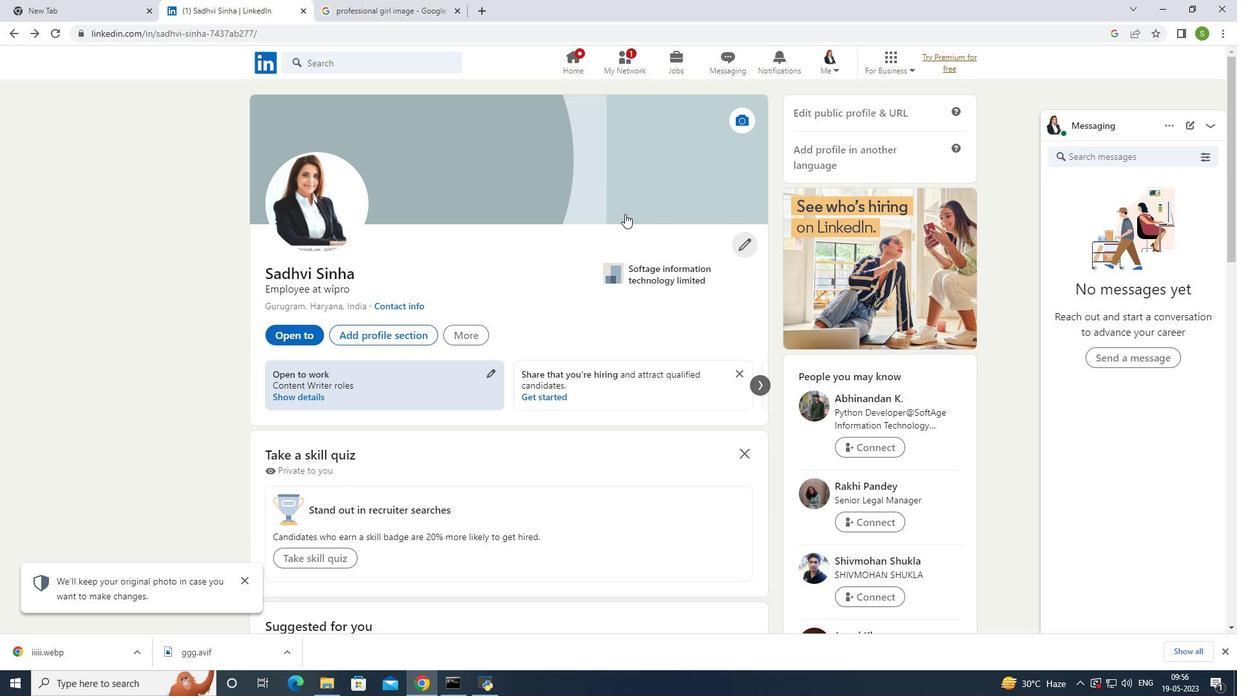 
Action: Mouse scrolled (625, 213) with delta (0, 0)
Screenshot: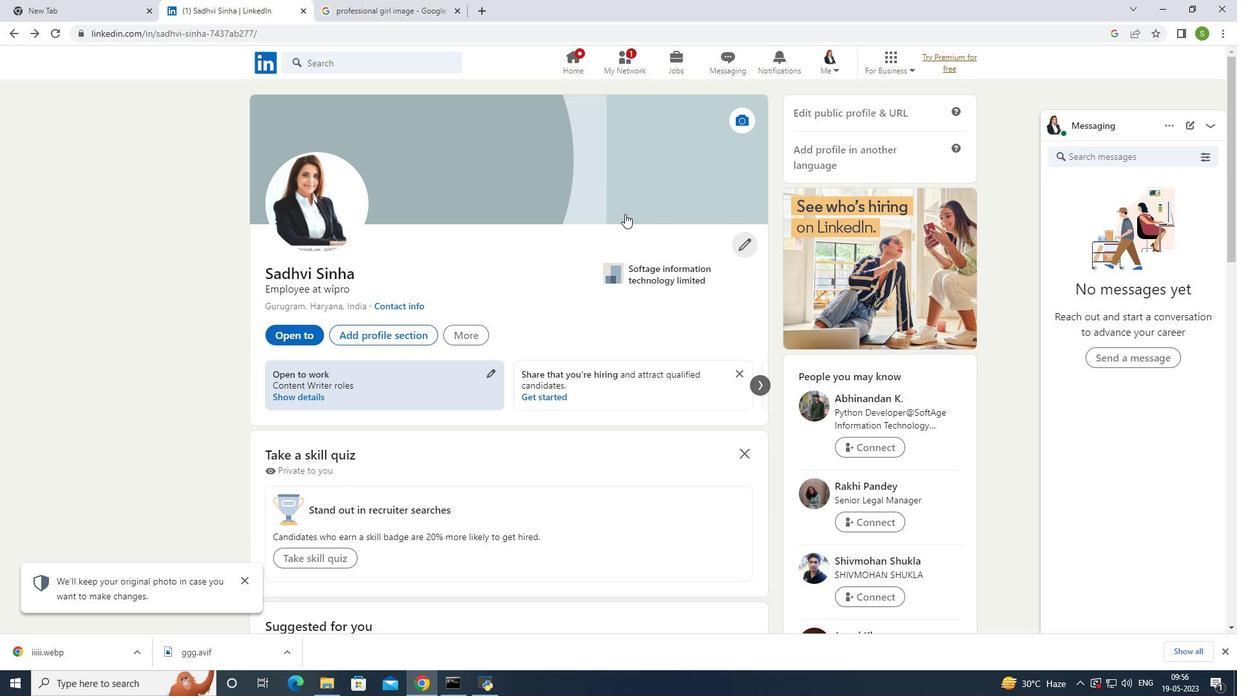 
Action: Mouse scrolled (625, 213) with delta (0, 0)
Screenshot: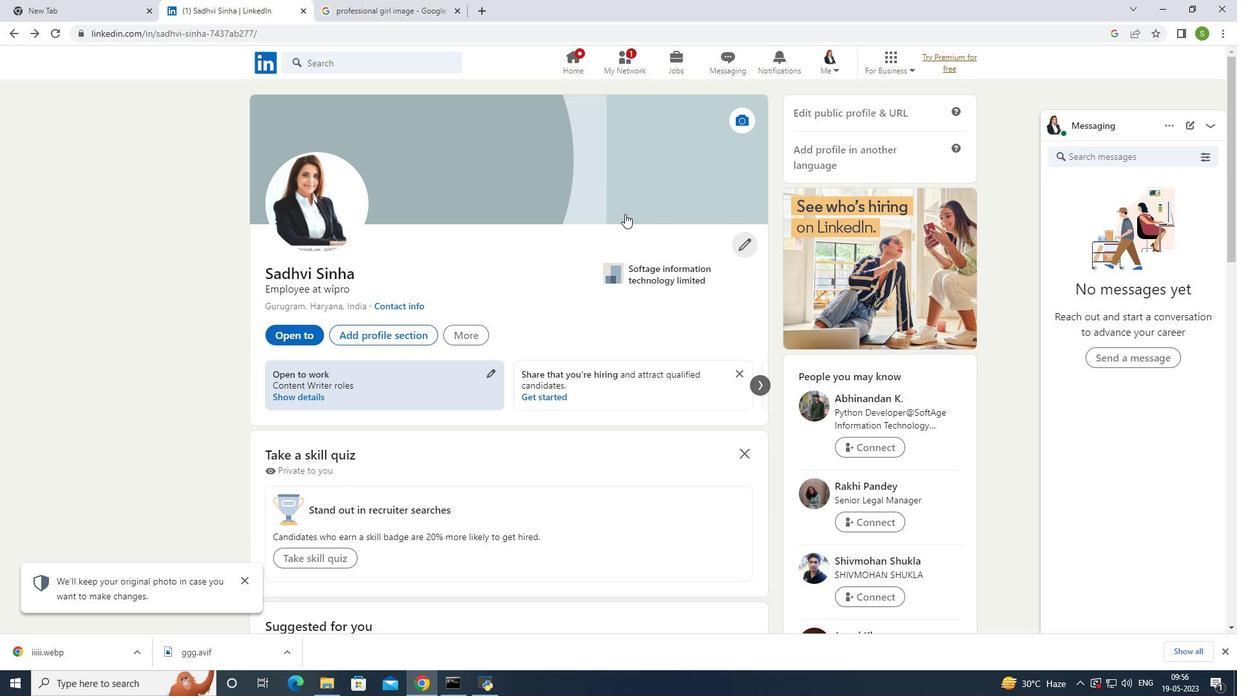 
Action: Mouse moved to (623, 213)
Screenshot: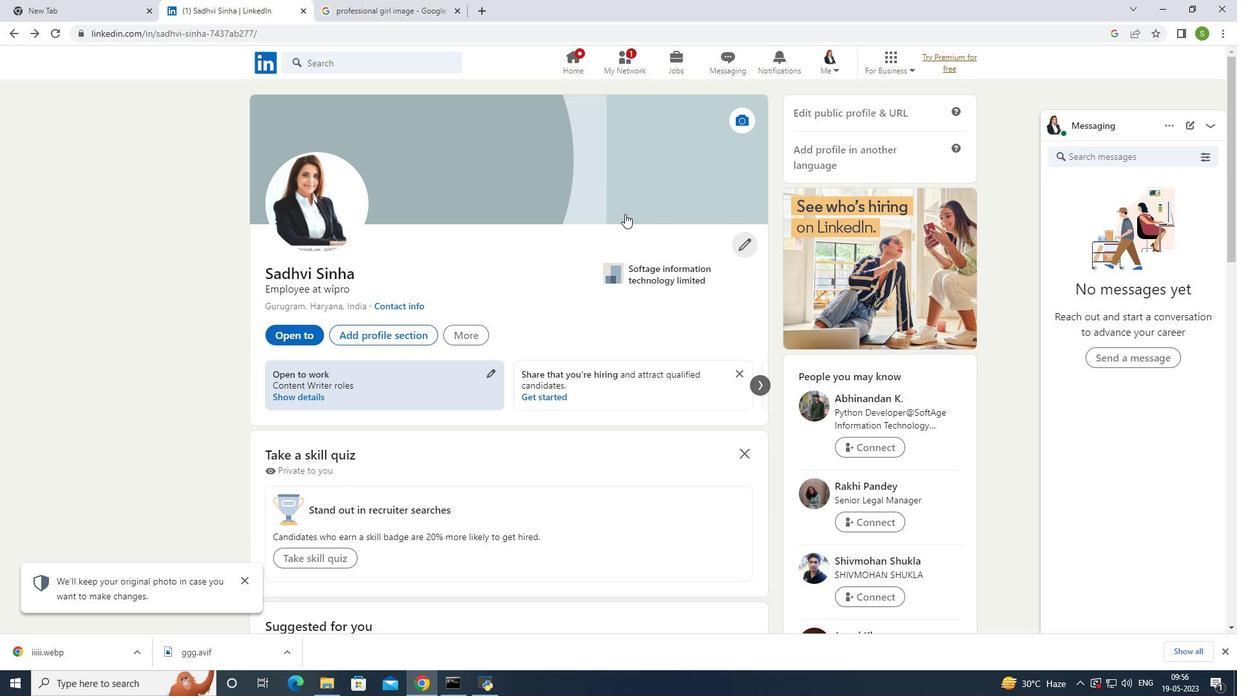 
Action: Mouse scrolled (623, 213) with delta (0, 0)
Screenshot: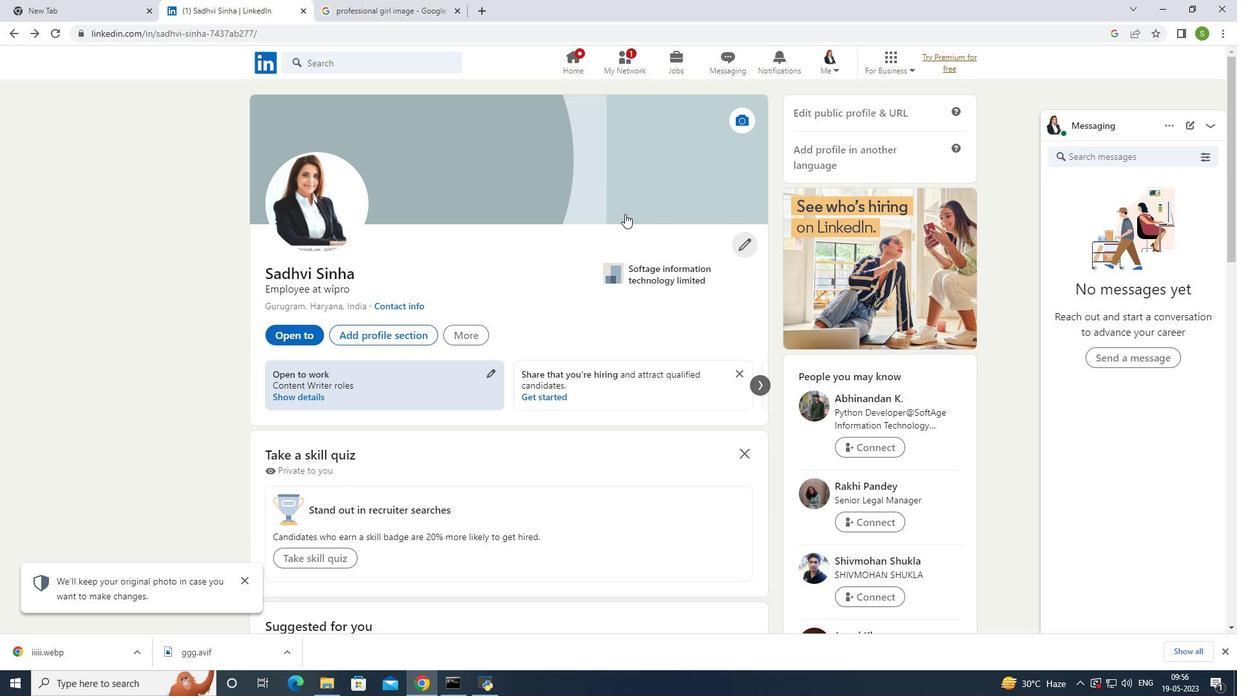 
Action: Mouse moved to (621, 206)
Screenshot: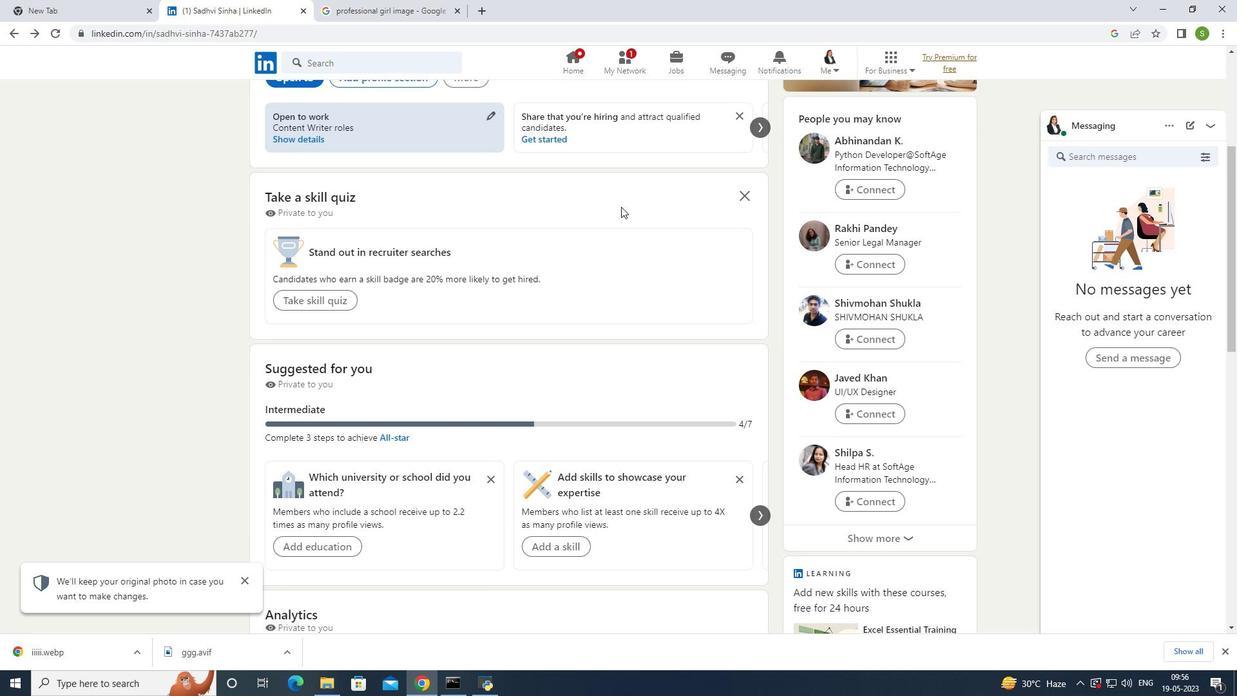 
Action: Mouse scrolled (621, 205) with delta (0, 0)
Screenshot: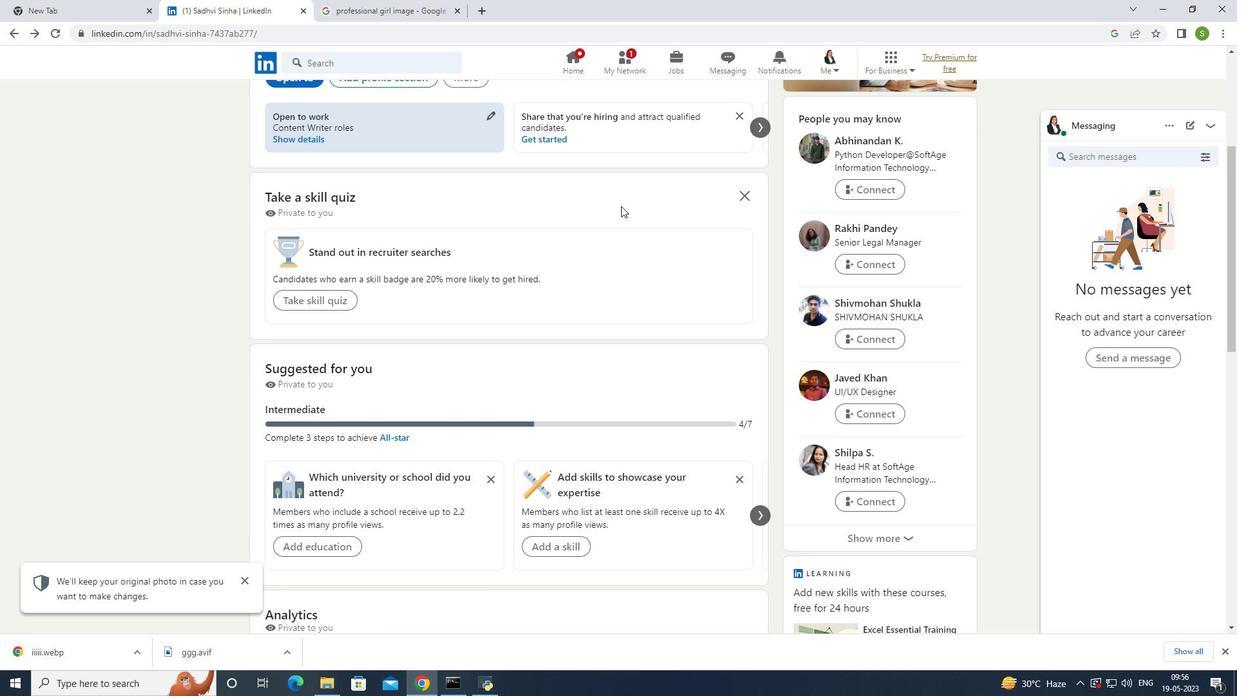 
Action: Mouse scrolled (621, 205) with delta (0, 0)
Screenshot: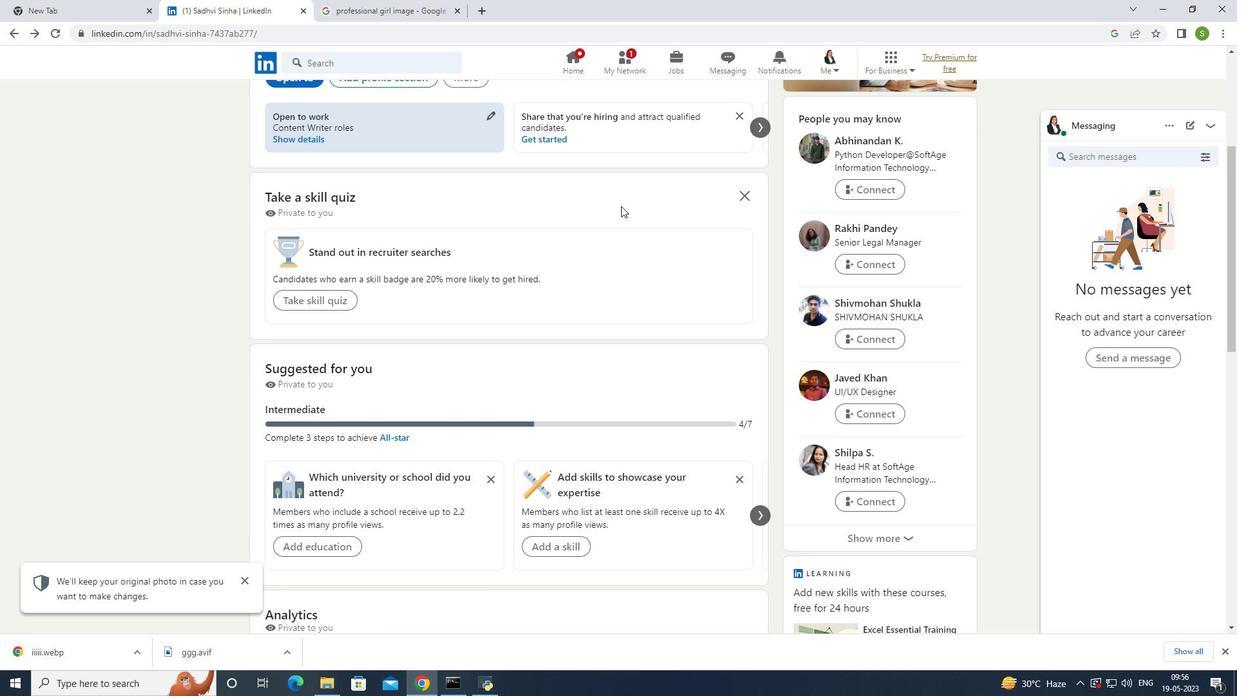 
Action: Mouse scrolled (621, 205) with delta (0, 0)
Screenshot: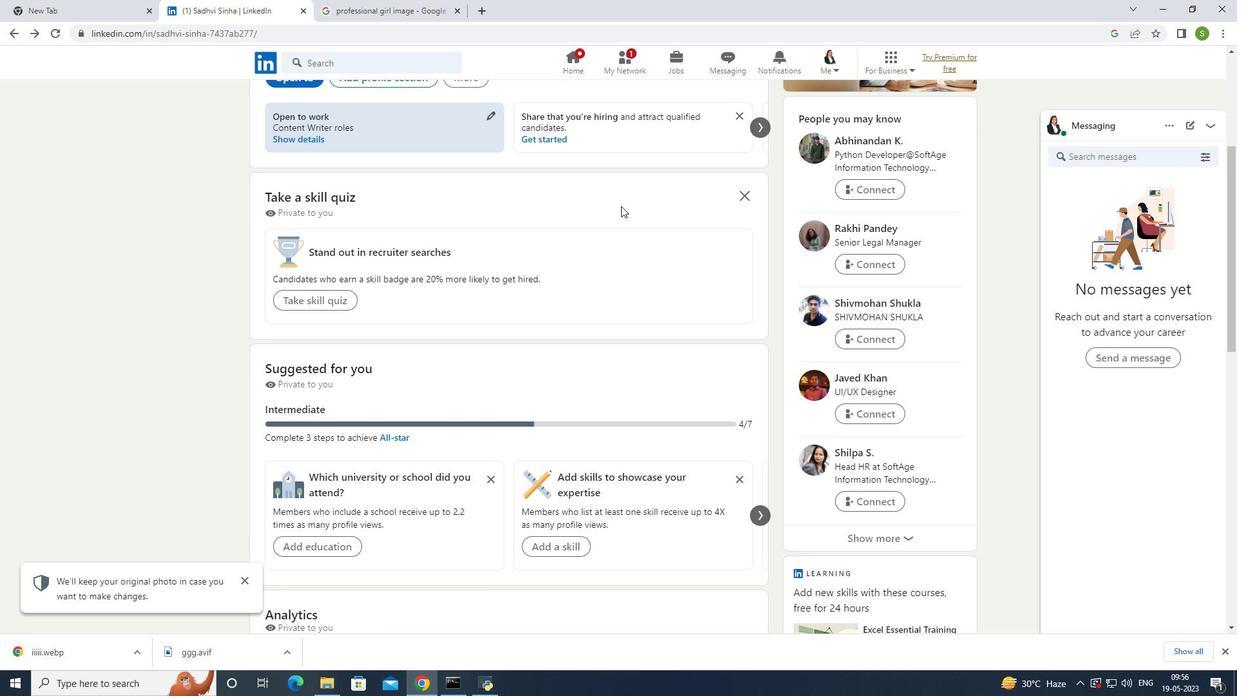 
Action: Mouse scrolled (621, 205) with delta (0, 0)
Screenshot: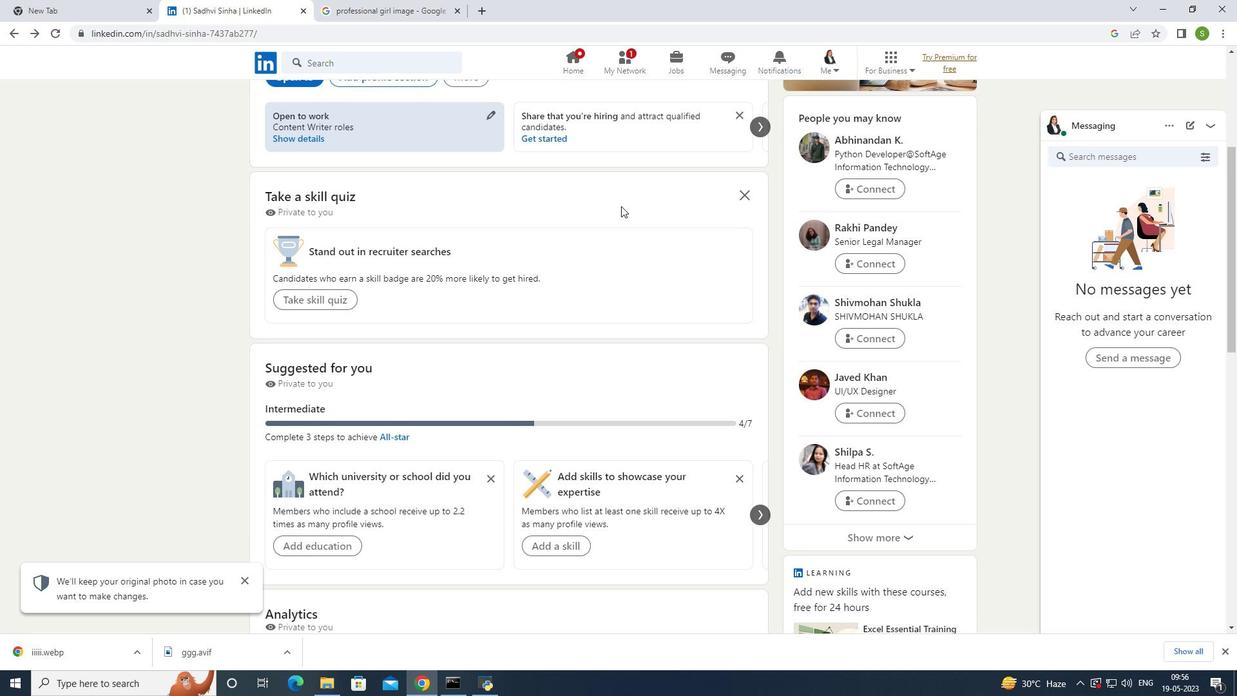 
Action: Mouse scrolled (621, 205) with delta (0, 0)
Screenshot: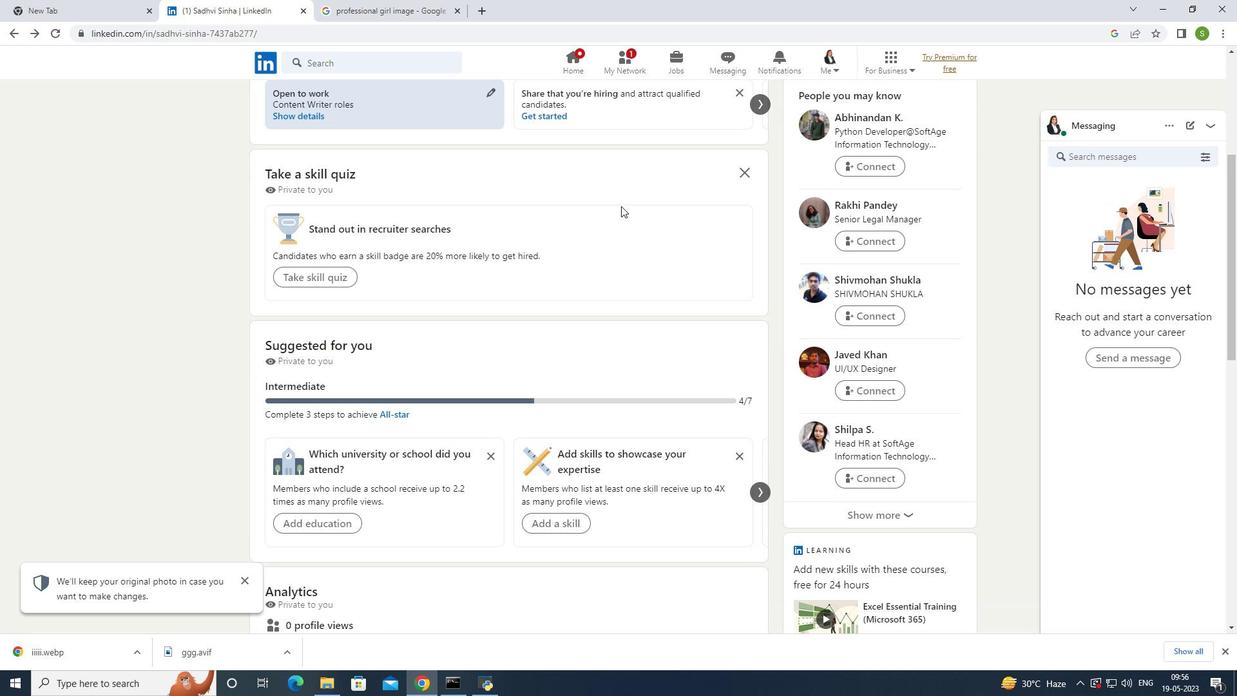 
Action: Mouse moved to (621, 201)
Screenshot: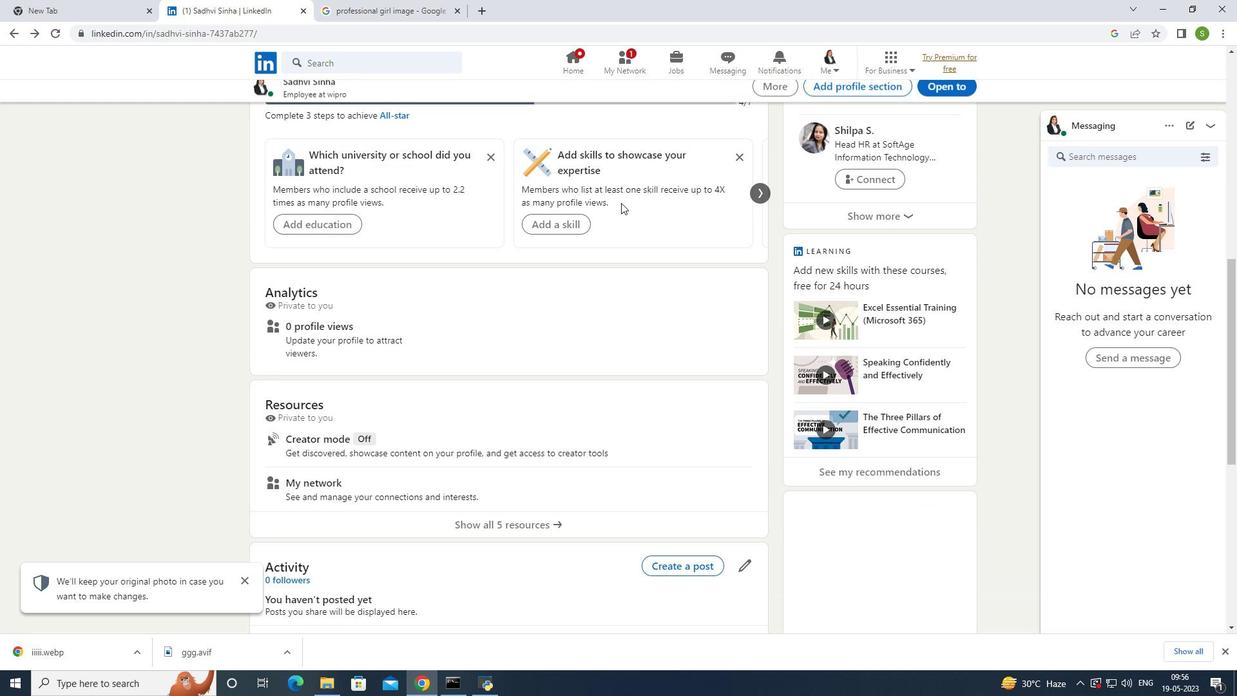 
Action: Mouse scrolled (621, 200) with delta (0, 0)
Screenshot: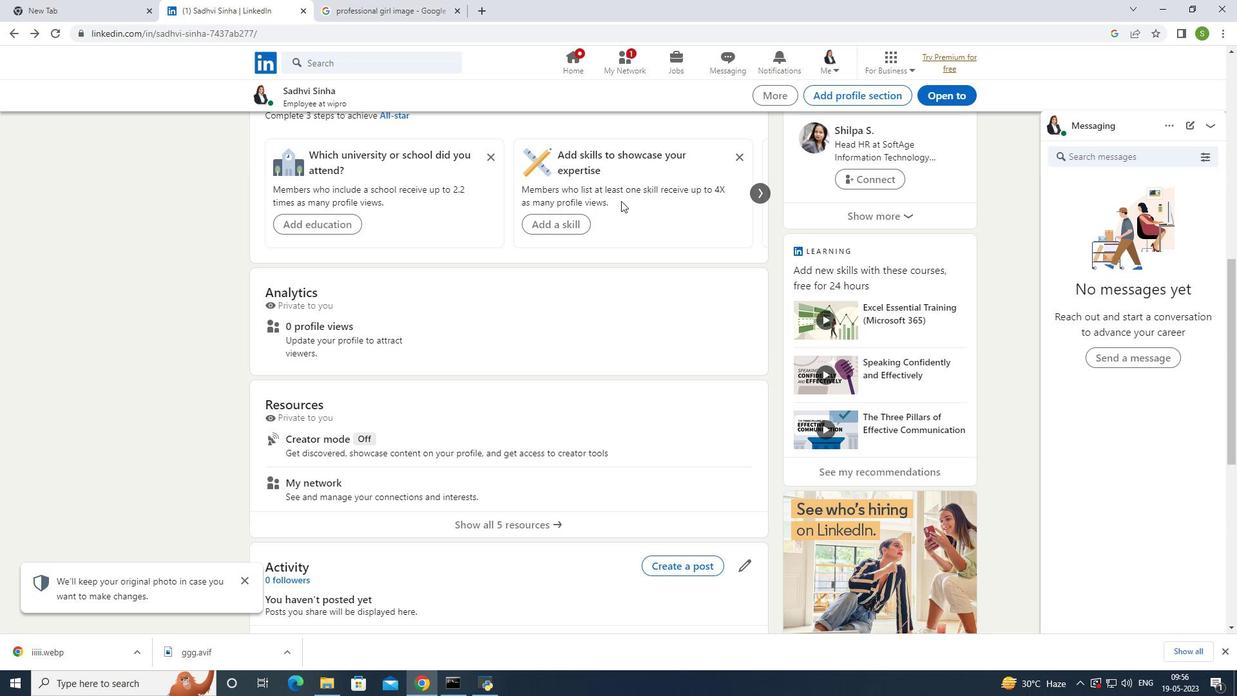 
Action: Mouse moved to (420, 250)
Screenshot: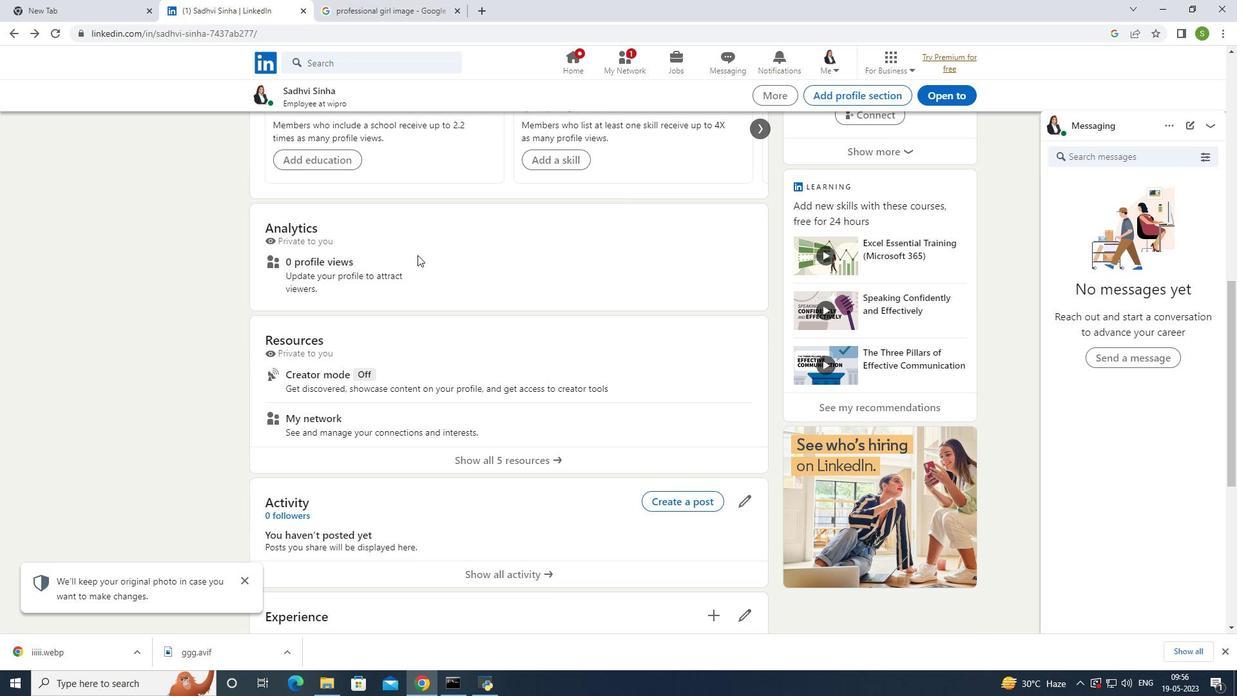 
Action: Mouse scrolled (420, 249) with delta (0, 0)
Screenshot: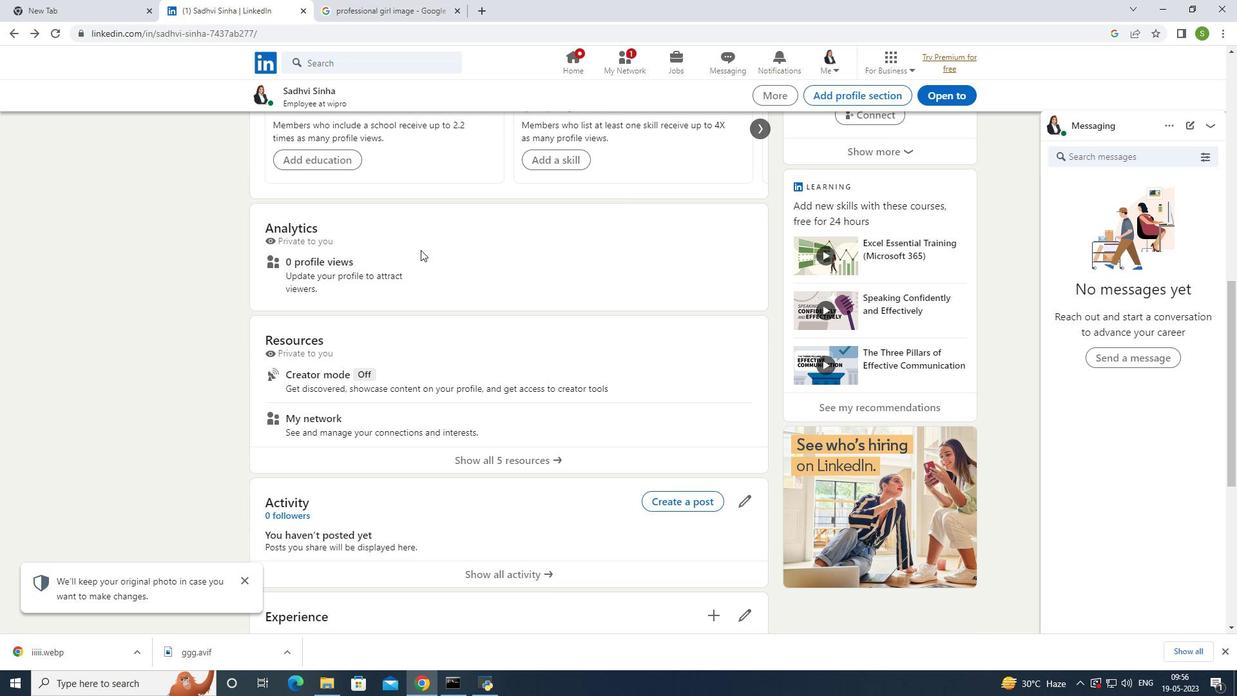 
Action: Mouse scrolled (420, 249) with delta (0, 0)
Screenshot: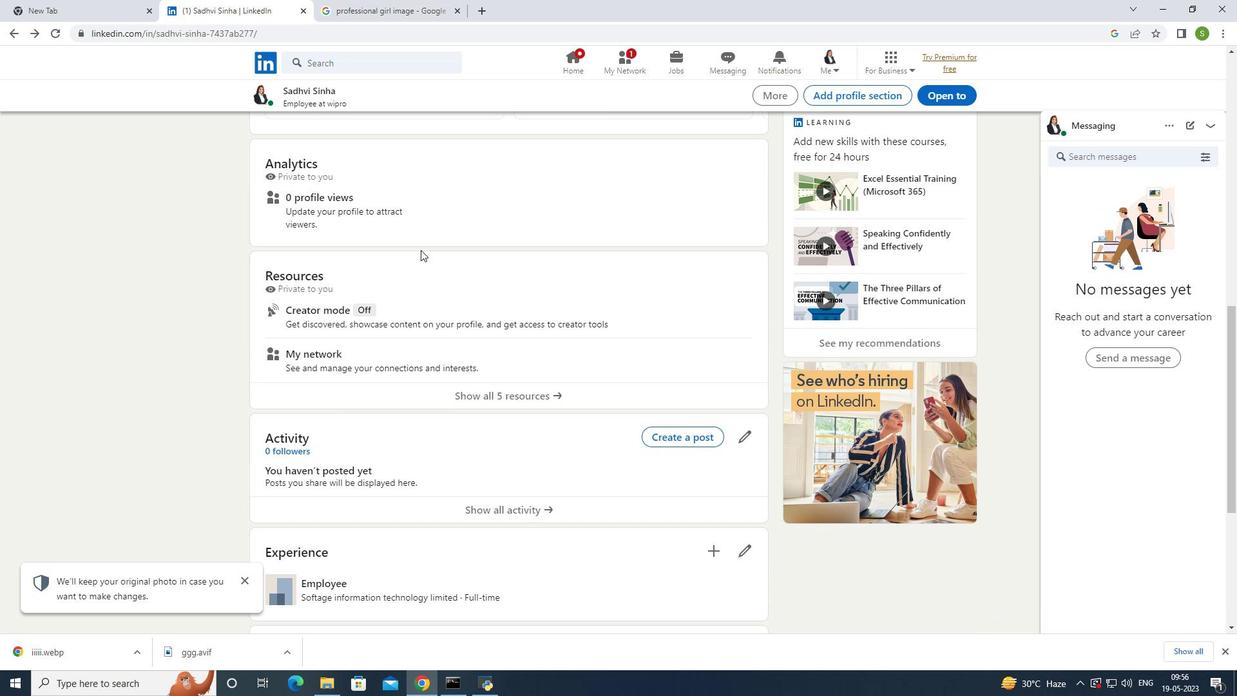 
Action: Mouse scrolled (420, 249) with delta (0, 0)
Screenshot: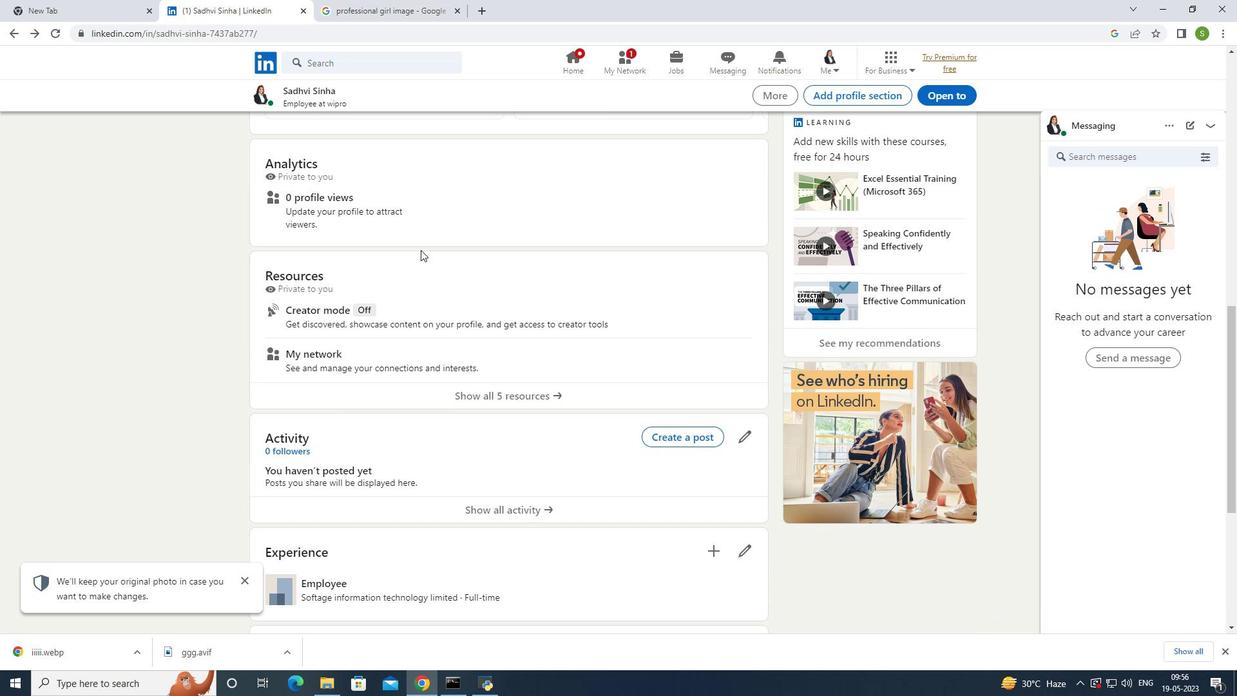 
Action: Mouse scrolled (420, 249) with delta (0, 0)
Screenshot: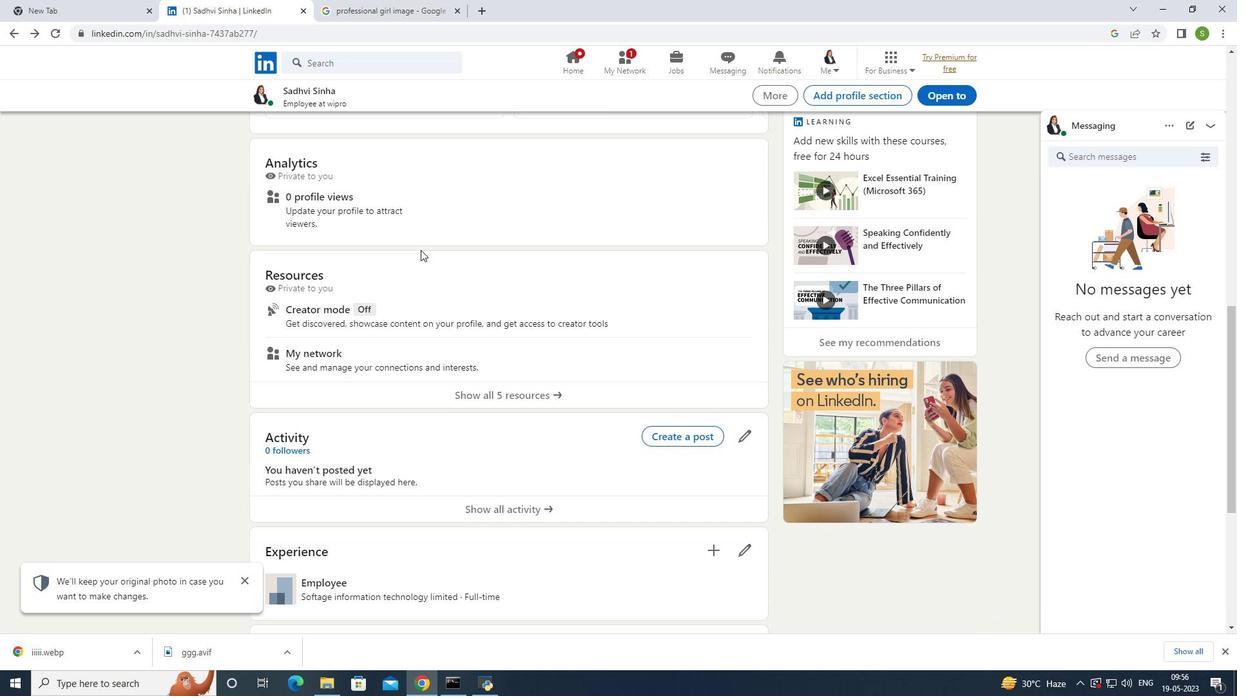 
Action: Mouse moved to (423, 245)
Screenshot: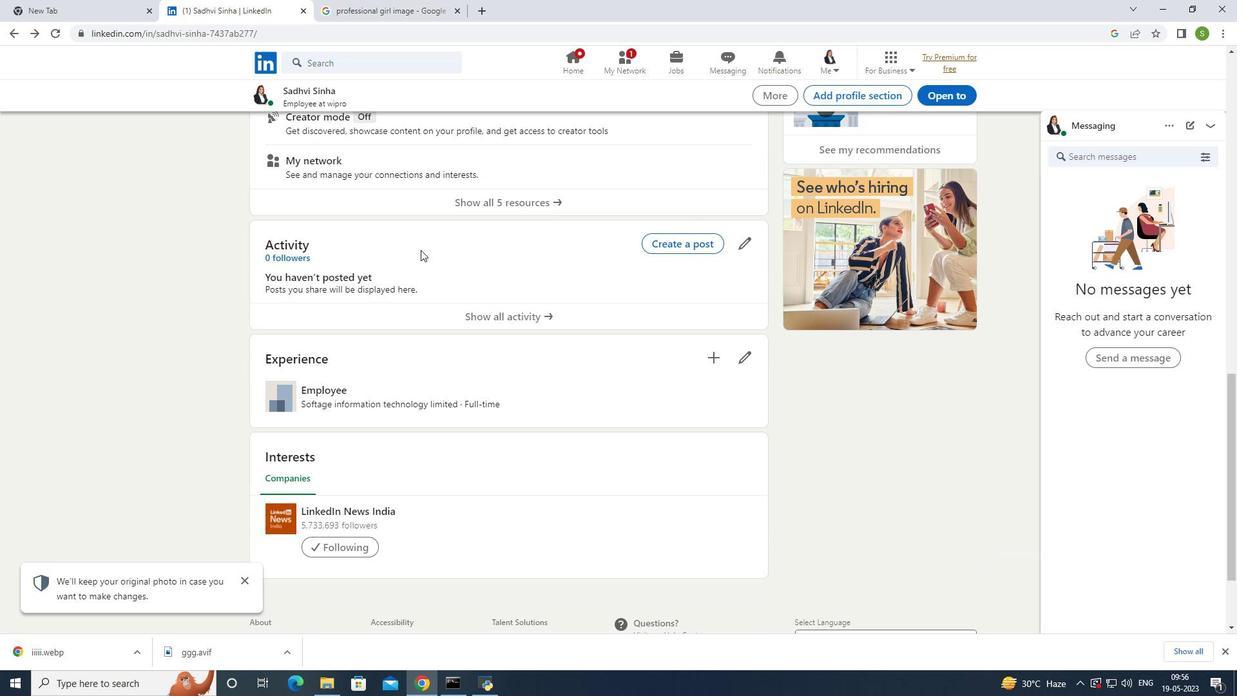 
Action: Mouse scrolled (423, 244) with delta (0, 0)
Screenshot: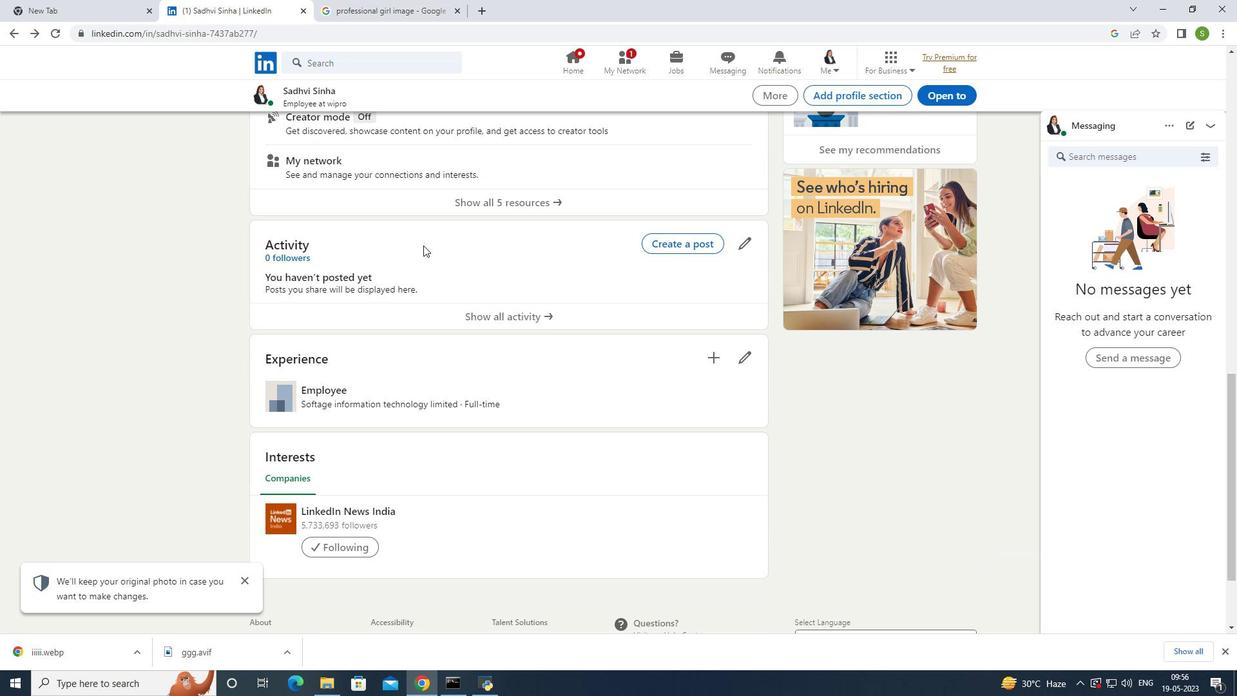 
Action: Mouse scrolled (423, 244) with delta (0, 0)
Screenshot: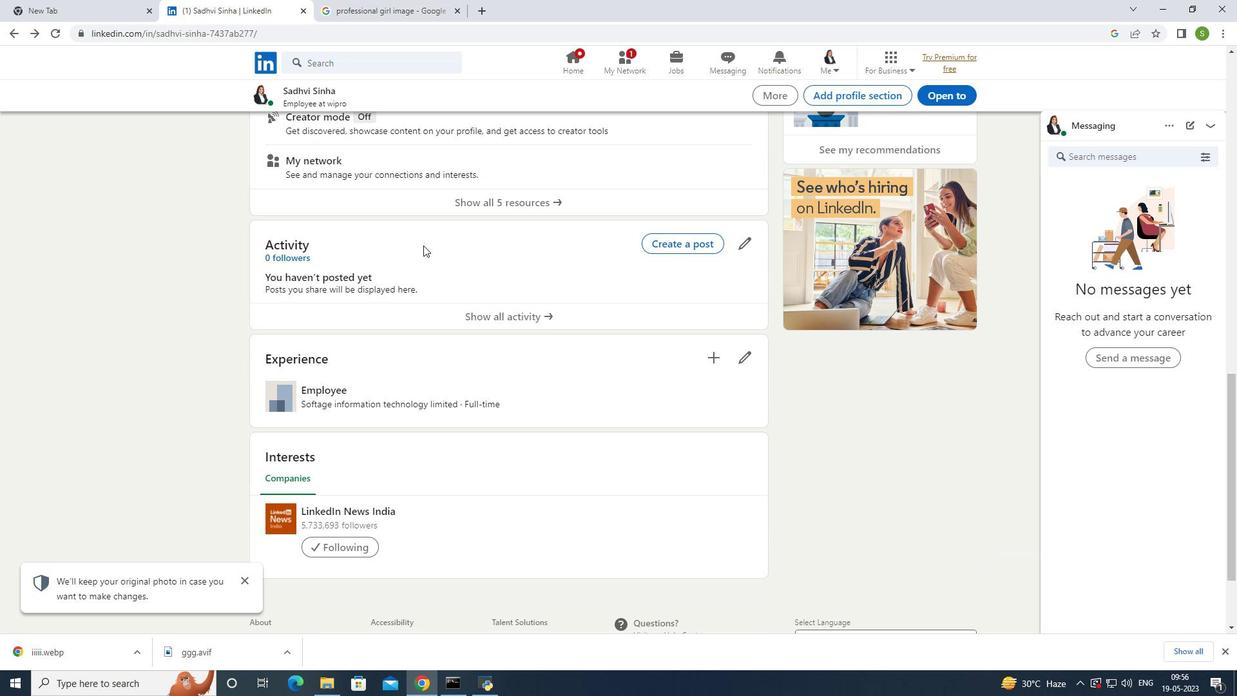 
Action: Mouse moved to (754, 240)
Screenshot: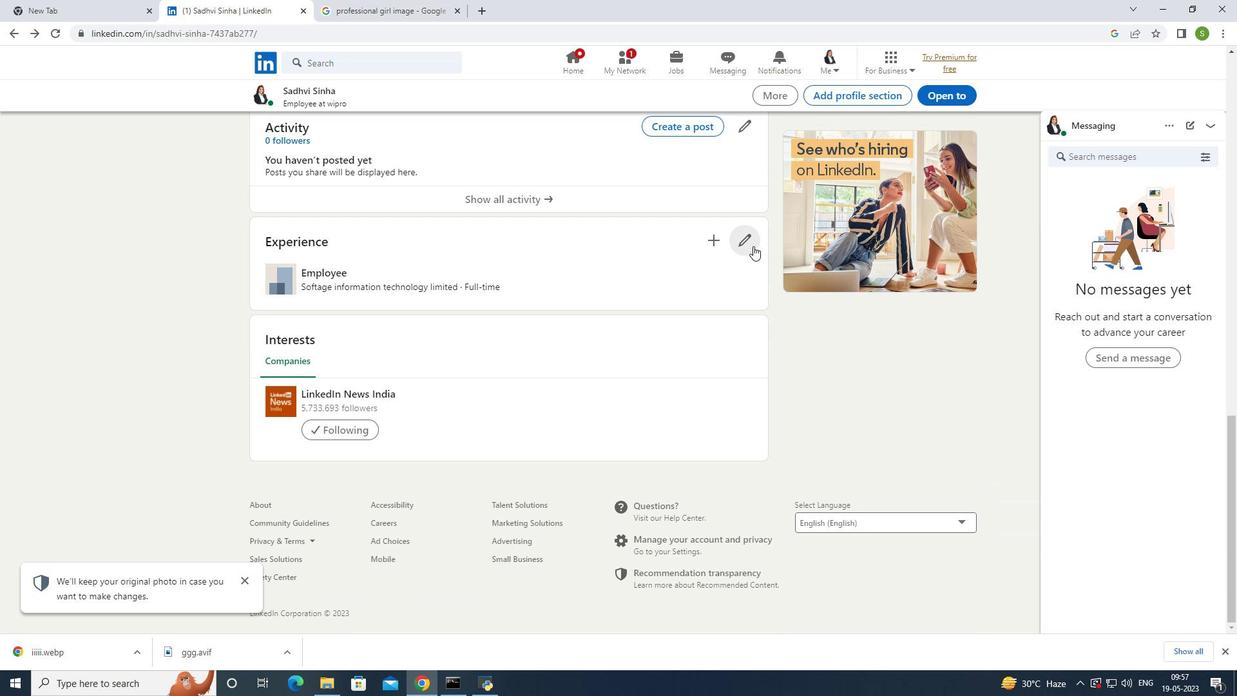 
Action: Mouse pressed left at (754, 240)
Screenshot: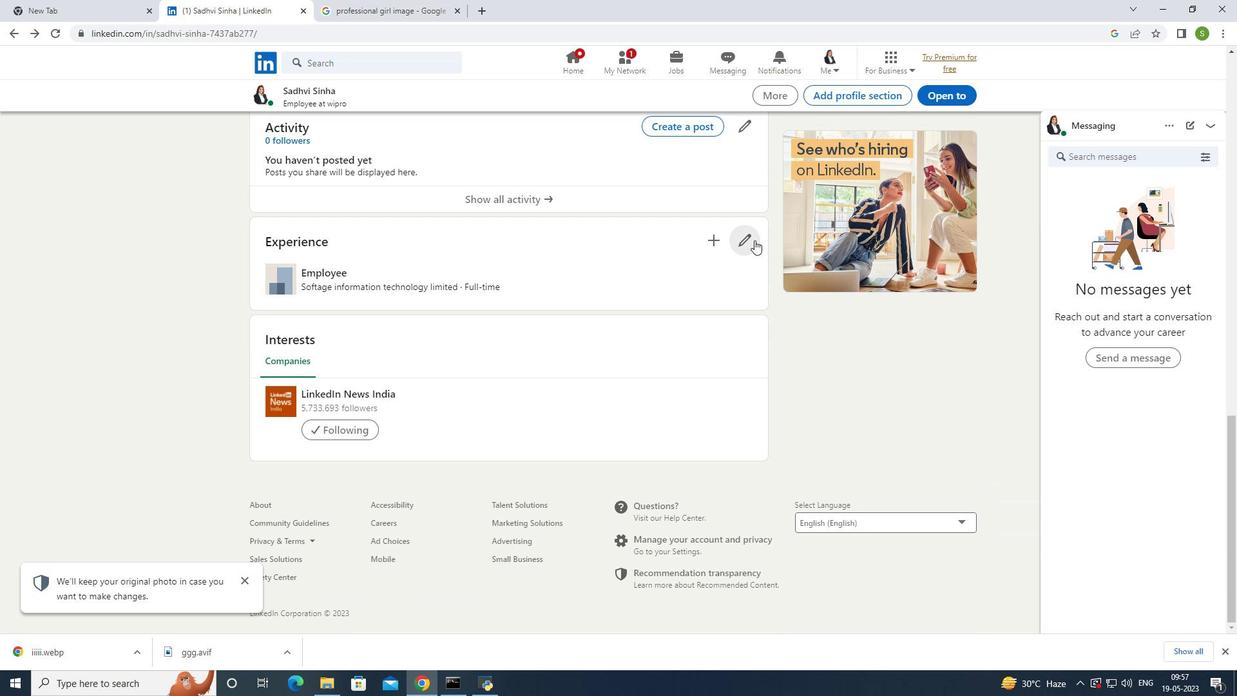 
Action: Mouse moved to (478, 192)
Screenshot: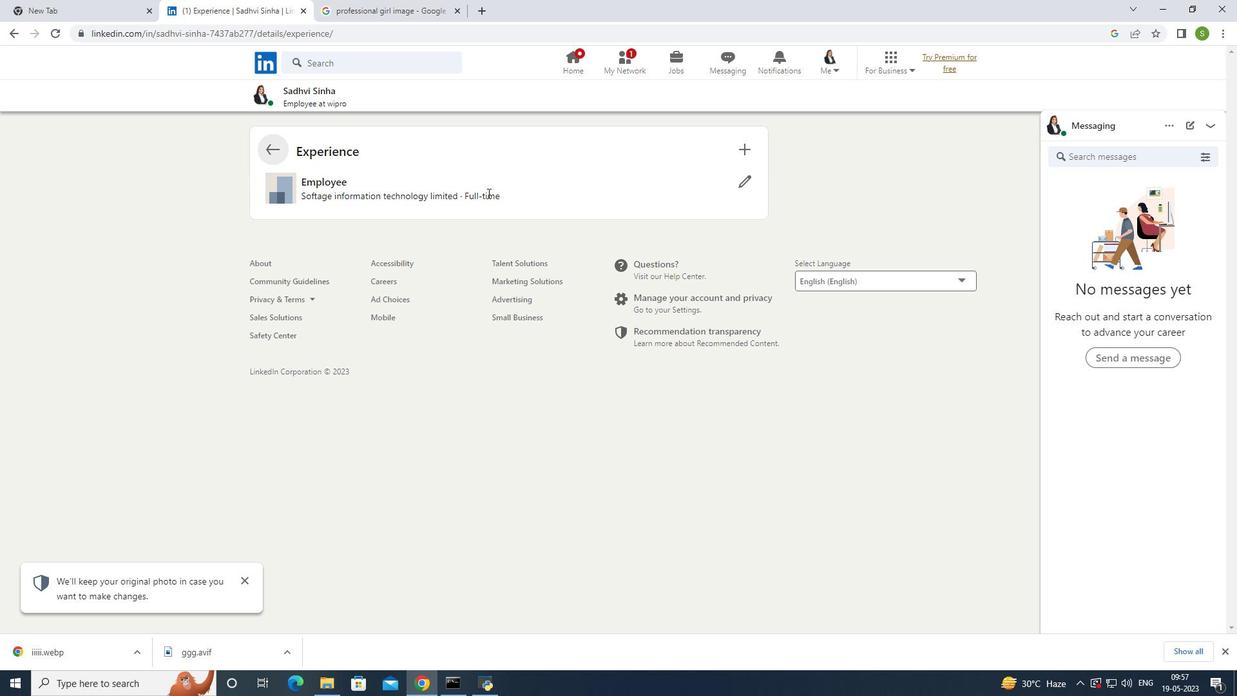 
Action: Mouse pressed left at (478, 192)
Screenshot: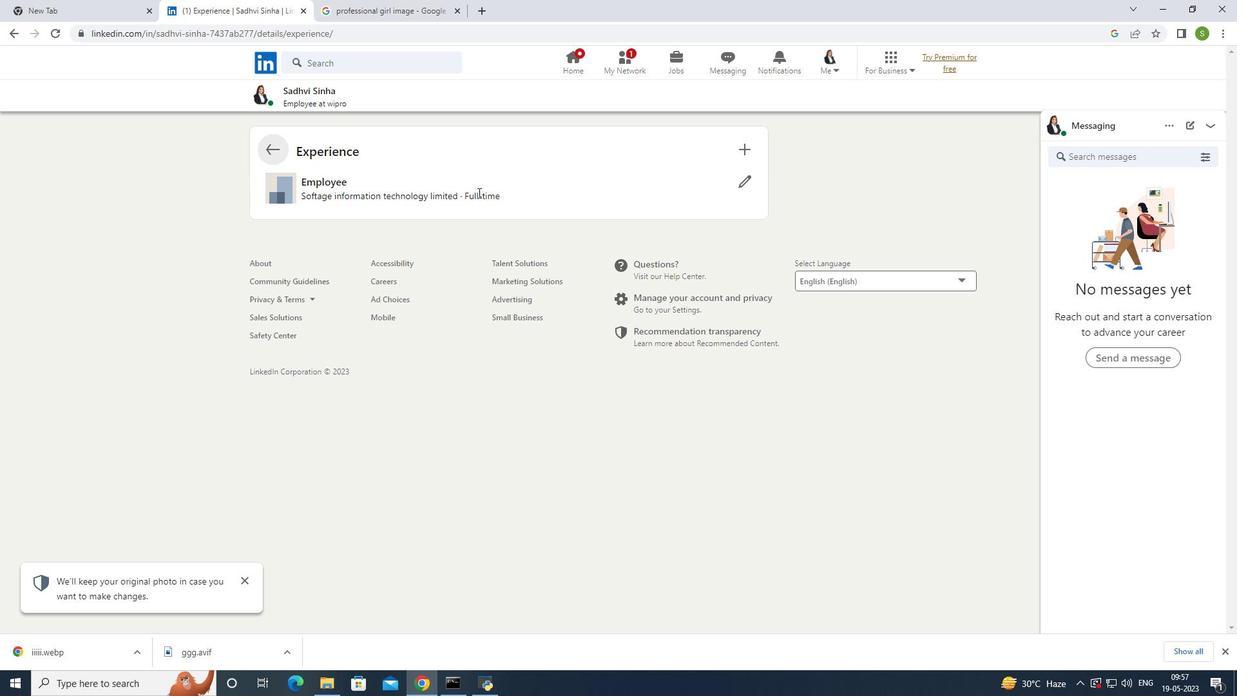 
Action: Mouse moved to (748, 152)
Screenshot: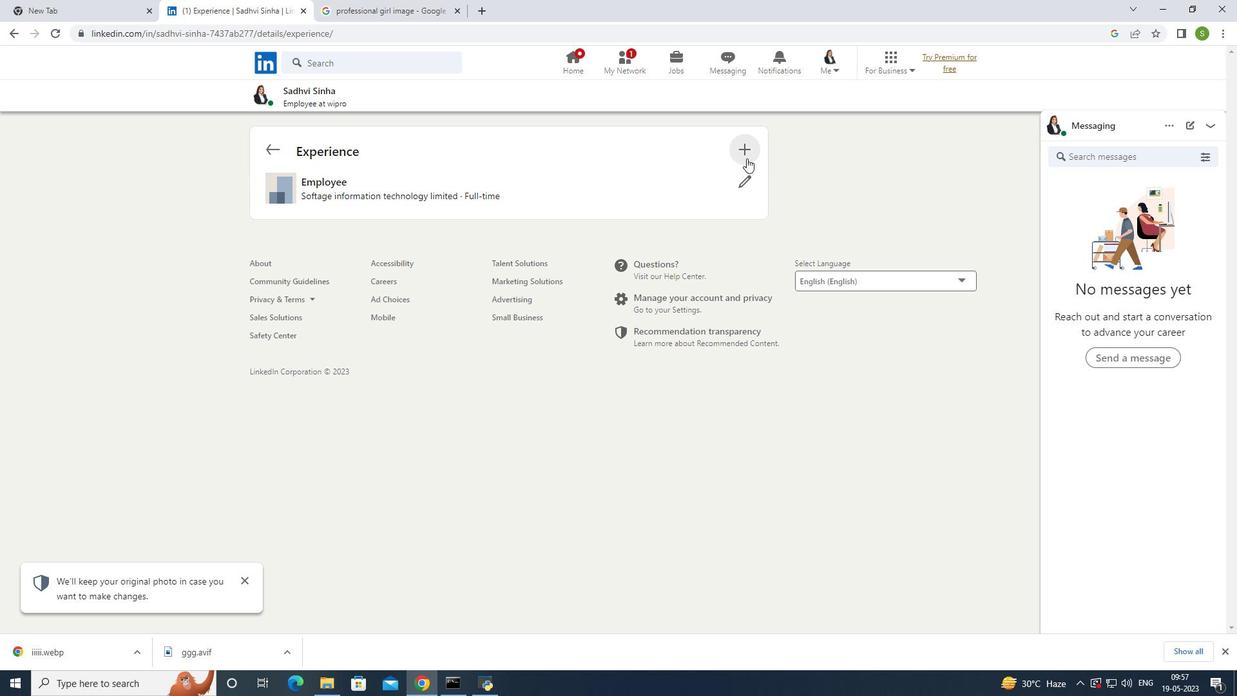 
Action: Mouse pressed left at (748, 152)
Screenshot: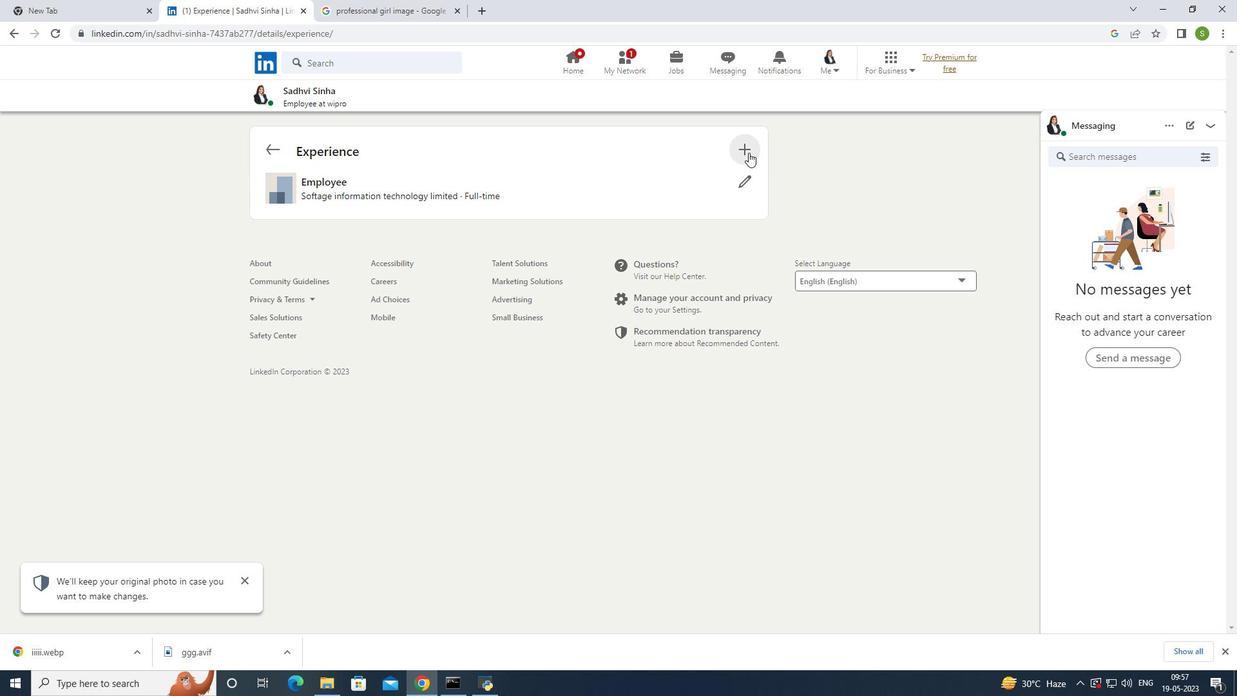 
Action: Mouse moved to (696, 188)
Screenshot: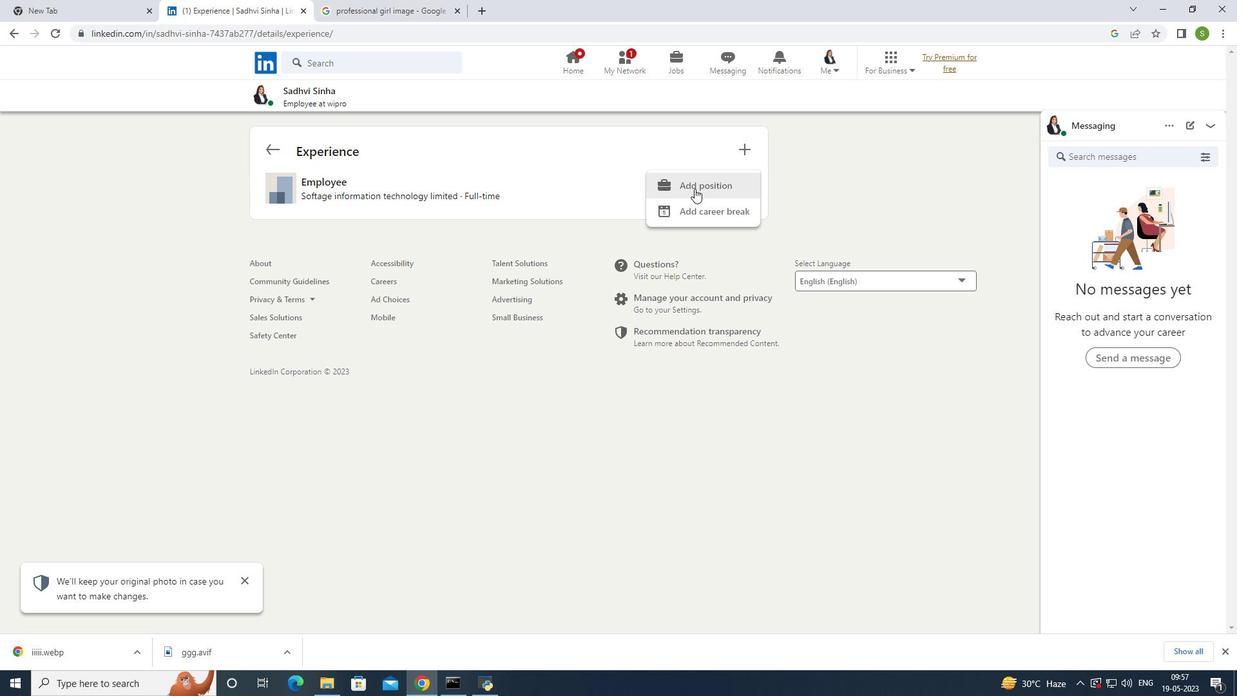 
Action: Mouse pressed left at (696, 188)
Screenshot: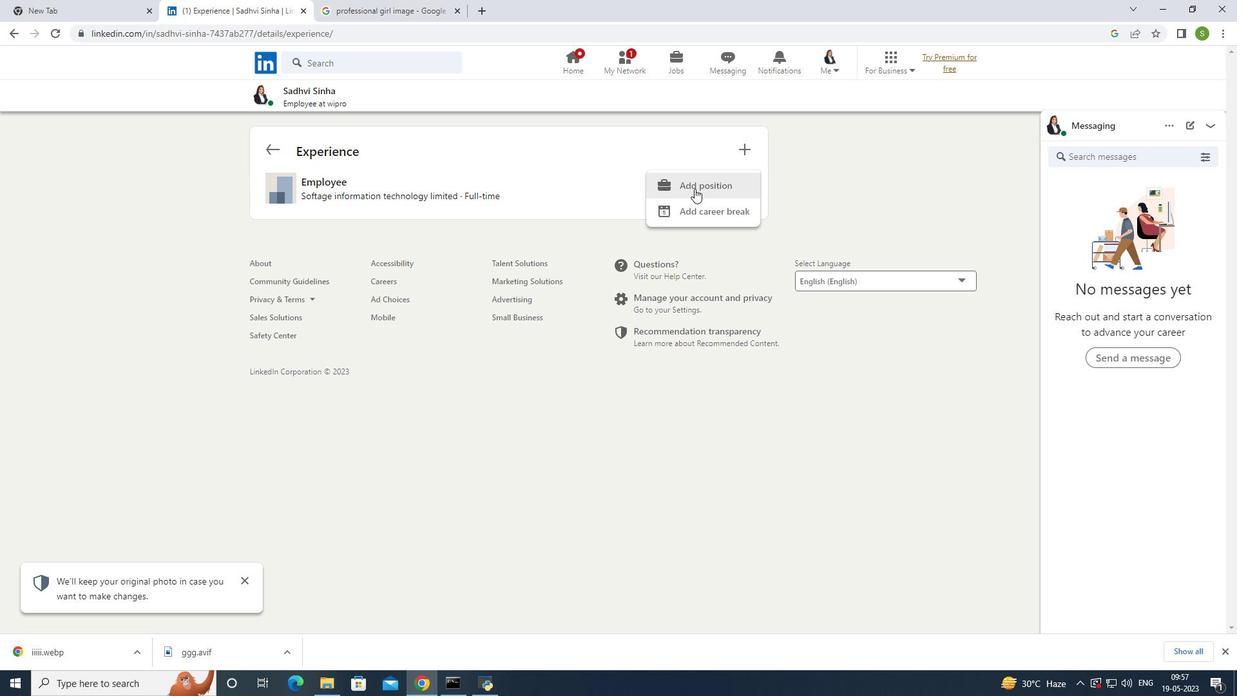 
Action: Mouse moved to (564, 224)
Screenshot: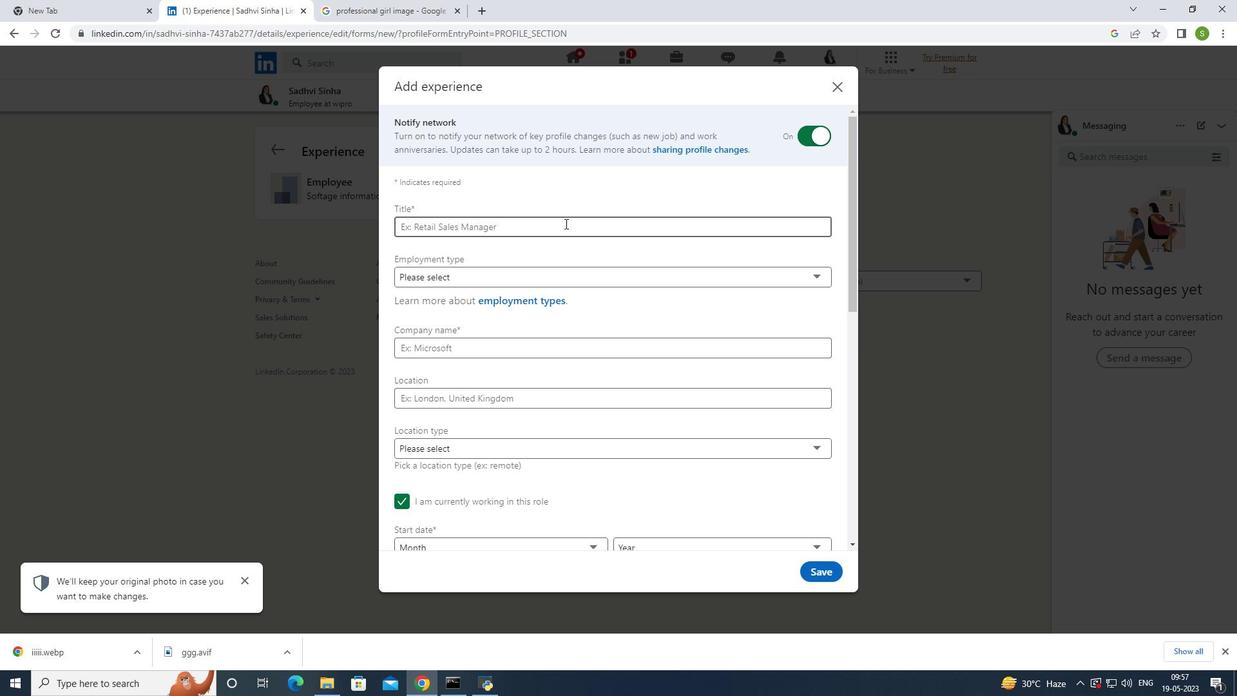 
Action: Mouse pressed left at (564, 224)
Screenshot: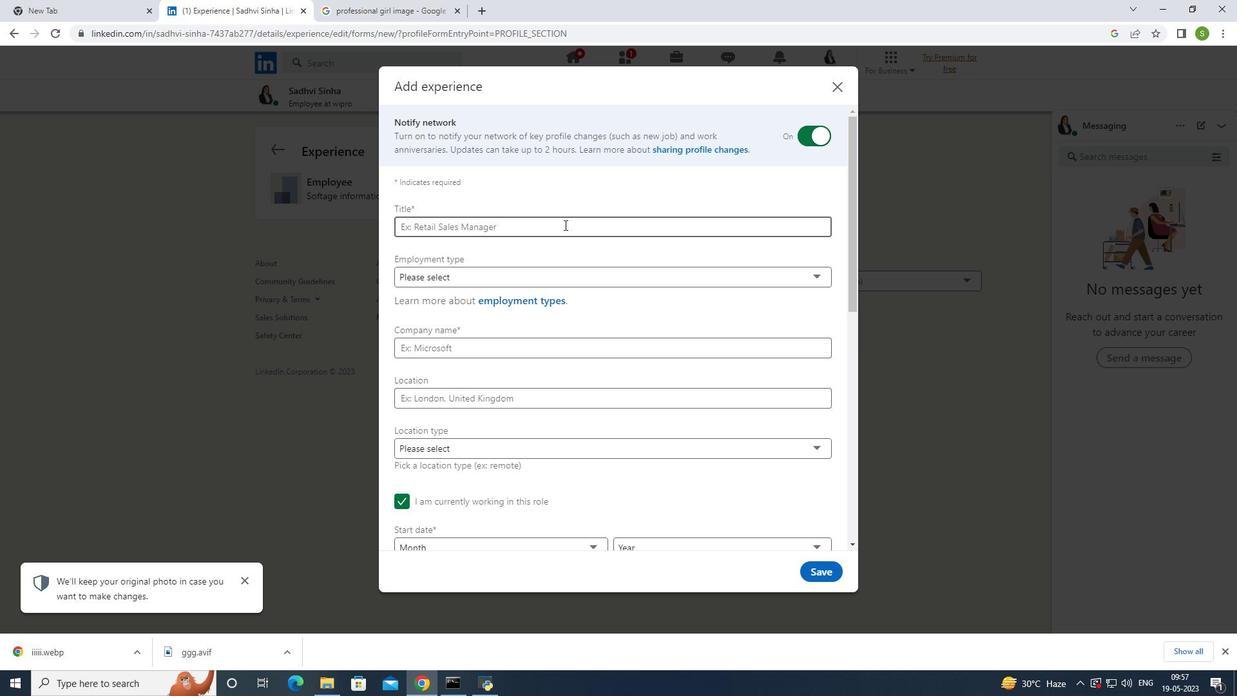 
Action: Mouse moved to (591, 208)
Screenshot: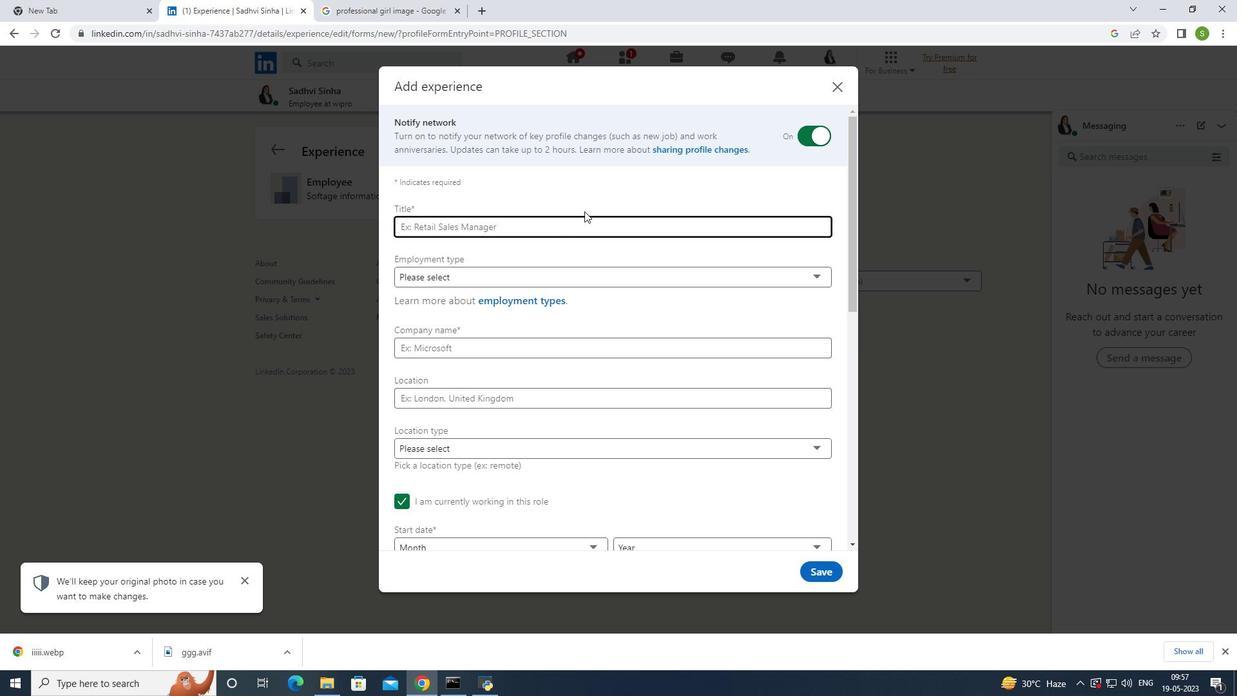 
Action: Key pressed <Key.shift>Content<Key.space><Key.shift>Writer
Screenshot: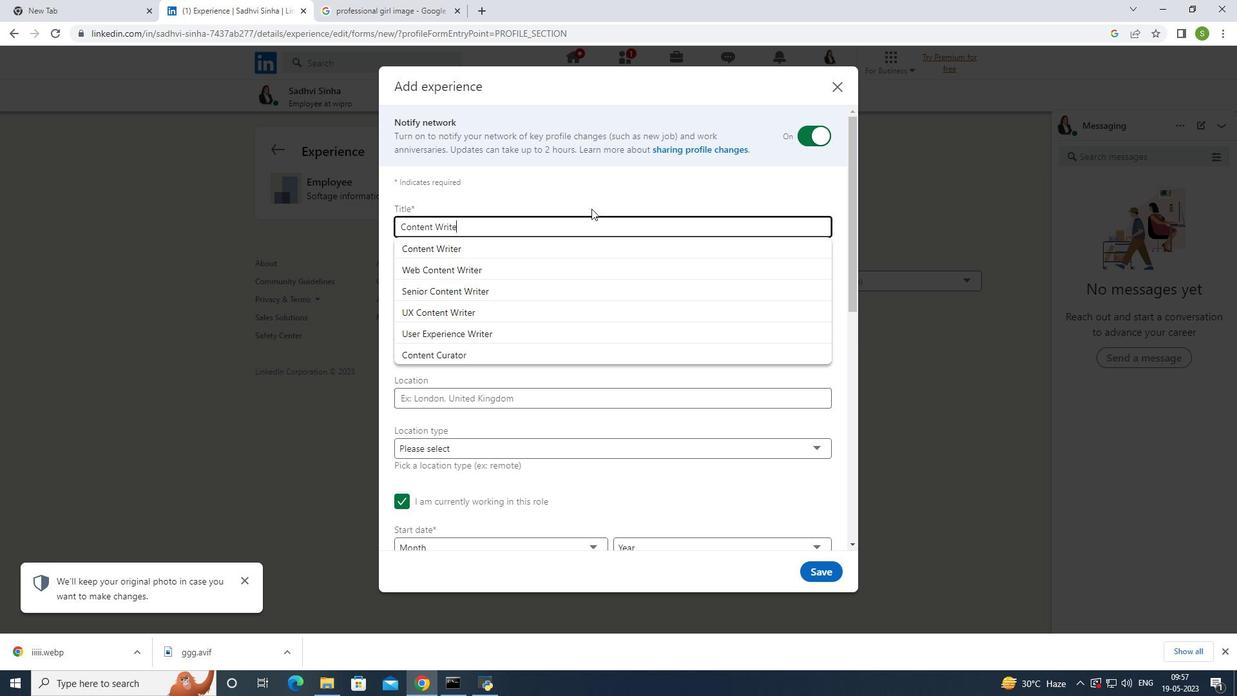 
Action: Mouse moved to (578, 244)
Screenshot: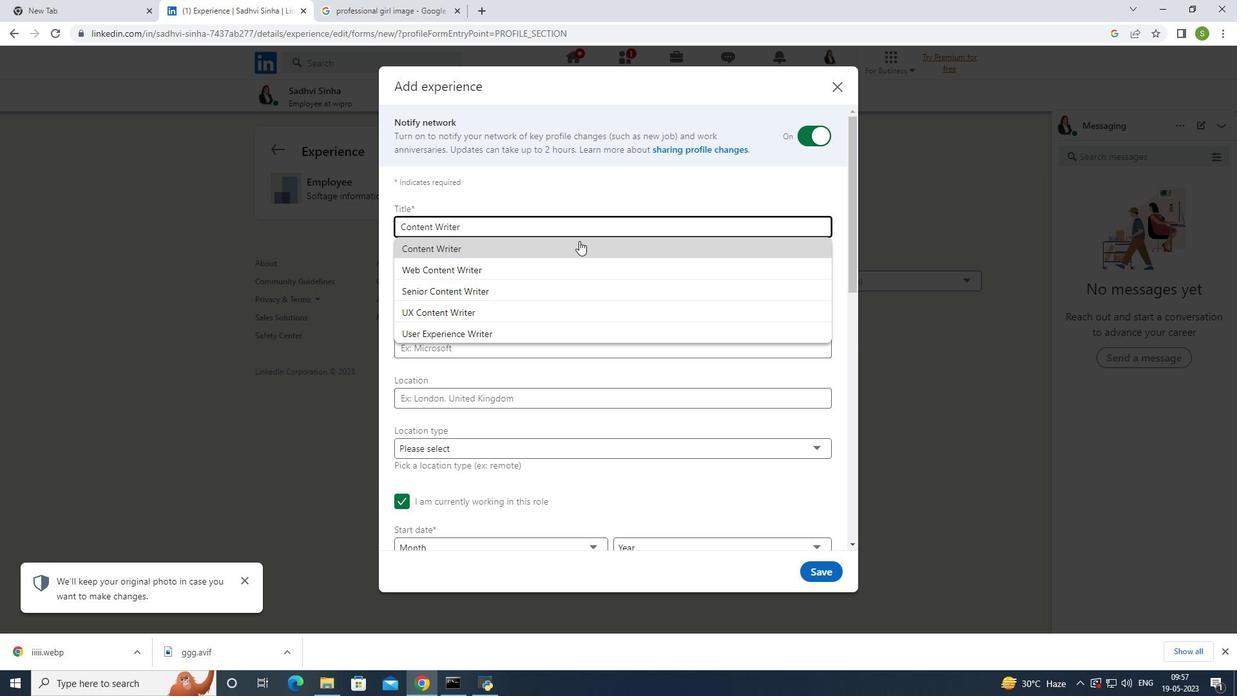 
Action: Mouse pressed left at (578, 244)
Screenshot: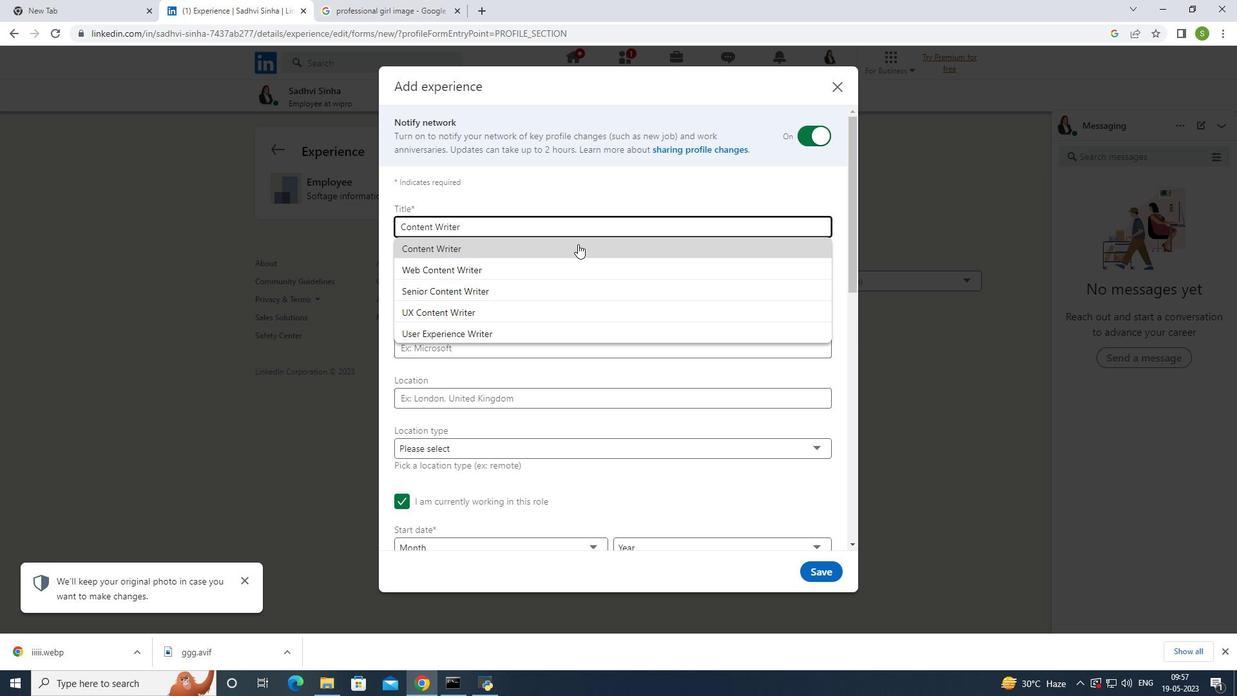 
Action: Mouse moved to (566, 279)
Screenshot: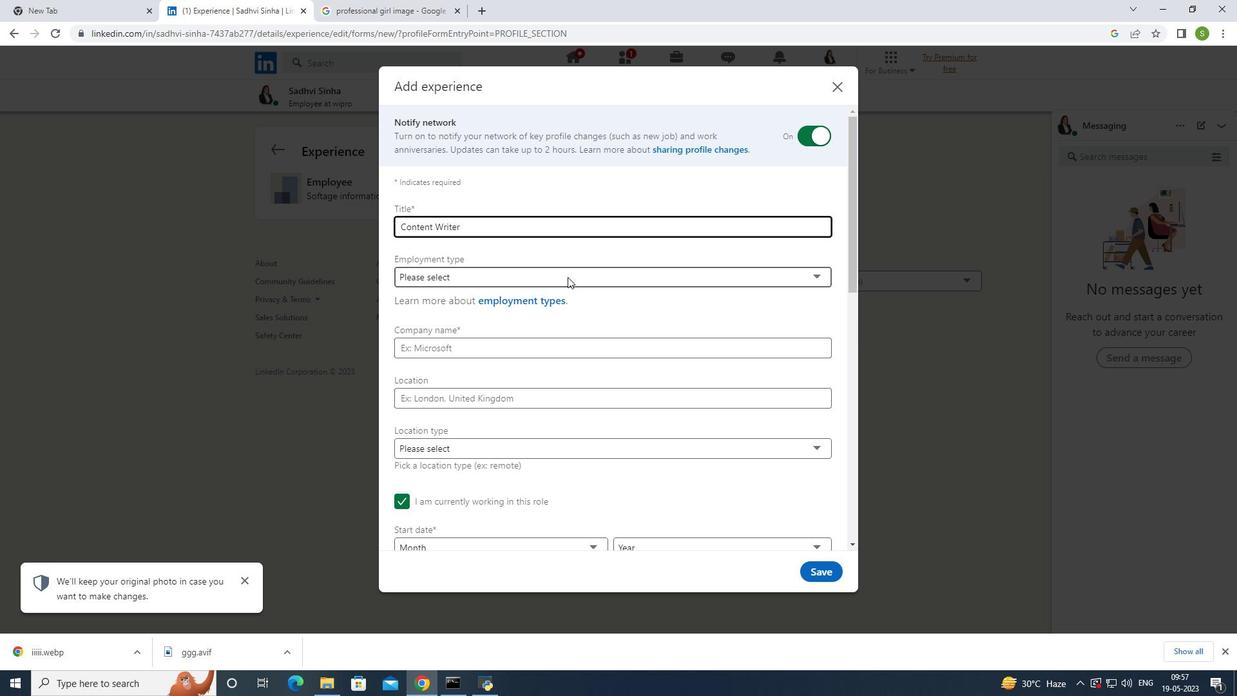 
Action: Mouse pressed left at (566, 279)
Screenshot: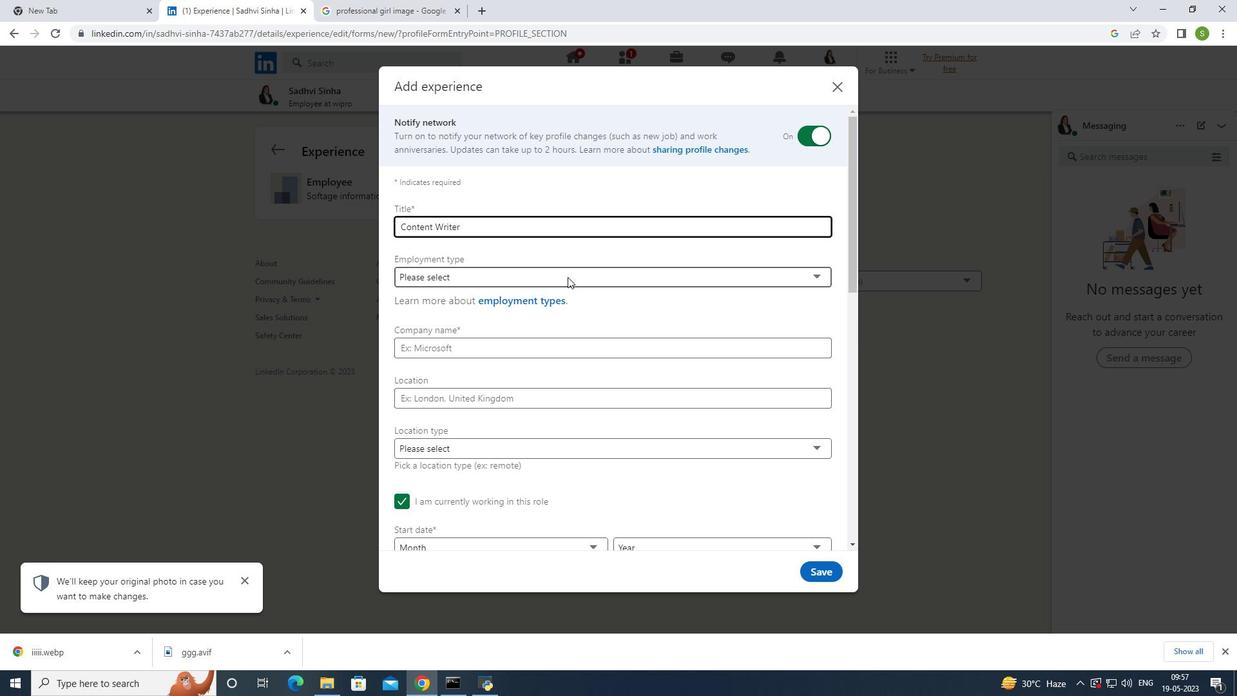 
Action: Mouse moved to (558, 304)
Screenshot: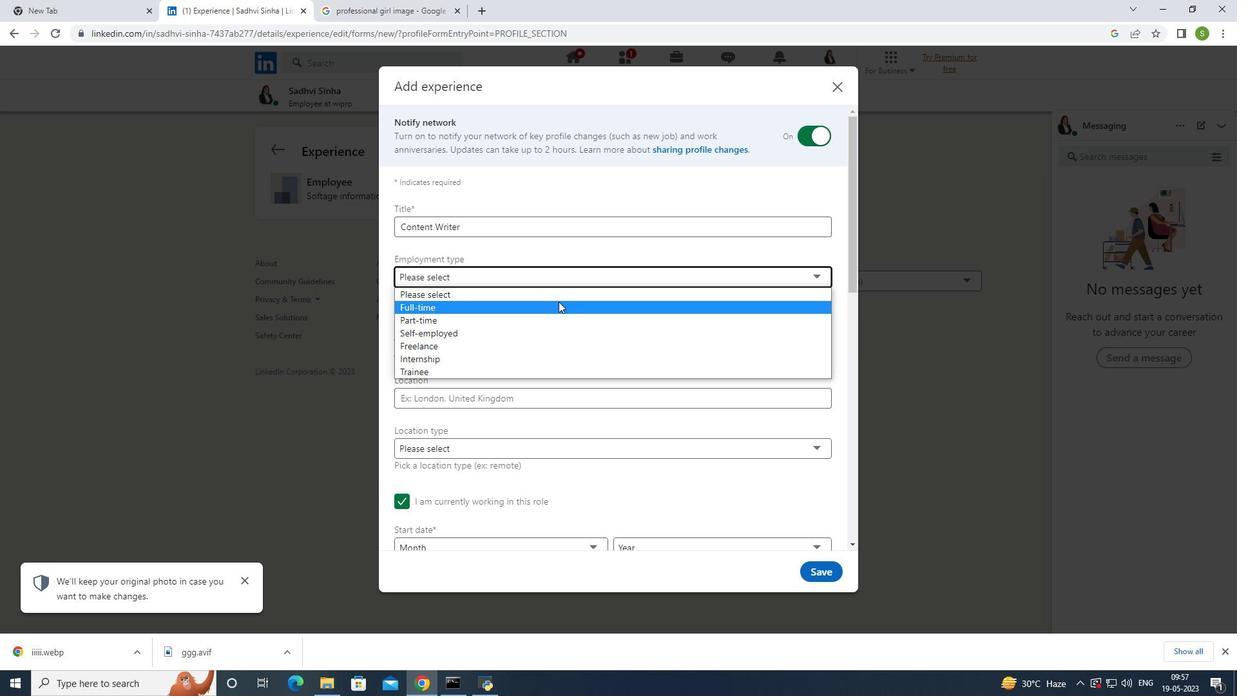
Action: Mouse pressed left at (558, 304)
Screenshot: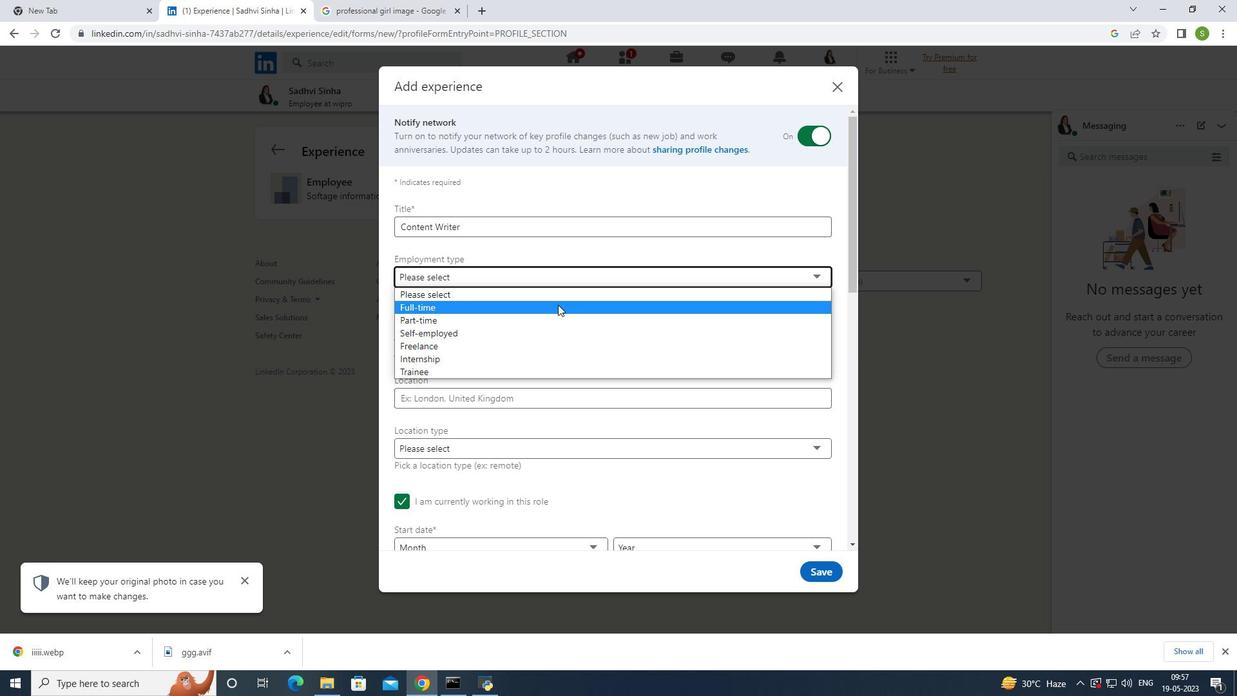 
Action: Mouse moved to (560, 291)
Screenshot: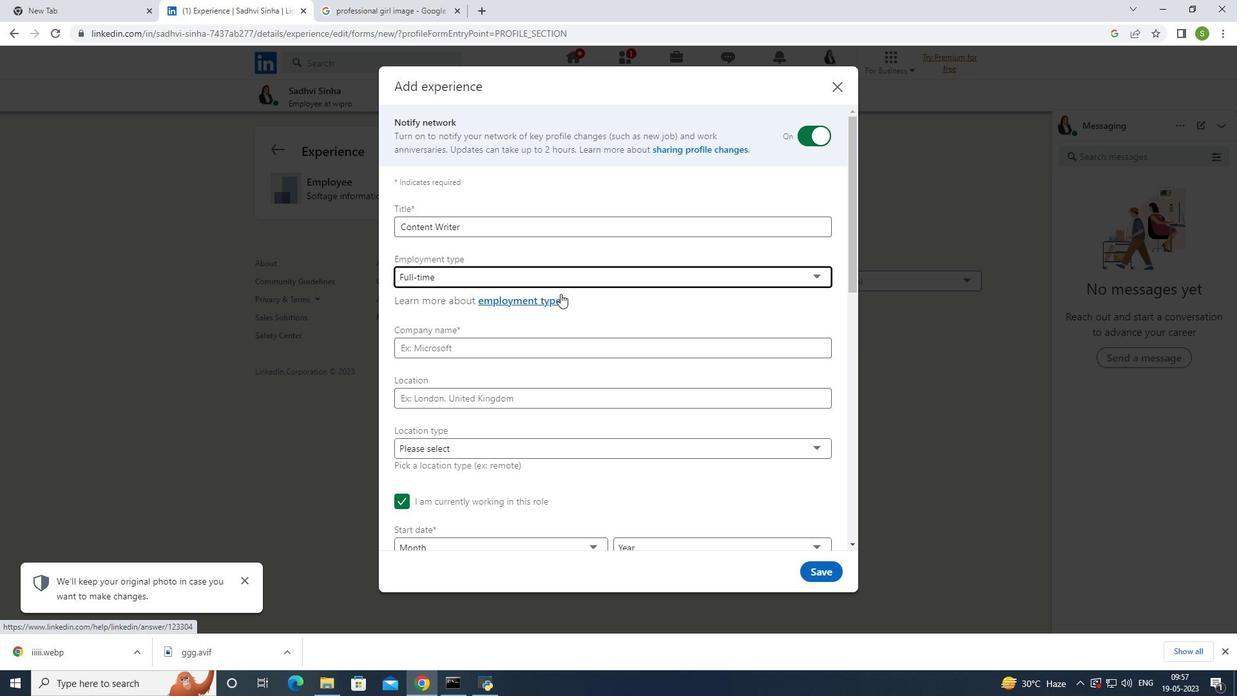 
Action: Mouse scrolled (560, 291) with delta (0, 0)
Screenshot: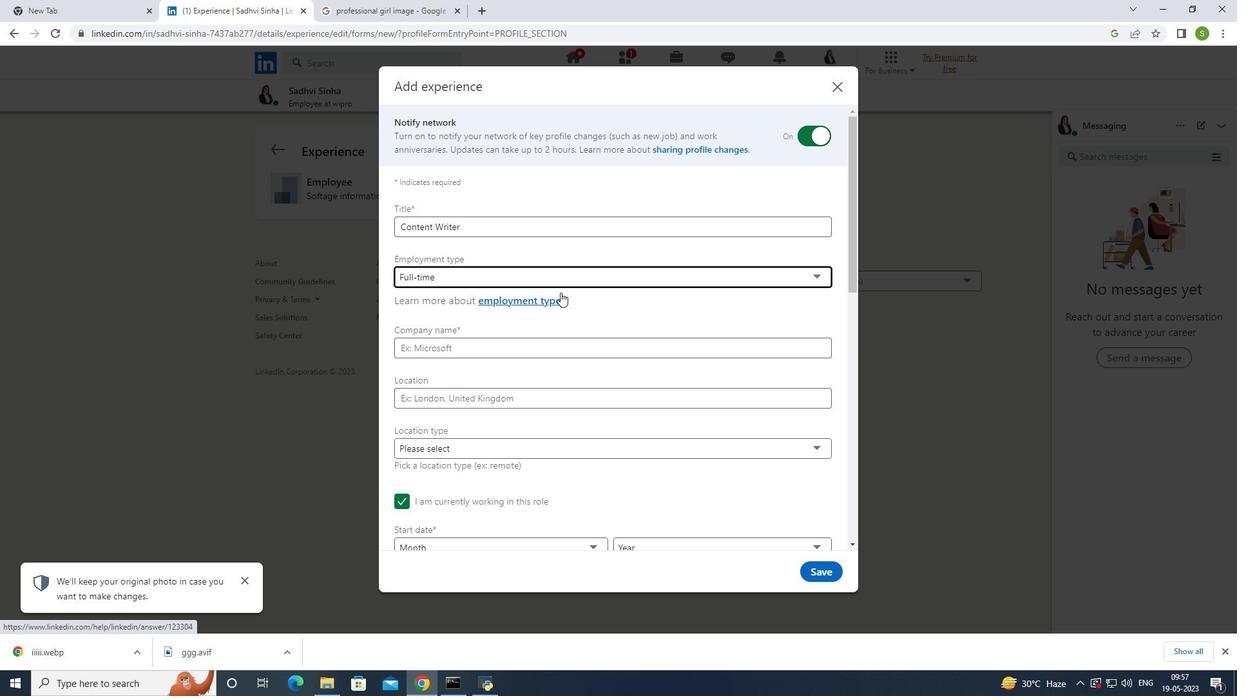 
Action: Mouse scrolled (560, 291) with delta (0, 0)
Screenshot: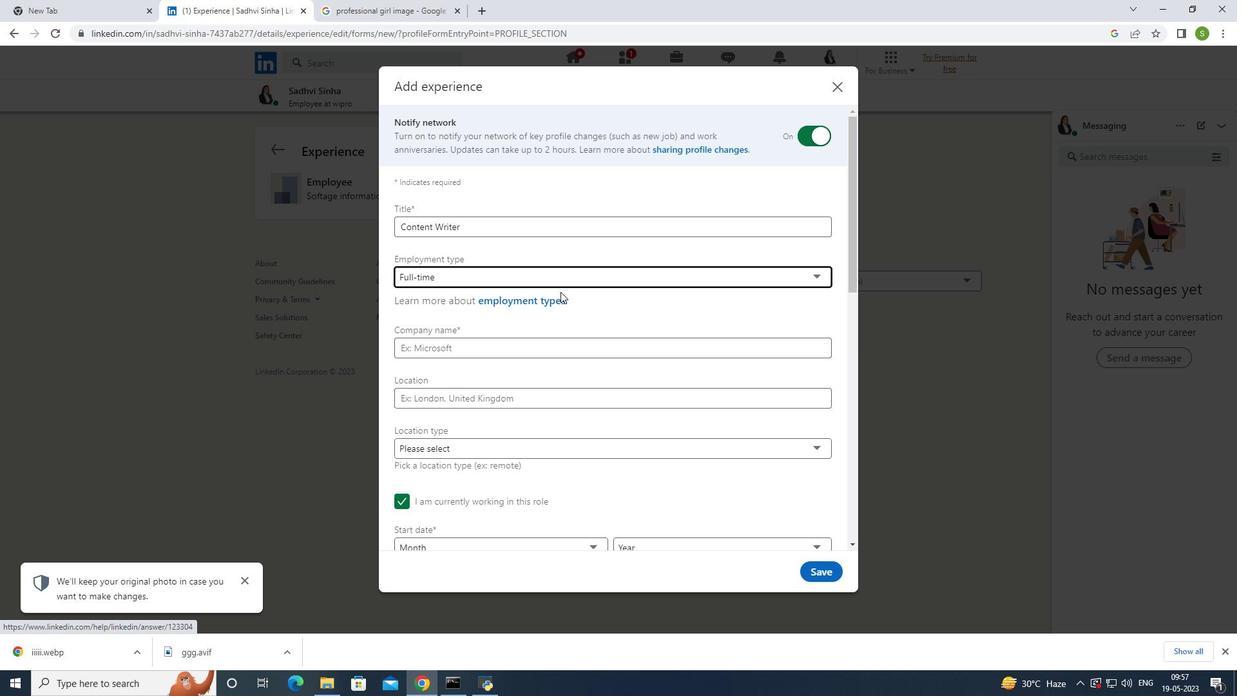 
Action: Mouse moved to (554, 220)
Screenshot: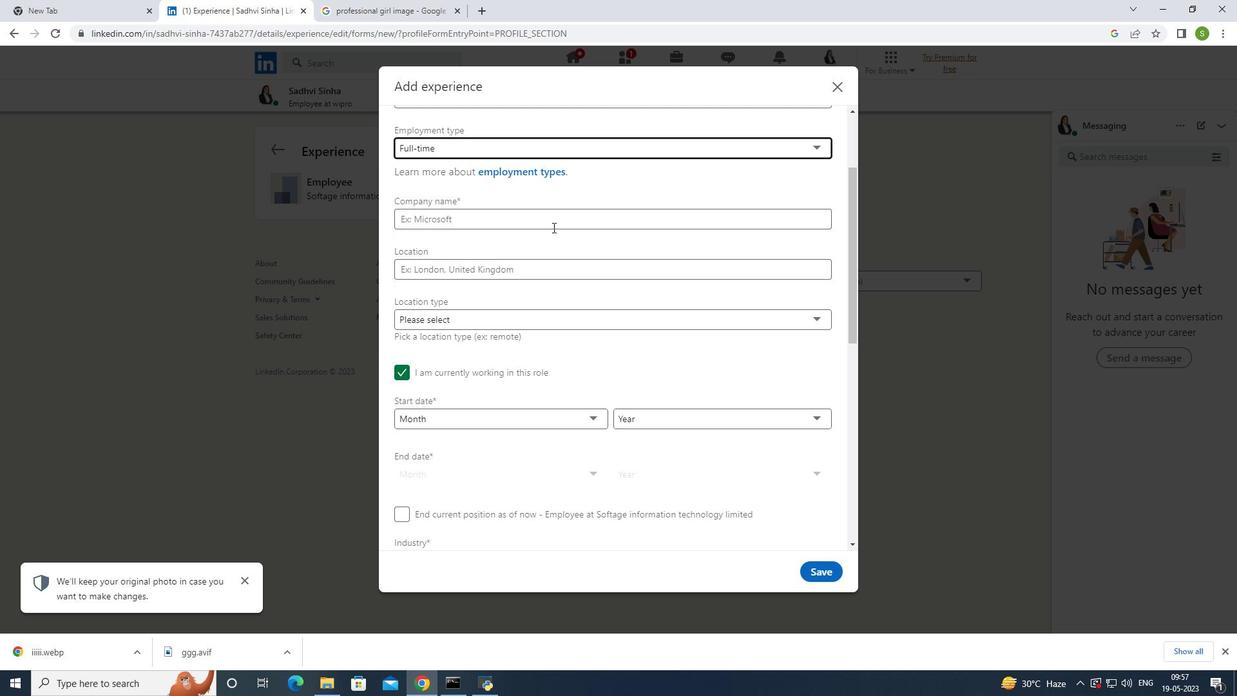 
Action: Mouse pressed left at (554, 220)
Screenshot: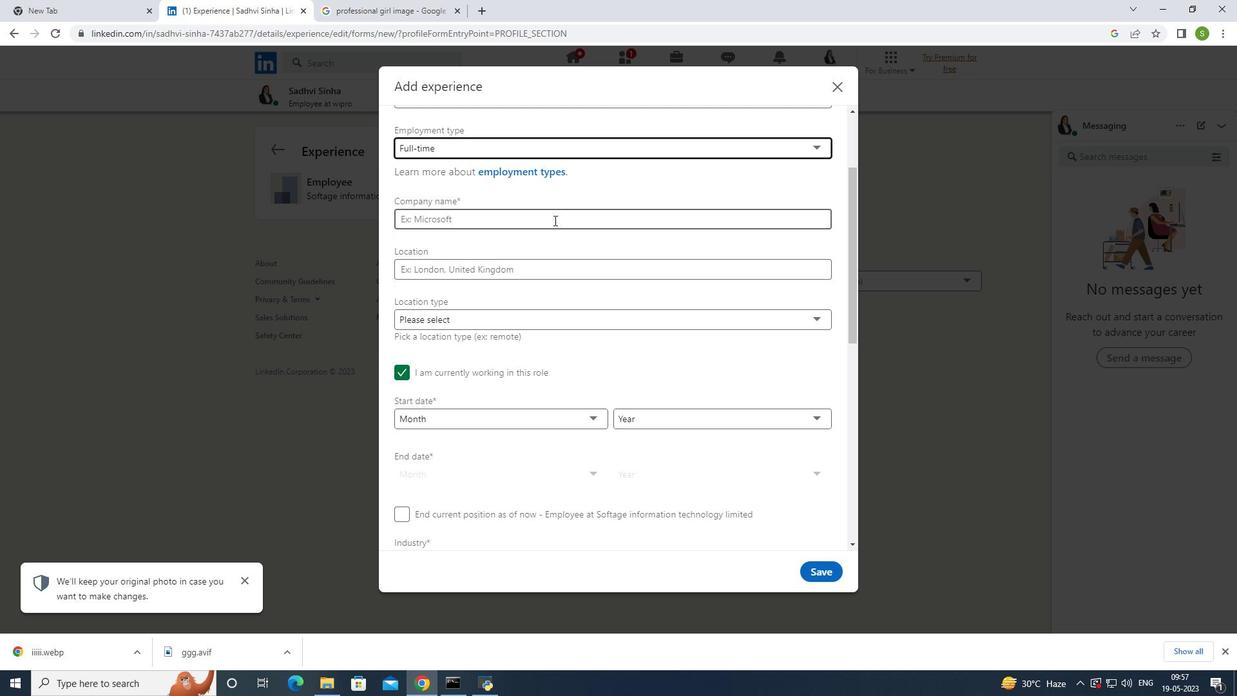 
Action: Mouse moved to (565, 215)
Screenshot: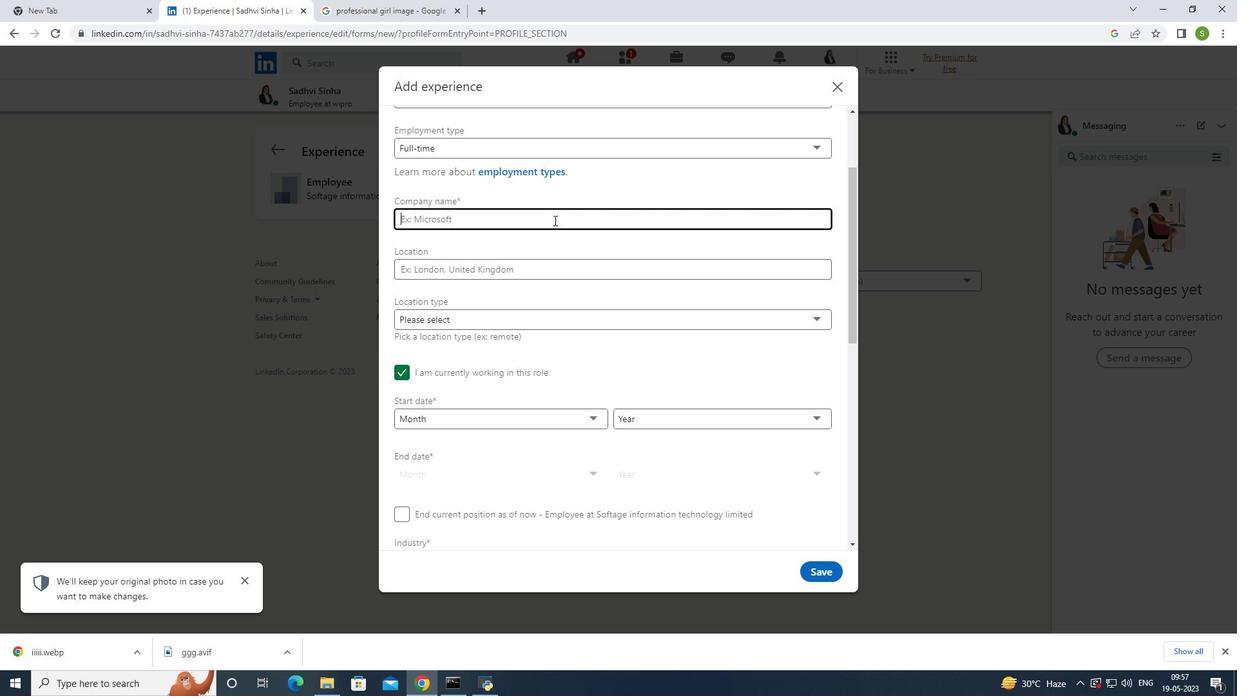 
Action: Key pressed <Key.shift>Softage<Key.space>in
Screenshot: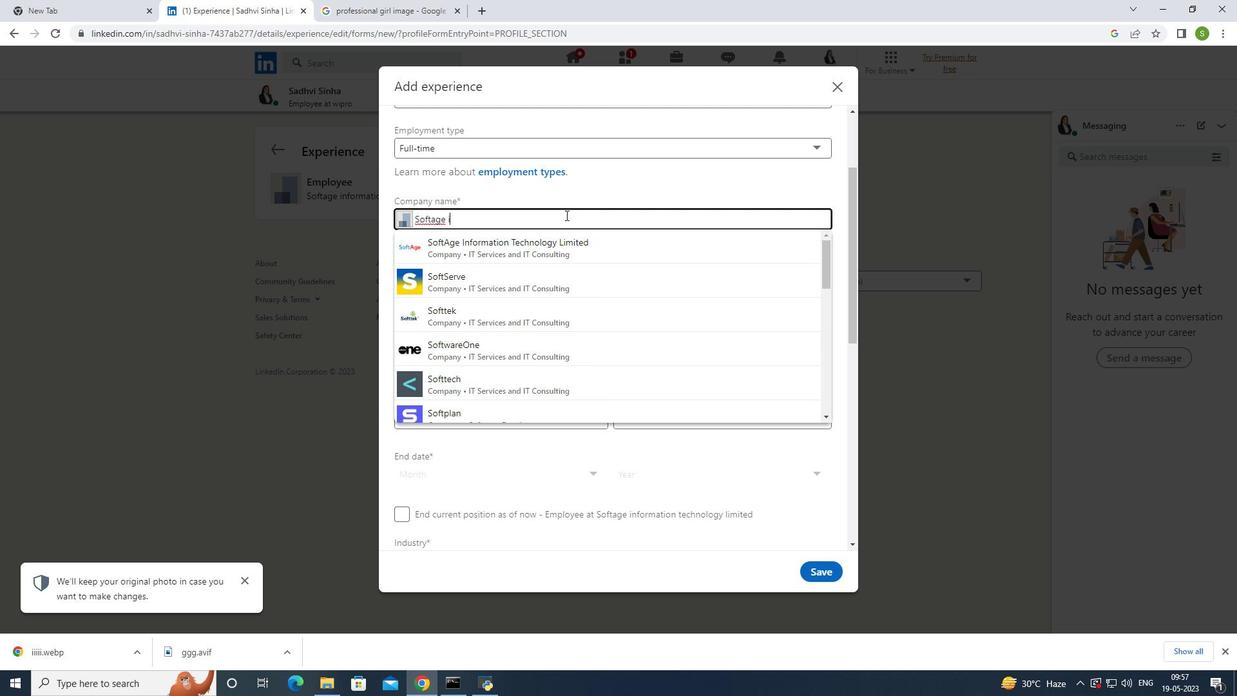 
Action: Mouse moved to (553, 242)
Screenshot: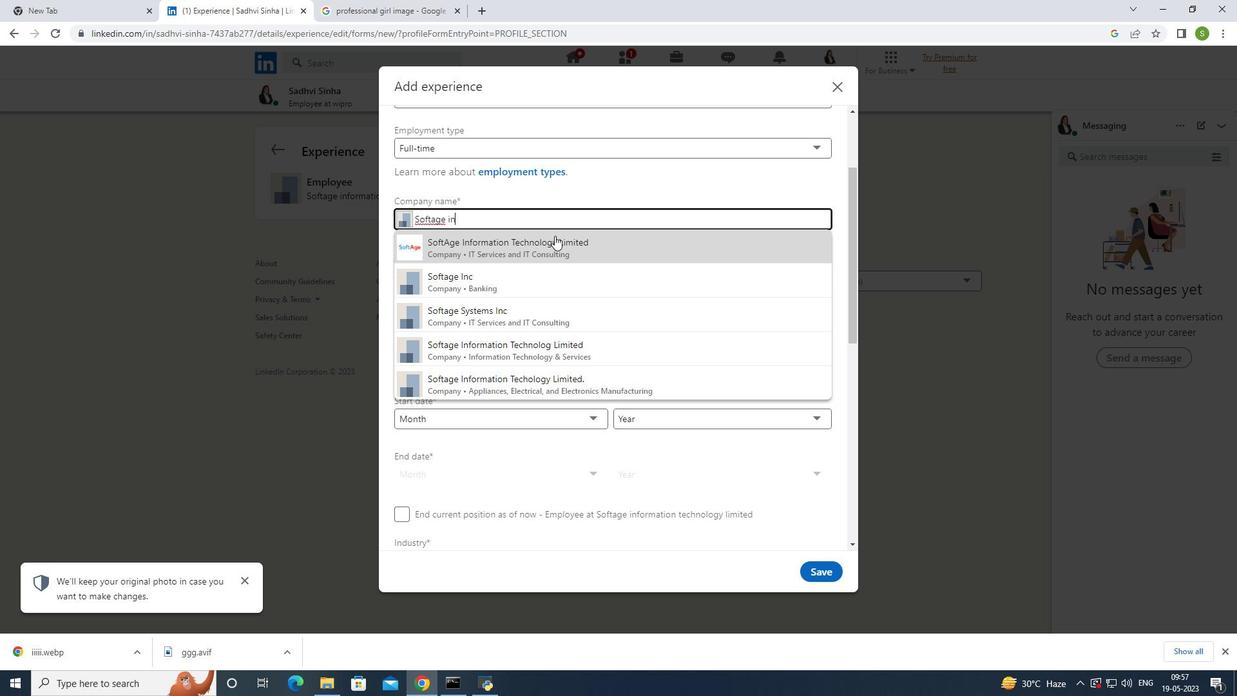 
Action: Mouse pressed left at (553, 242)
Screenshot: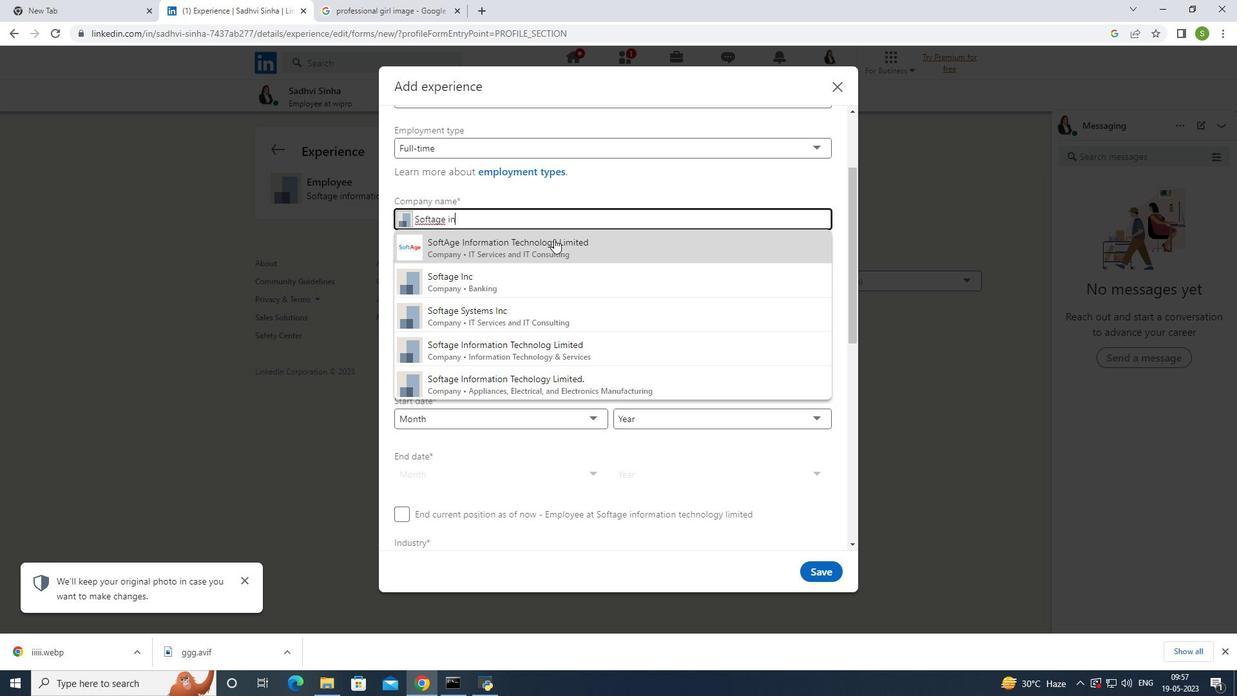 
Action: Mouse moved to (522, 267)
Screenshot: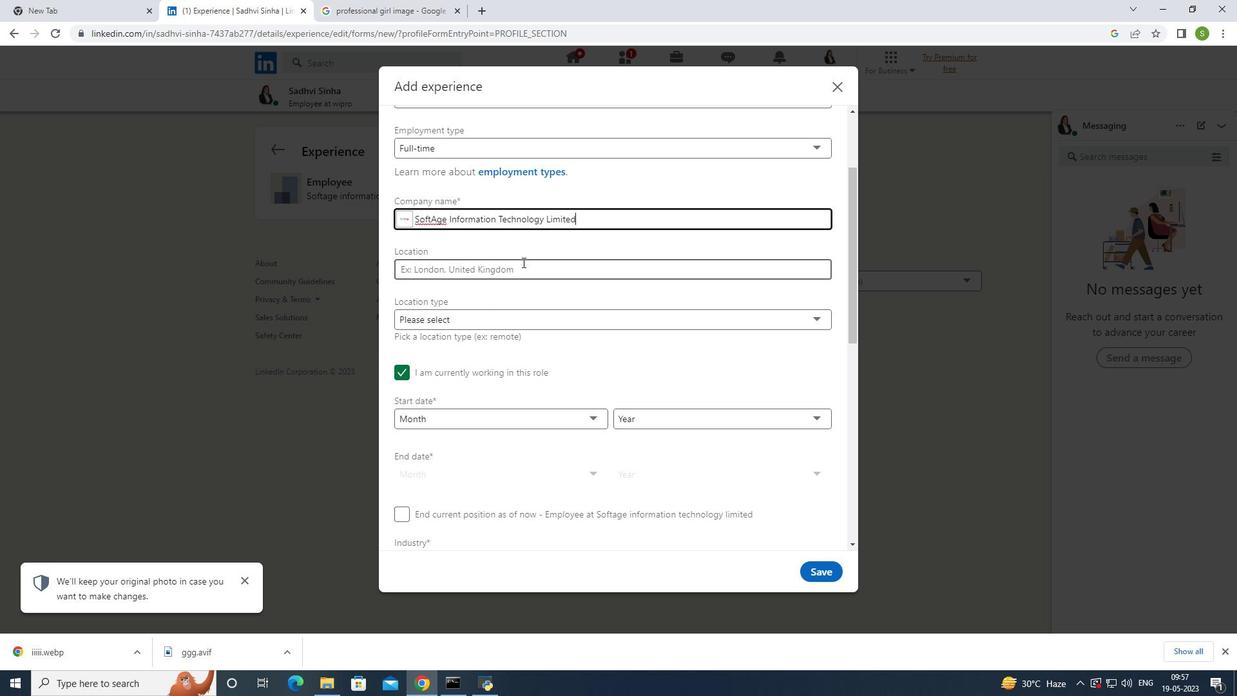 
Action: Mouse pressed left at (522, 267)
Screenshot: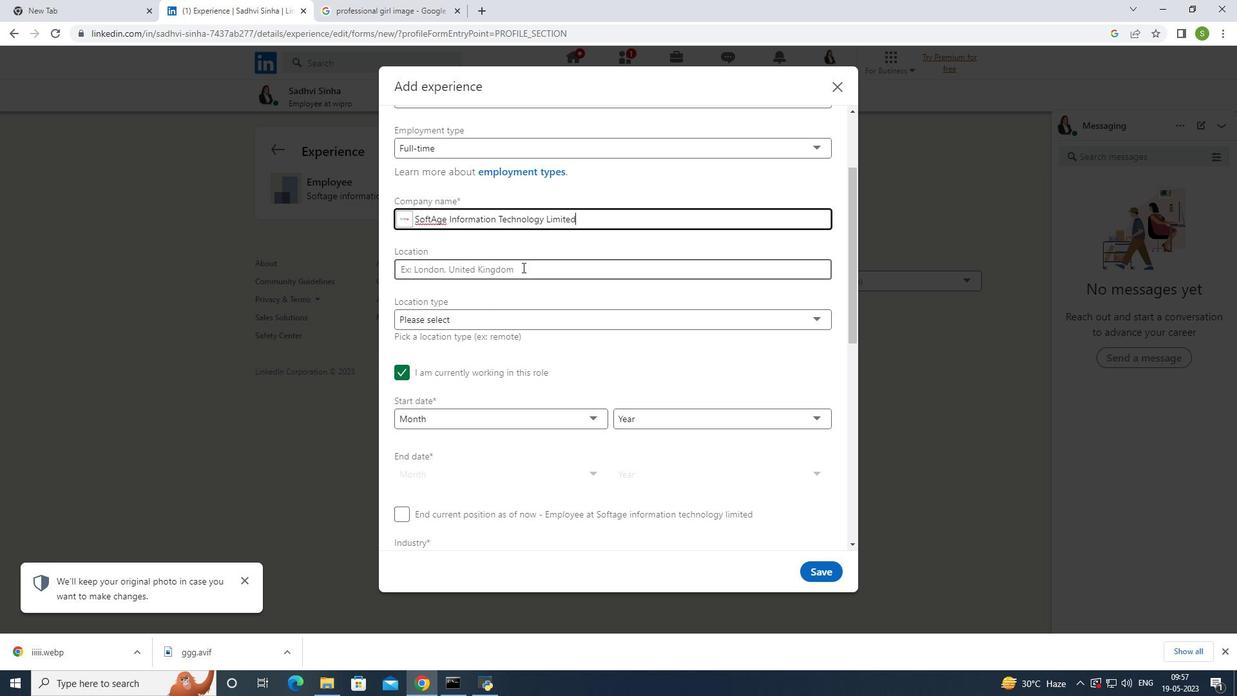 
Action: Mouse moved to (536, 248)
Screenshot: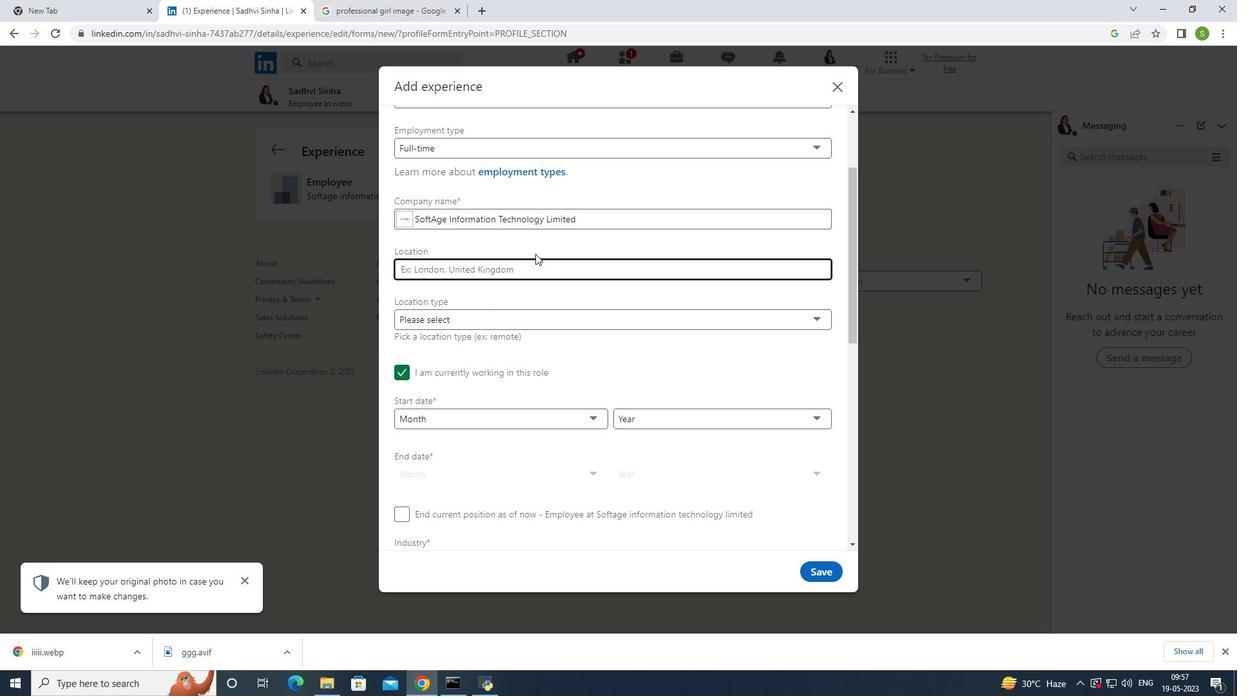
Action: Key pressed gururam
Screenshot: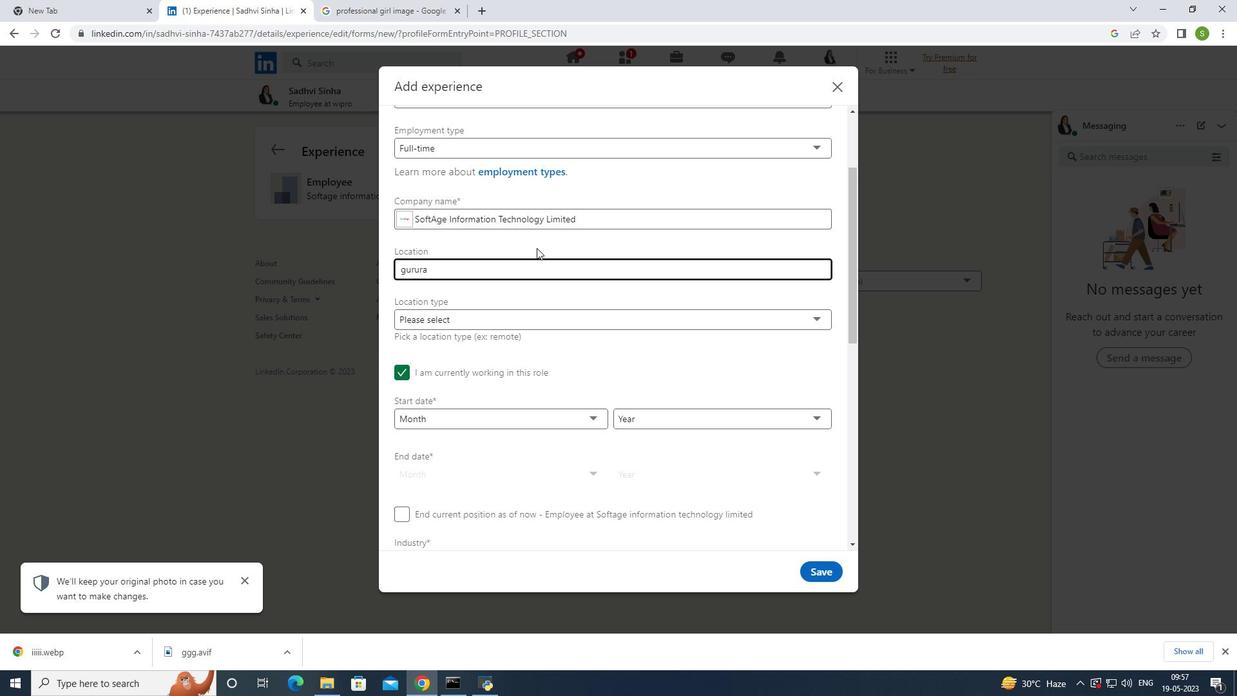 
Action: Mouse moved to (522, 311)
Screenshot: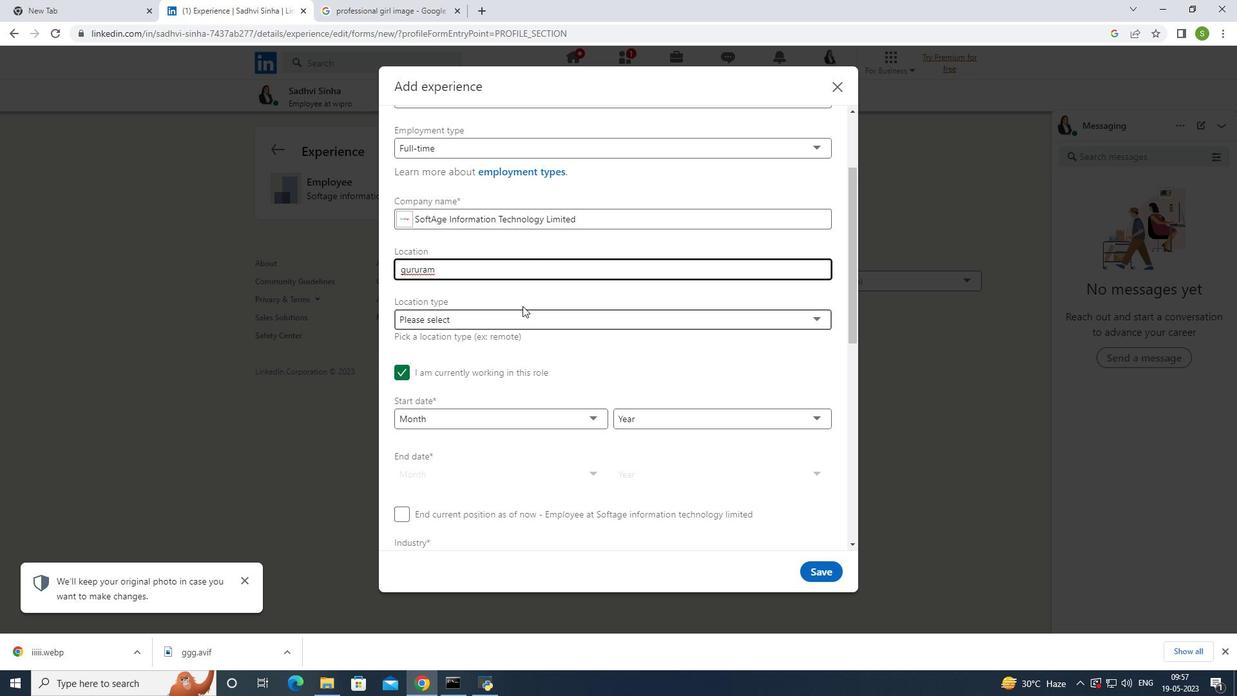 
Action: Mouse pressed left at (522, 311)
Screenshot: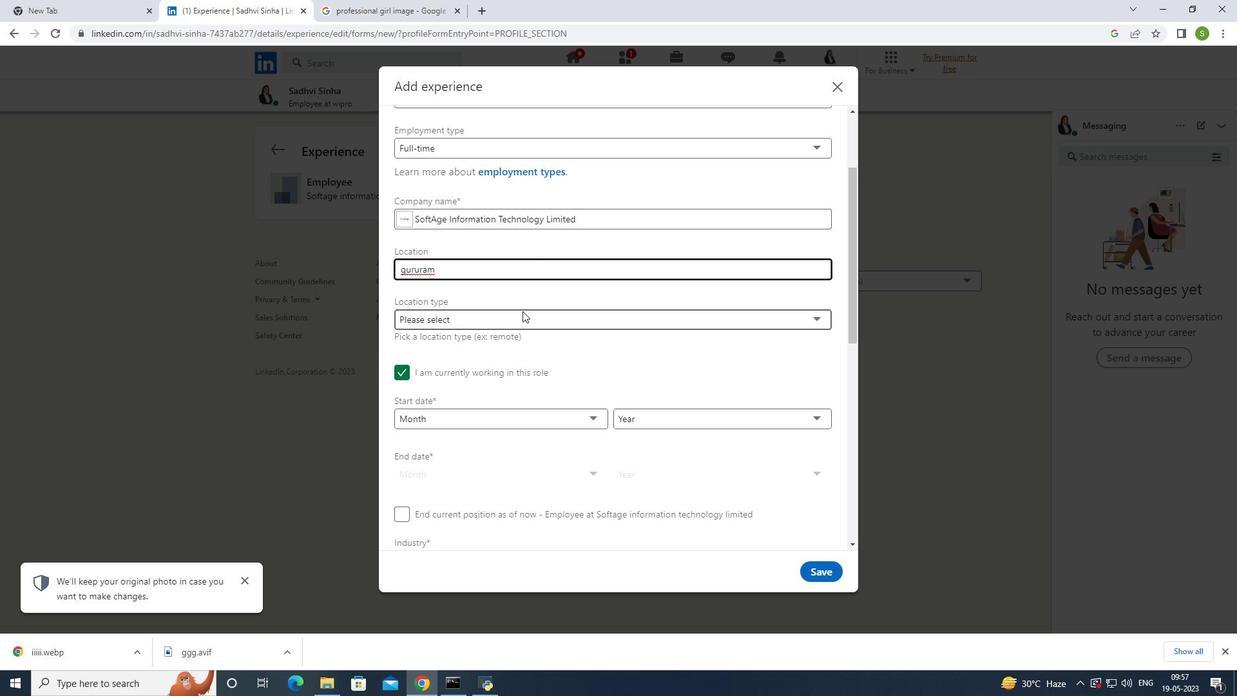 
Action: Mouse moved to (467, 362)
Screenshot: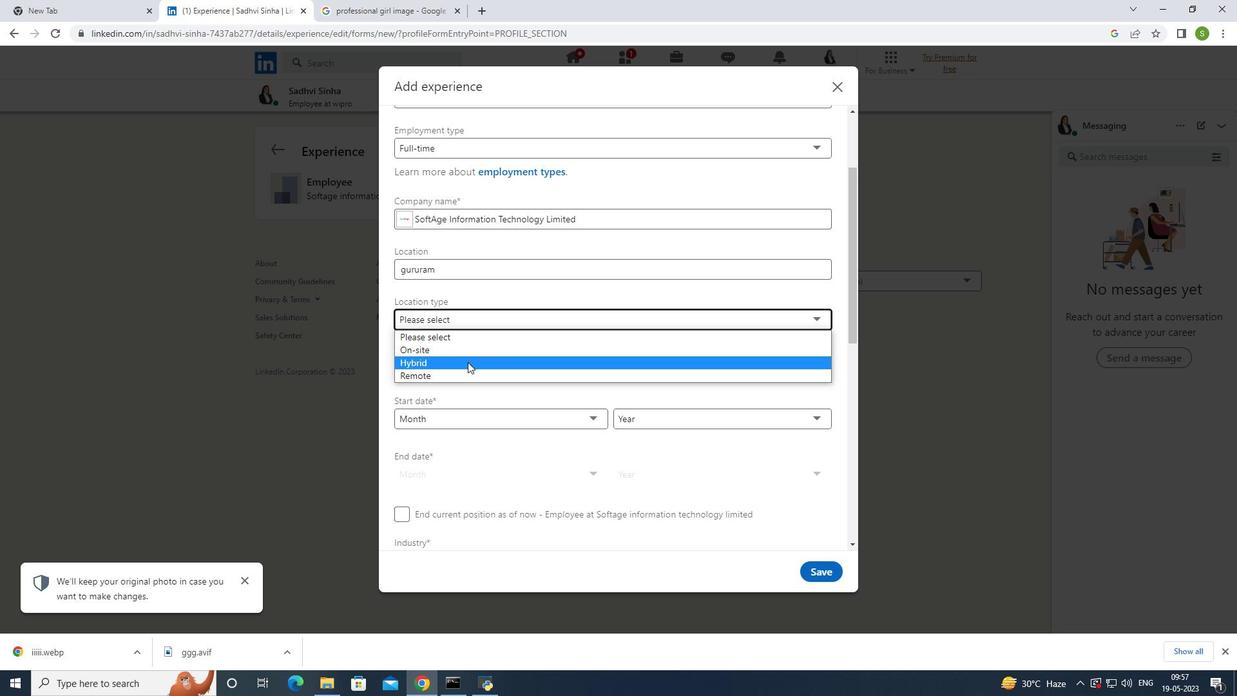 
Action: Mouse pressed left at (467, 362)
Screenshot: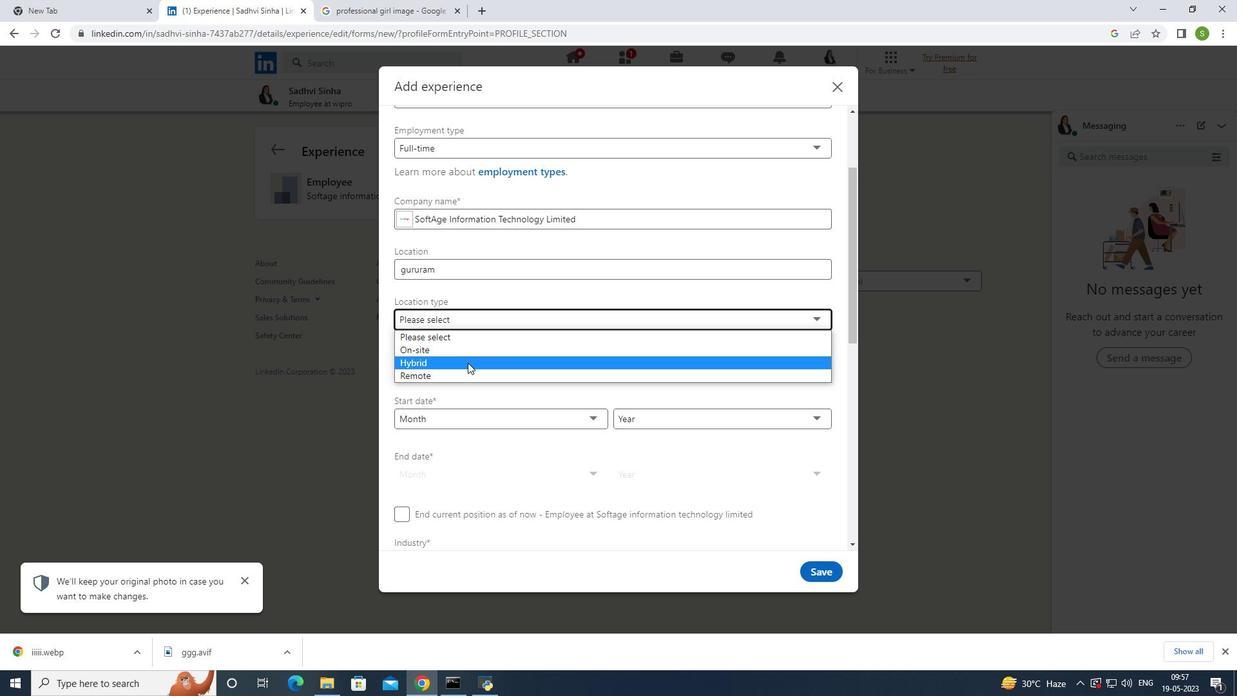 
Action: Mouse moved to (451, 331)
Screenshot: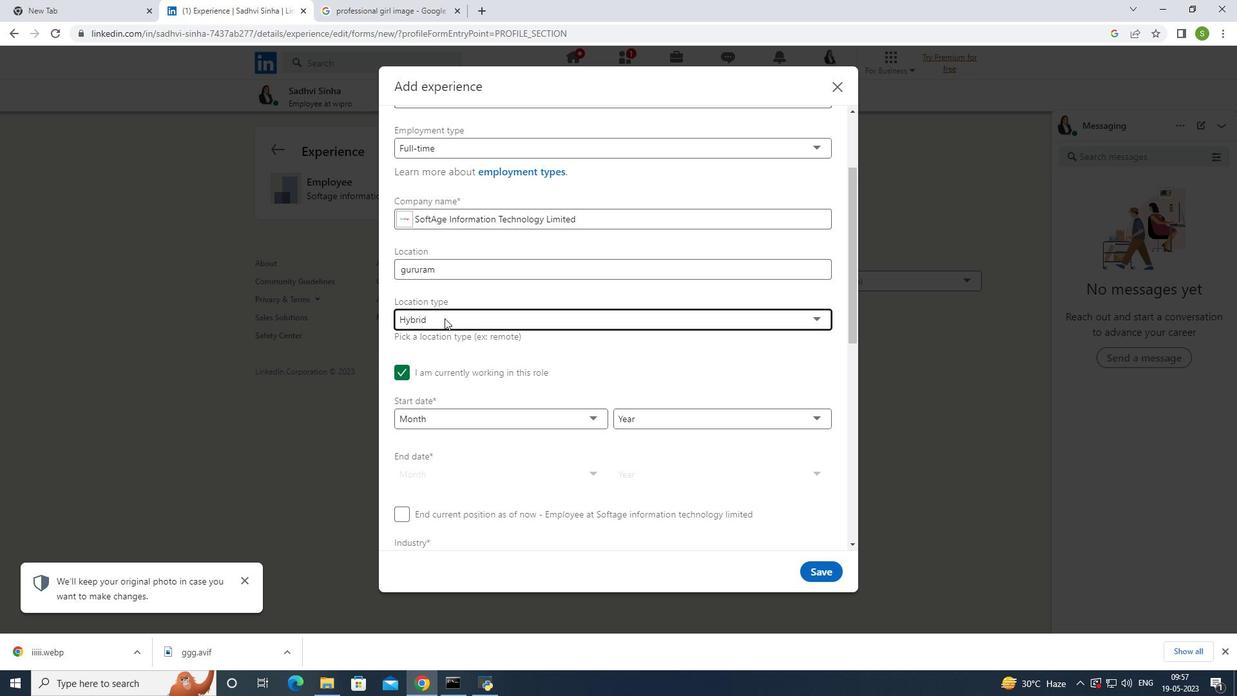 
Action: Mouse scrolled (451, 330) with delta (0, 0)
Screenshot: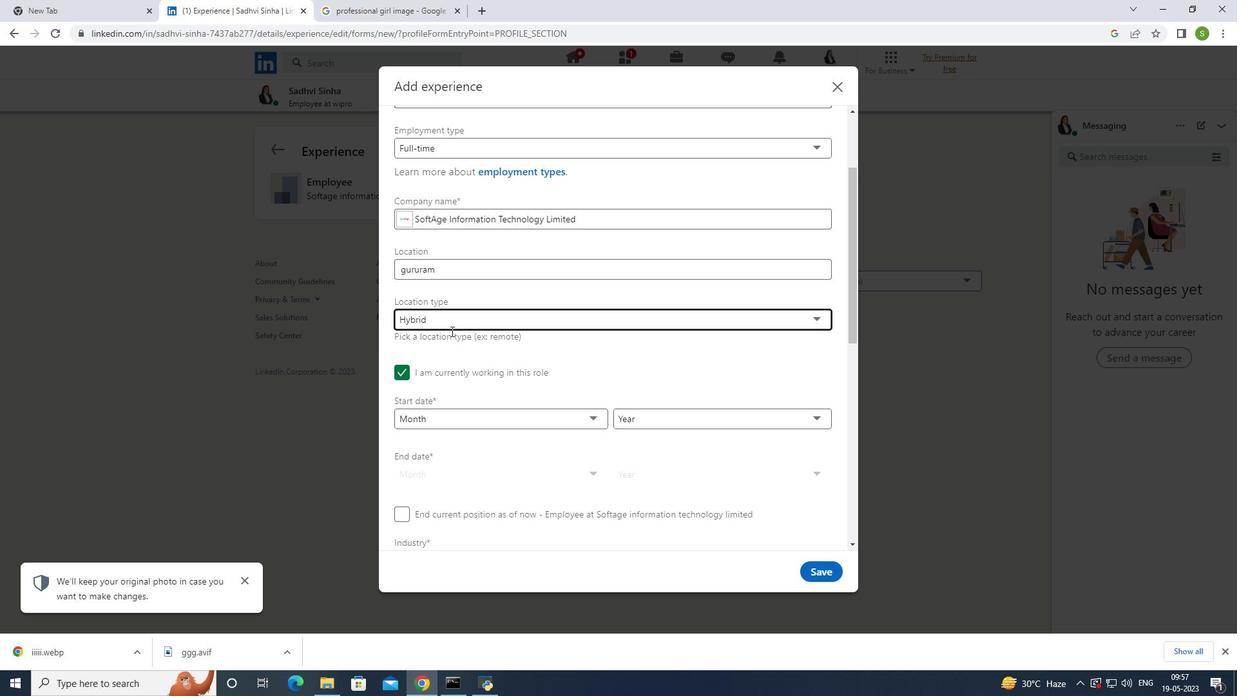 
Action: Mouse scrolled (451, 330) with delta (0, 0)
Screenshot: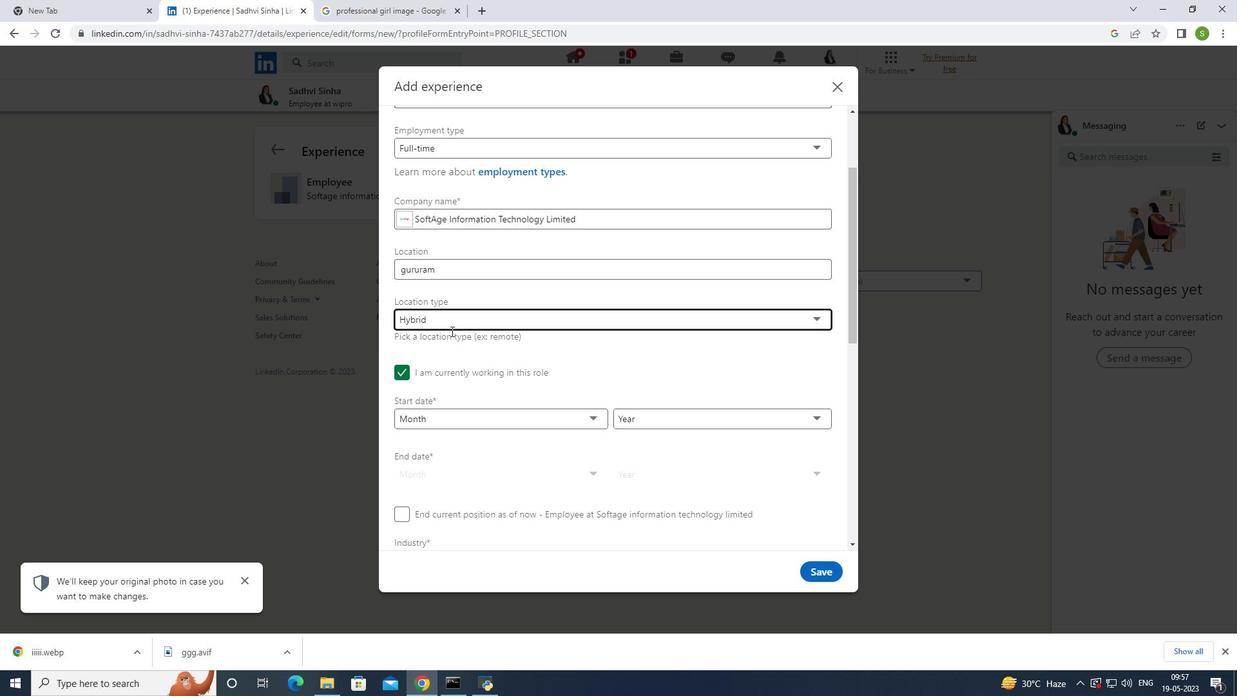 
Action: Mouse moved to (468, 287)
Screenshot: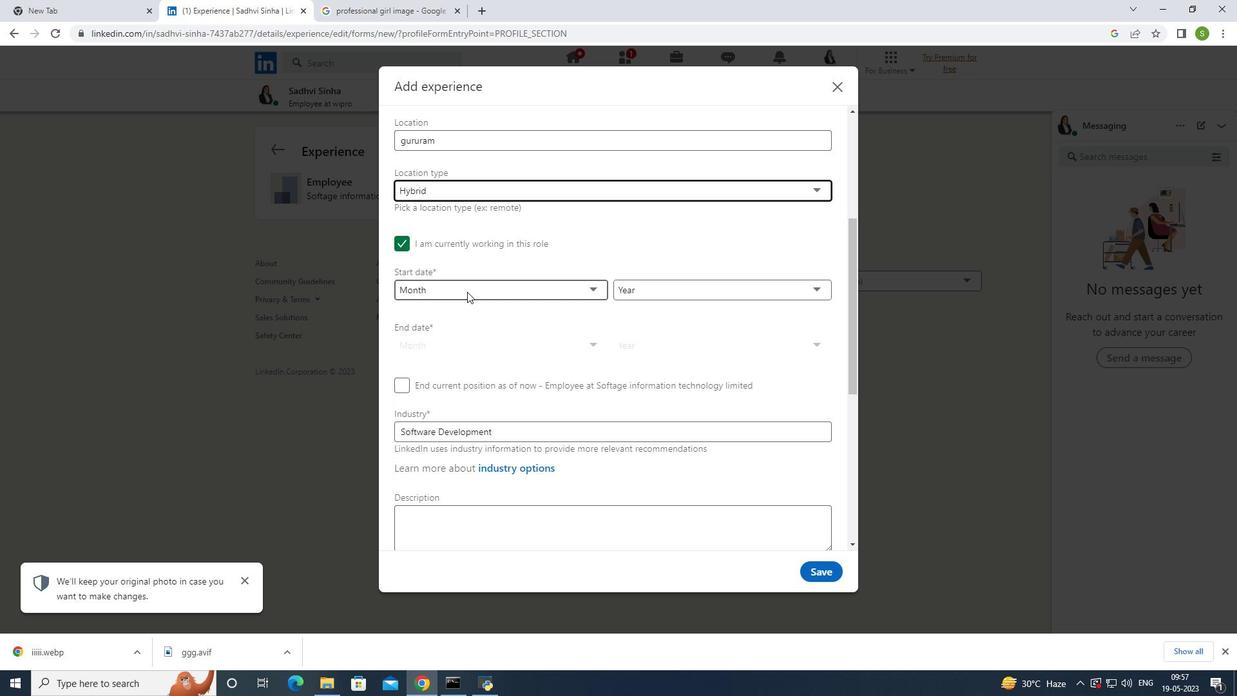 
Action: Mouse pressed left at (468, 287)
Screenshot: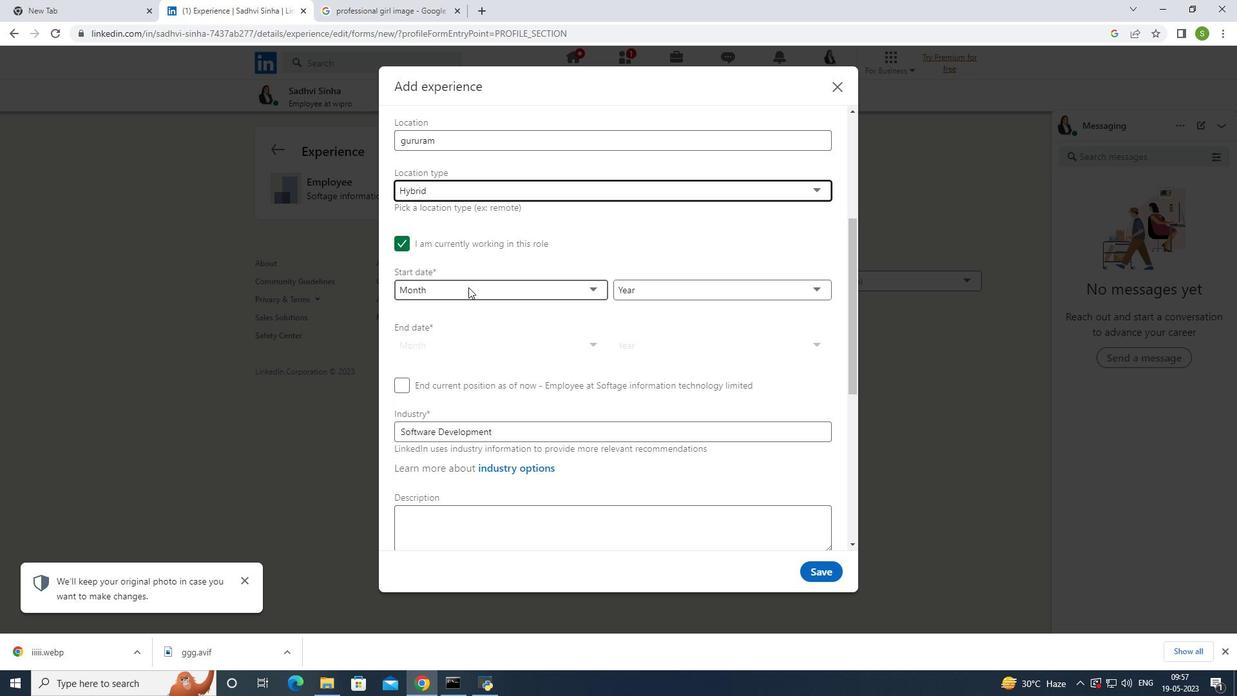 
Action: Mouse moved to (460, 370)
Screenshot: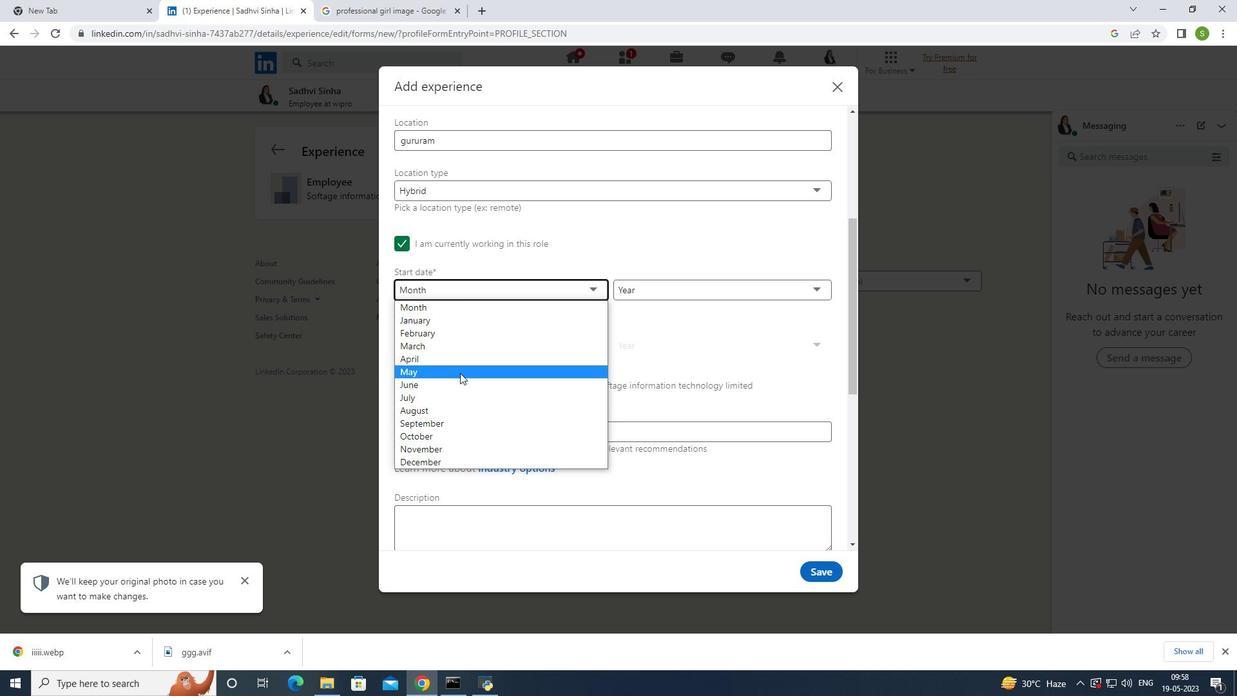 
Action: Mouse pressed left at (460, 370)
Screenshot: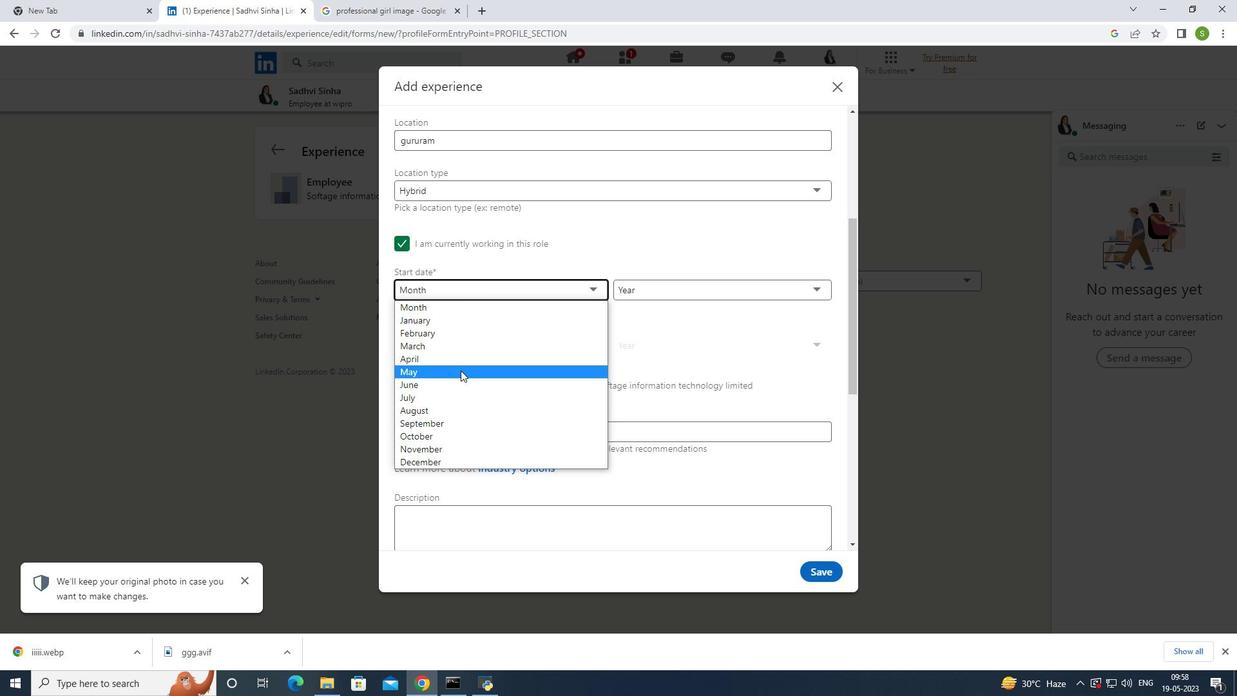 
Action: Mouse moved to (644, 294)
Screenshot: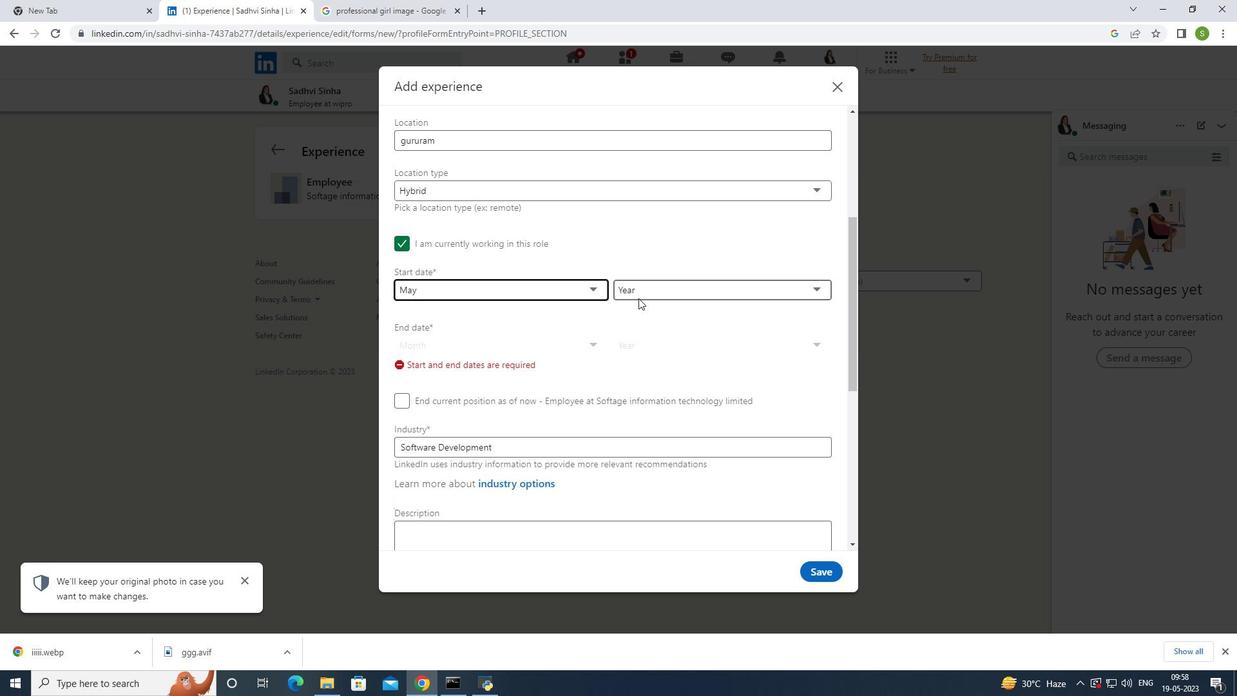 
Action: Mouse pressed left at (644, 294)
Screenshot: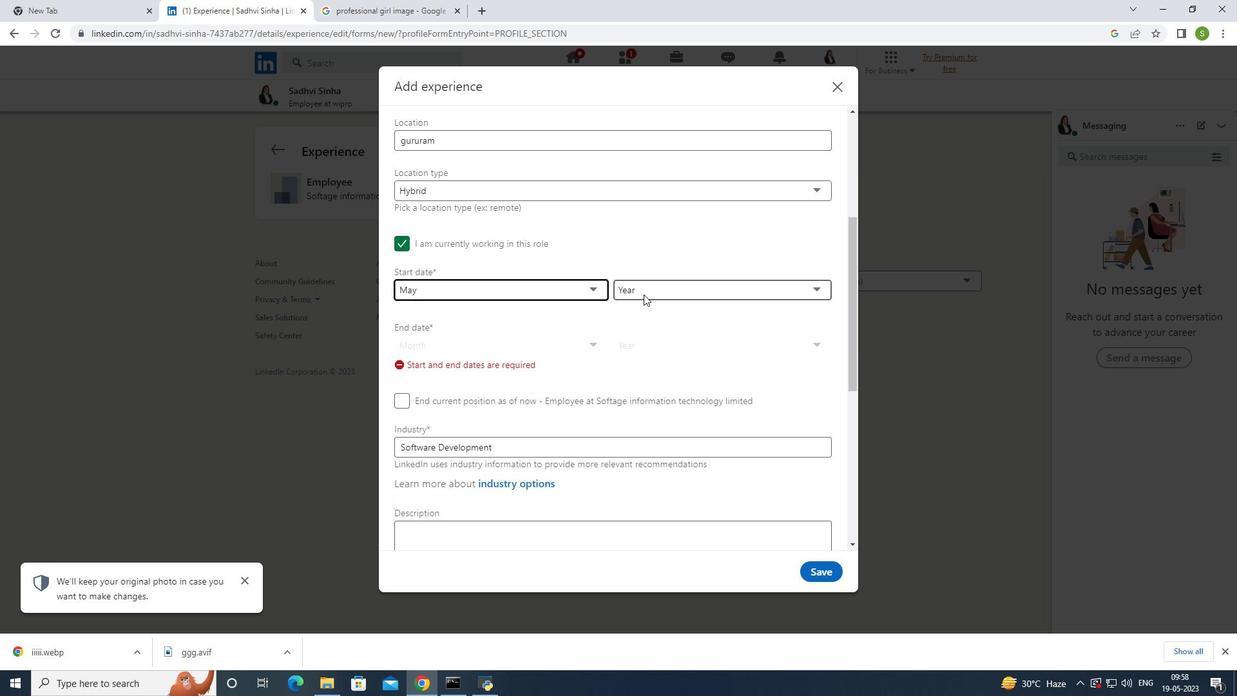 
Action: Mouse moved to (647, 324)
Screenshot: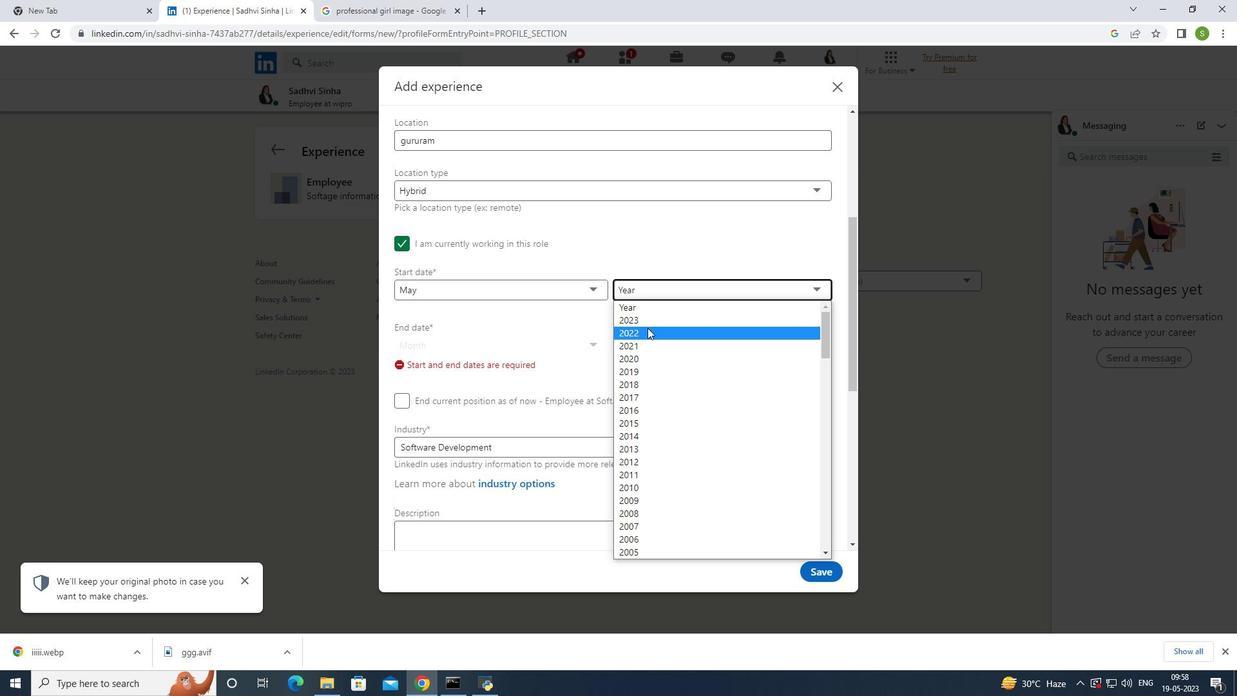 
Action: Mouse pressed left at (647, 324)
Screenshot: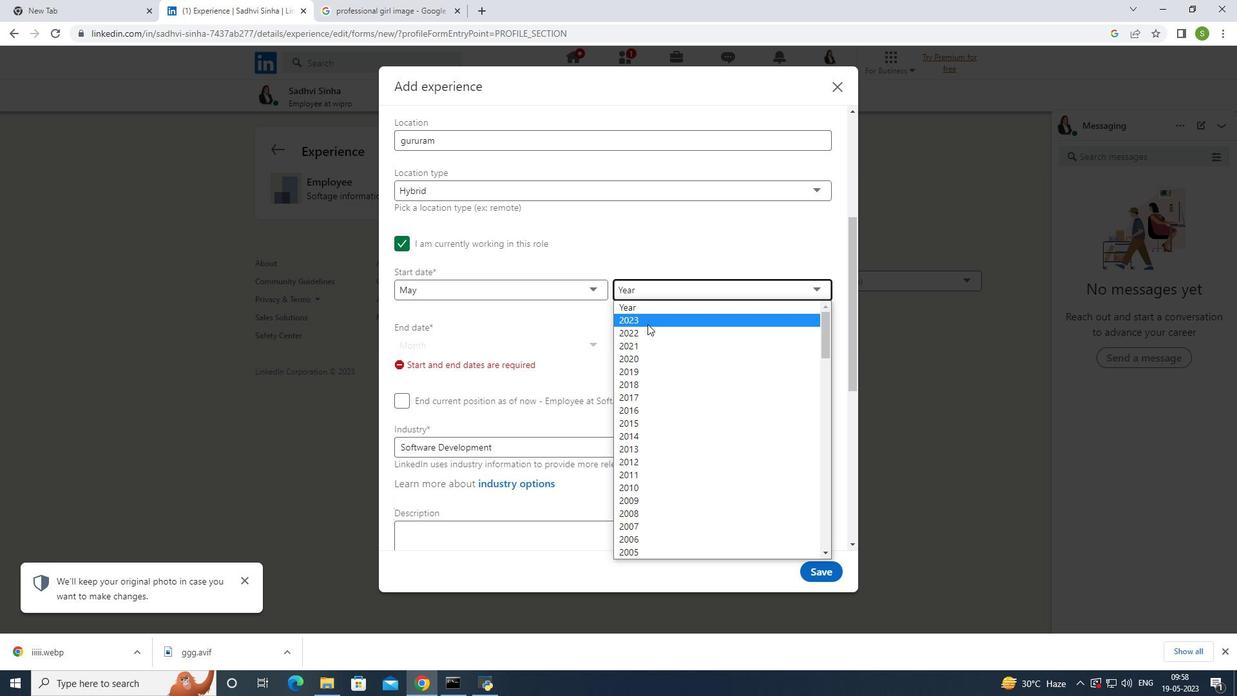 
Action: Mouse moved to (536, 342)
Screenshot: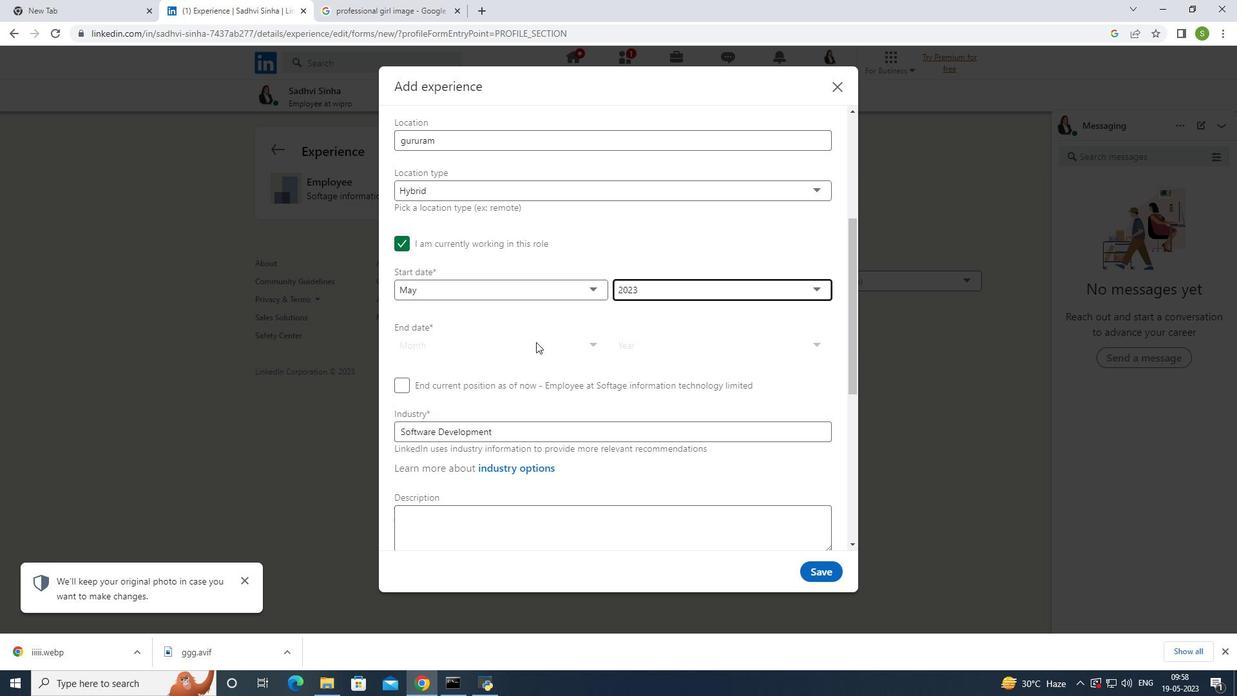 
Action: Mouse scrolled (536, 341) with delta (0, 0)
Screenshot: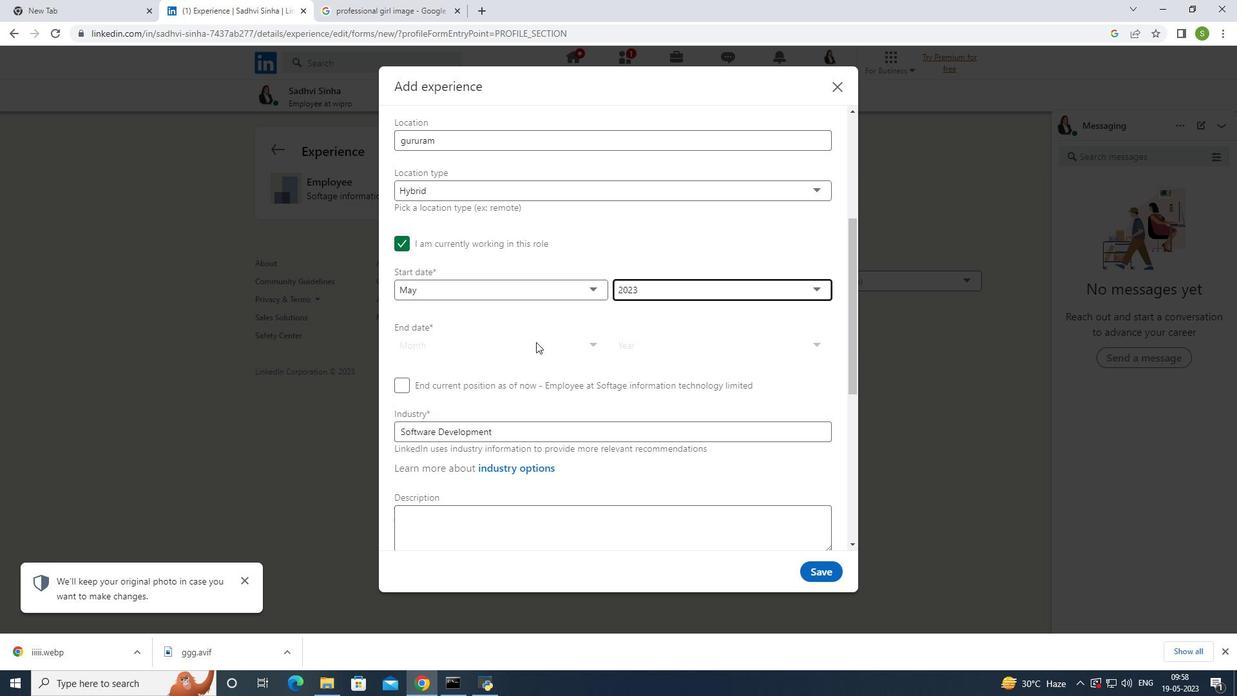 
Action: Mouse scrolled (536, 341) with delta (0, 0)
Screenshot: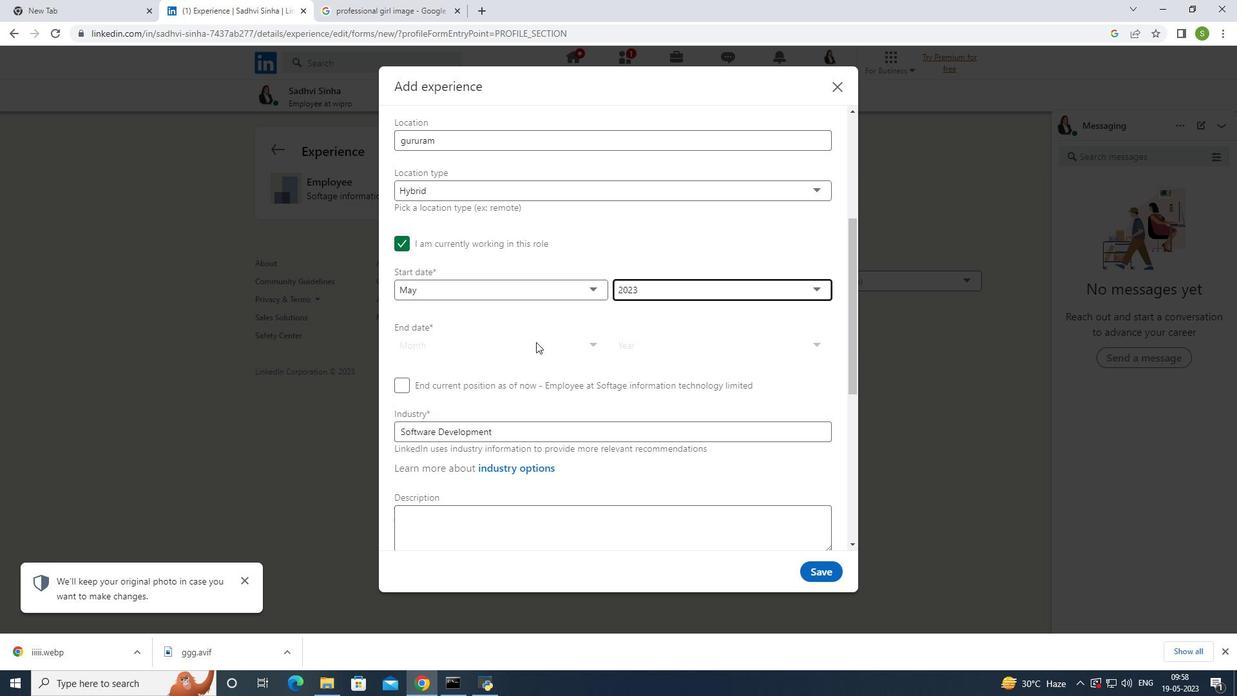 
Action: Mouse moved to (455, 210)
Screenshot: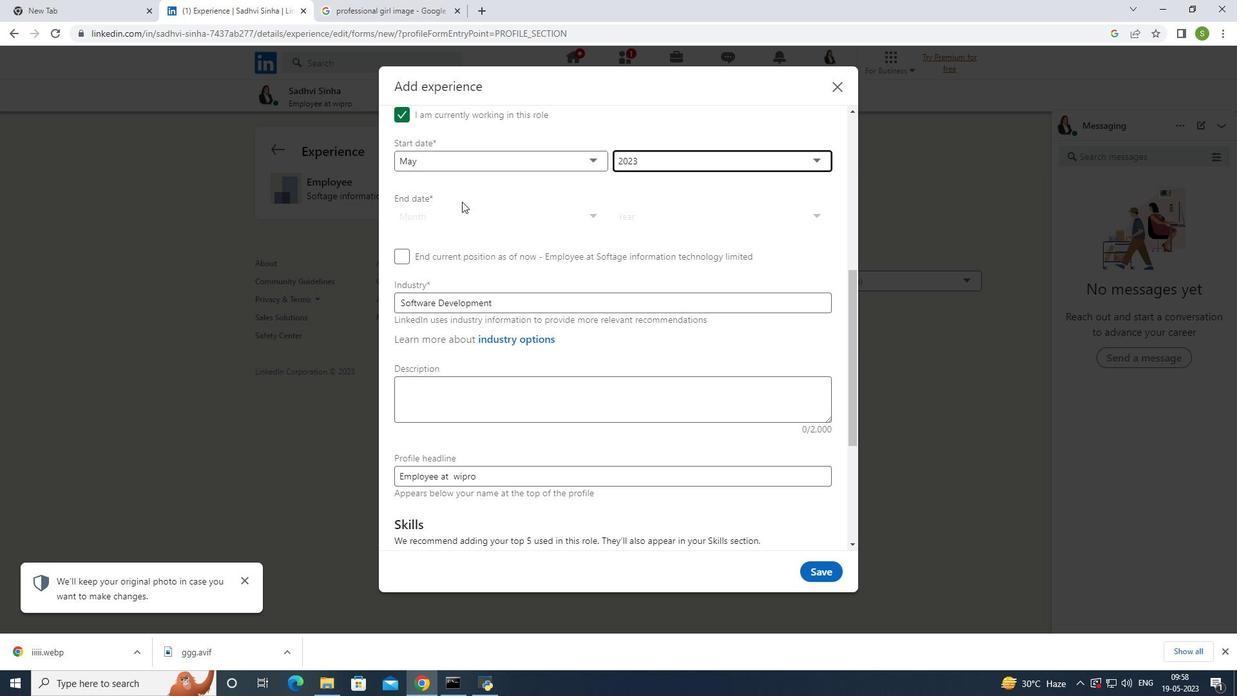
Action: Mouse pressed left at (455, 210)
Screenshot: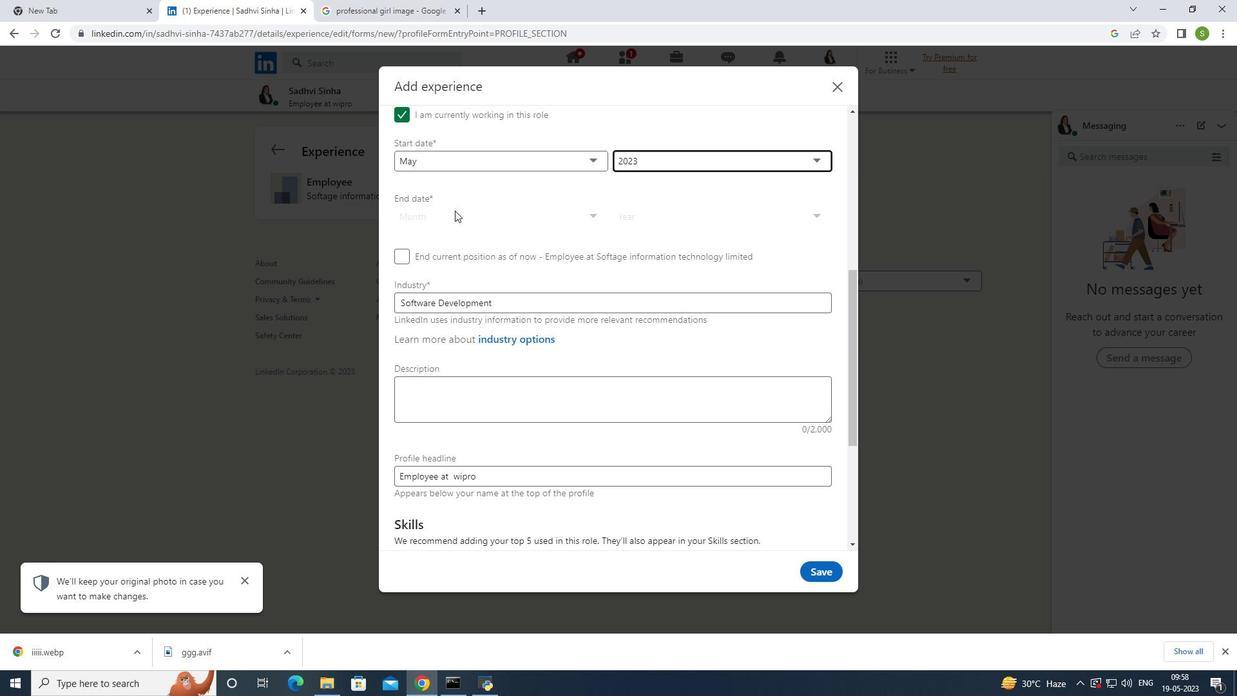 
Action: Mouse moved to (552, 224)
Screenshot: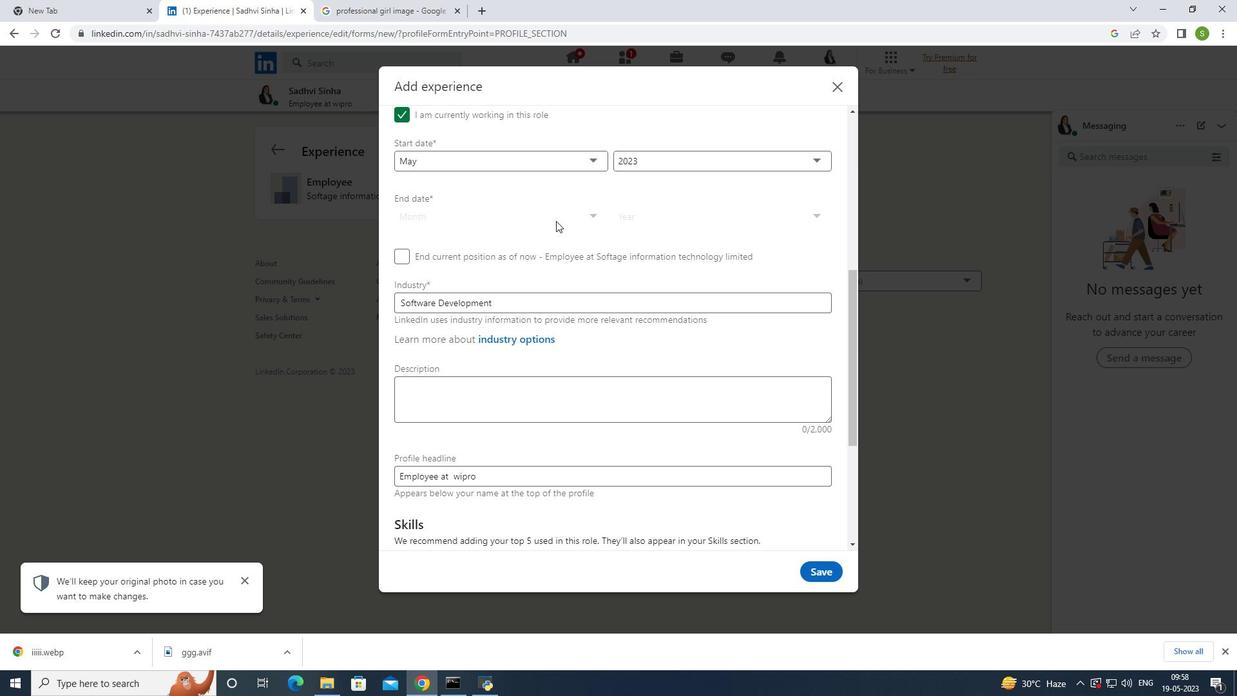 
Action: Mouse scrolled (552, 223) with delta (0, 0)
Screenshot: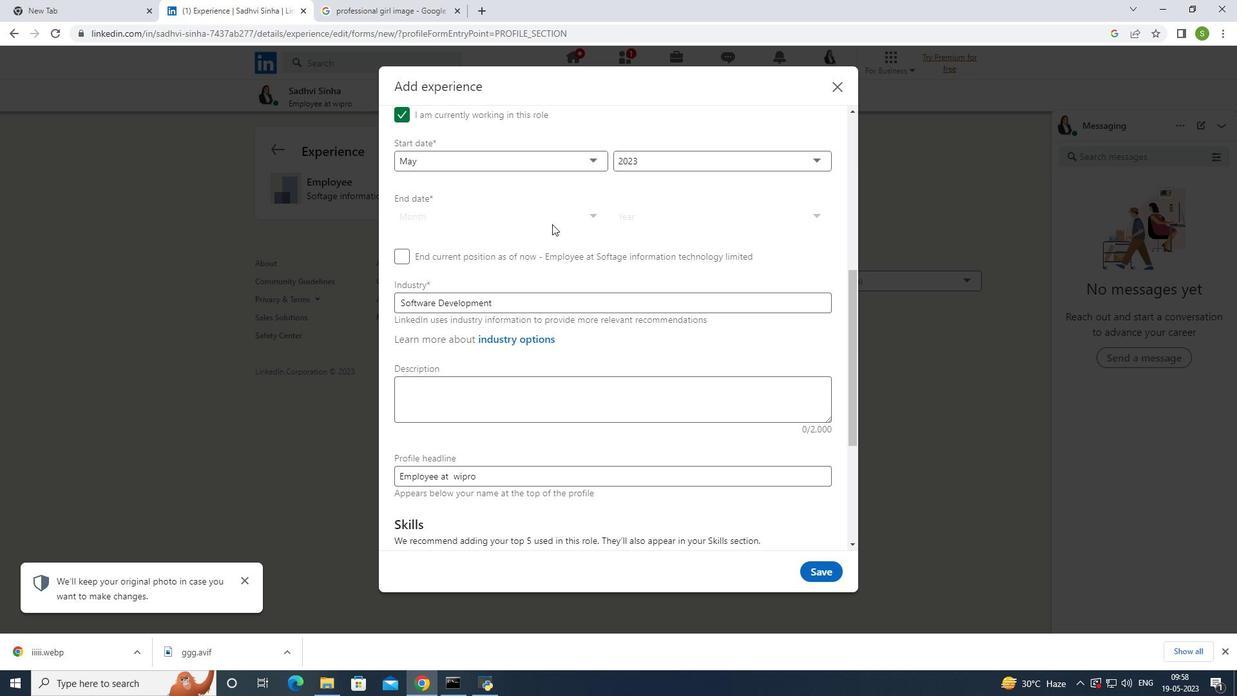 
Action: Mouse scrolled (552, 224) with delta (0, 0)
Screenshot: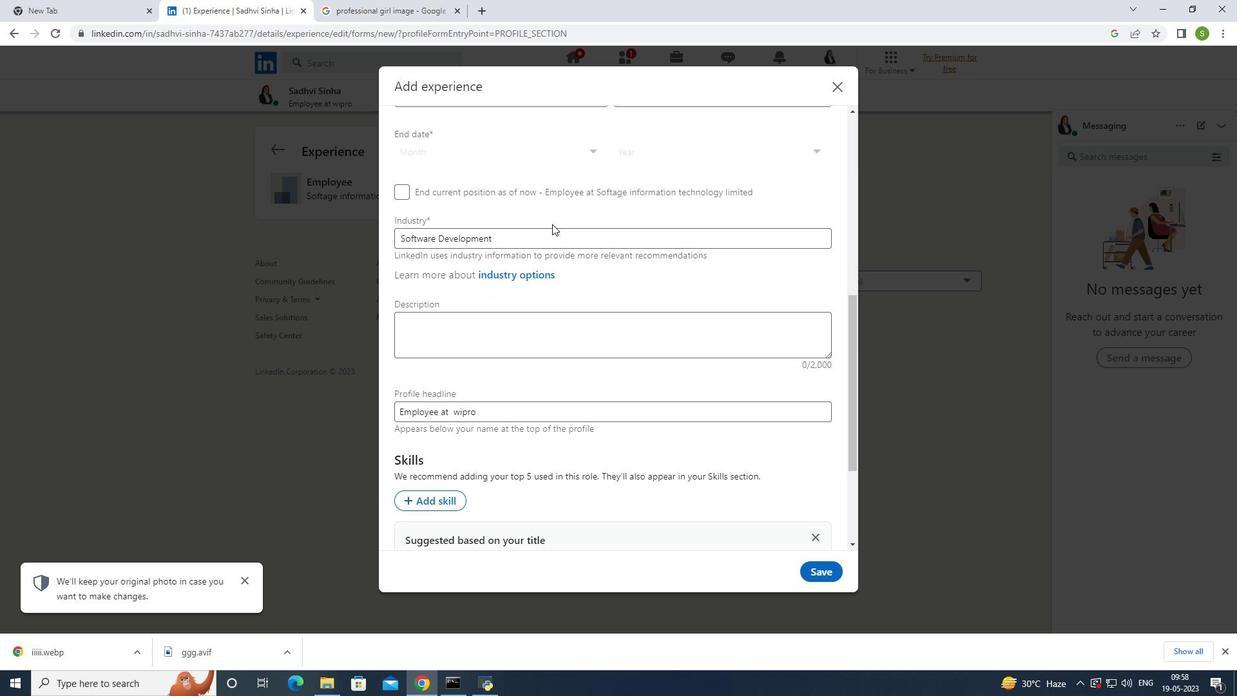
Action: Mouse moved to (468, 204)
Screenshot: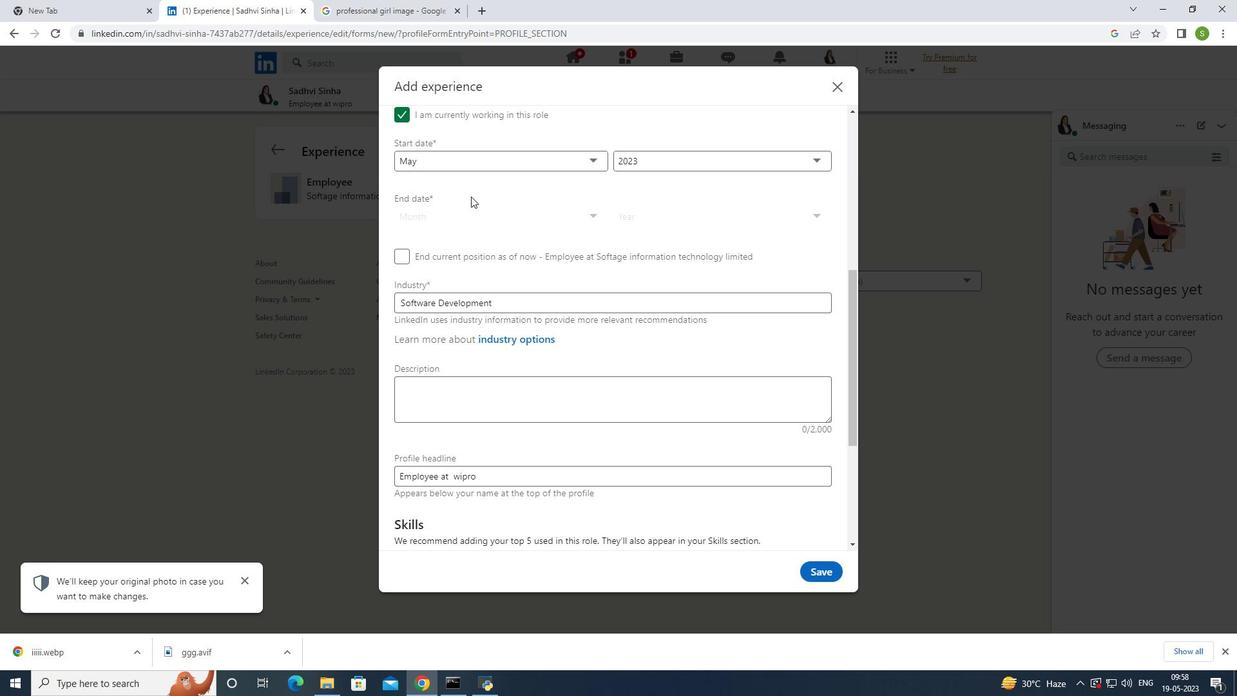 
Action: Mouse scrolled (468, 203) with delta (0, 0)
Screenshot: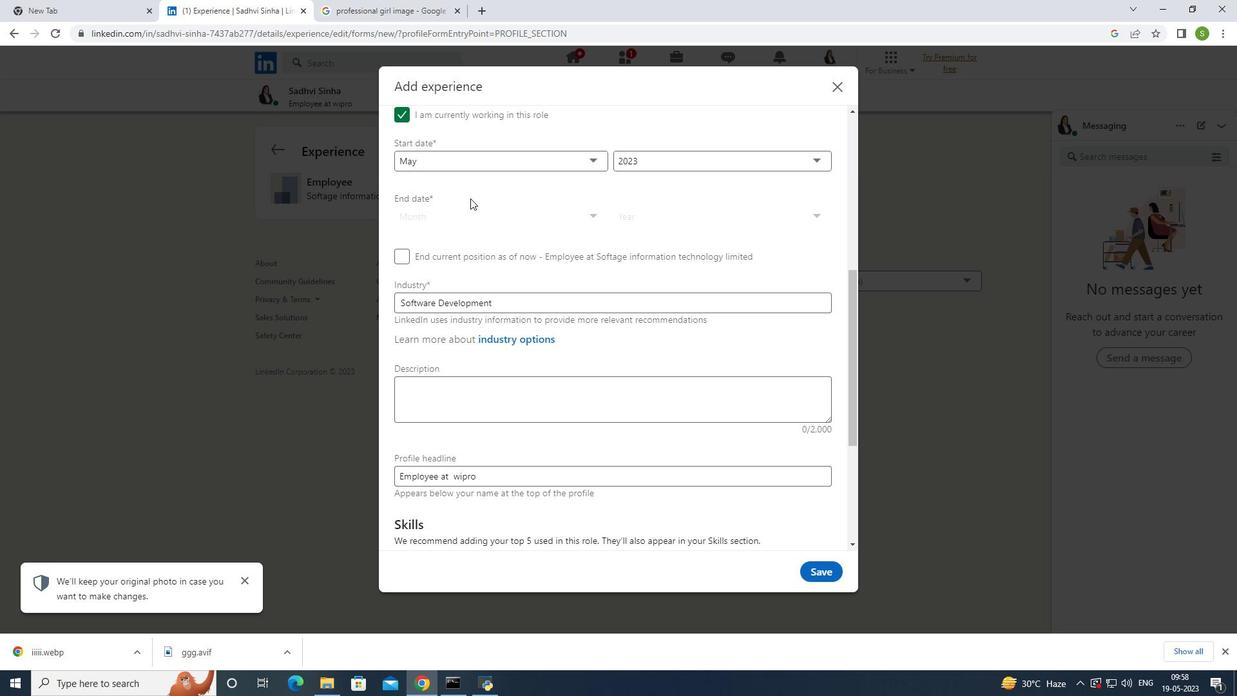 
Action: Mouse moved to (514, 205)
Screenshot: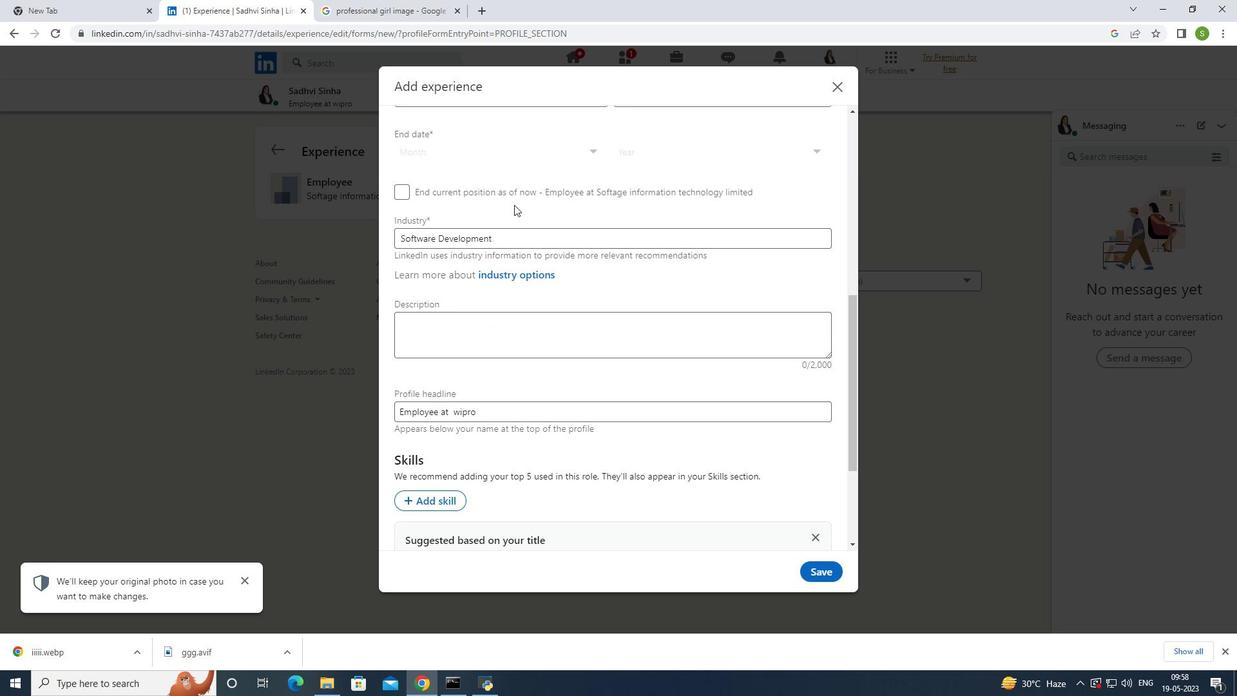
Action: Mouse scrolled (514, 204) with delta (0, 0)
Screenshot: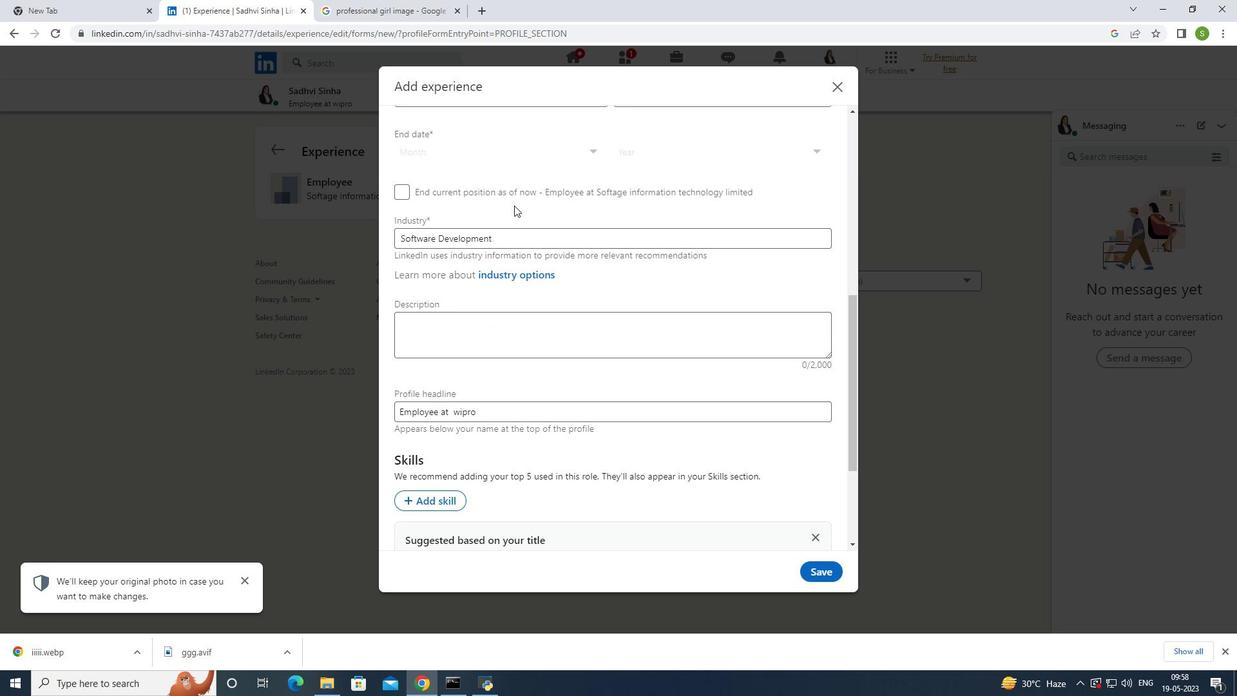 
Action: Mouse scrolled (514, 204) with delta (0, 0)
Screenshot: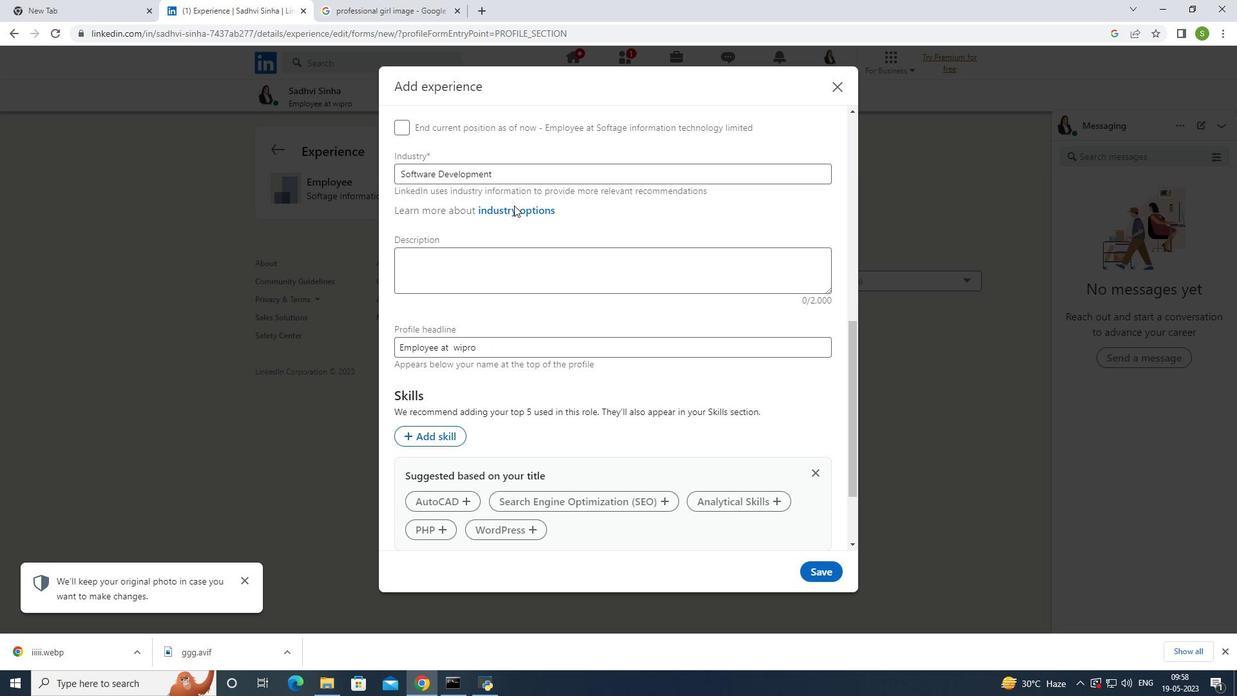 
Action: Mouse scrolled (514, 204) with delta (0, 0)
Screenshot: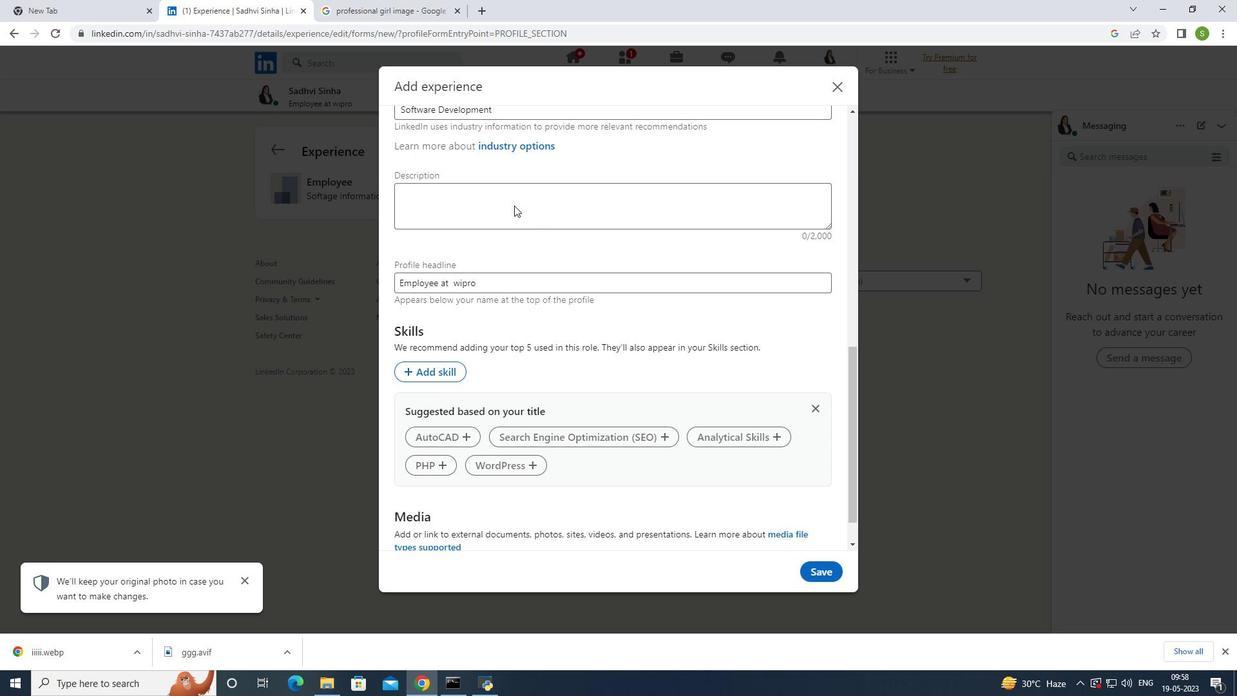 
Action: Mouse scrolled (514, 204) with delta (0, 0)
Screenshot: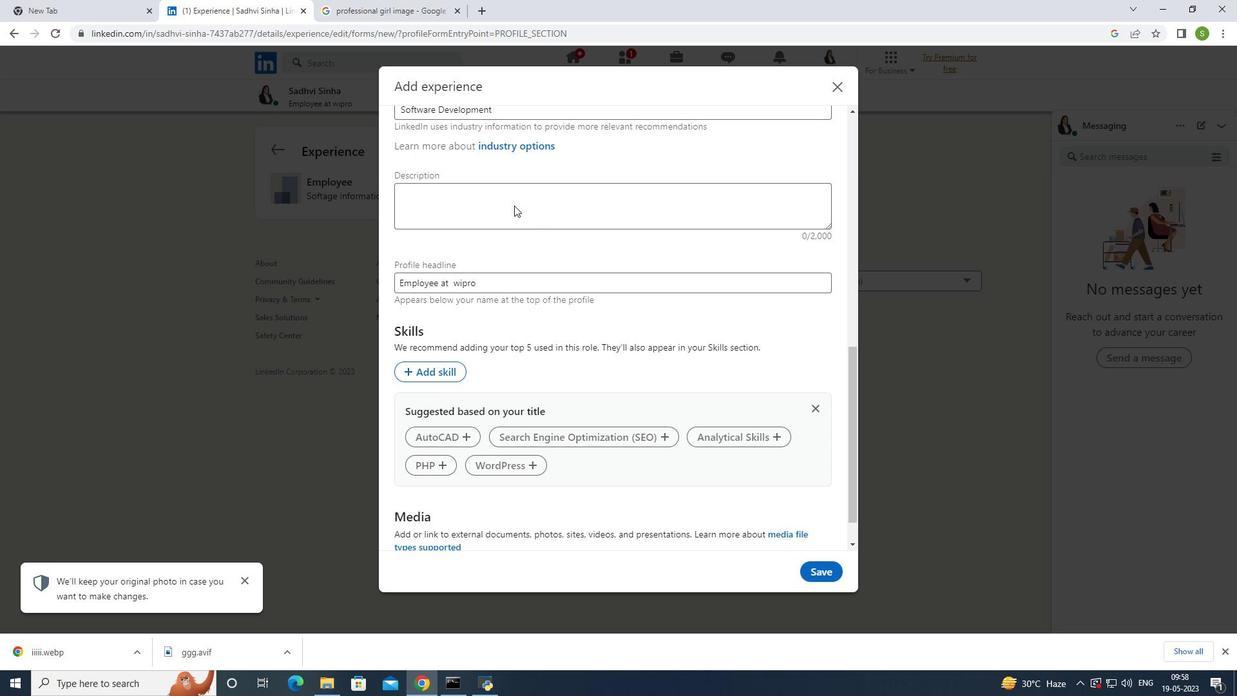 
Action: Mouse moved to (514, 206)
Screenshot: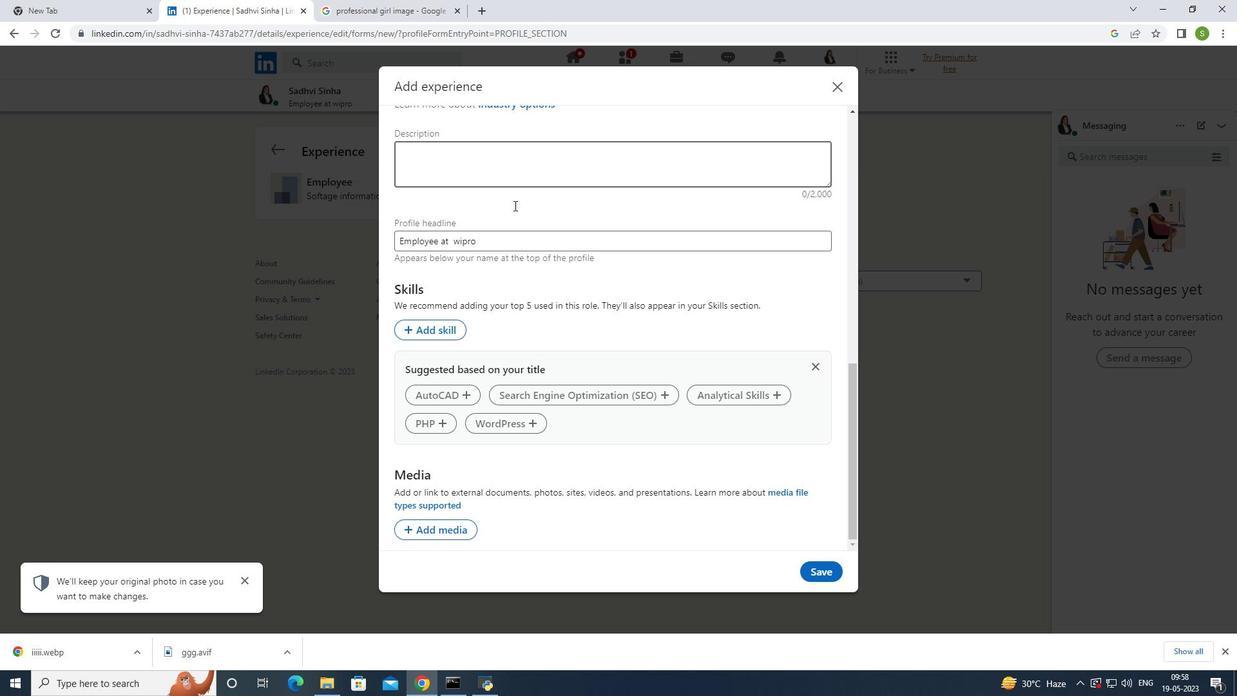 
Action: Mouse scrolled (514, 205) with delta (0, 0)
Screenshot: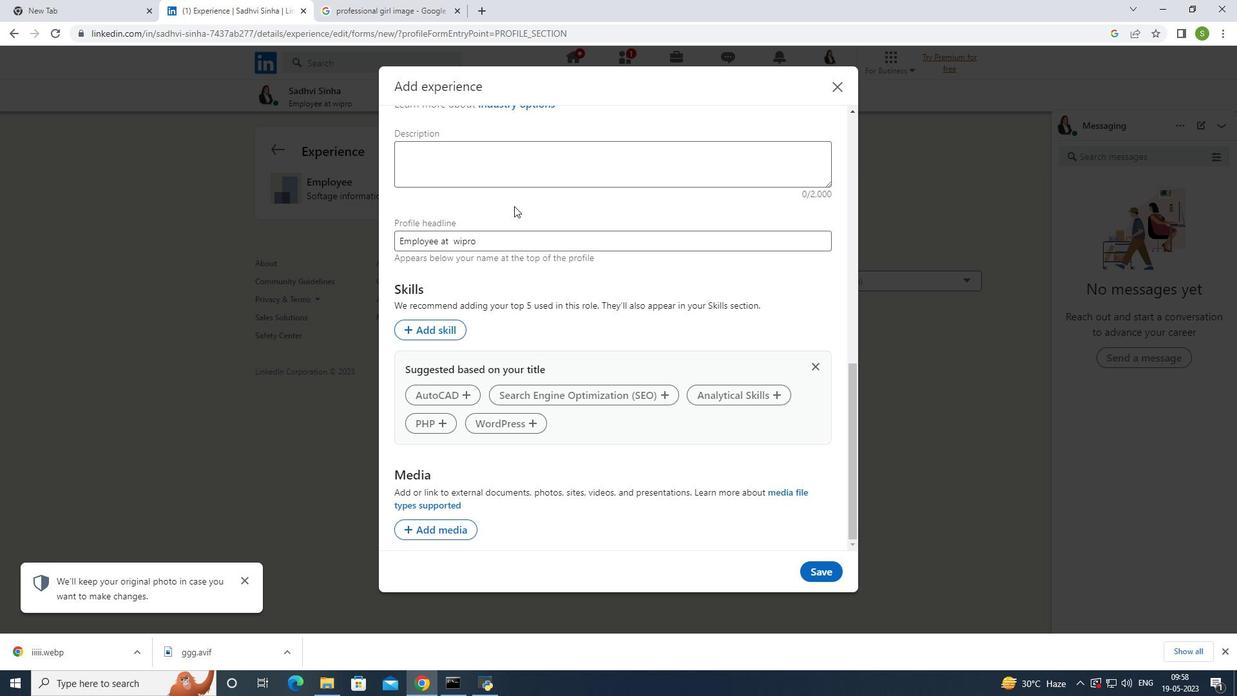 
Action: Mouse scrolled (514, 205) with delta (0, 0)
Screenshot: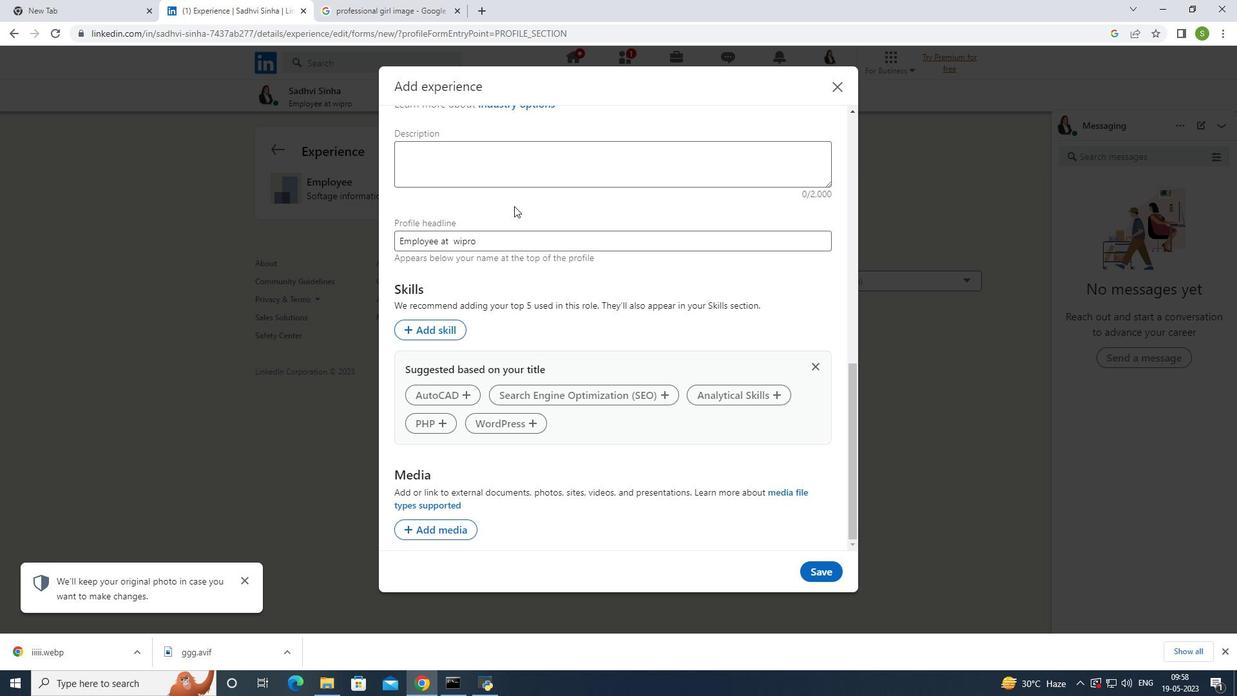 
Action: Mouse scrolled (514, 205) with delta (0, 0)
Screenshot: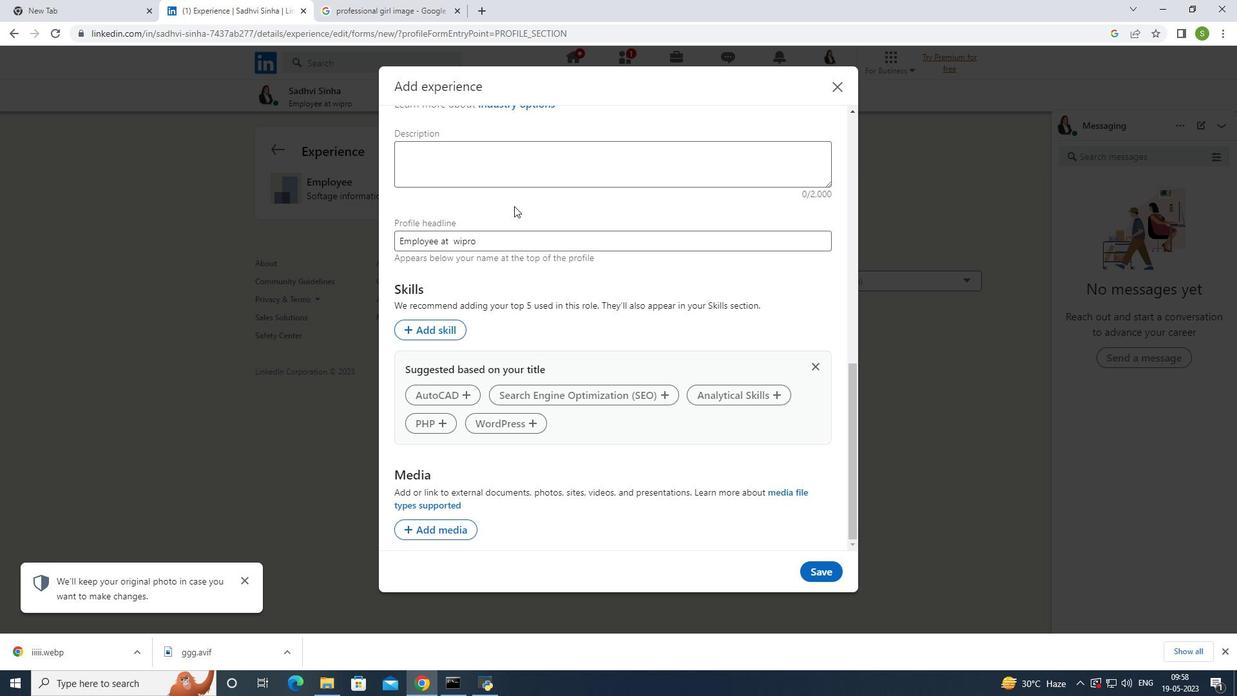 
Action: Mouse scrolled (514, 205) with delta (0, 0)
Screenshot: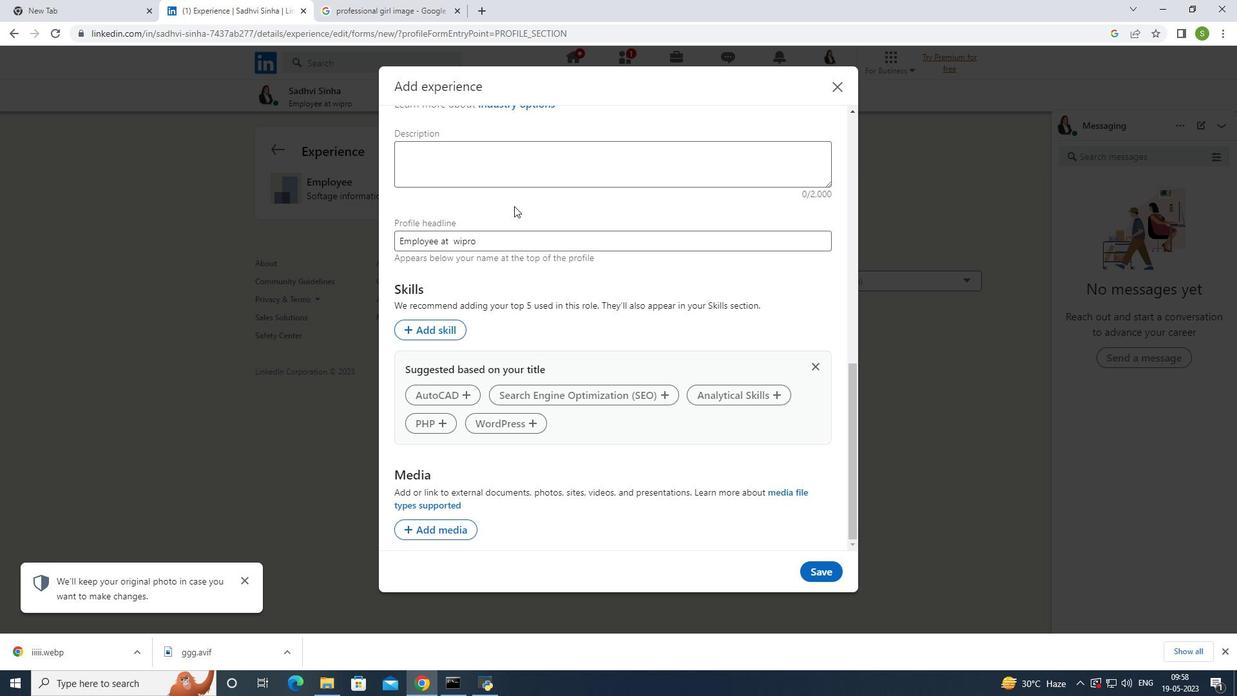
Action: Mouse moved to (442, 330)
Screenshot: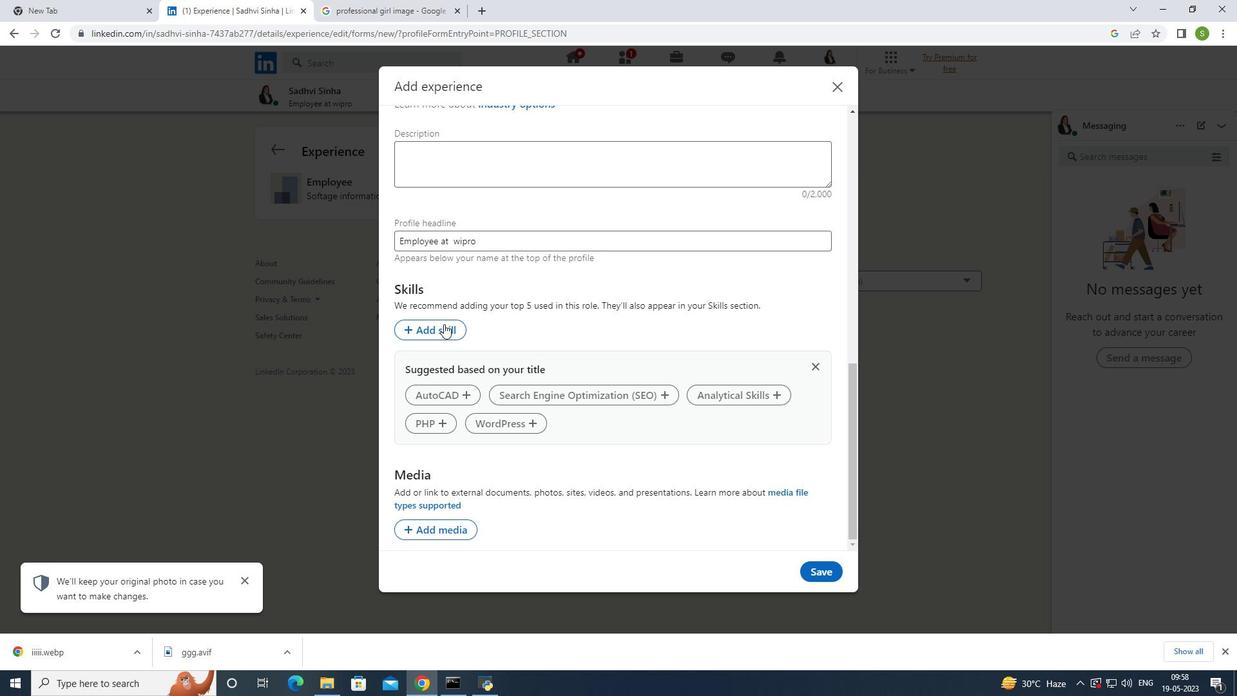 
Action: Mouse pressed left at (442, 330)
Screenshot: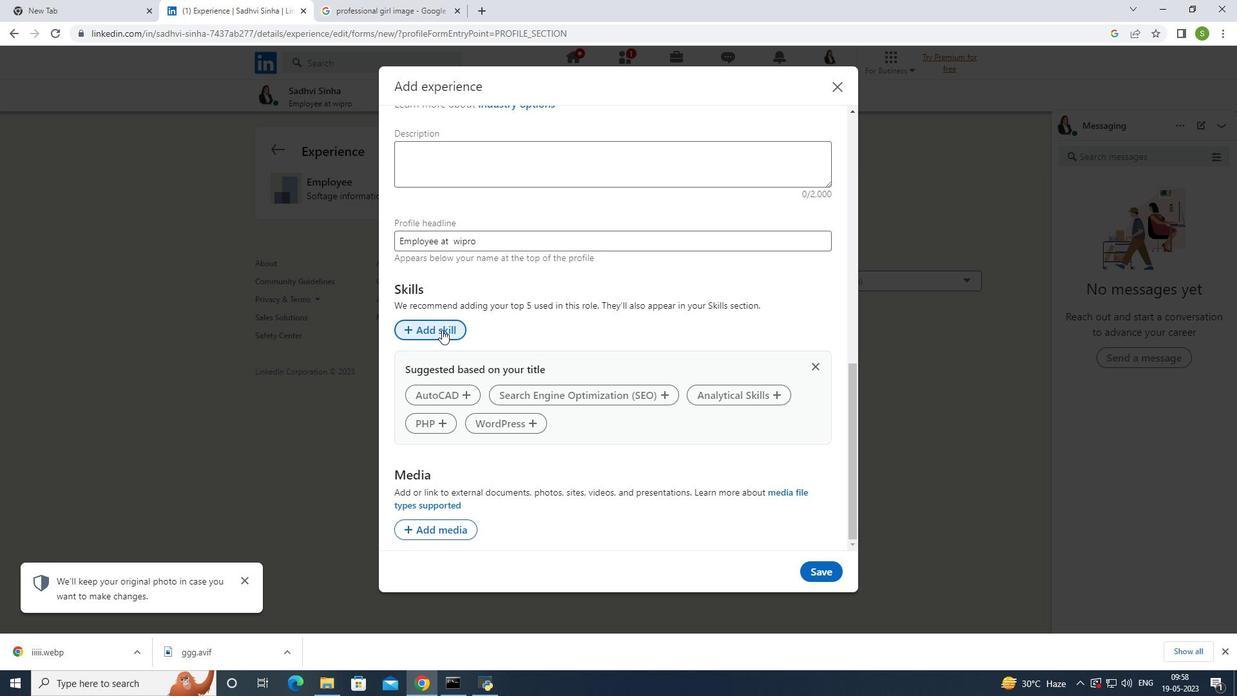 
Action: Mouse moved to (607, 124)
Screenshot: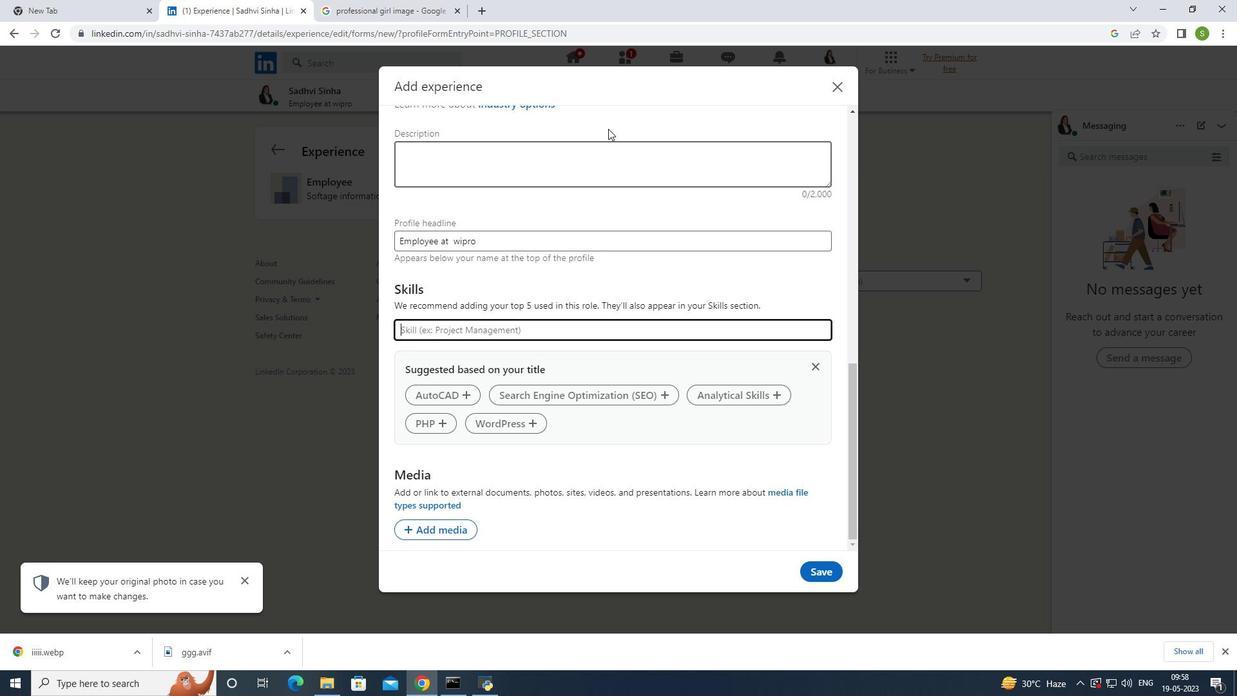 
Action: Key pressed python
Screenshot: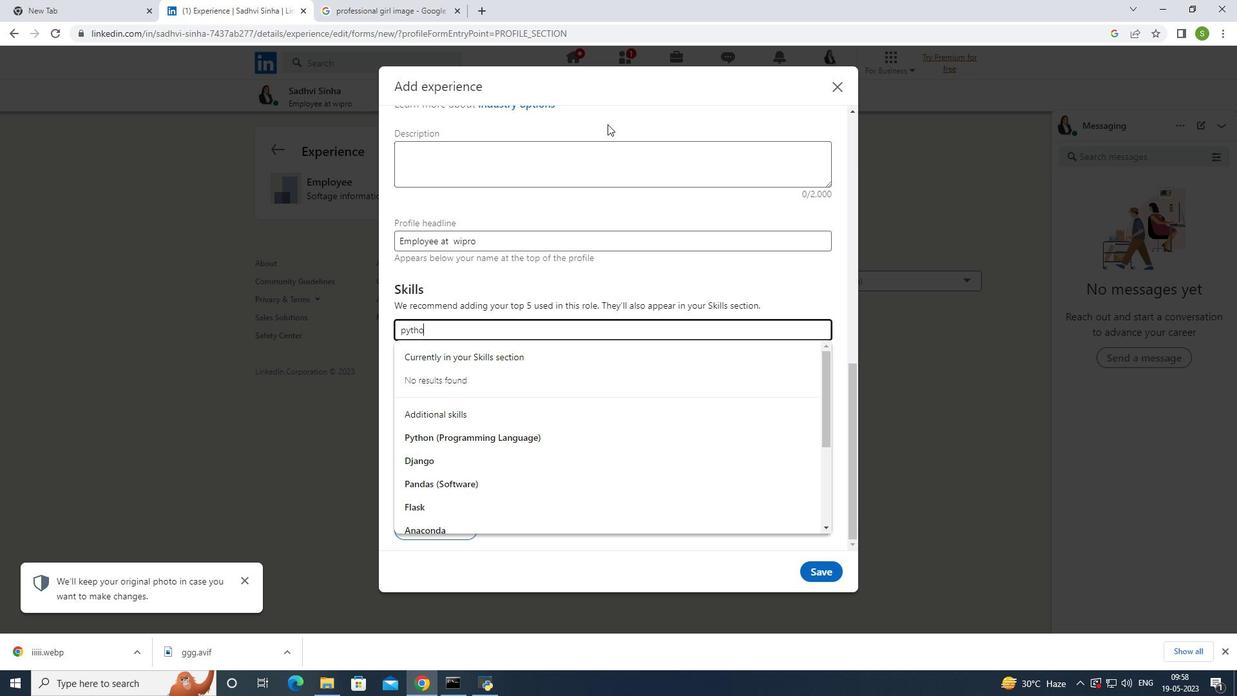 
Action: Mouse moved to (488, 442)
Screenshot: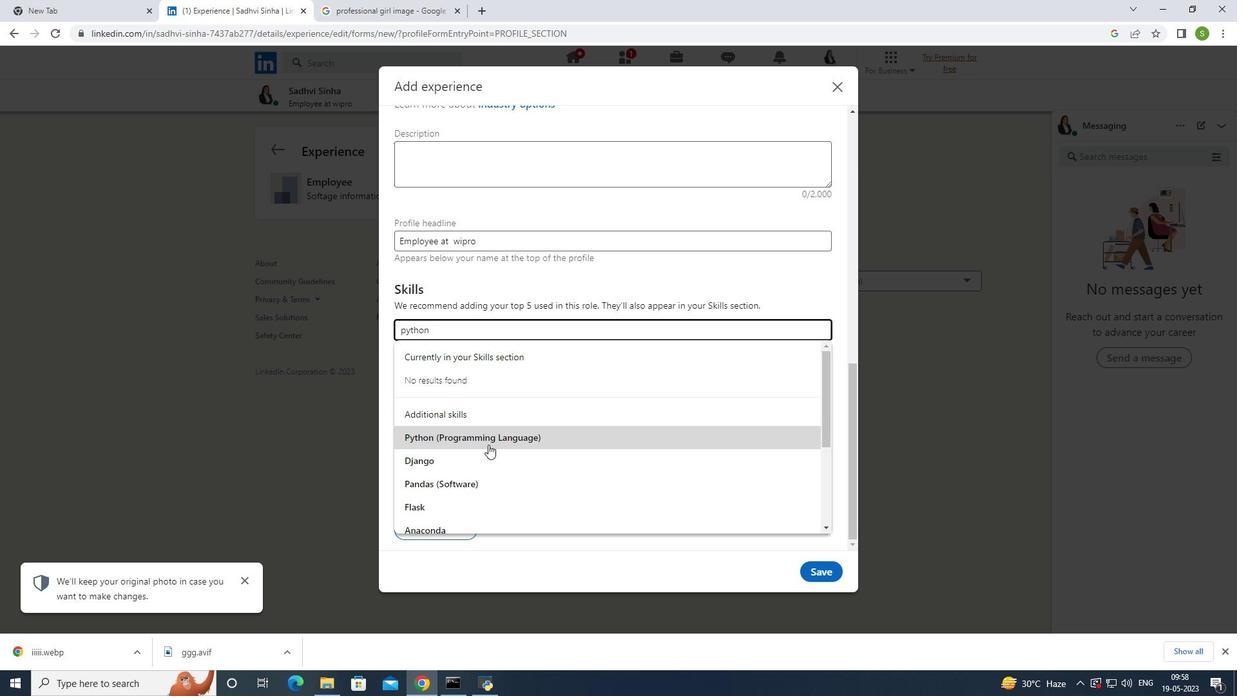 
Action: Mouse pressed left at (488, 442)
Screenshot: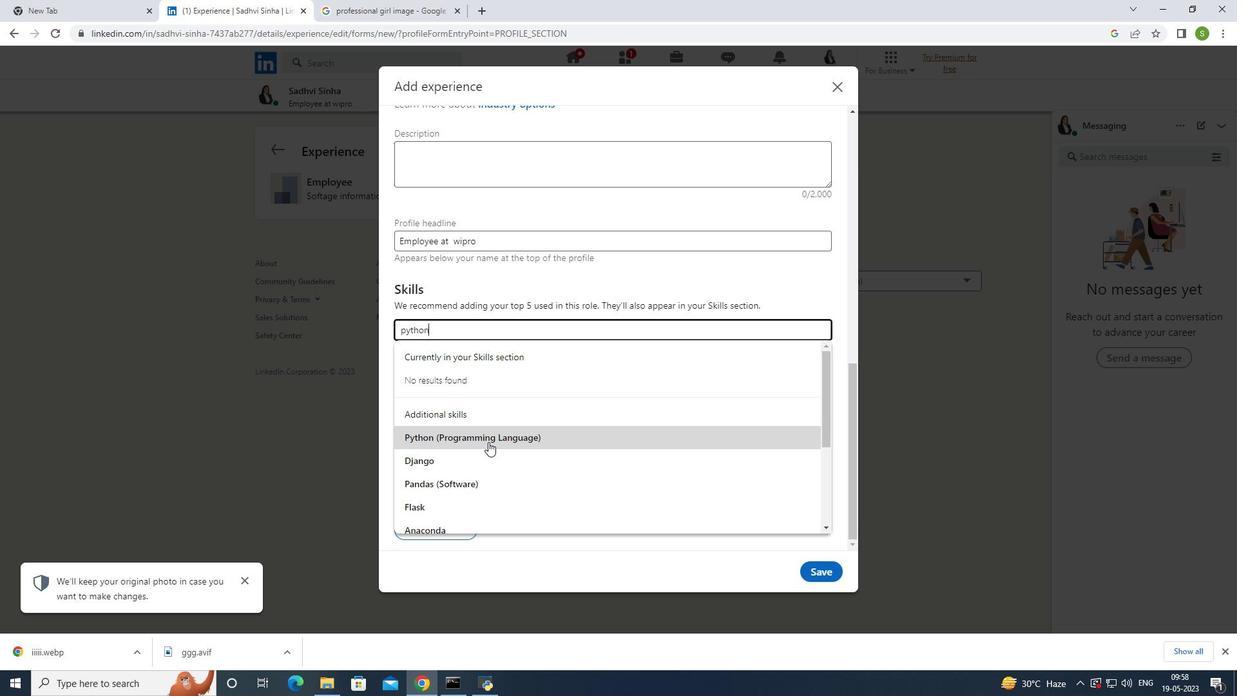
Action: Mouse moved to (544, 348)
Screenshot: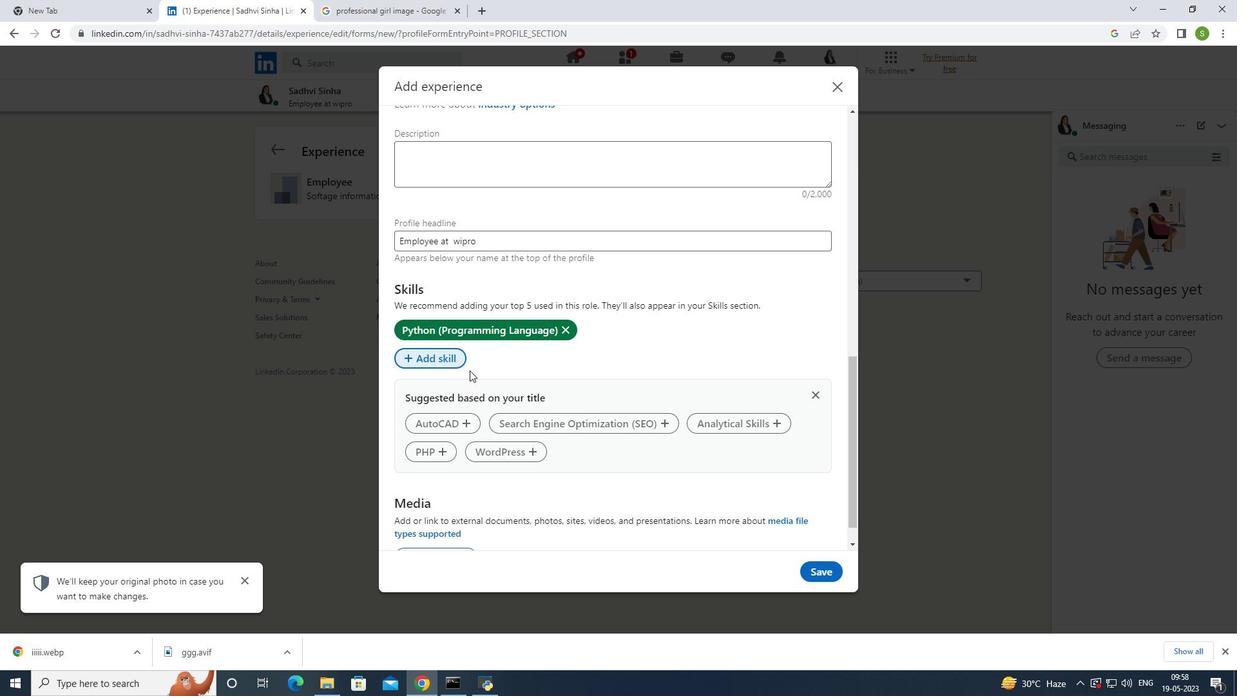 
Action: Mouse scrolled (544, 348) with delta (0, 0)
